 Task: Loan analysis worksheet orange modern simple.
Action: Mouse moved to (181, 235)
Screenshot: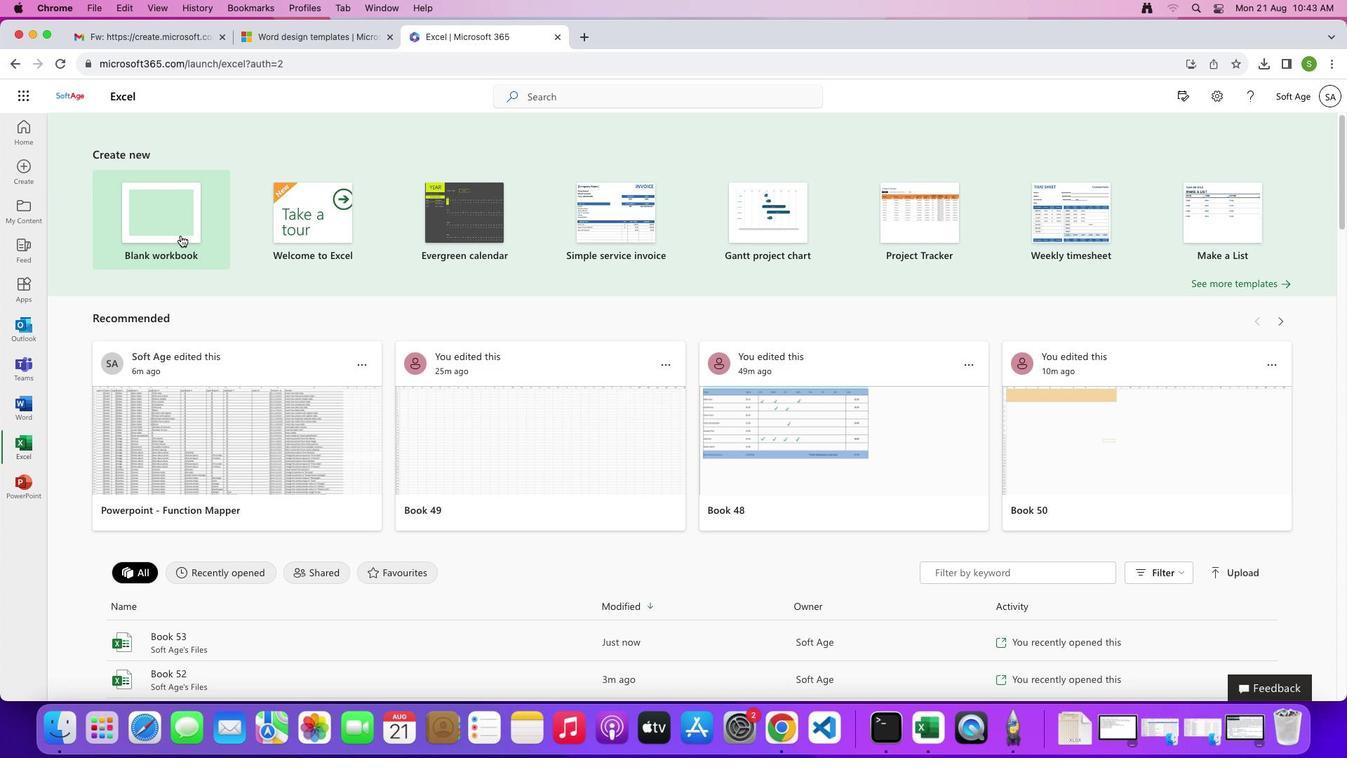 
Action: Mouse pressed left at (181, 235)
Screenshot: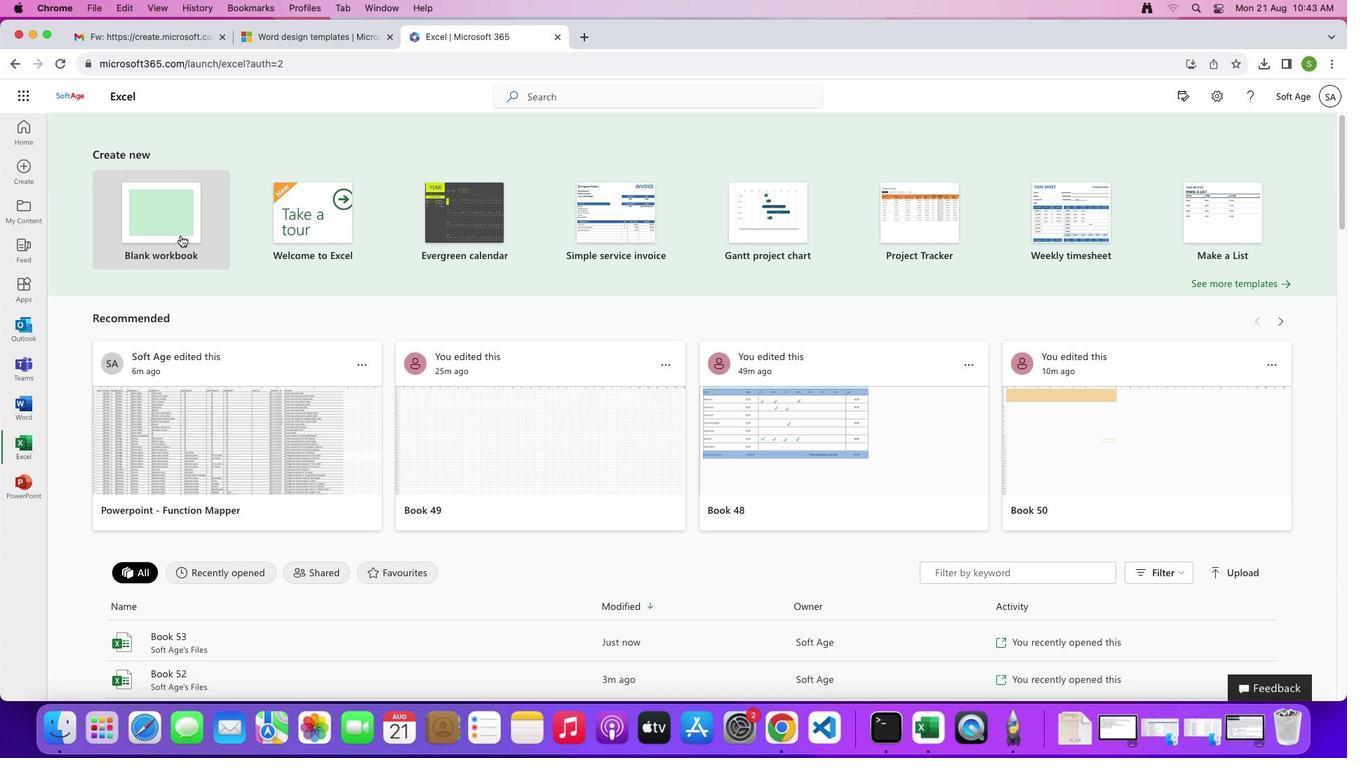 
Action: Mouse moved to (18, 230)
Screenshot: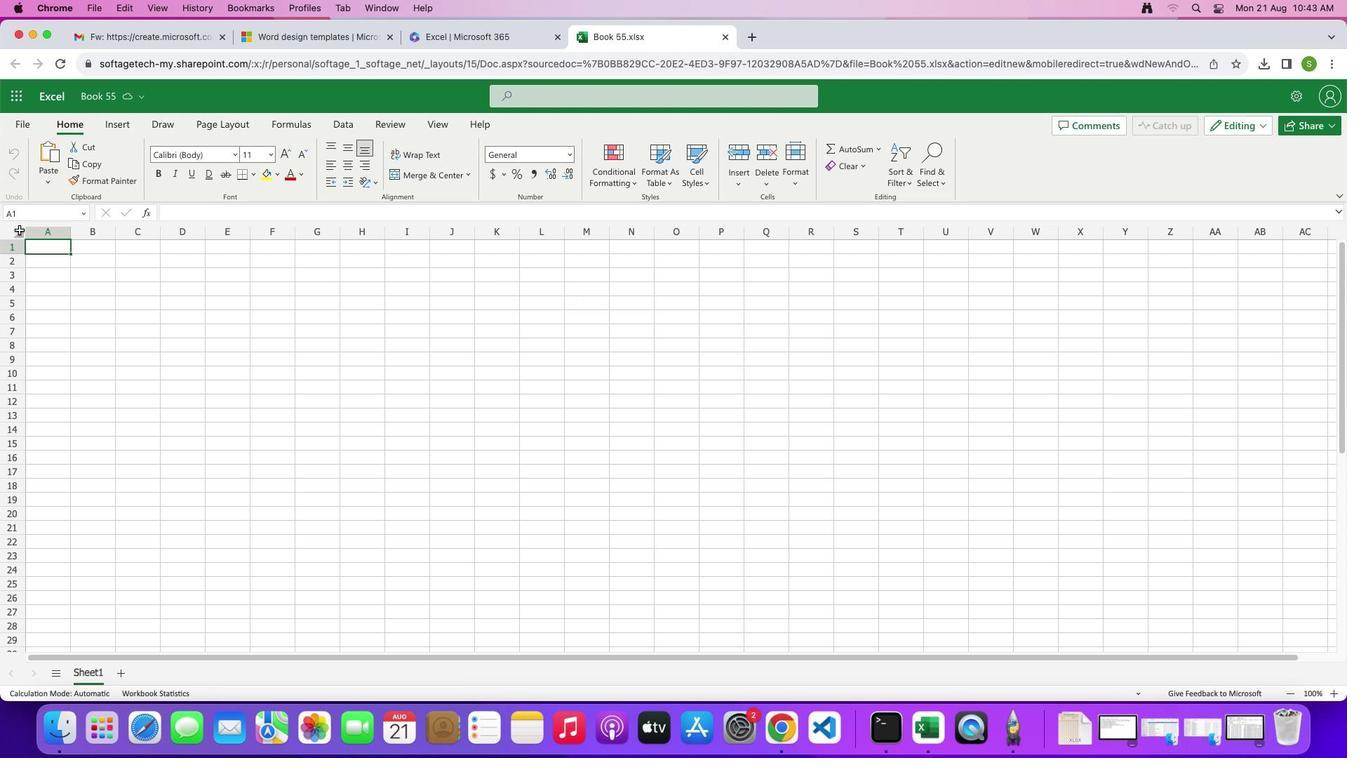 
Action: Mouse pressed left at (18, 230)
Screenshot: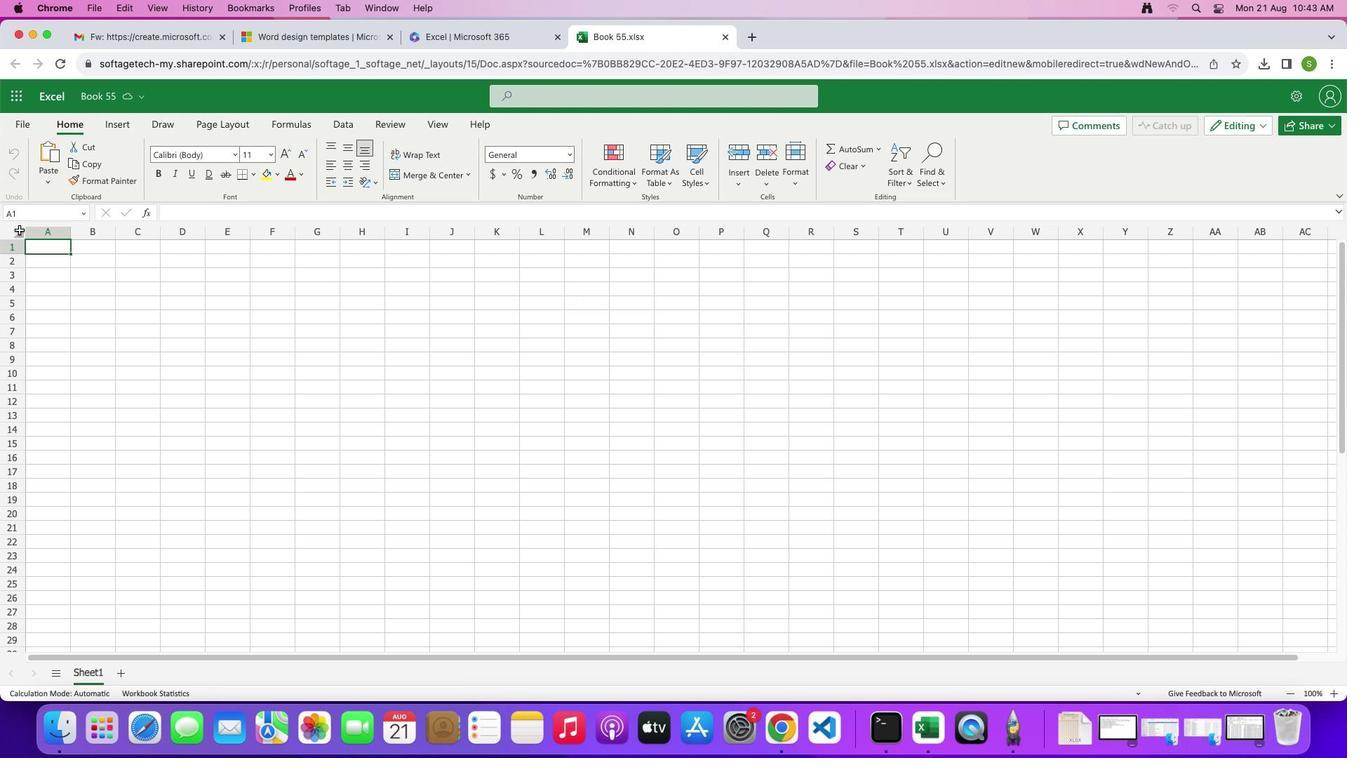 
Action: Mouse moved to (275, 173)
Screenshot: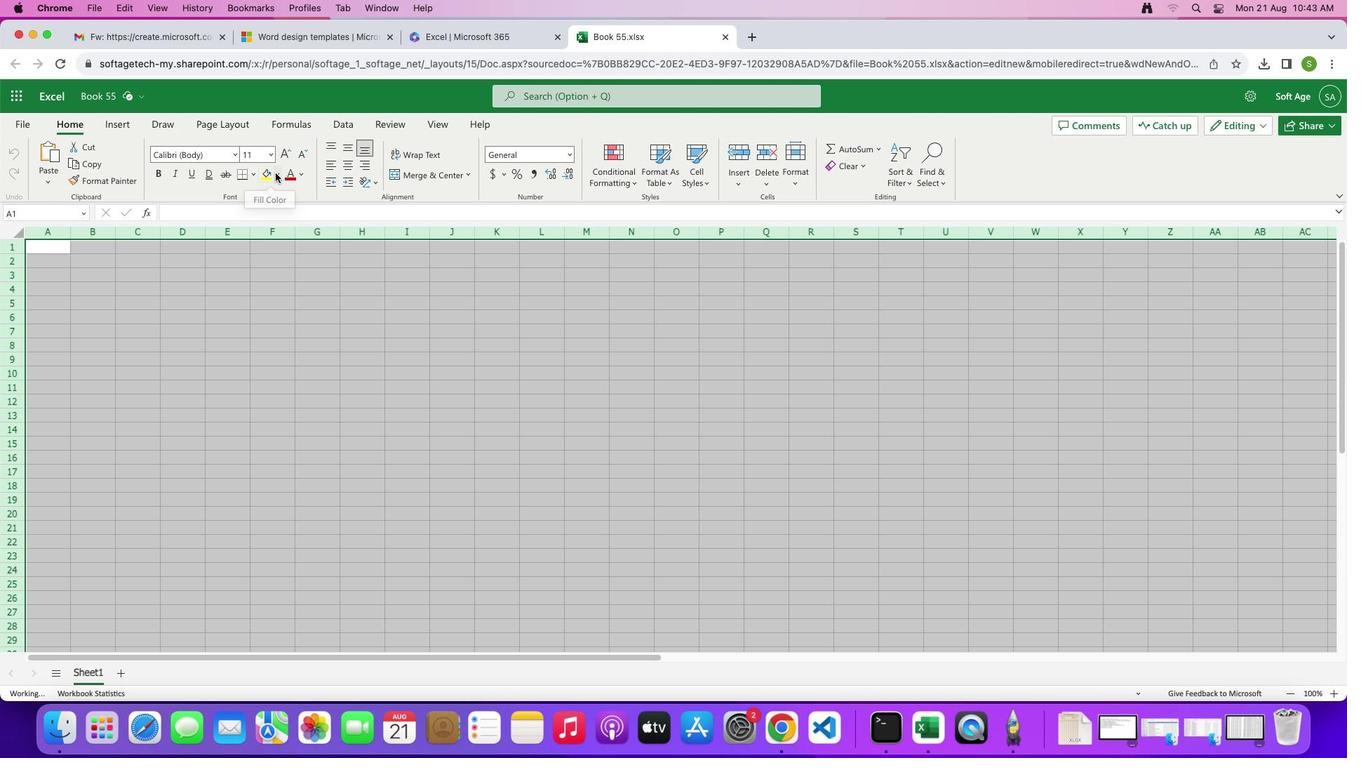 
Action: Mouse pressed left at (275, 173)
Screenshot: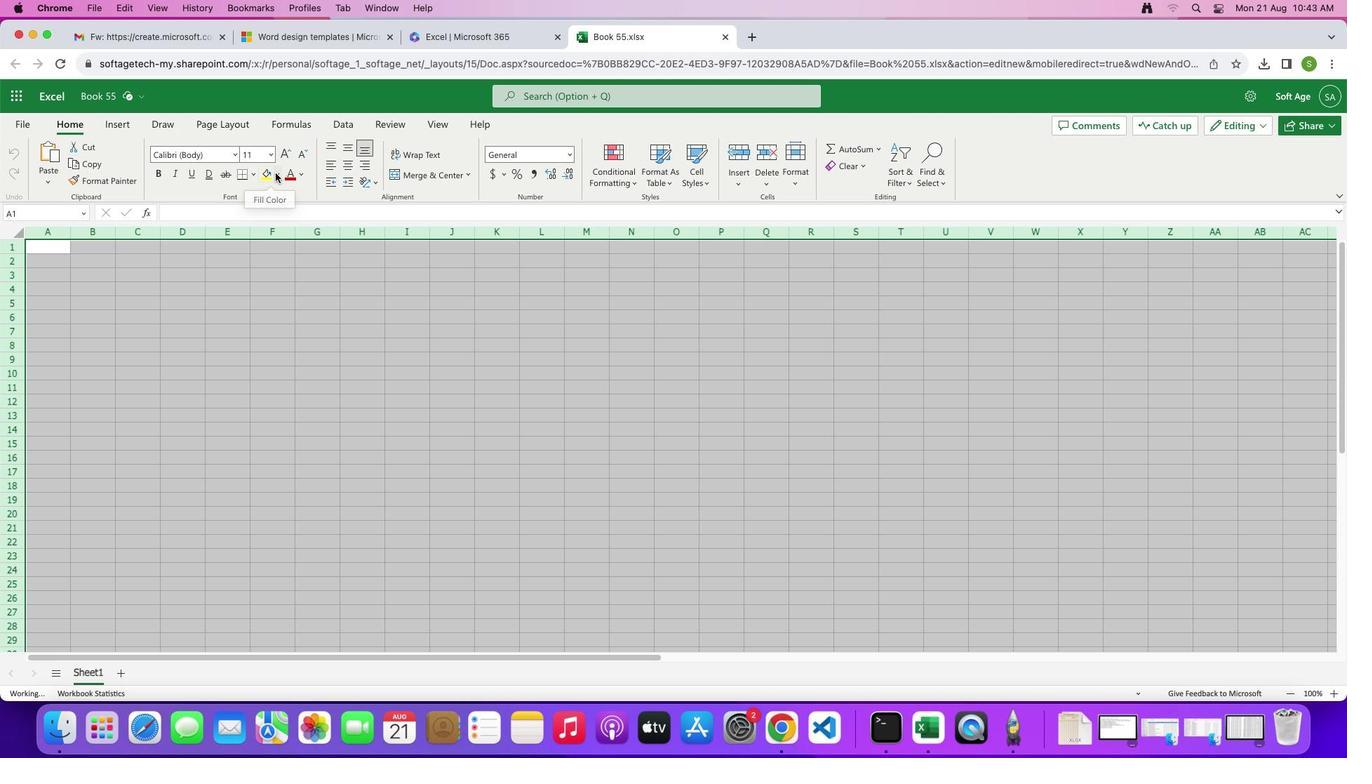 
Action: Mouse moved to (275, 216)
Screenshot: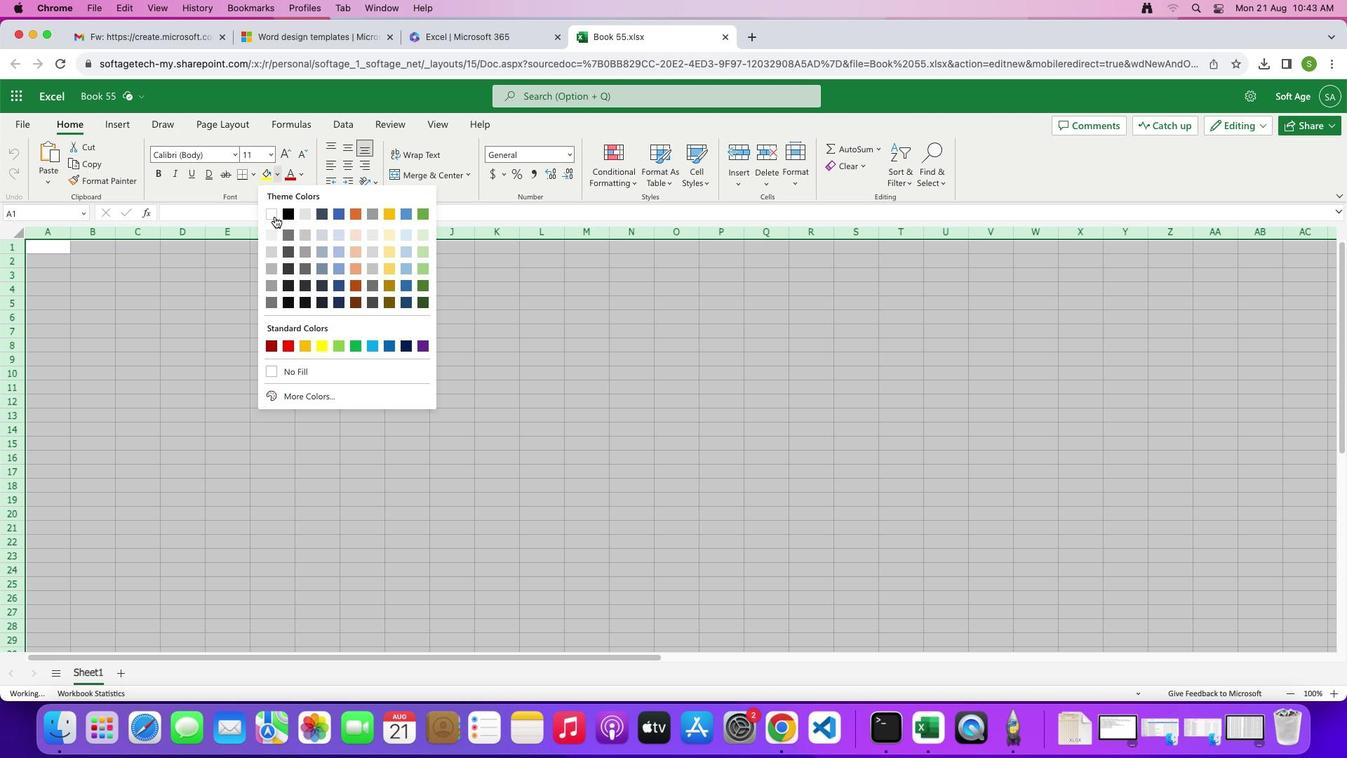 
Action: Mouse pressed left at (275, 216)
Screenshot: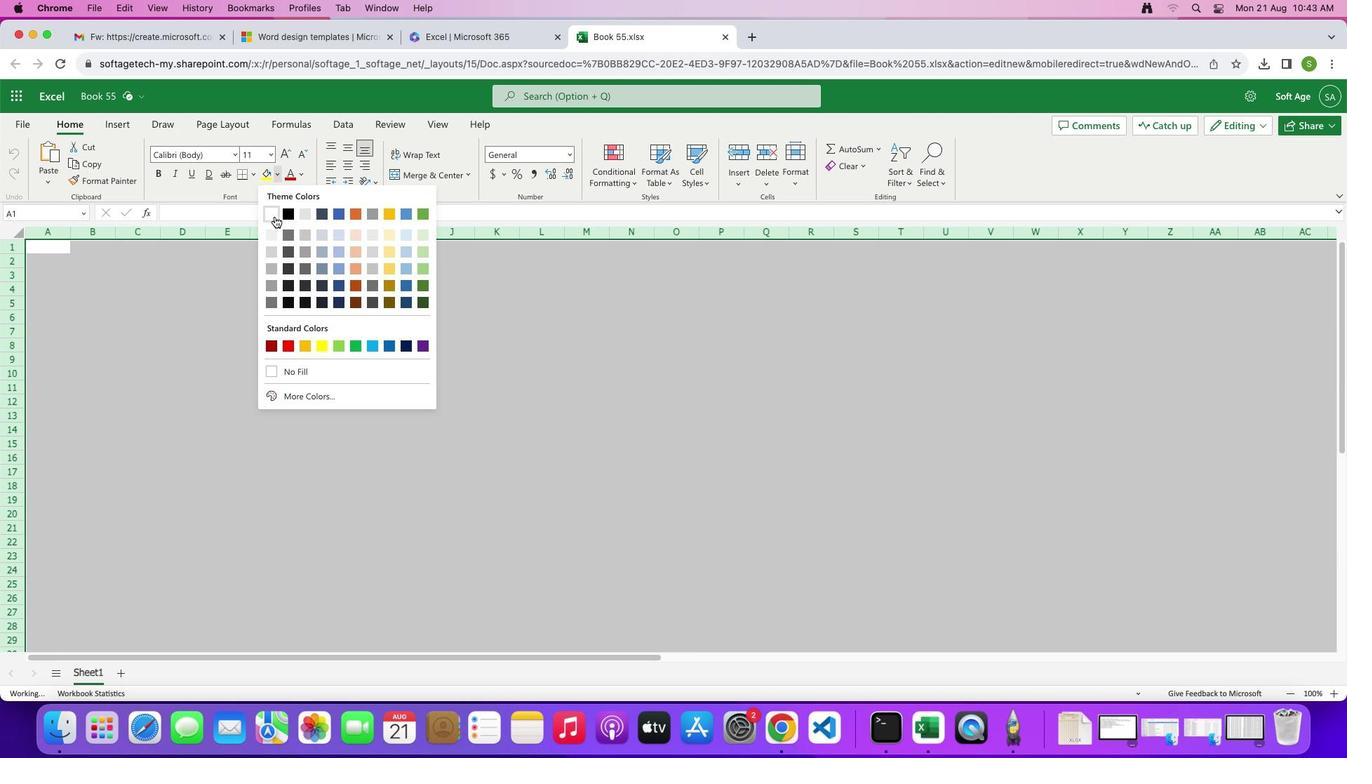 
Action: Mouse moved to (260, 343)
Screenshot: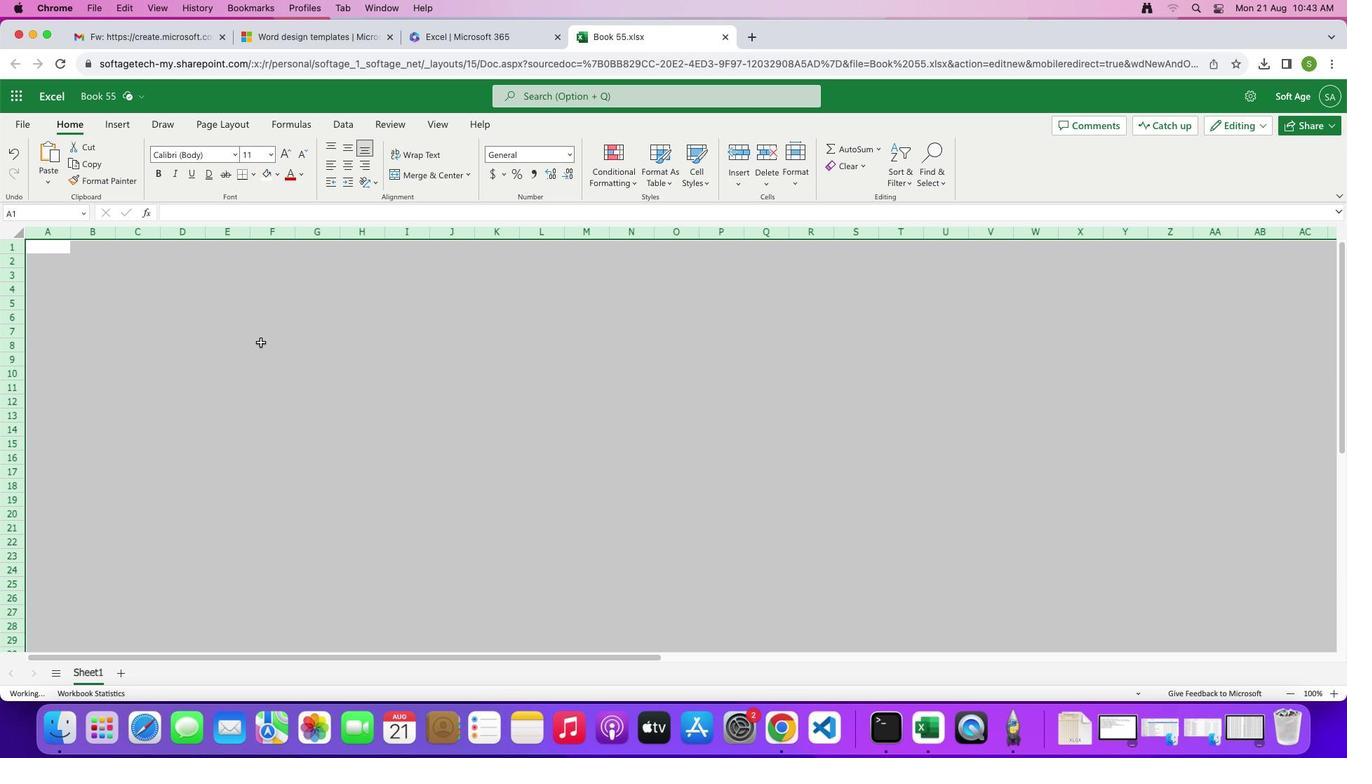 
Action: Mouse pressed left at (260, 343)
Screenshot: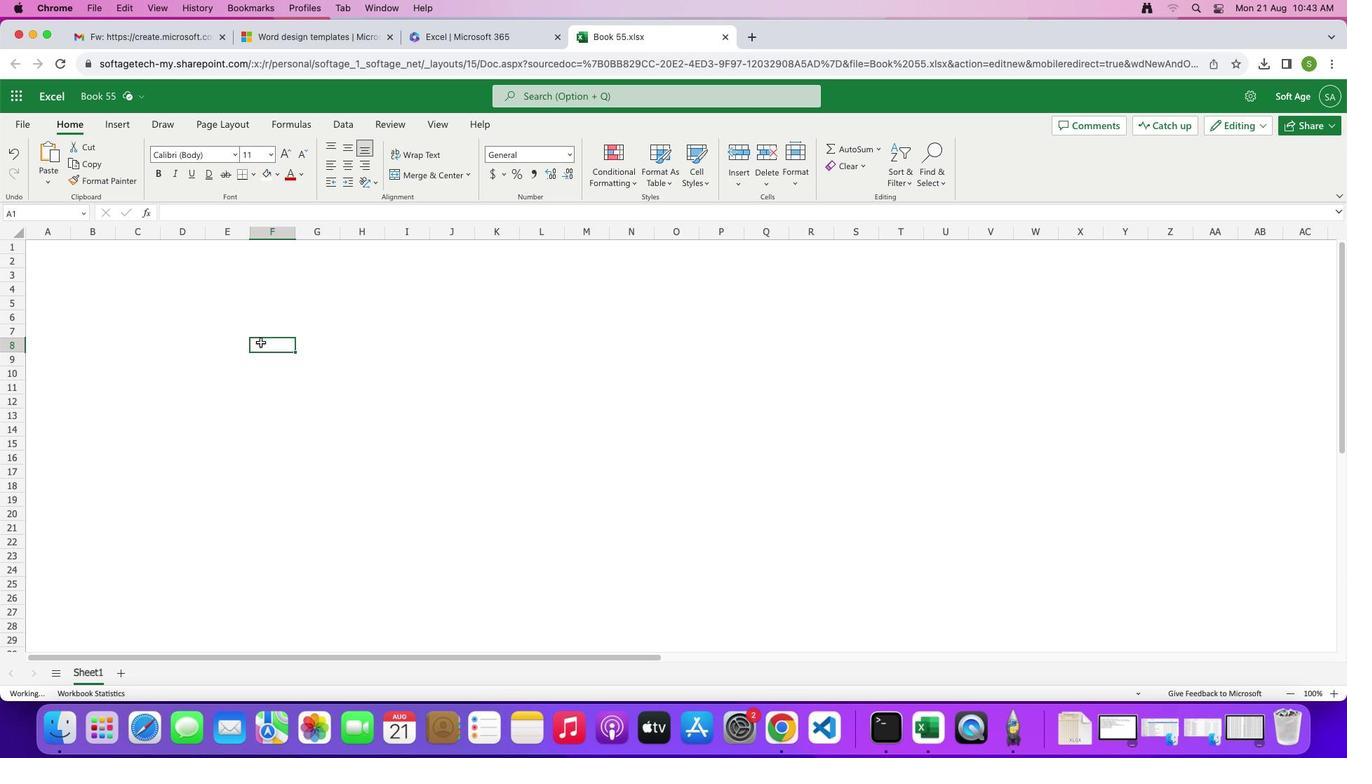 
Action: Mouse moved to (71, 235)
Screenshot: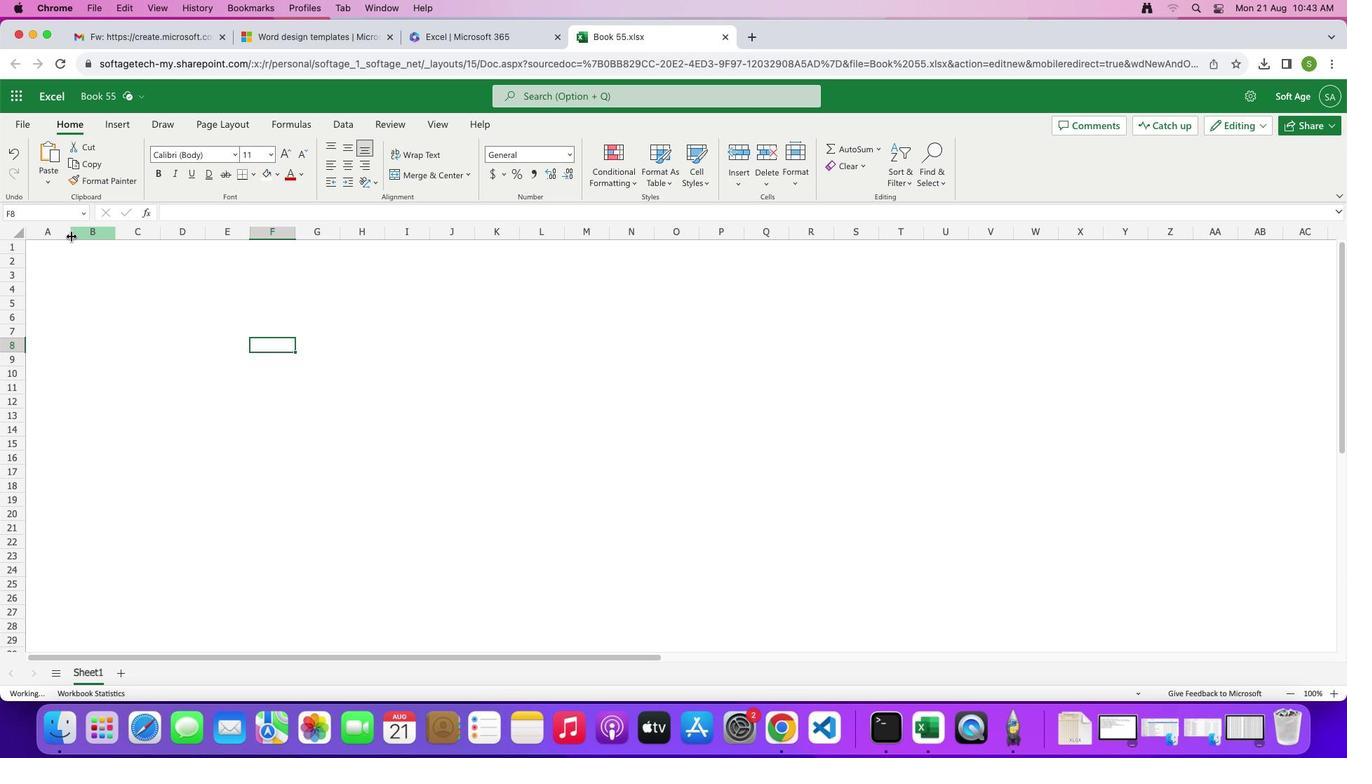 
Action: Mouse pressed left at (71, 235)
Screenshot: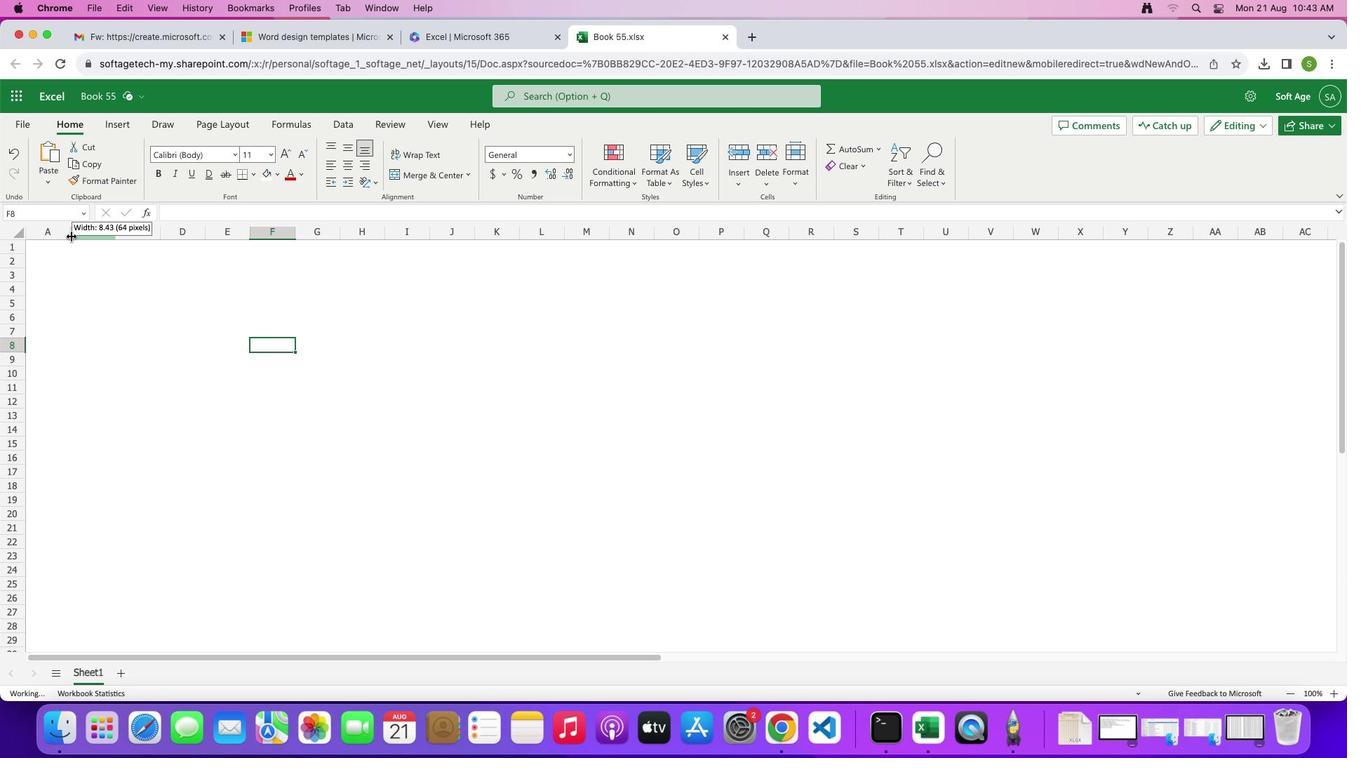 
Action: Mouse moved to (293, 377)
Screenshot: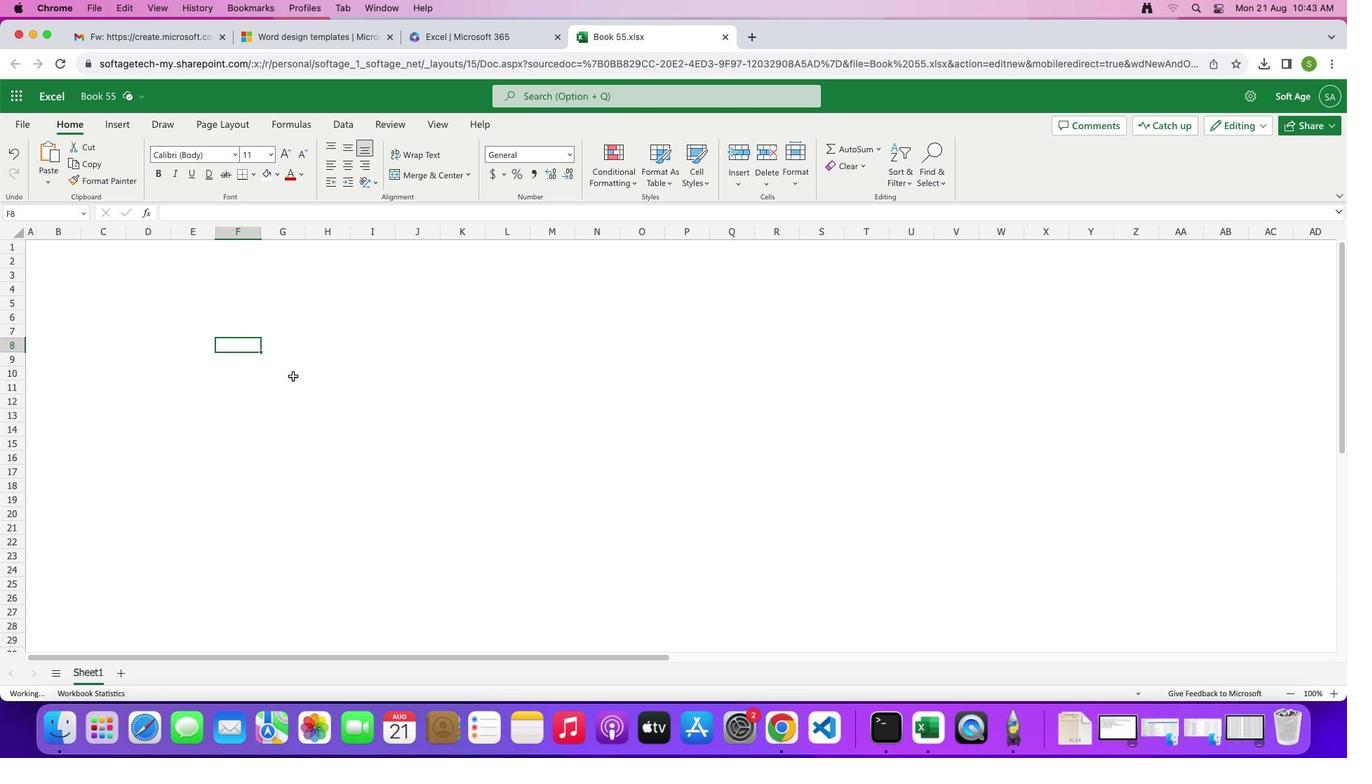 
Action: Mouse pressed left at (293, 377)
Screenshot: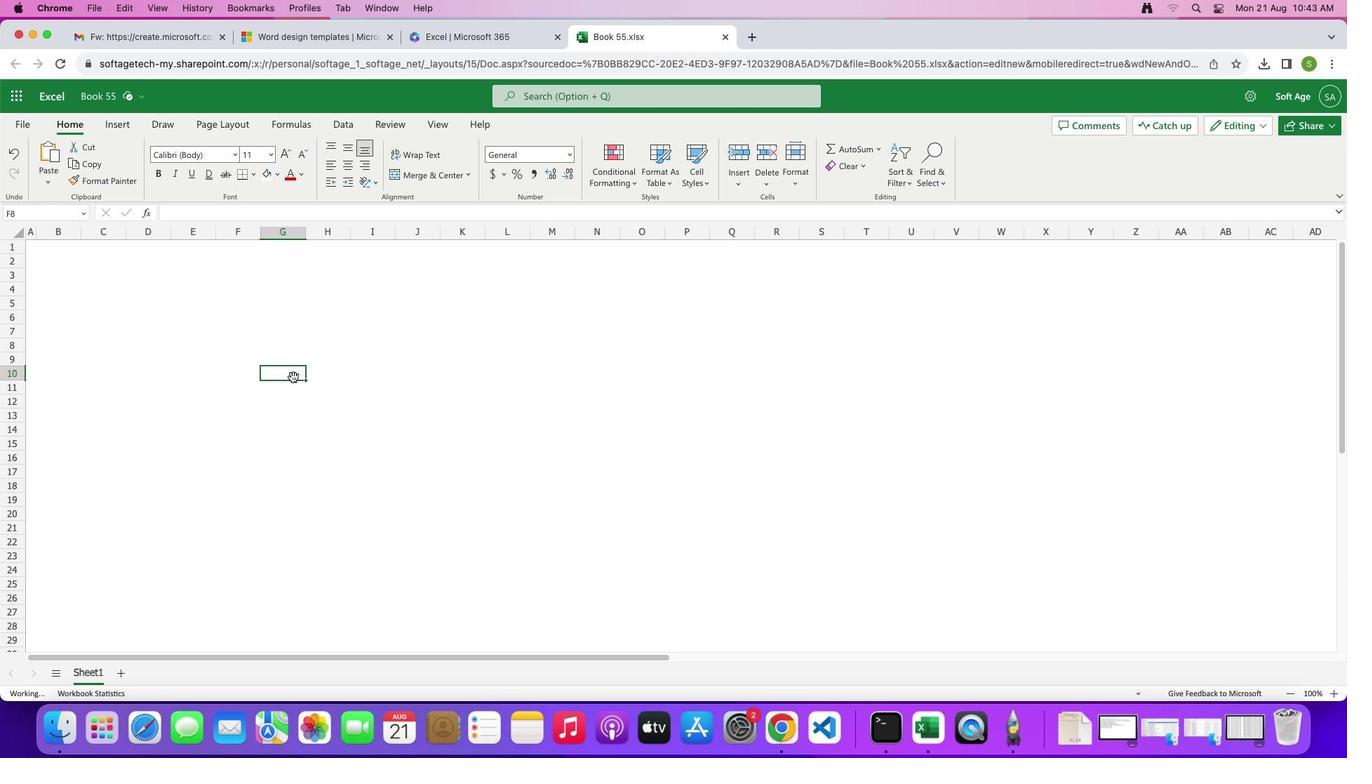 
Action: Mouse moved to (14, 246)
Screenshot: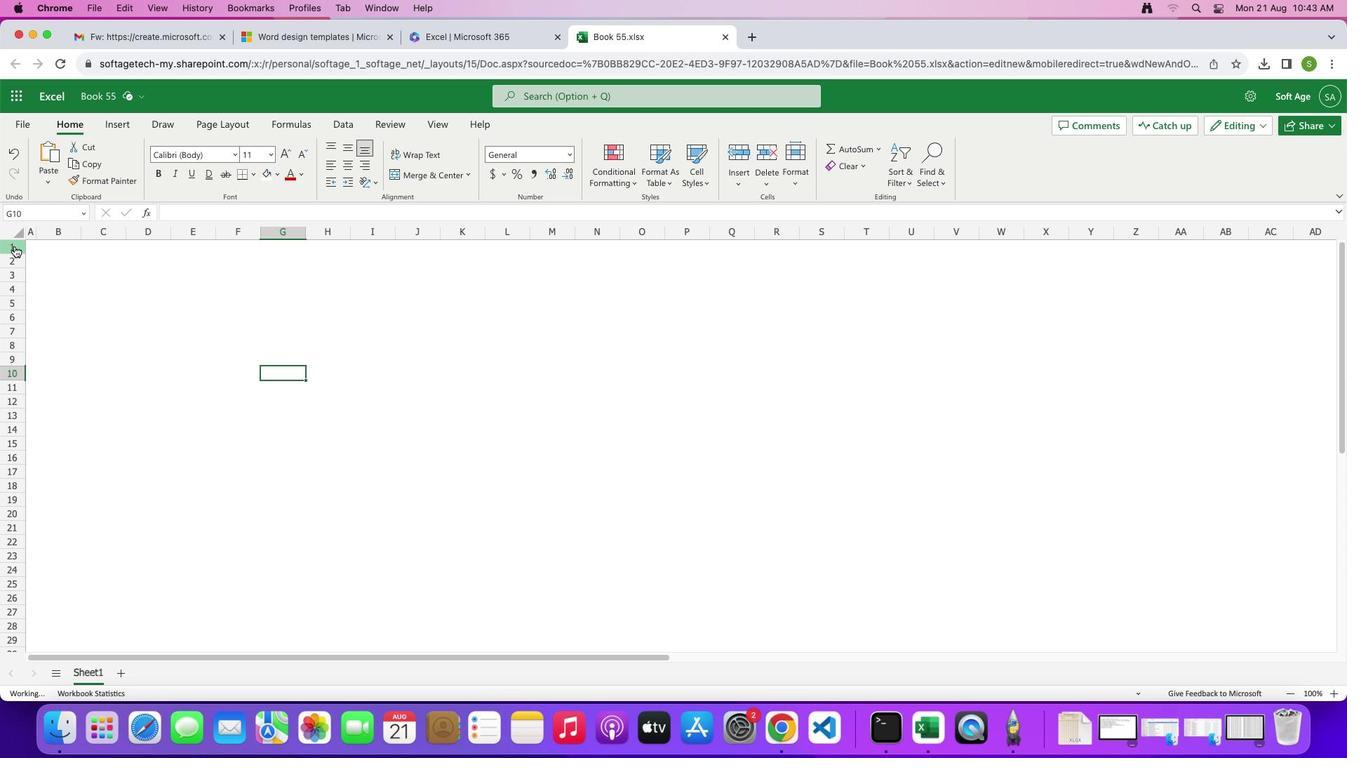 
Action: Mouse pressed left at (14, 246)
Screenshot: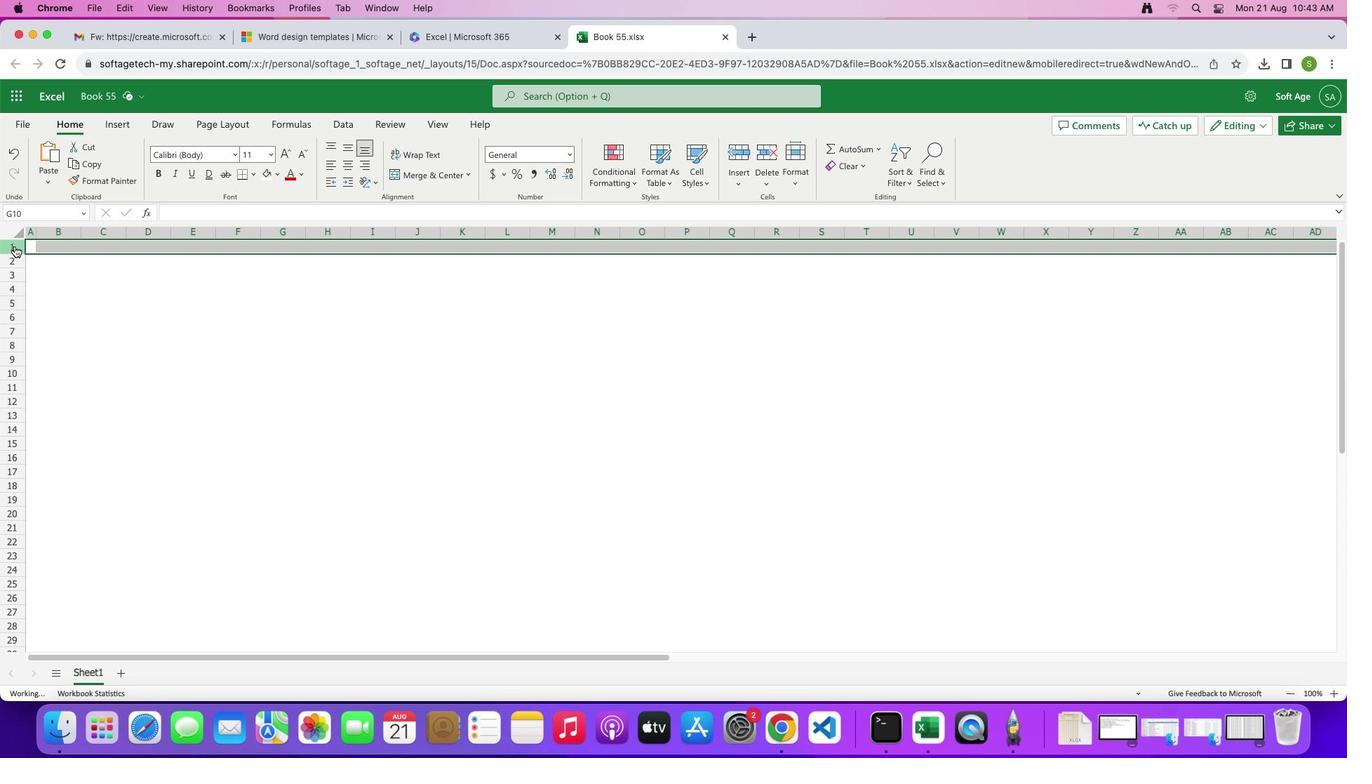 
Action: Mouse moved to (13, 252)
Screenshot: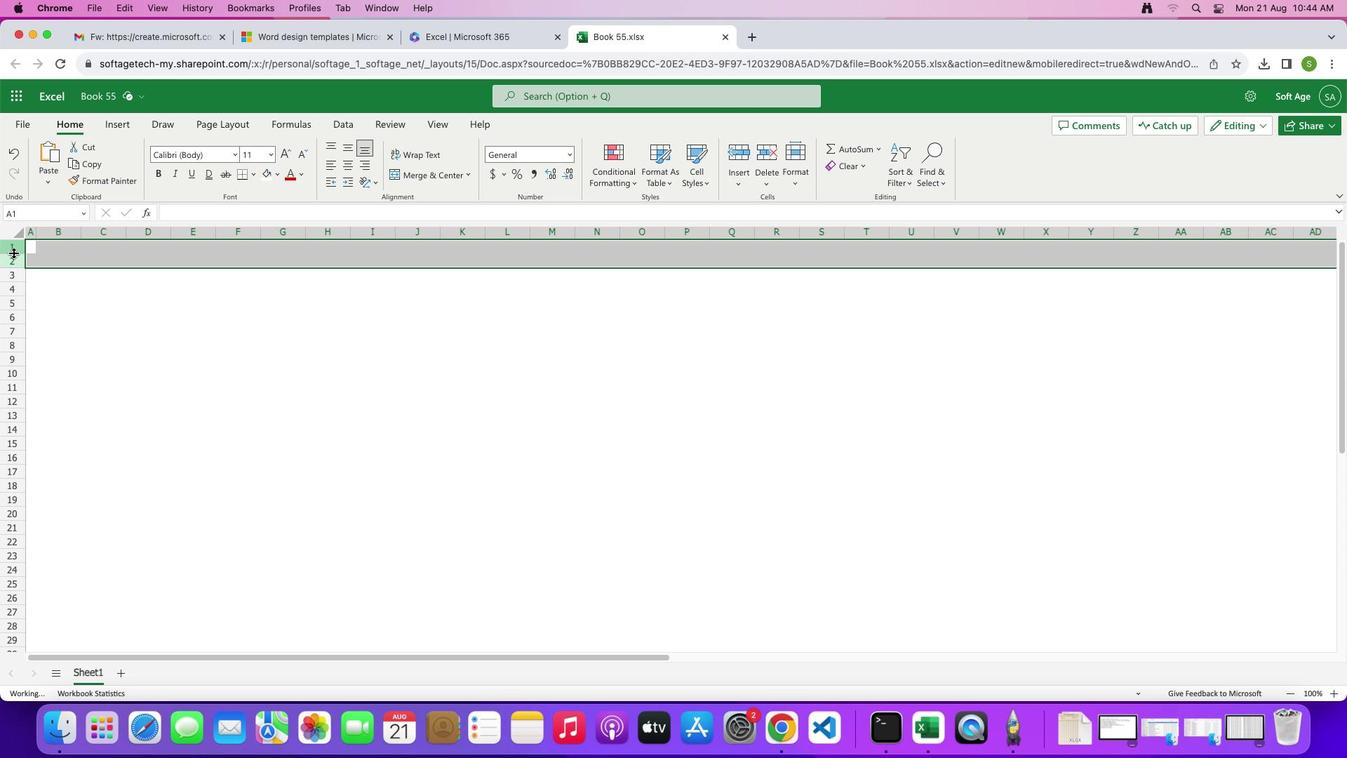 
Action: Mouse pressed left at (13, 252)
Screenshot: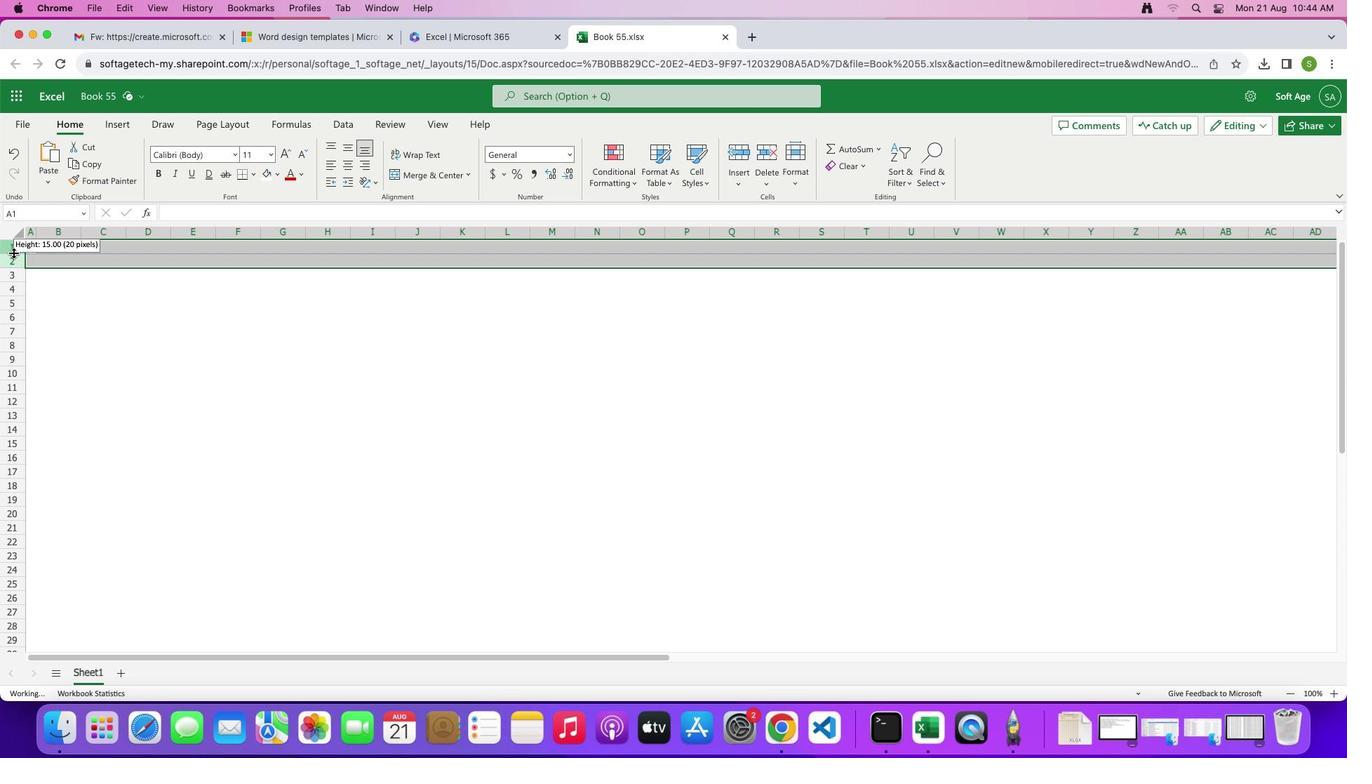 
Action: Mouse moved to (16, 313)
Screenshot: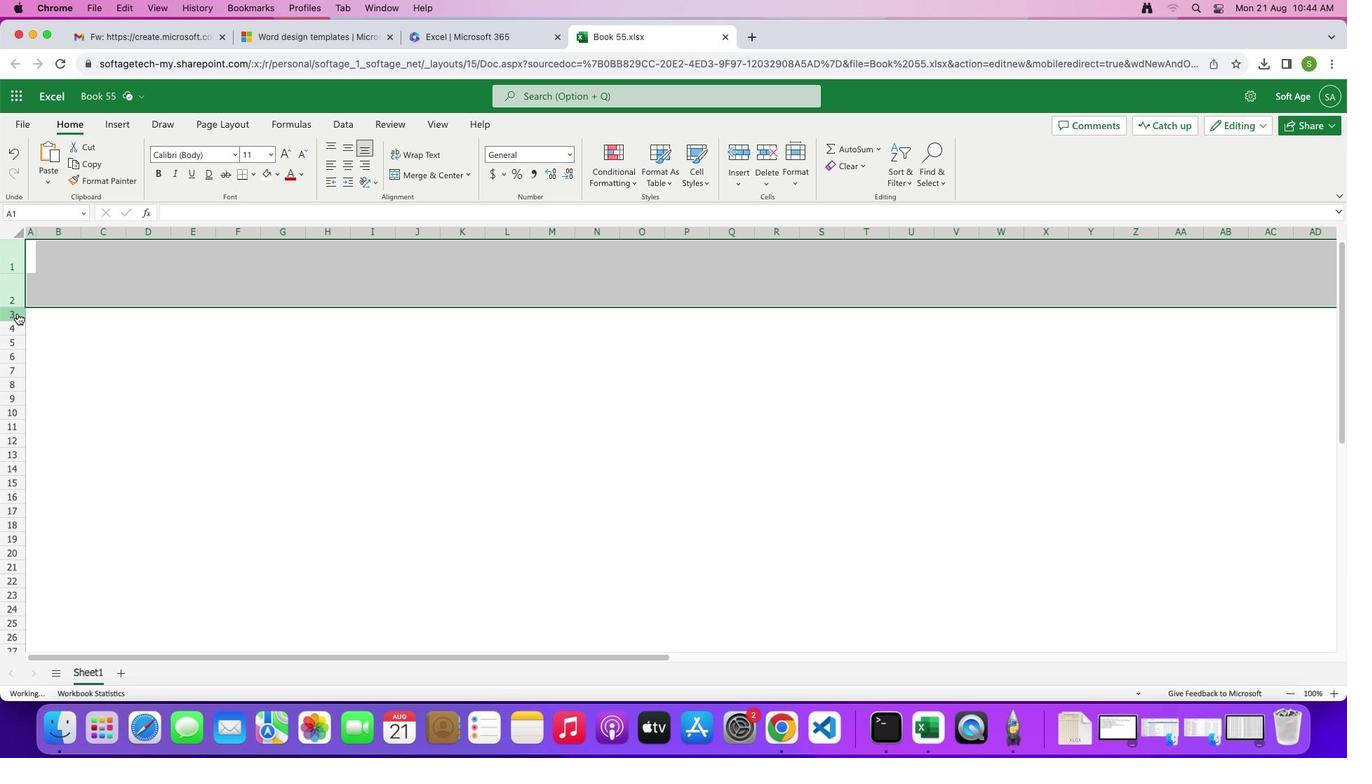 
Action: Mouse pressed left at (16, 313)
Screenshot: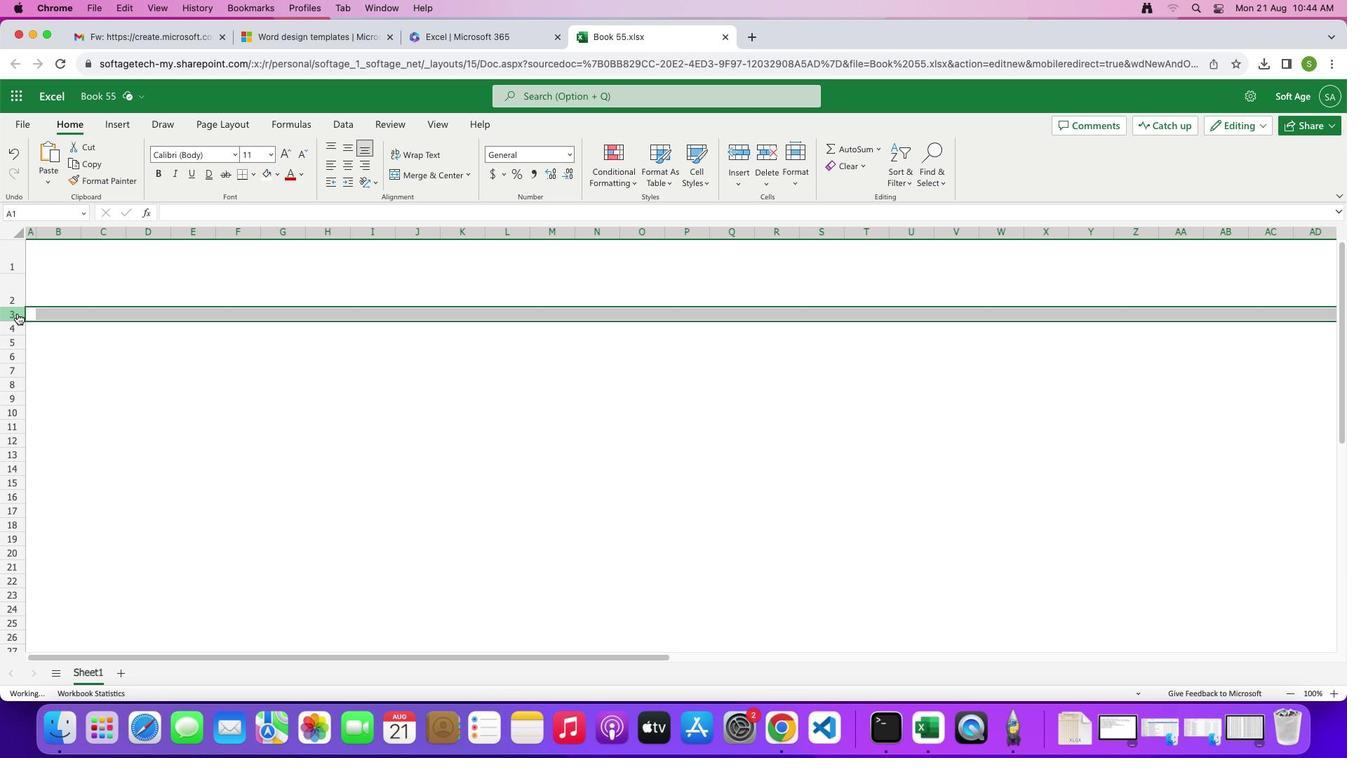 
Action: Mouse moved to (21, 252)
Screenshot: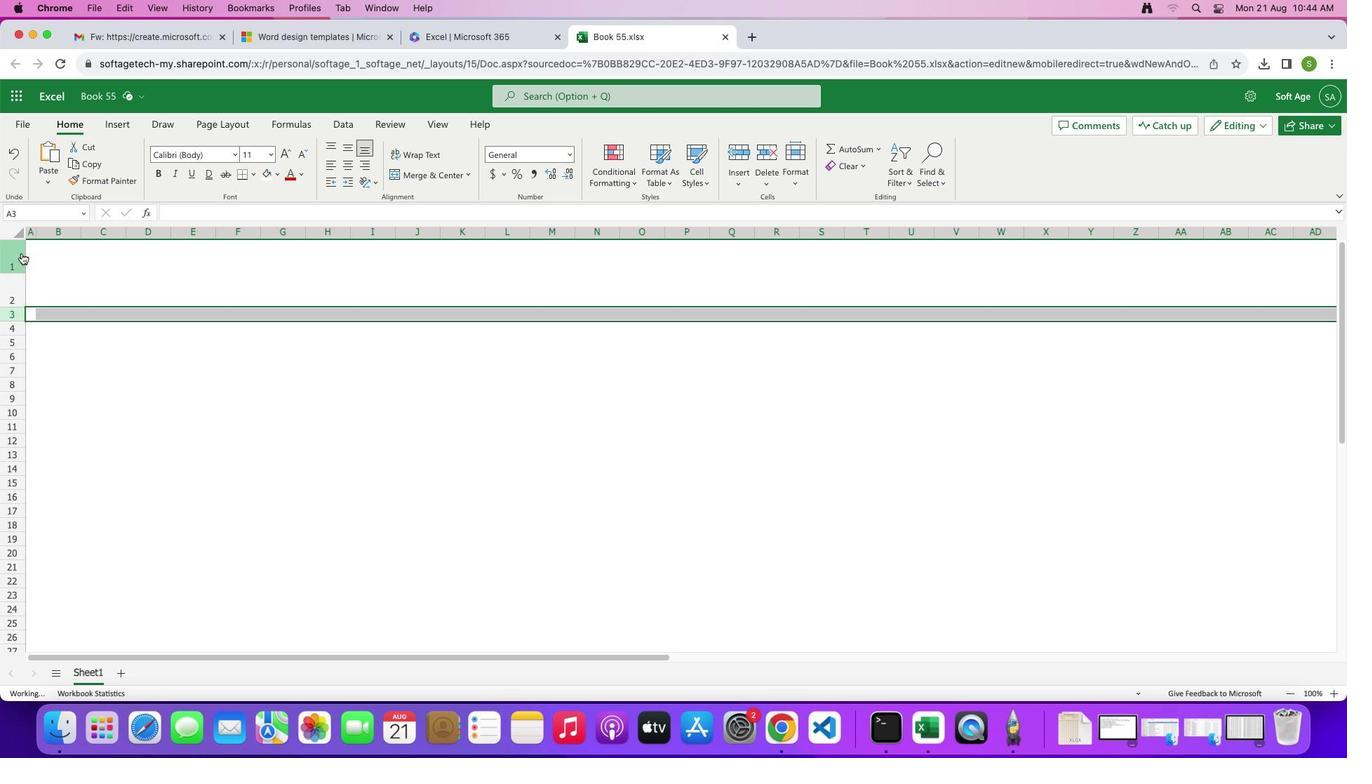 
Action: Mouse pressed left at (21, 252)
Screenshot: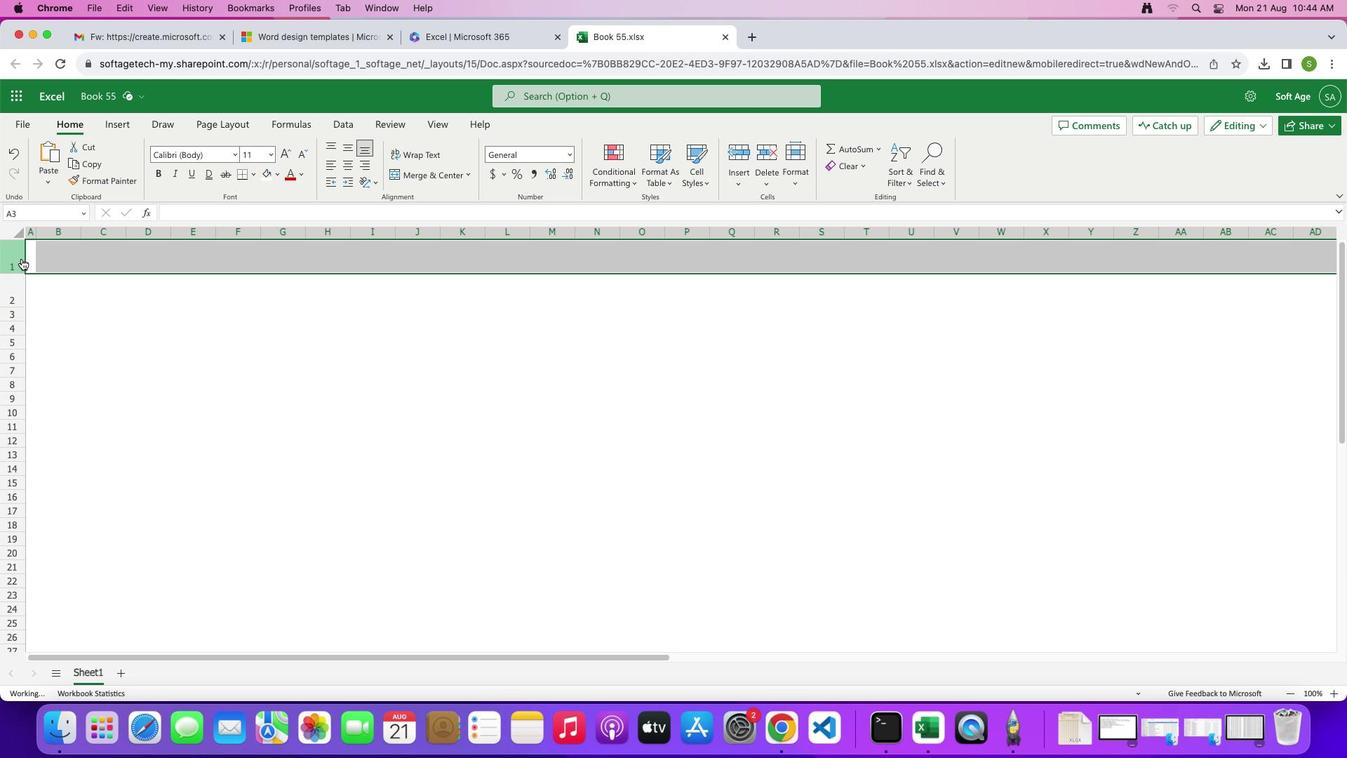 
Action: Mouse moved to (11, 306)
Screenshot: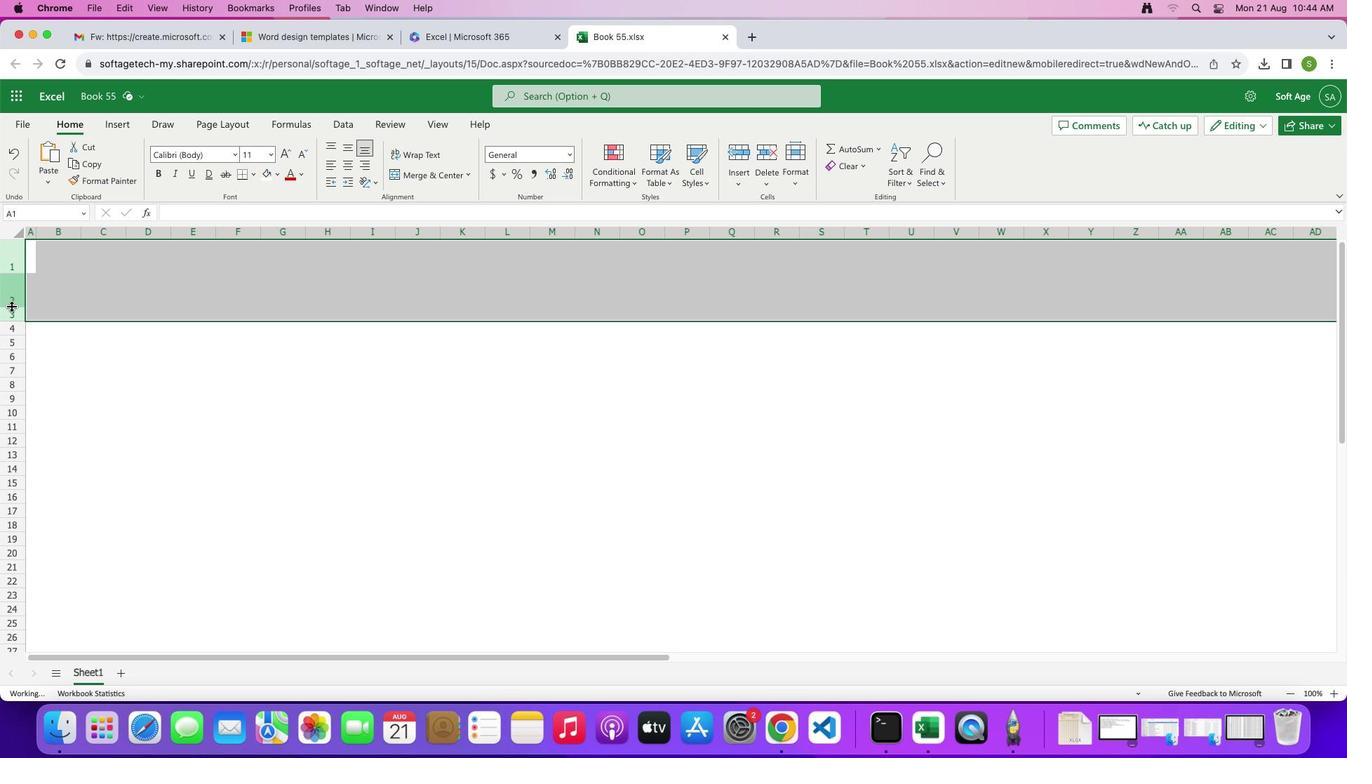 
Action: Mouse pressed left at (11, 306)
Screenshot: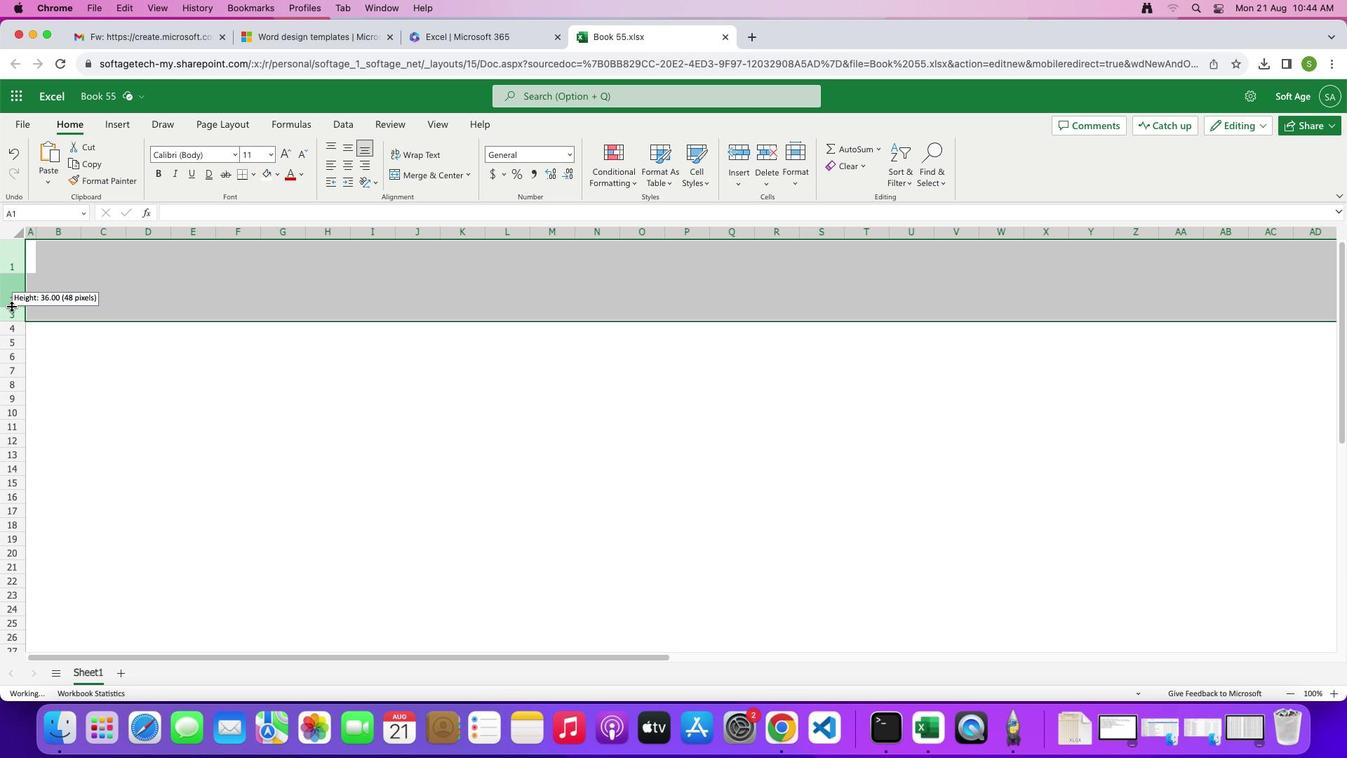 
Action: Mouse moved to (178, 308)
Screenshot: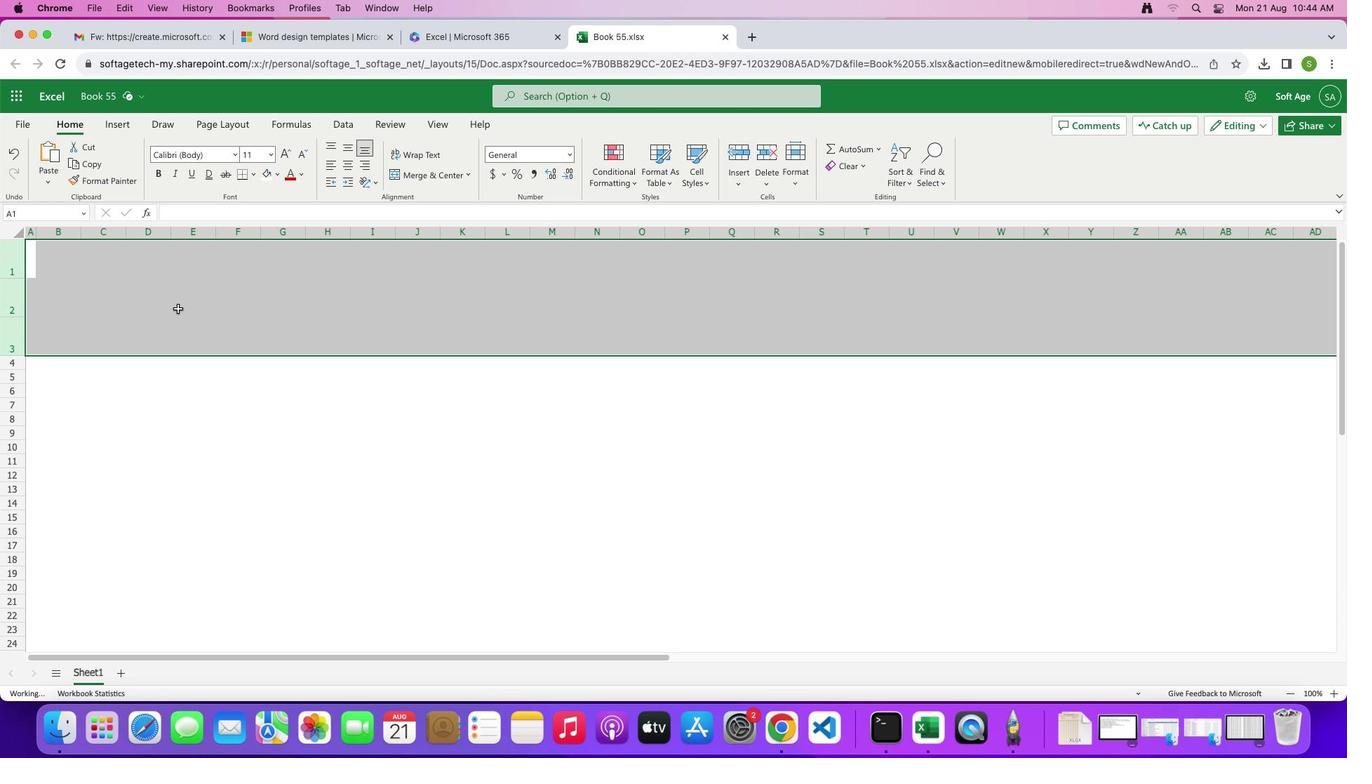
Action: Mouse pressed left at (178, 308)
Screenshot: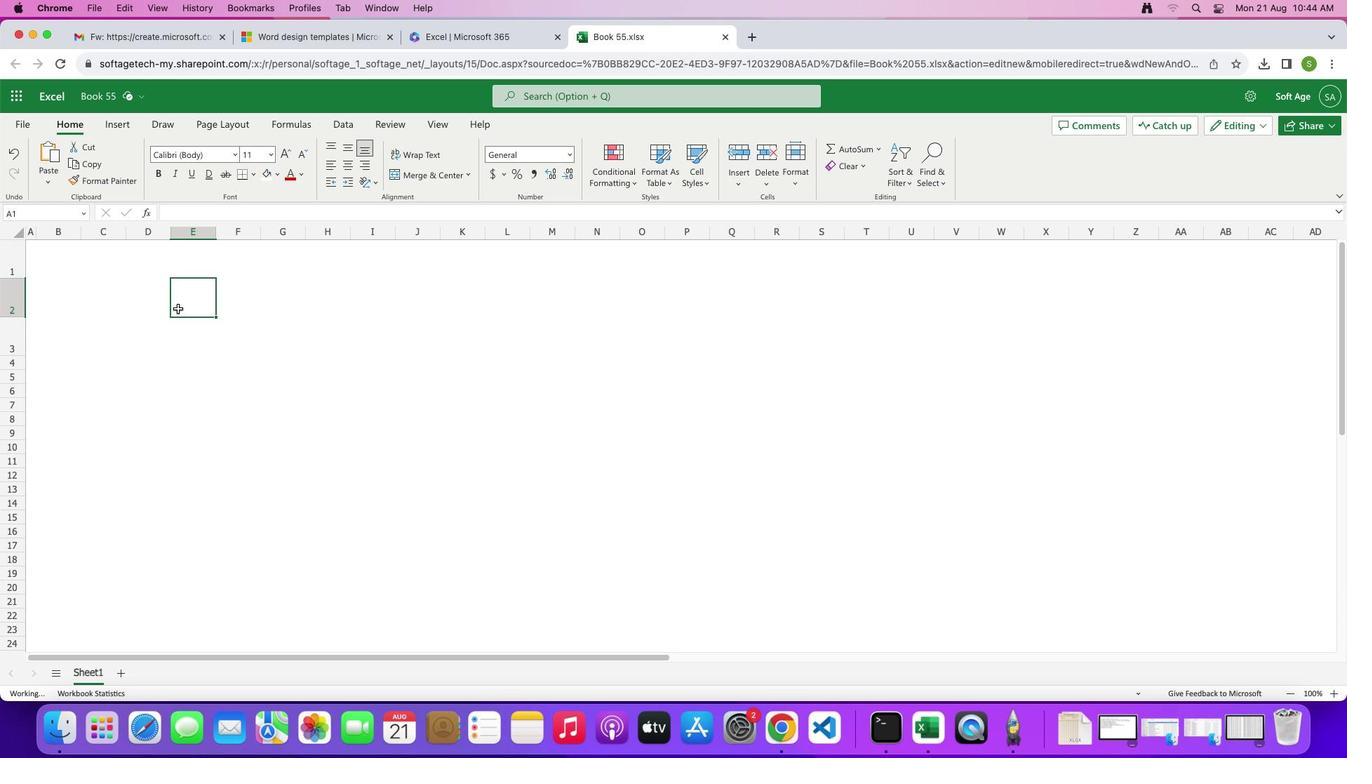 
Action: Mouse moved to (18, 362)
Screenshot: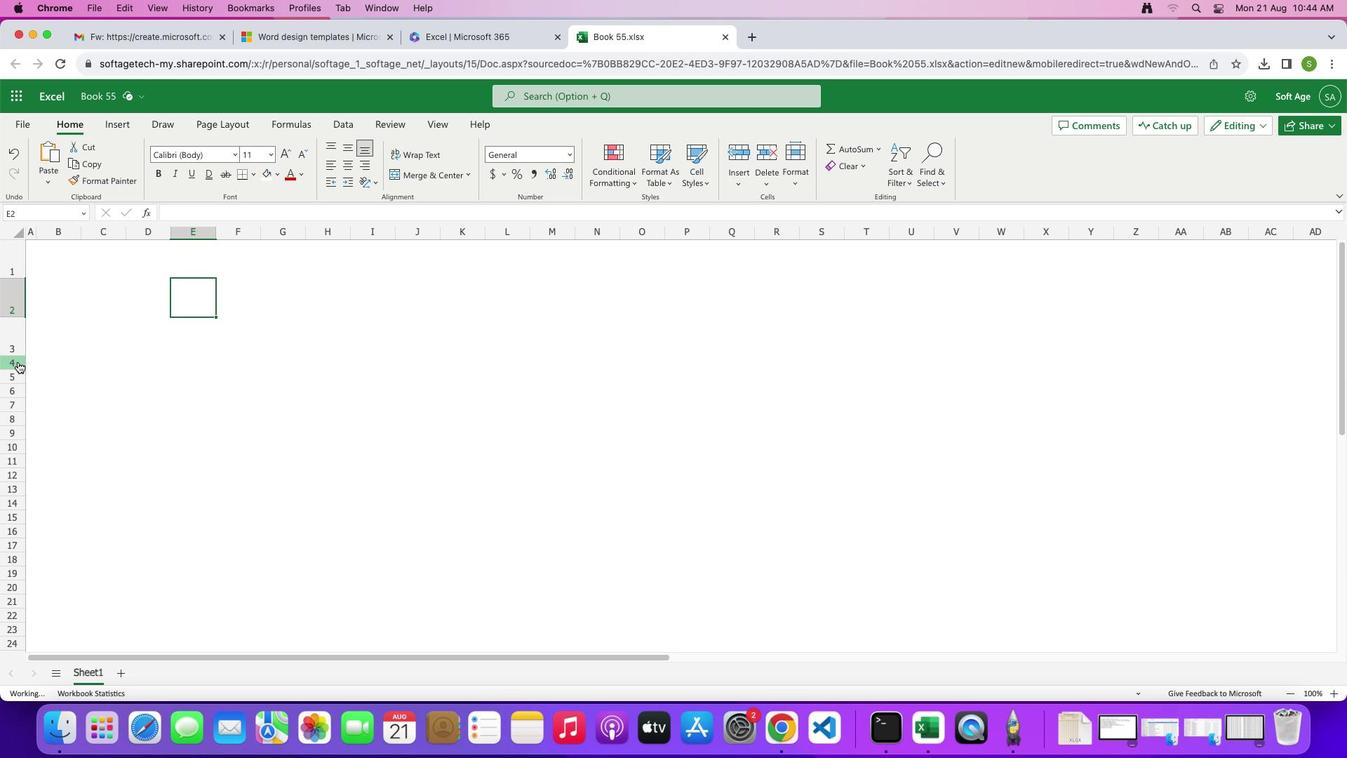 
Action: Mouse pressed left at (18, 362)
Screenshot: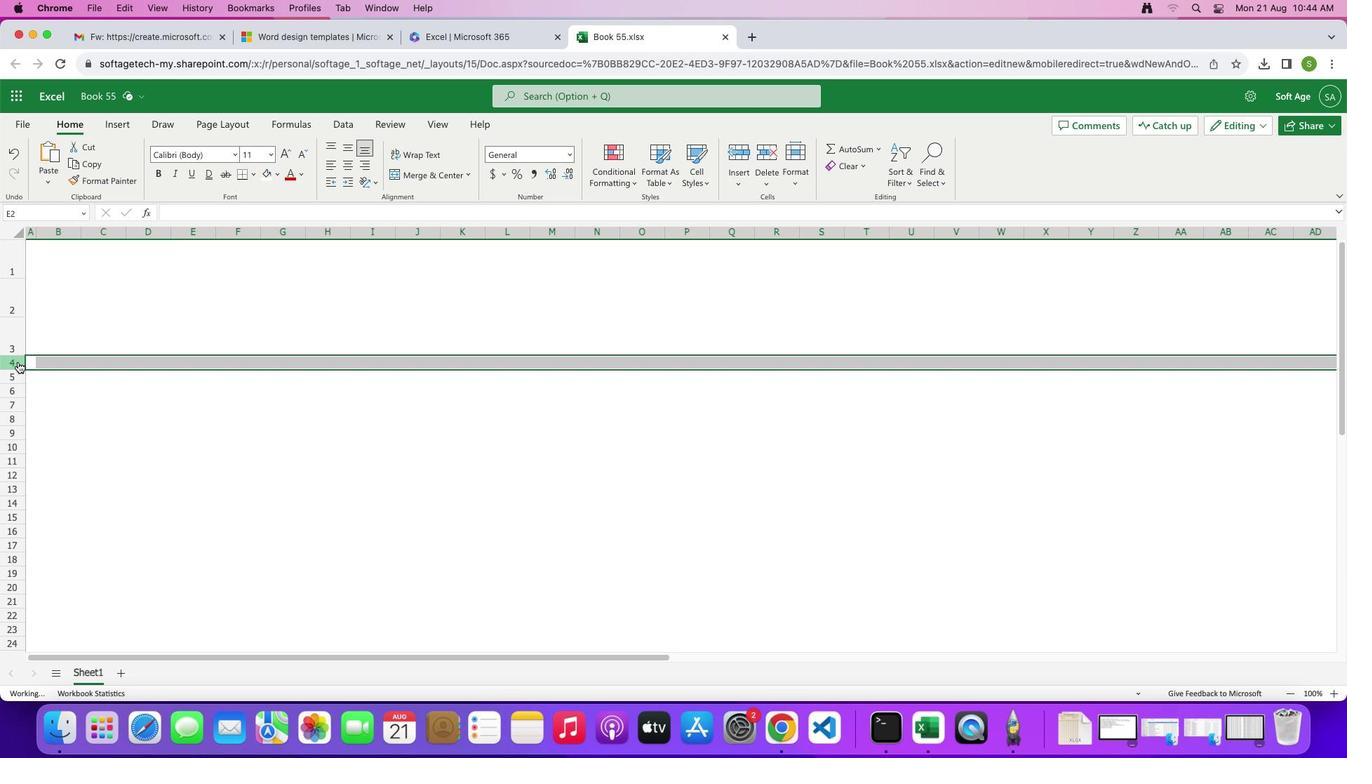 
Action: Mouse moved to (14, 425)
Screenshot: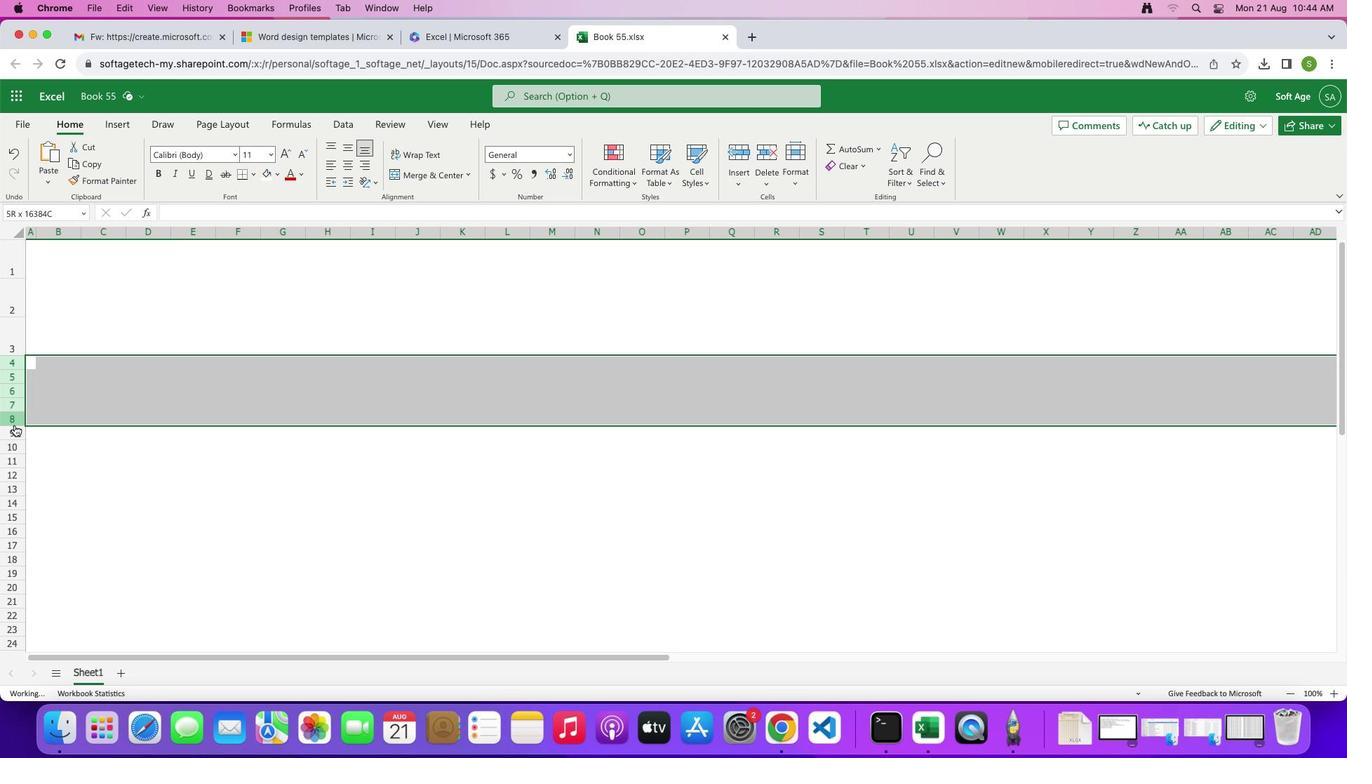 
Action: Mouse pressed left at (14, 425)
Screenshot: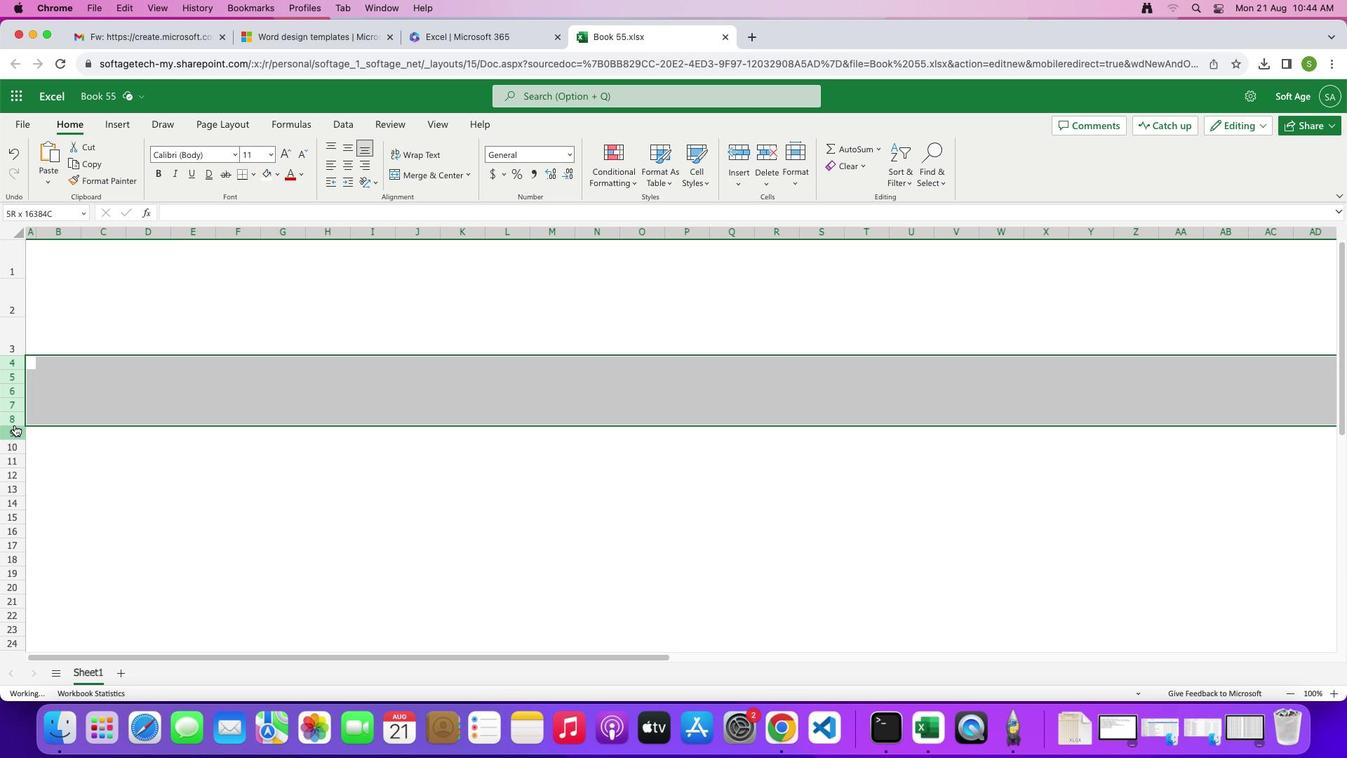 
Action: Mouse moved to (18, 369)
Screenshot: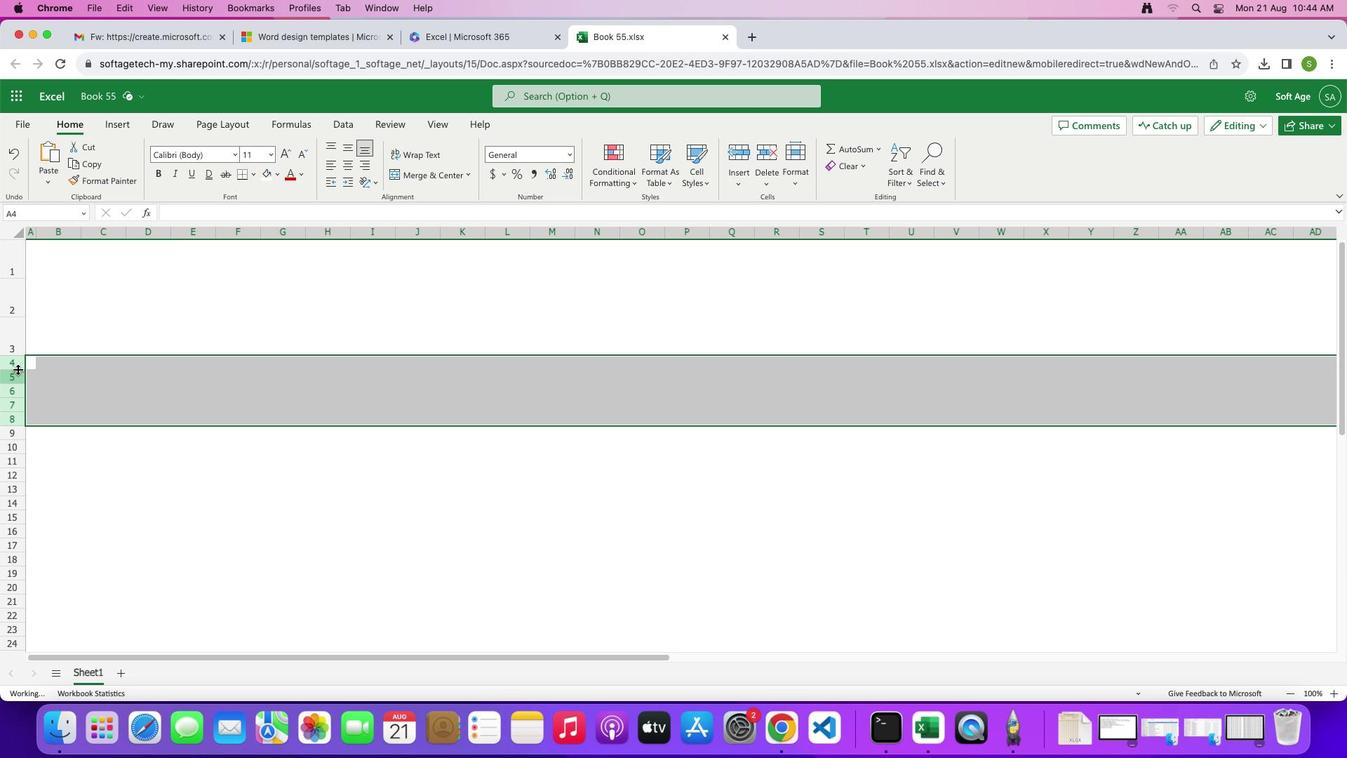 
Action: Mouse pressed left at (18, 369)
Screenshot: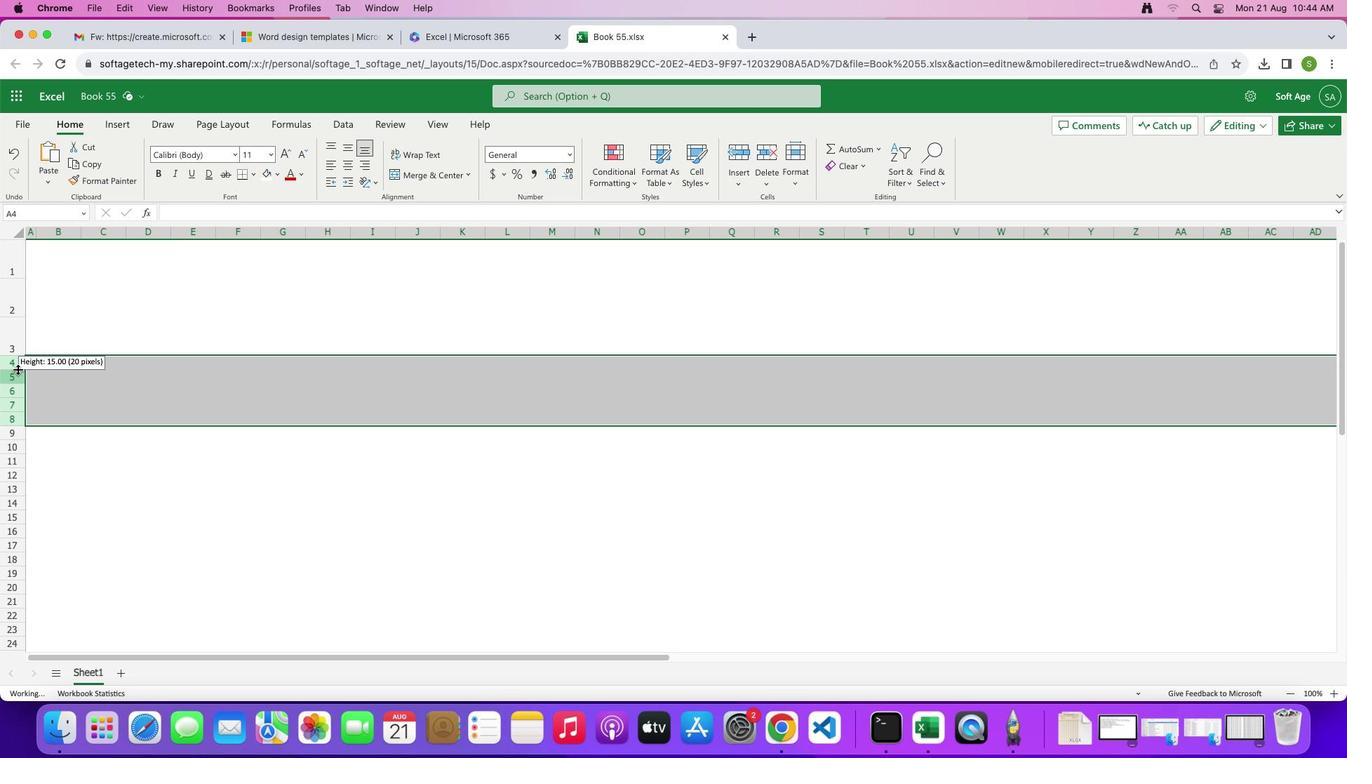 
Action: Mouse moved to (13, 361)
Screenshot: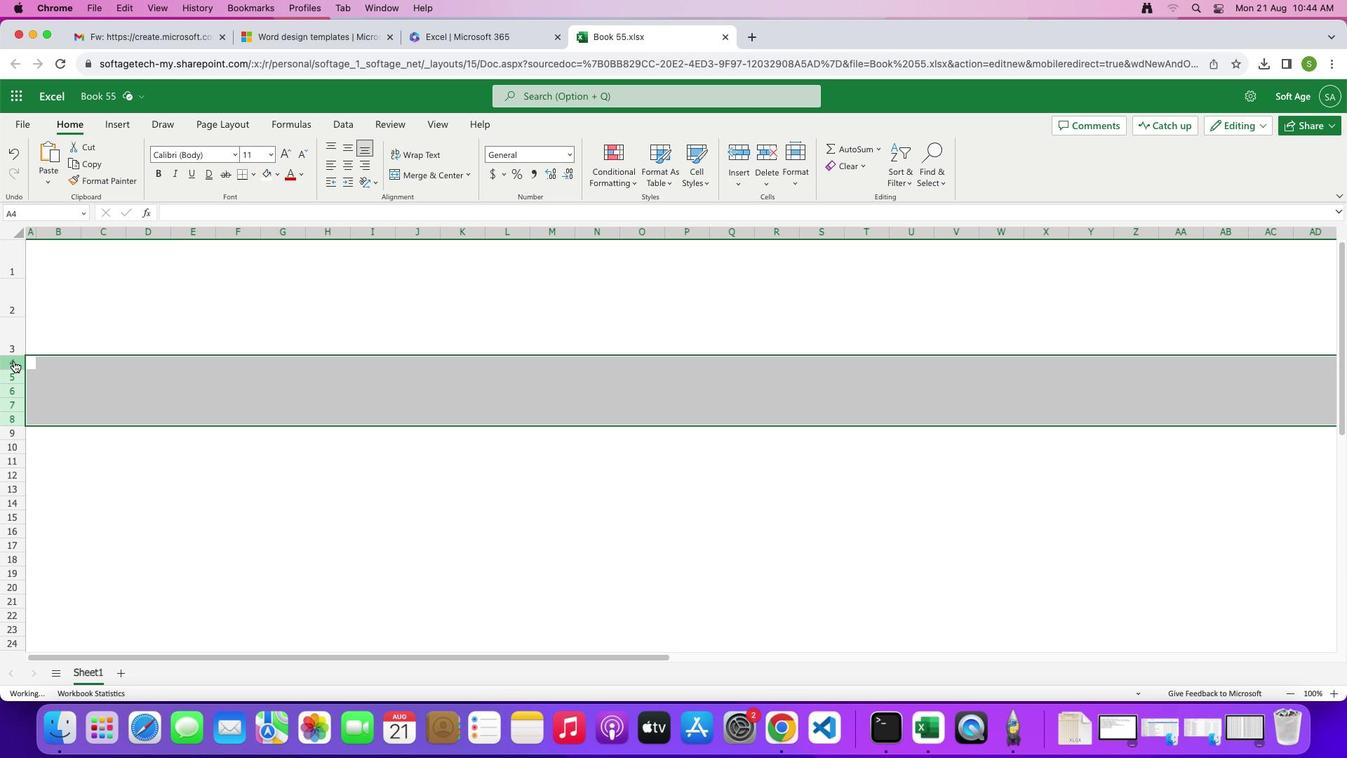 
Action: Mouse pressed left at (13, 361)
Screenshot: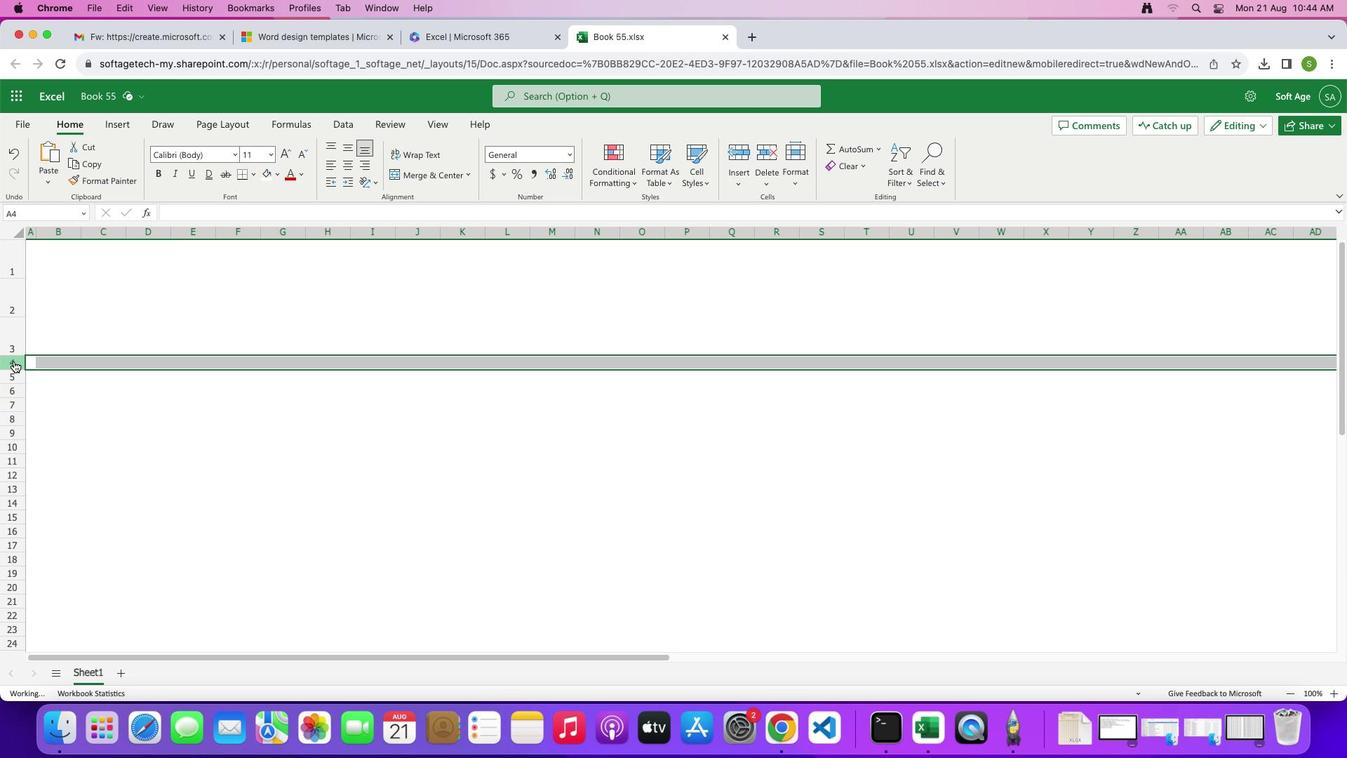 
Action: Mouse moved to (11, 382)
Screenshot: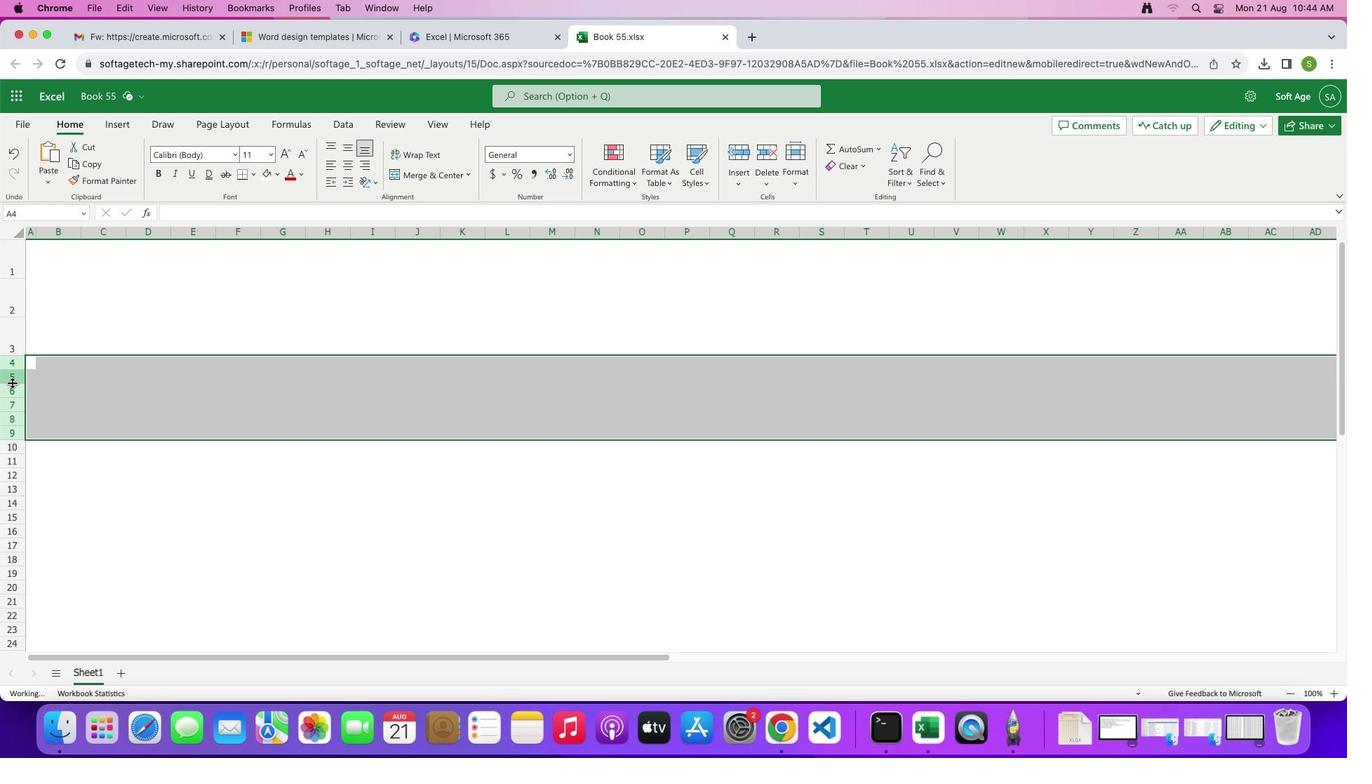 
Action: Mouse pressed left at (11, 382)
Screenshot: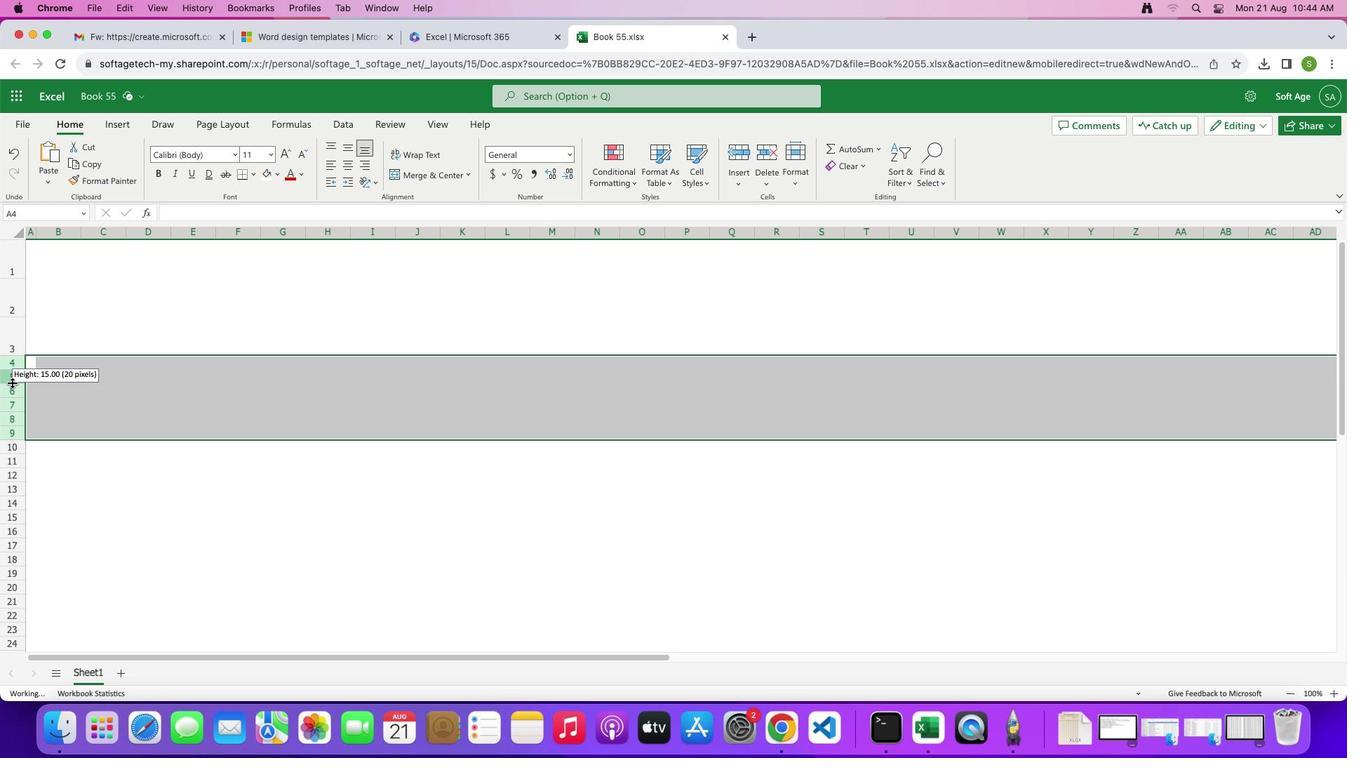 
Action: Mouse moved to (274, 322)
Screenshot: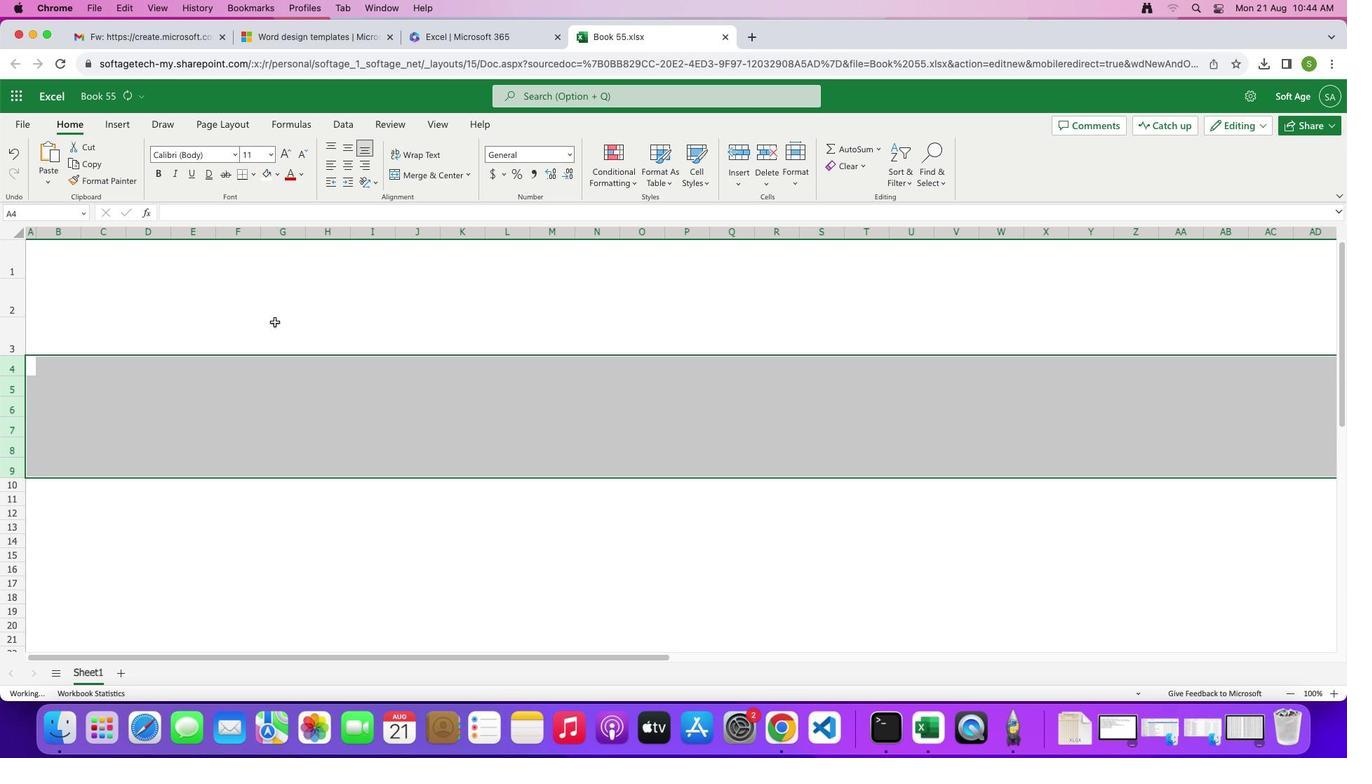 
Action: Mouse pressed left at (274, 322)
Screenshot: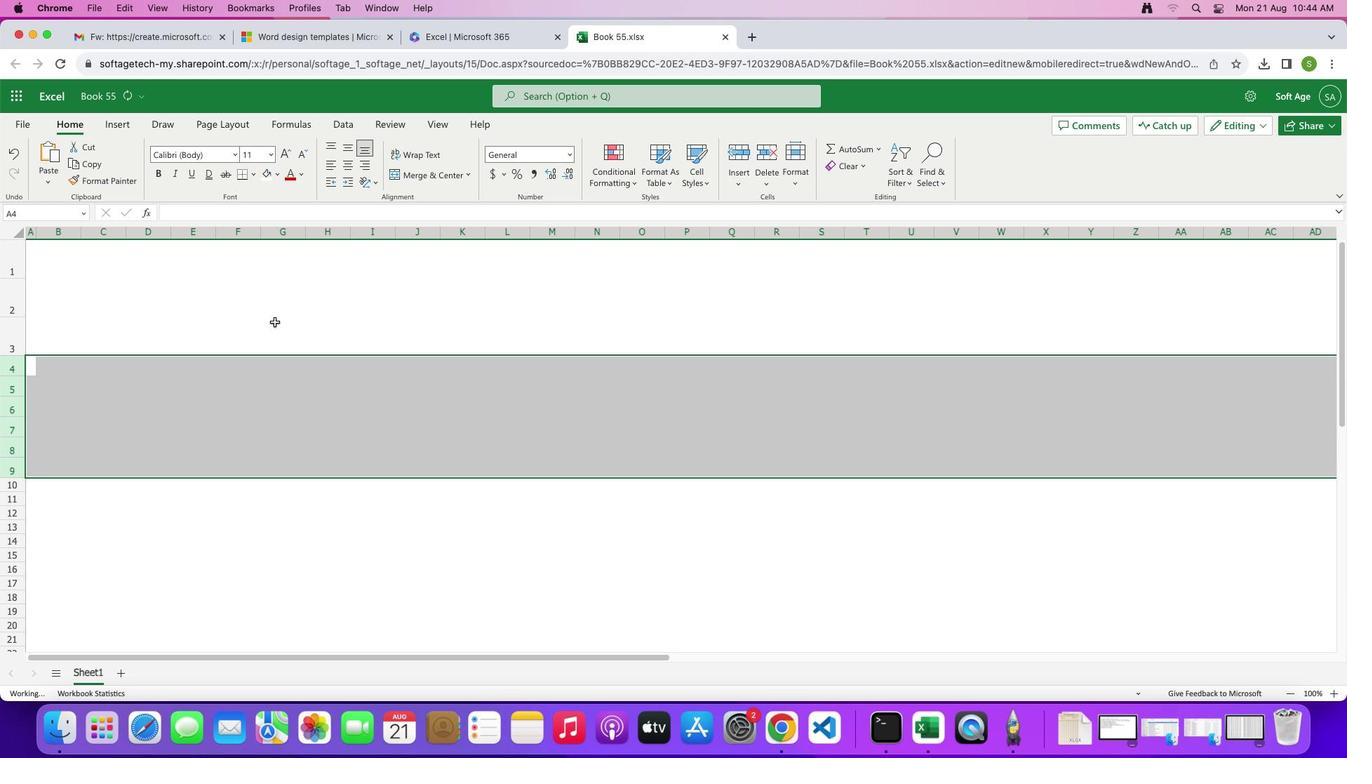 
Action: Mouse moved to (32, 249)
Screenshot: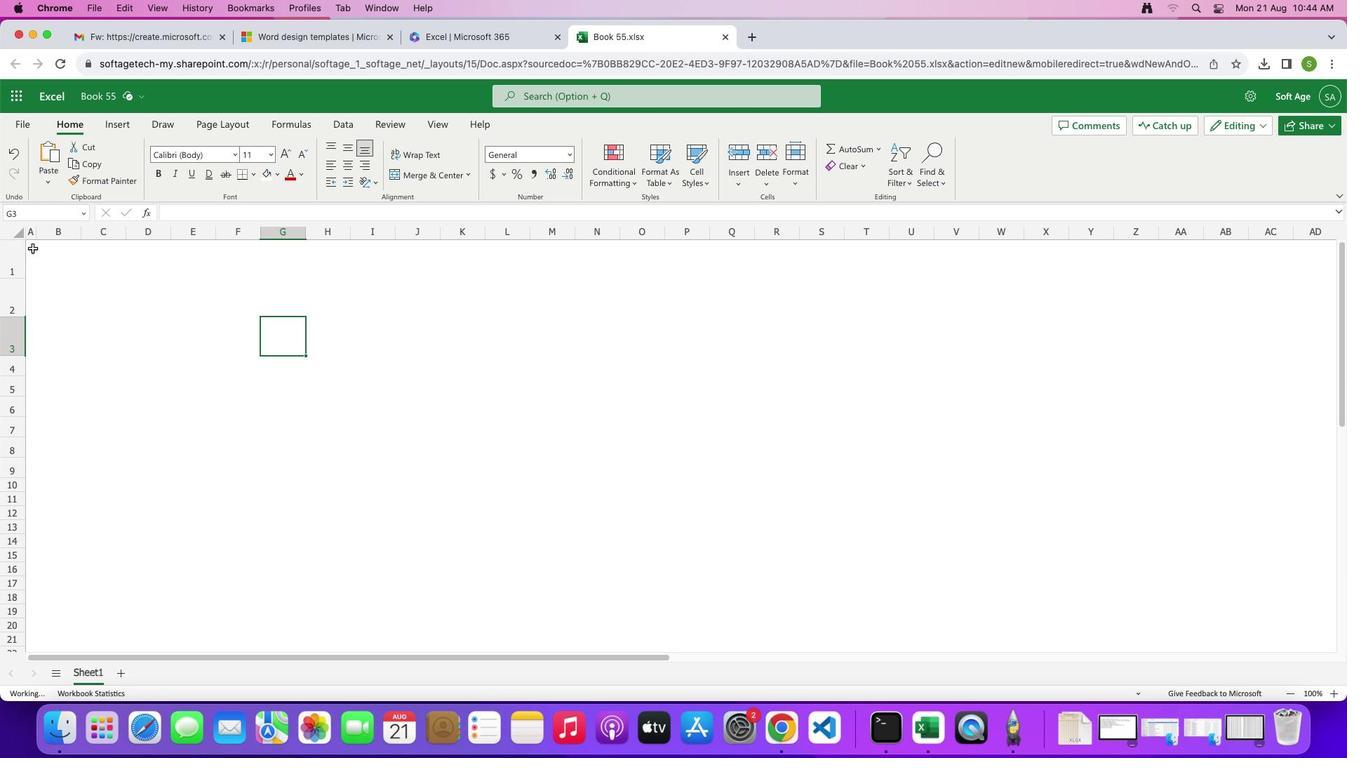 
Action: Mouse pressed left at (32, 249)
Screenshot: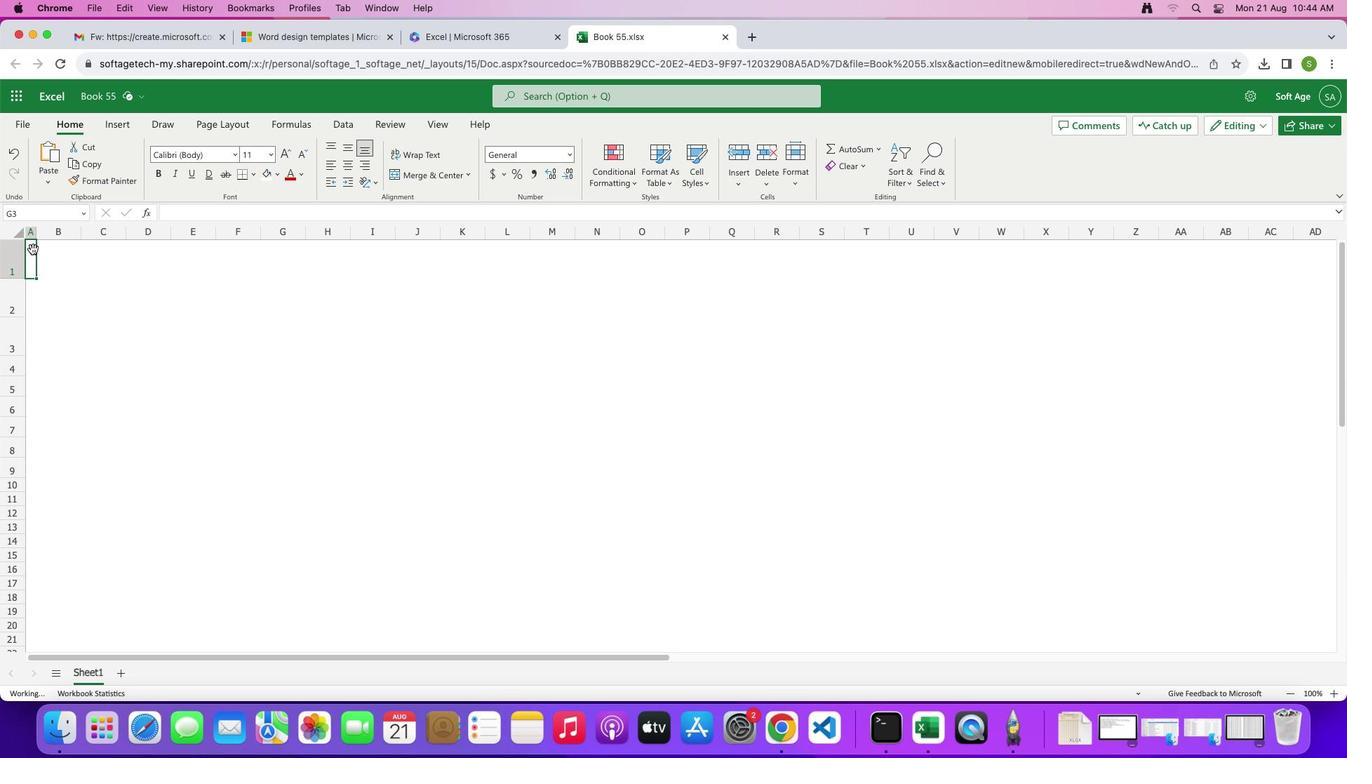
Action: Mouse moved to (274, 176)
Screenshot: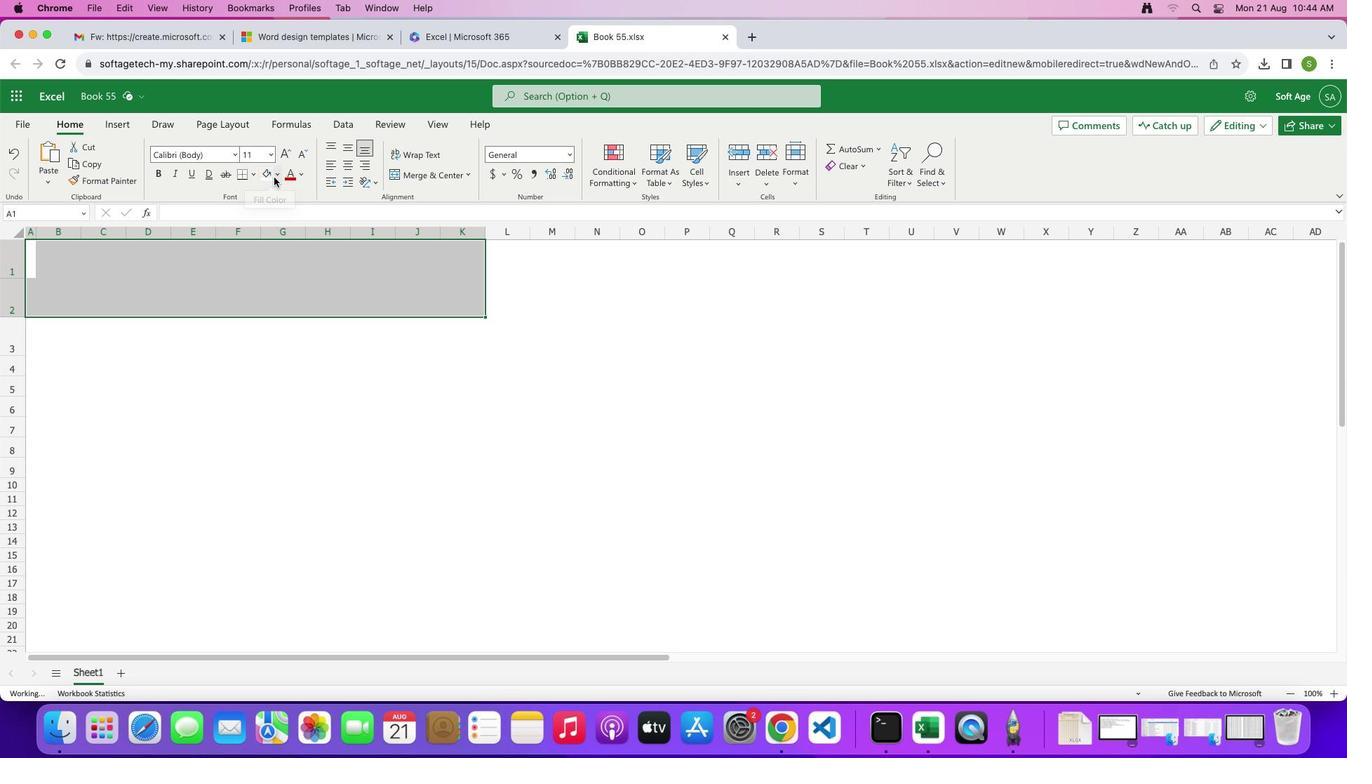 
Action: Mouse pressed left at (274, 176)
Screenshot: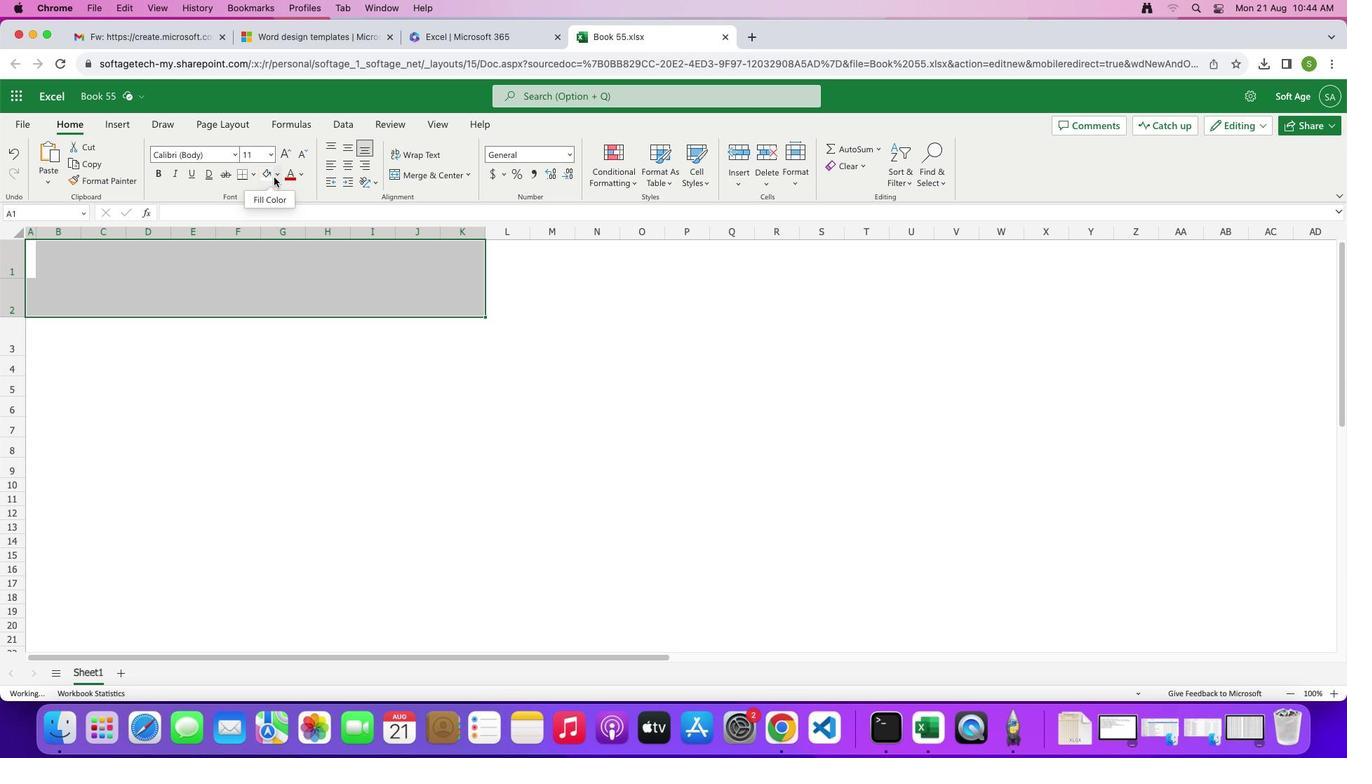
Action: Mouse moved to (311, 393)
Screenshot: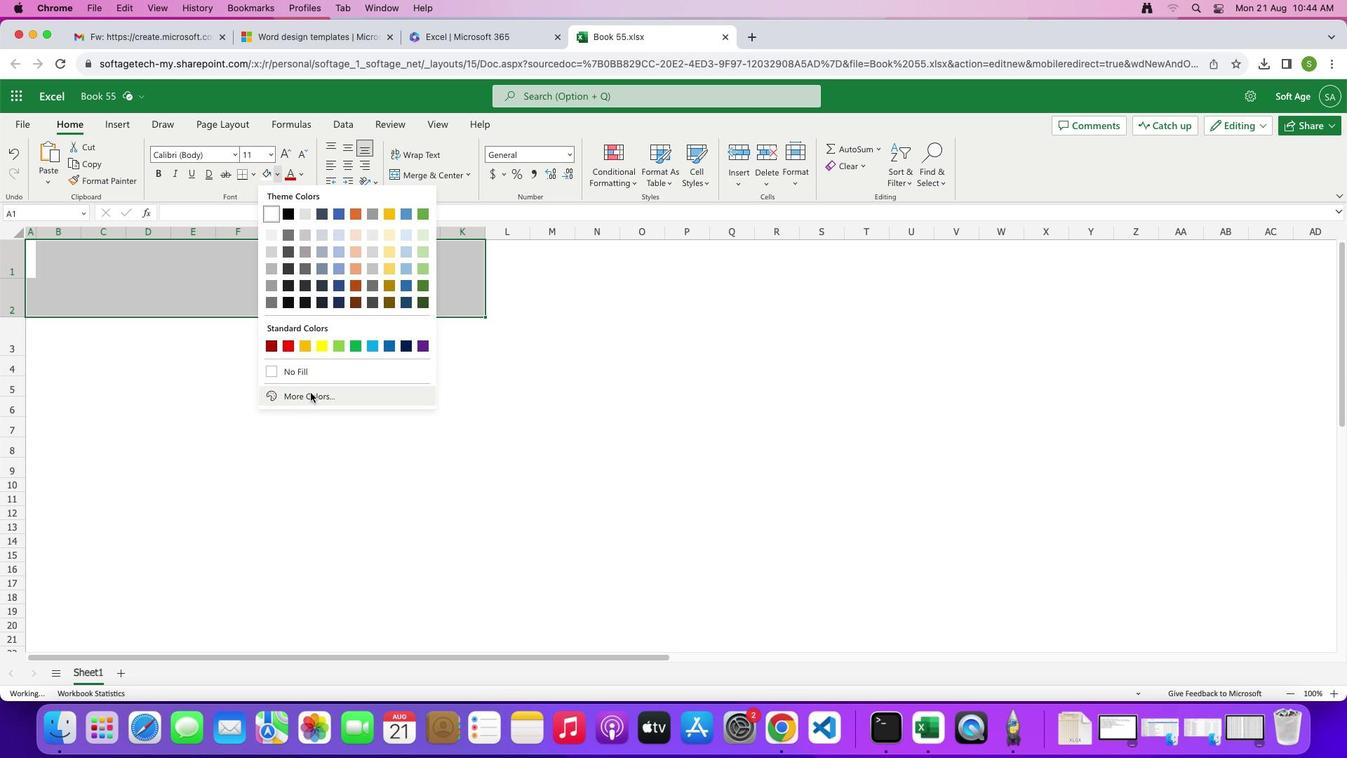 
Action: Mouse pressed left at (311, 393)
Screenshot: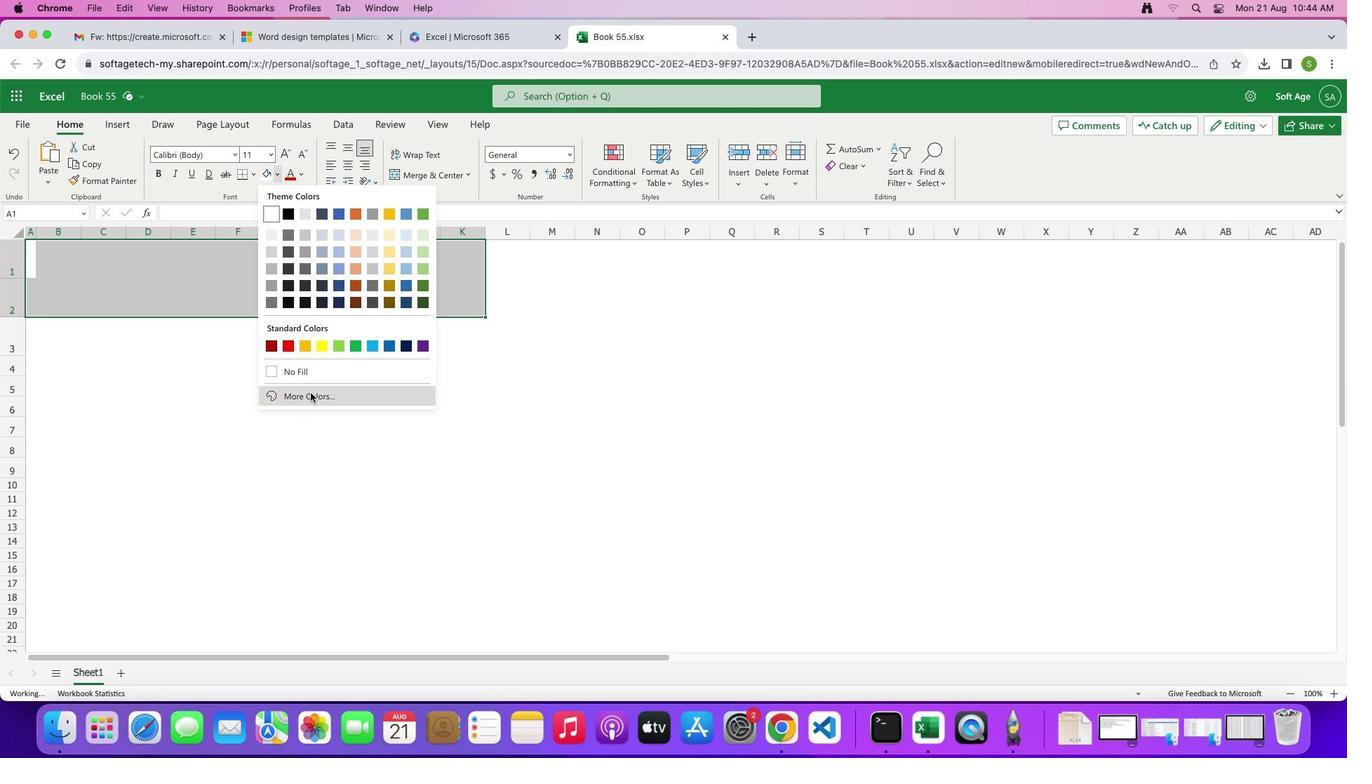 
Action: Mouse moved to (585, 454)
Screenshot: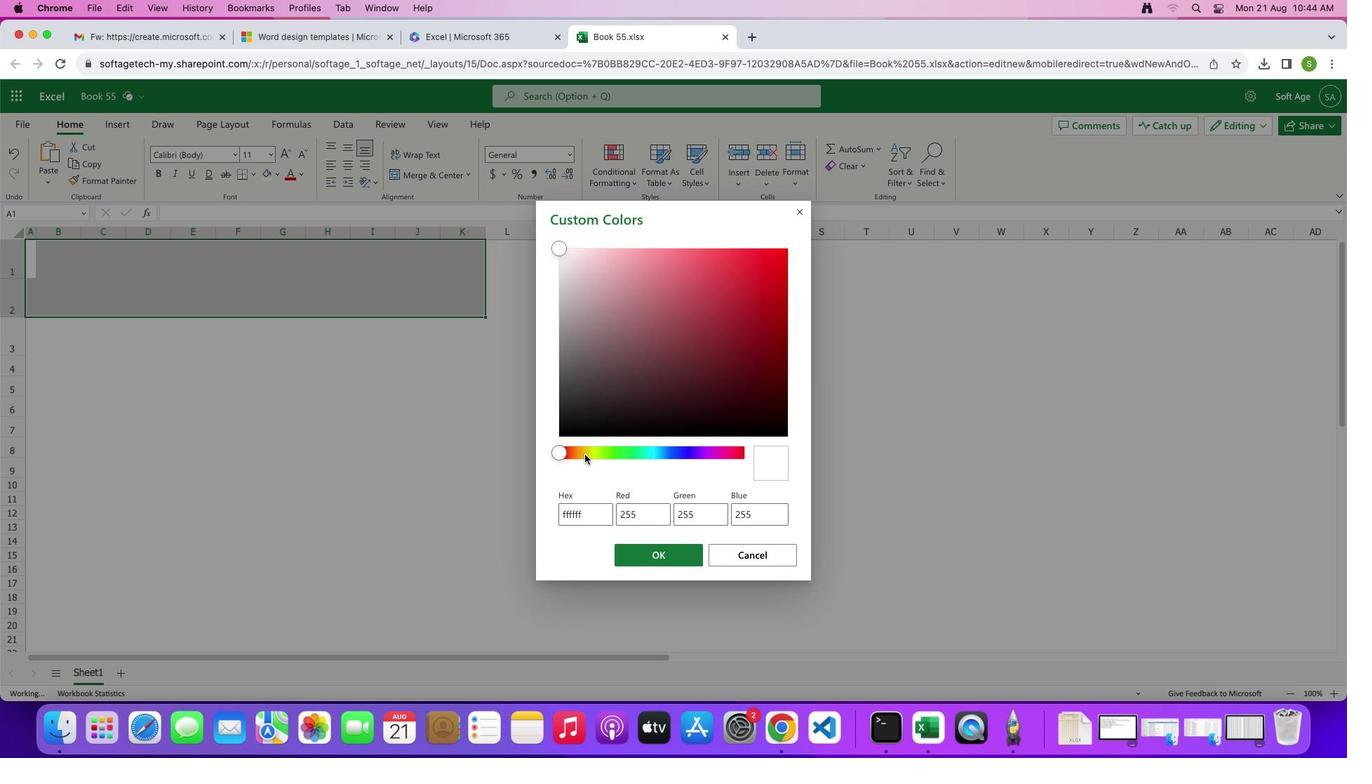 
Action: Mouse pressed left at (585, 454)
Screenshot: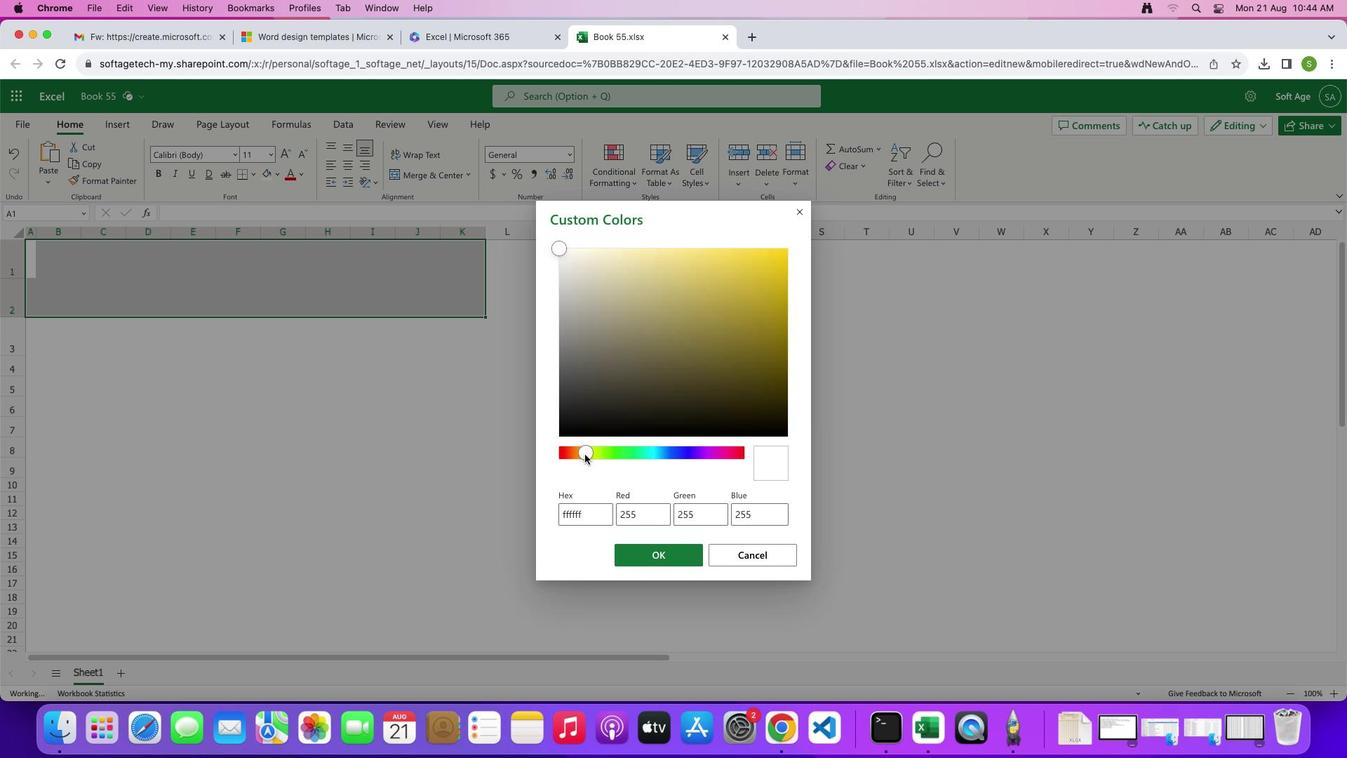 
Action: Mouse moved to (581, 457)
Screenshot: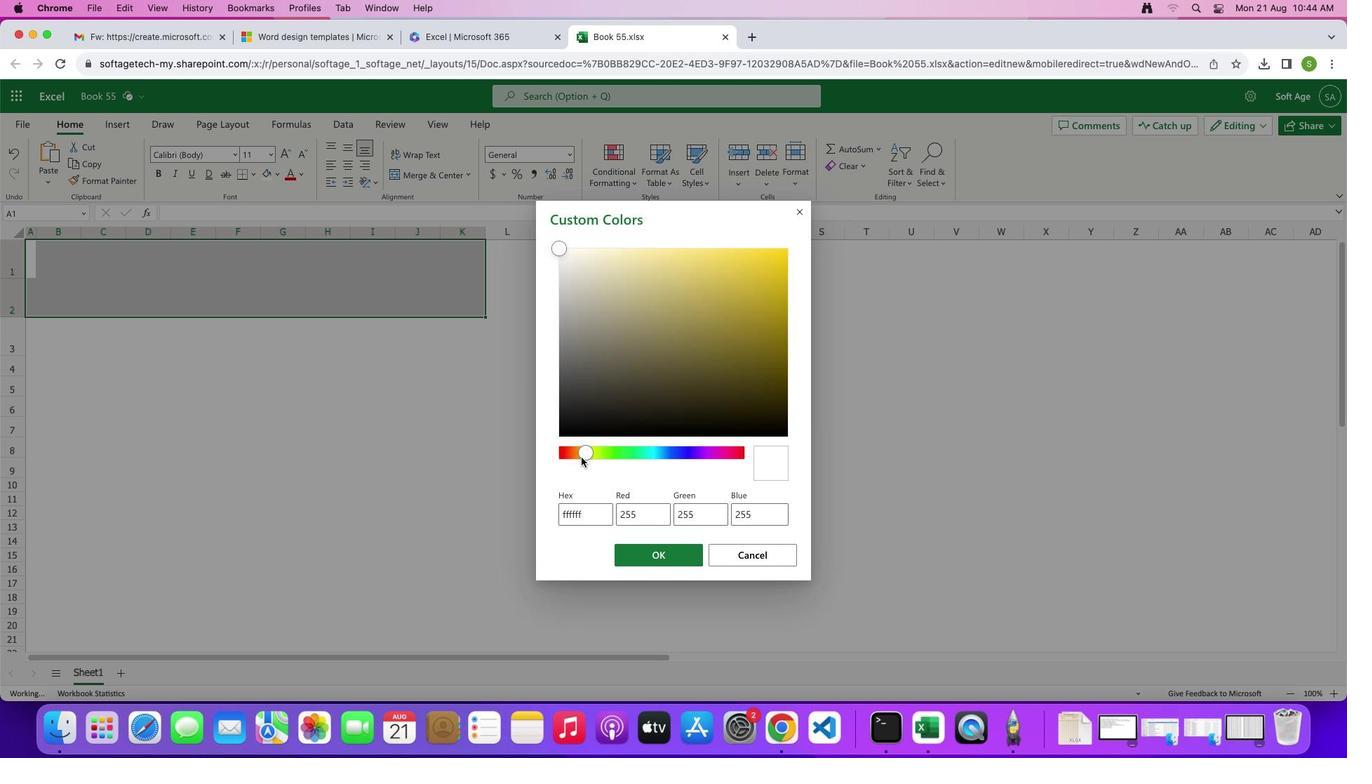 
Action: Mouse pressed left at (581, 457)
Screenshot: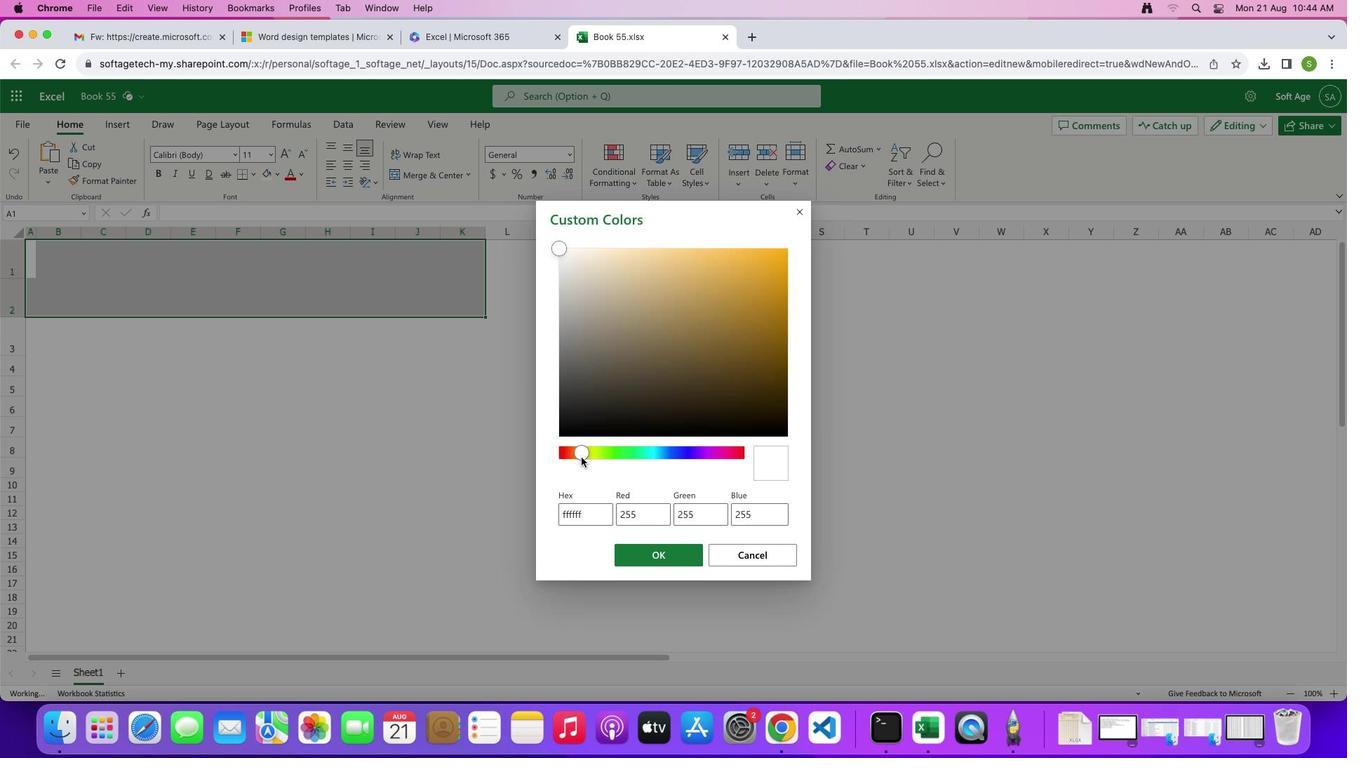 
Action: Mouse moved to (645, 258)
Screenshot: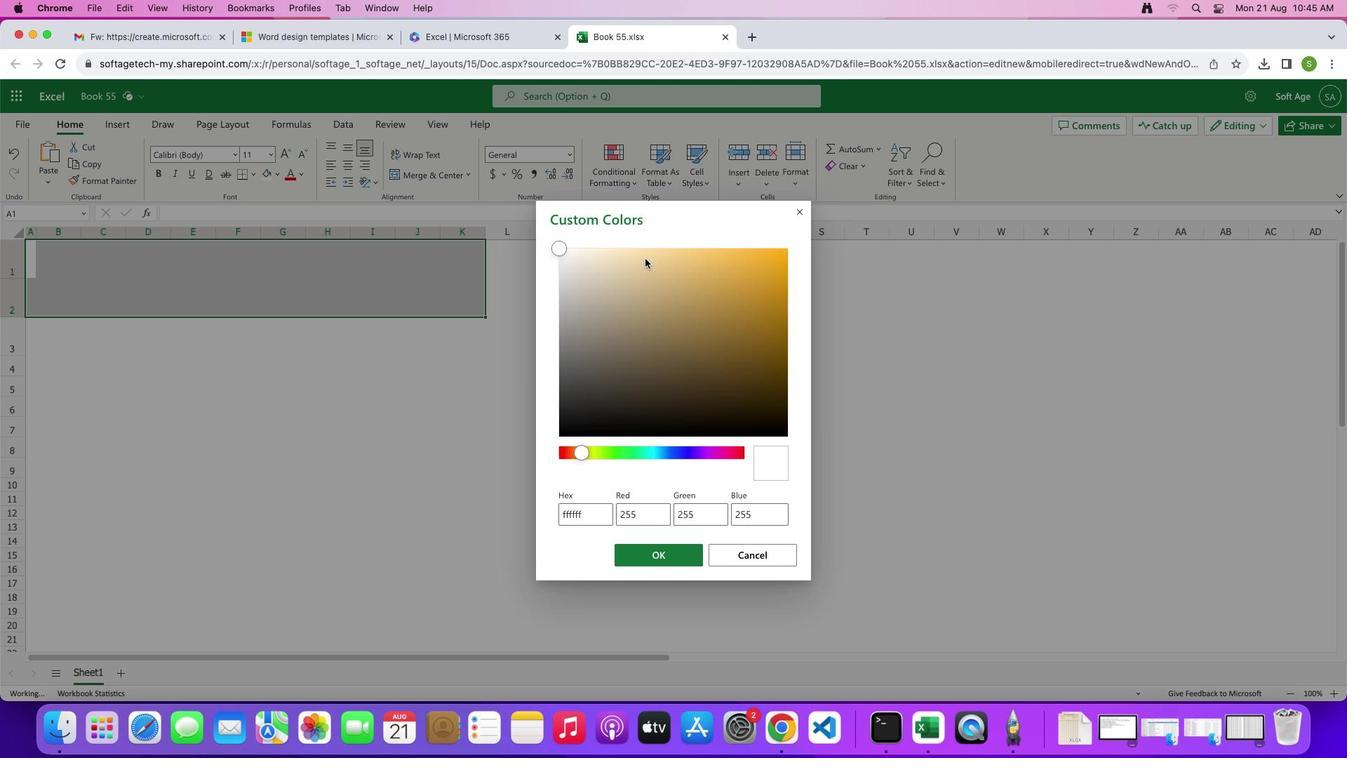 
Action: Mouse pressed left at (645, 258)
Screenshot: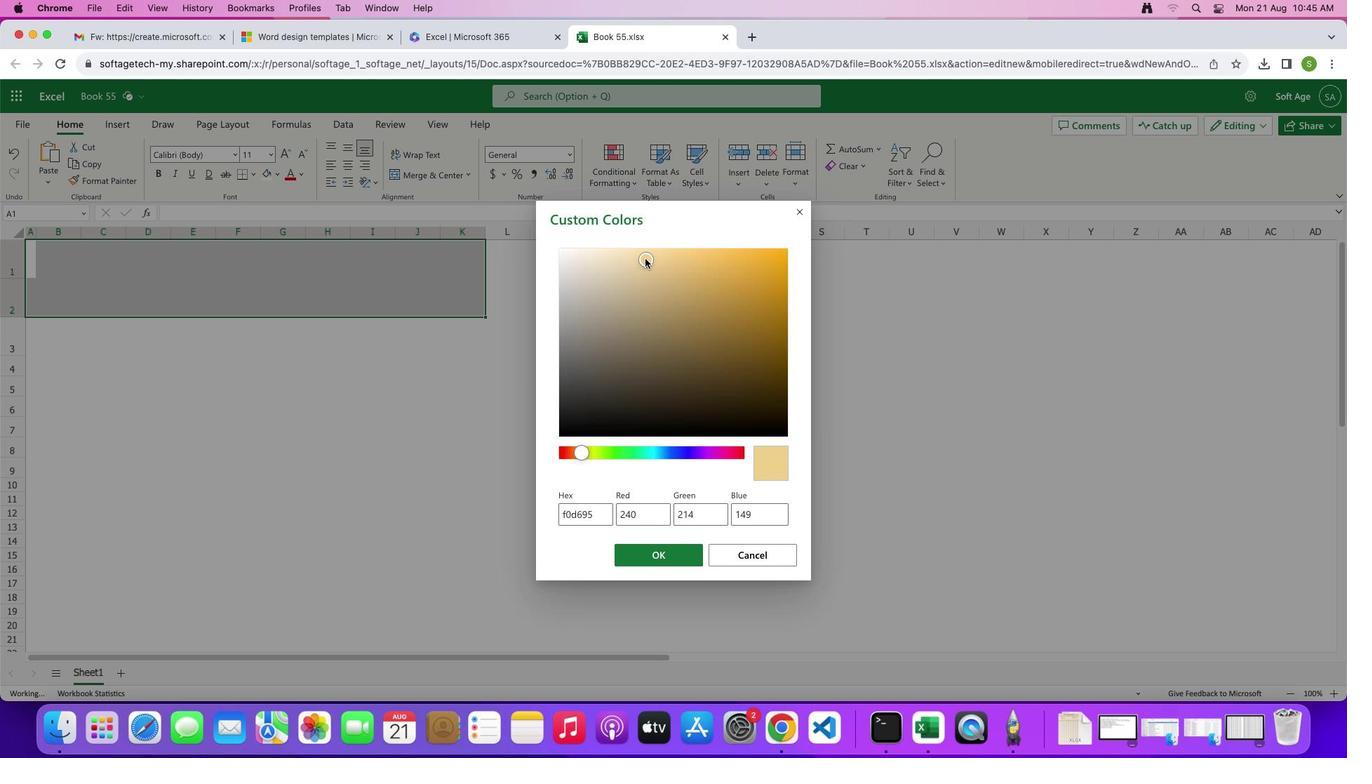 
Action: Mouse moved to (669, 261)
Screenshot: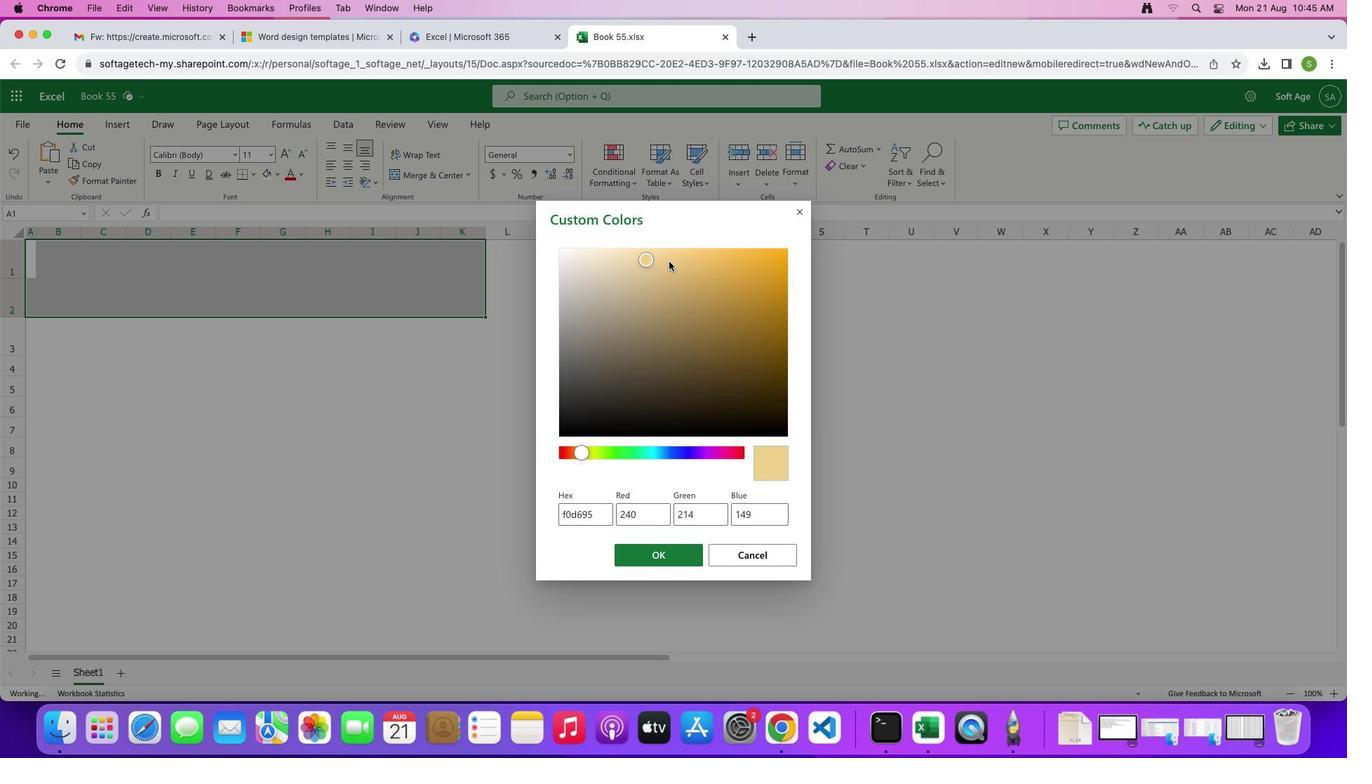
Action: Mouse pressed left at (669, 261)
Screenshot: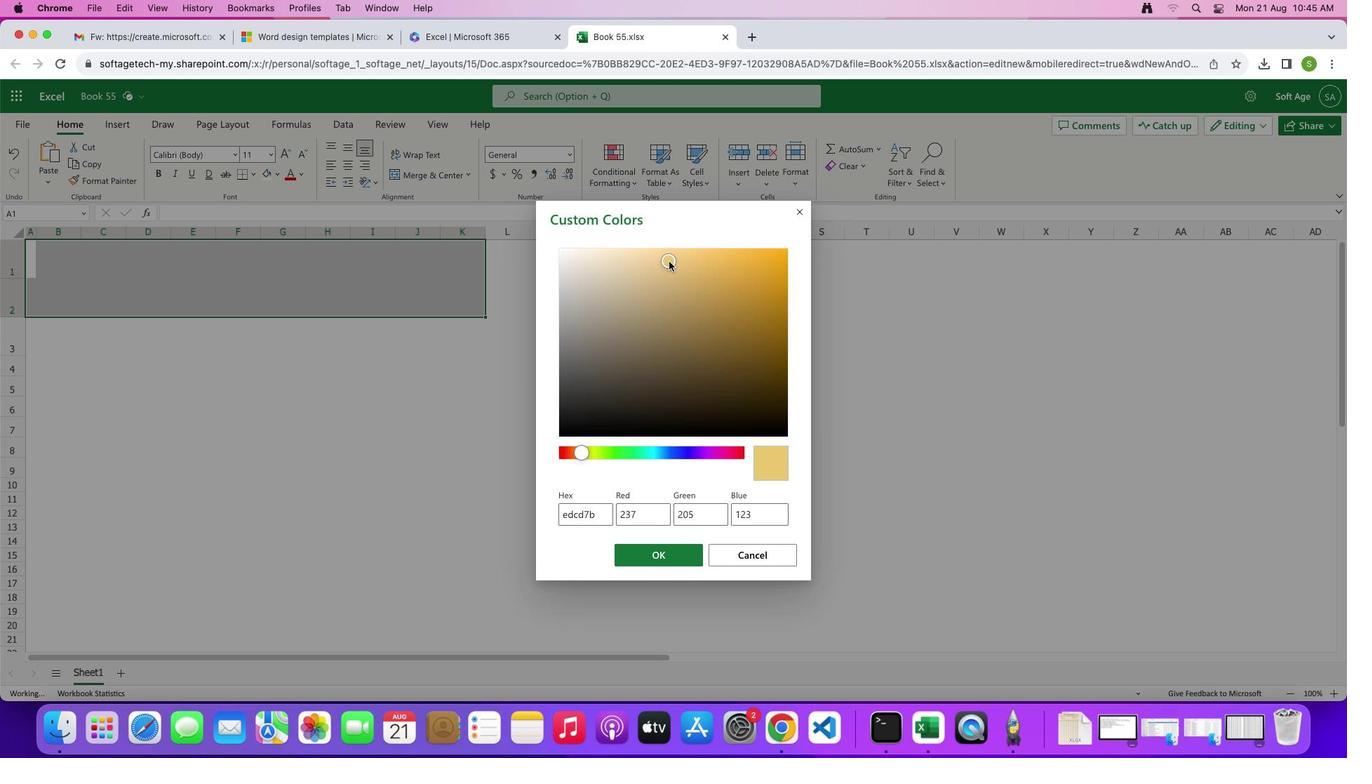 
Action: Mouse moved to (650, 256)
Screenshot: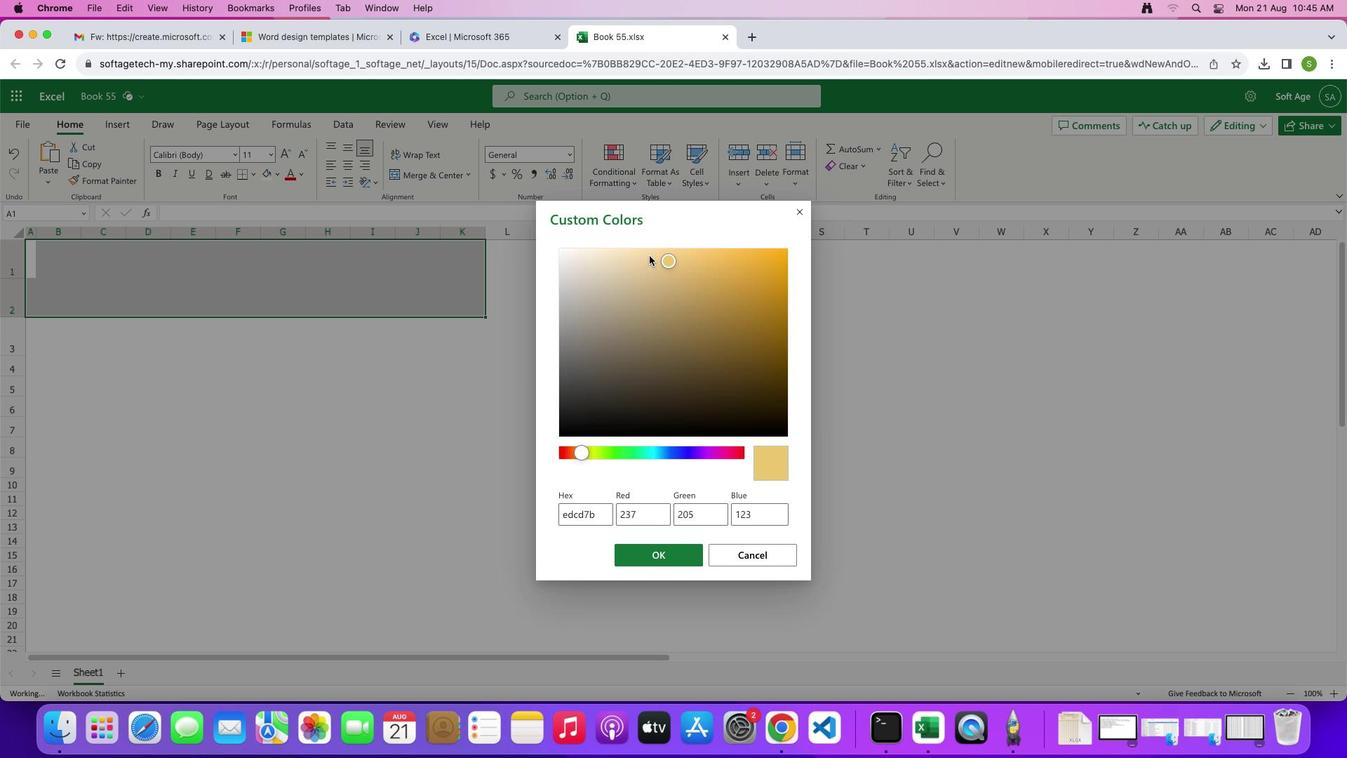 
Action: Mouse pressed left at (650, 256)
Screenshot: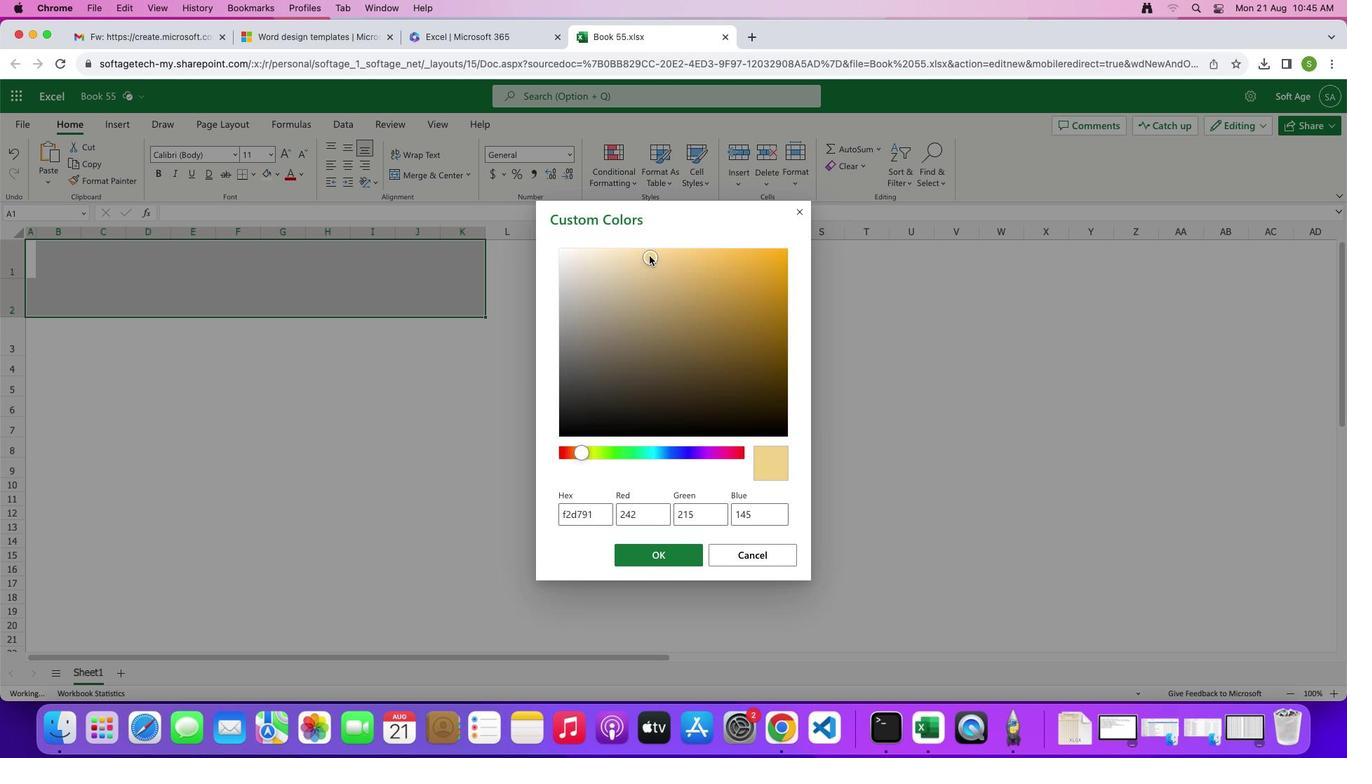
Action: Mouse moved to (673, 559)
Screenshot: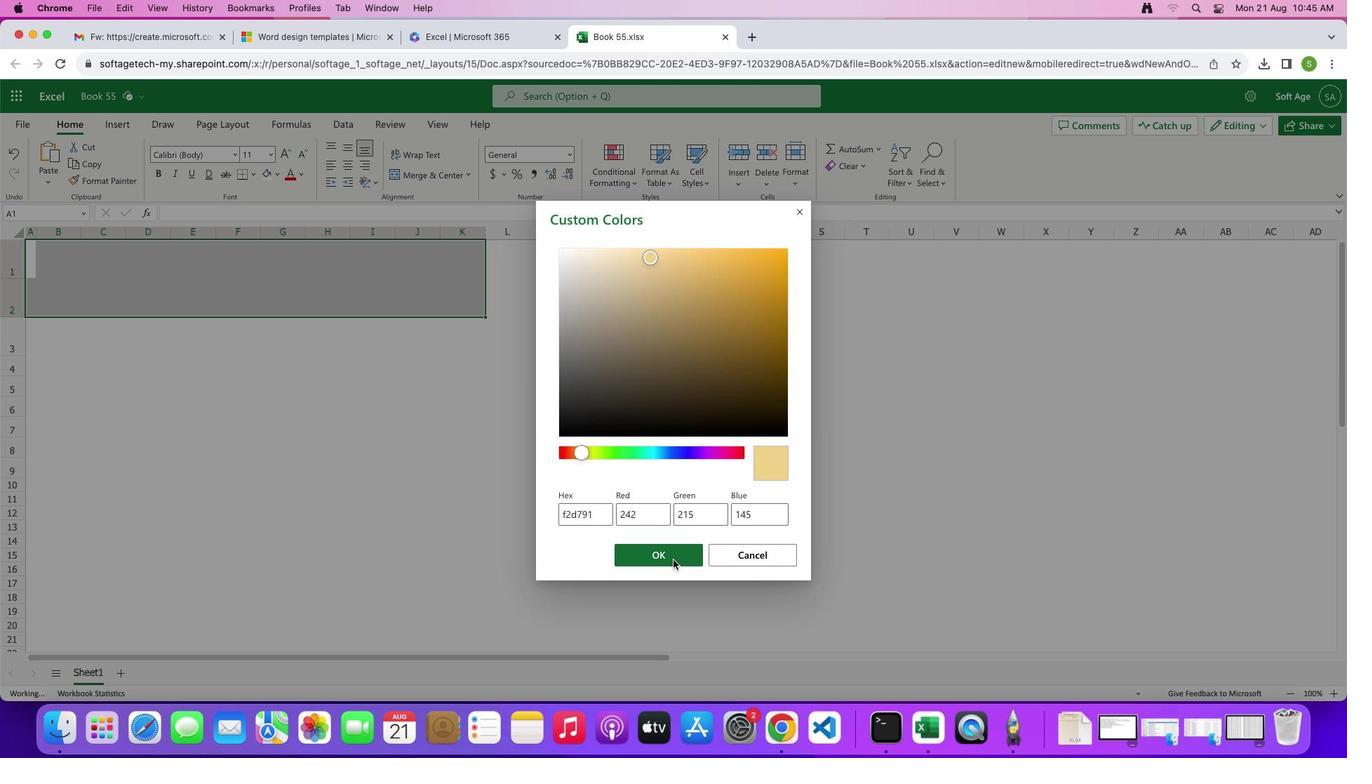 
Action: Mouse pressed left at (673, 559)
Screenshot: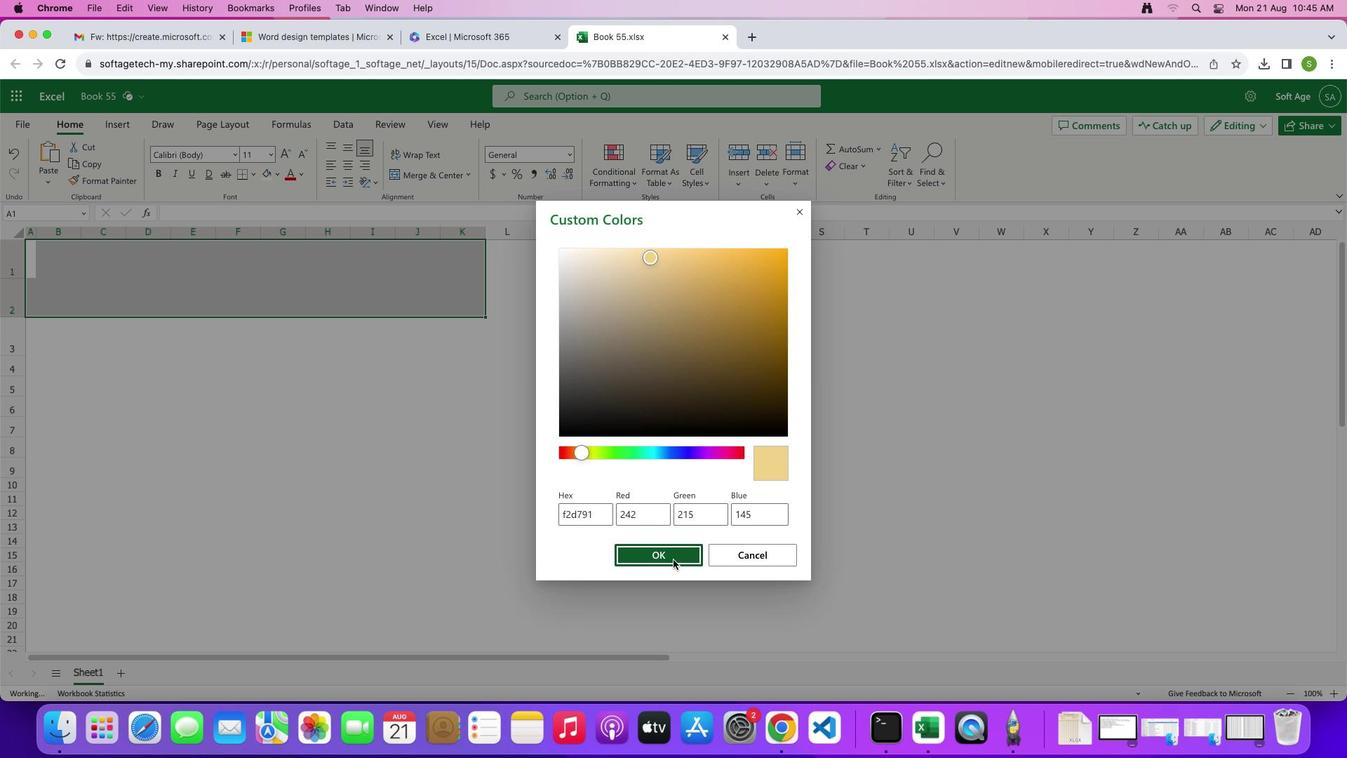
Action: Mouse moved to (445, 482)
Screenshot: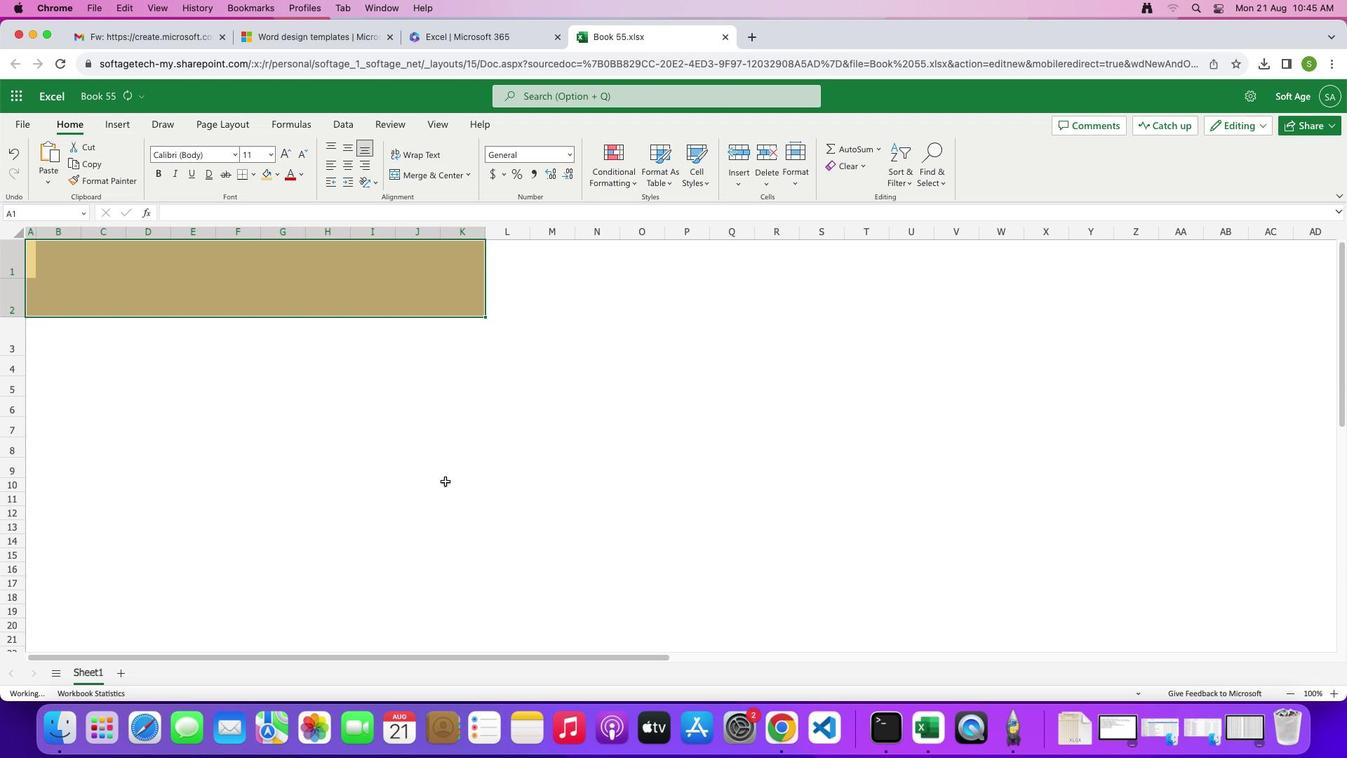 
Action: Mouse pressed left at (445, 482)
Screenshot: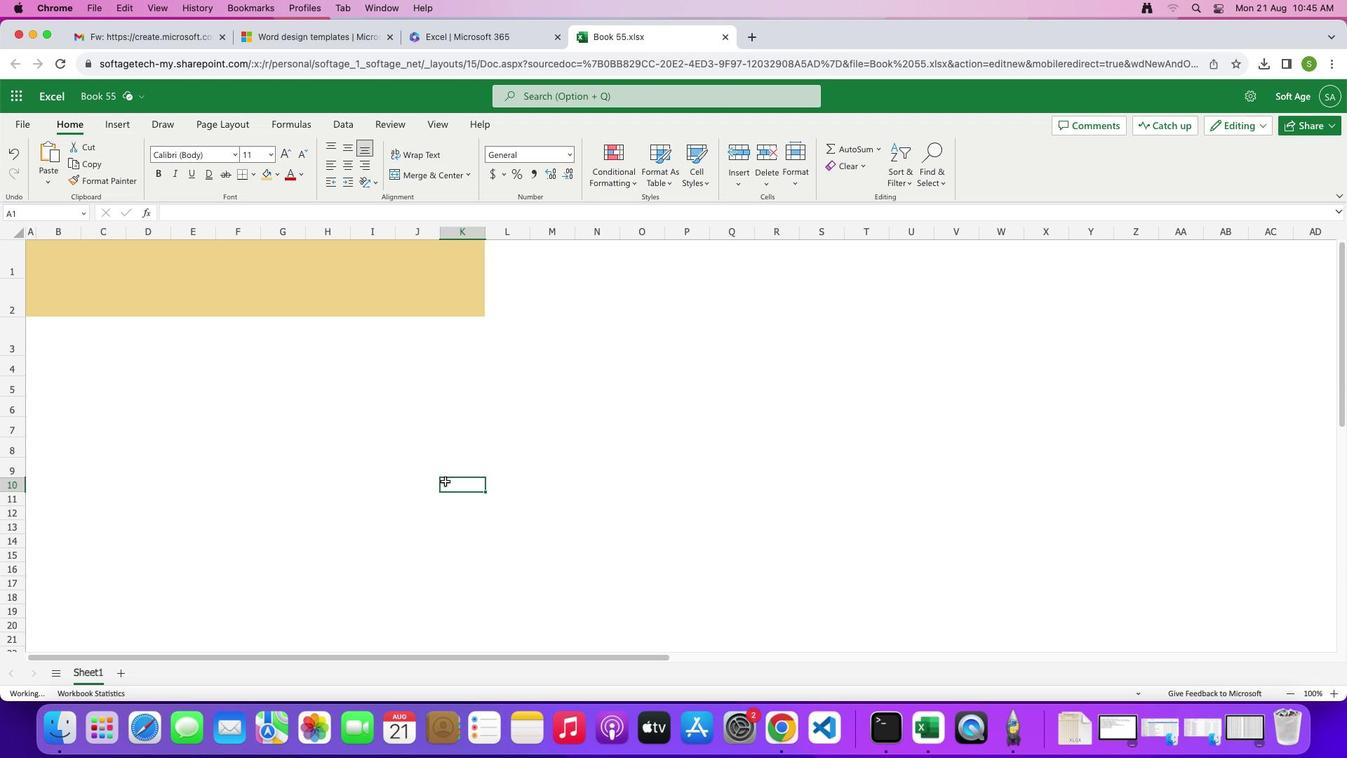 
Action: Mouse moved to (60, 229)
Screenshot: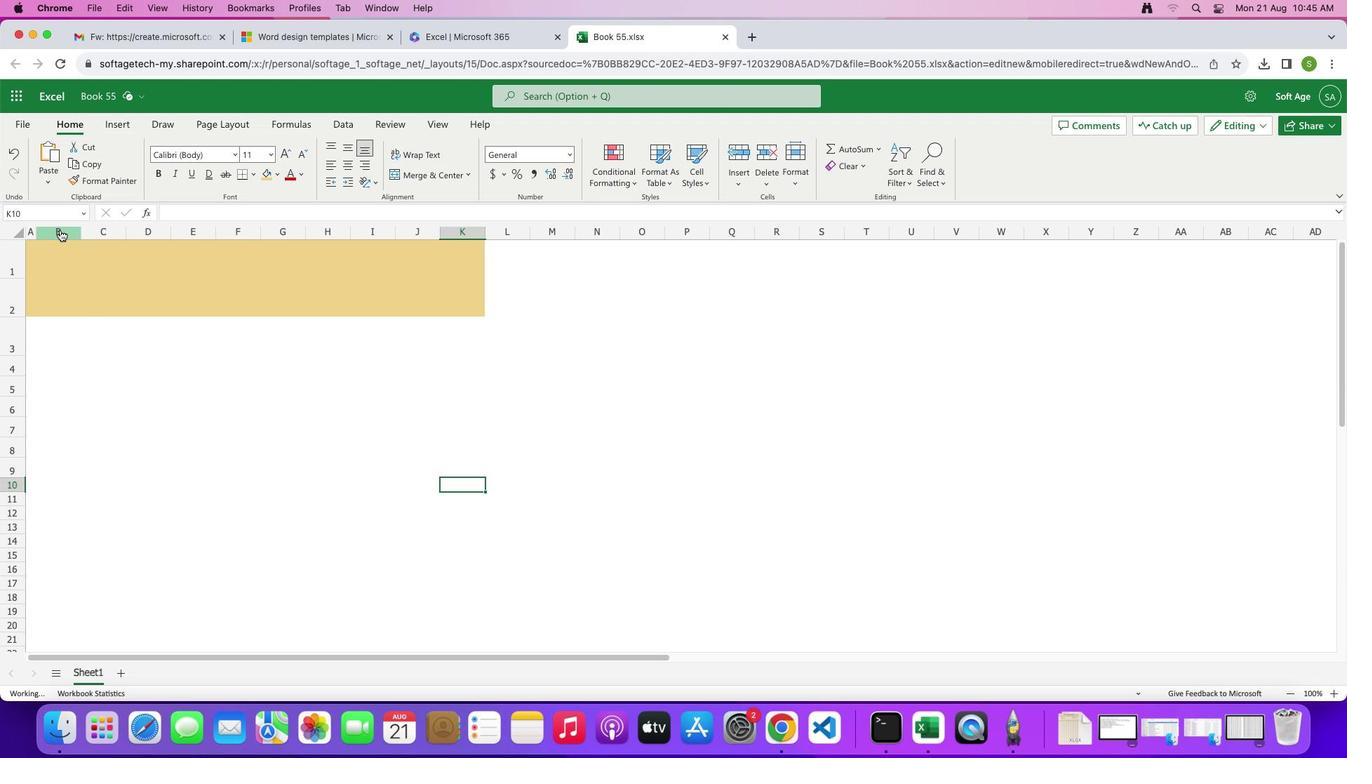 
Action: Mouse pressed left at (60, 229)
Screenshot: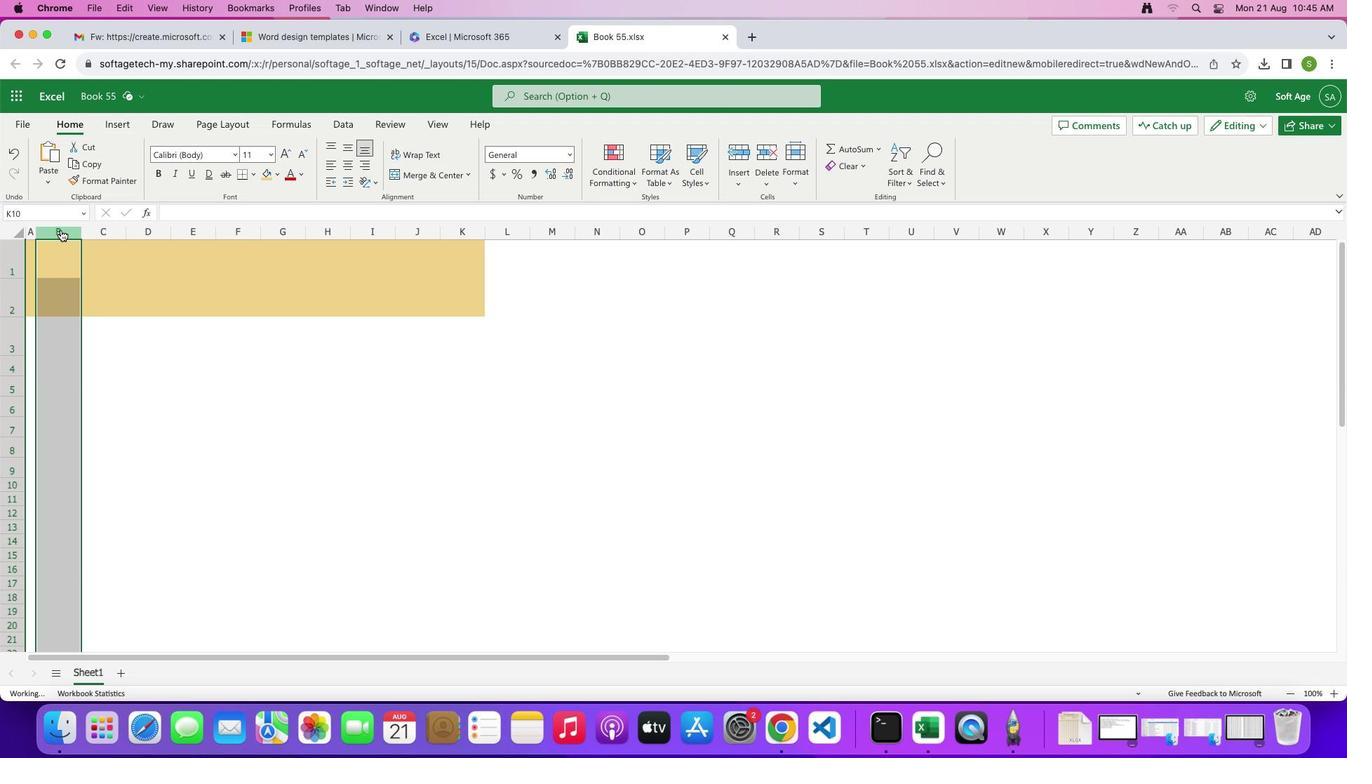 
Action: Mouse moved to (124, 230)
Screenshot: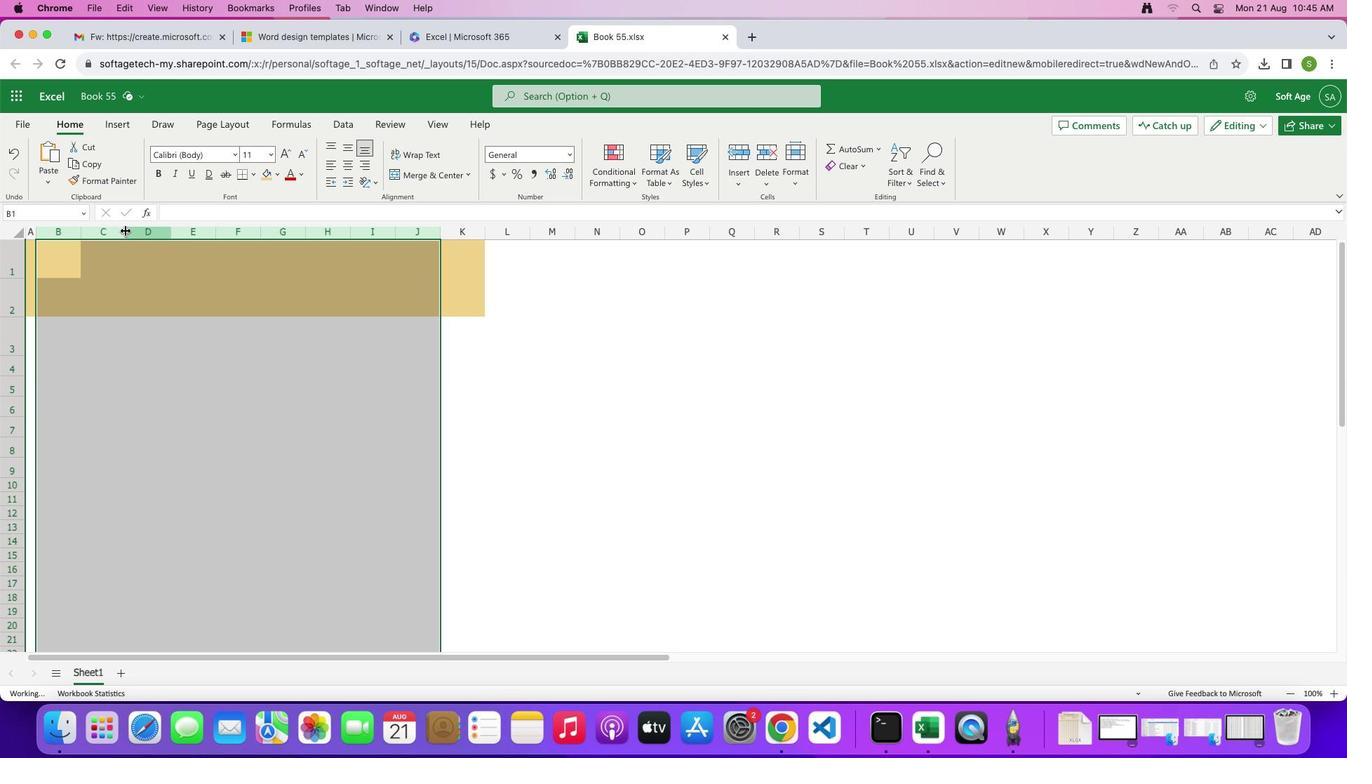 
Action: Mouse pressed left at (124, 230)
Screenshot: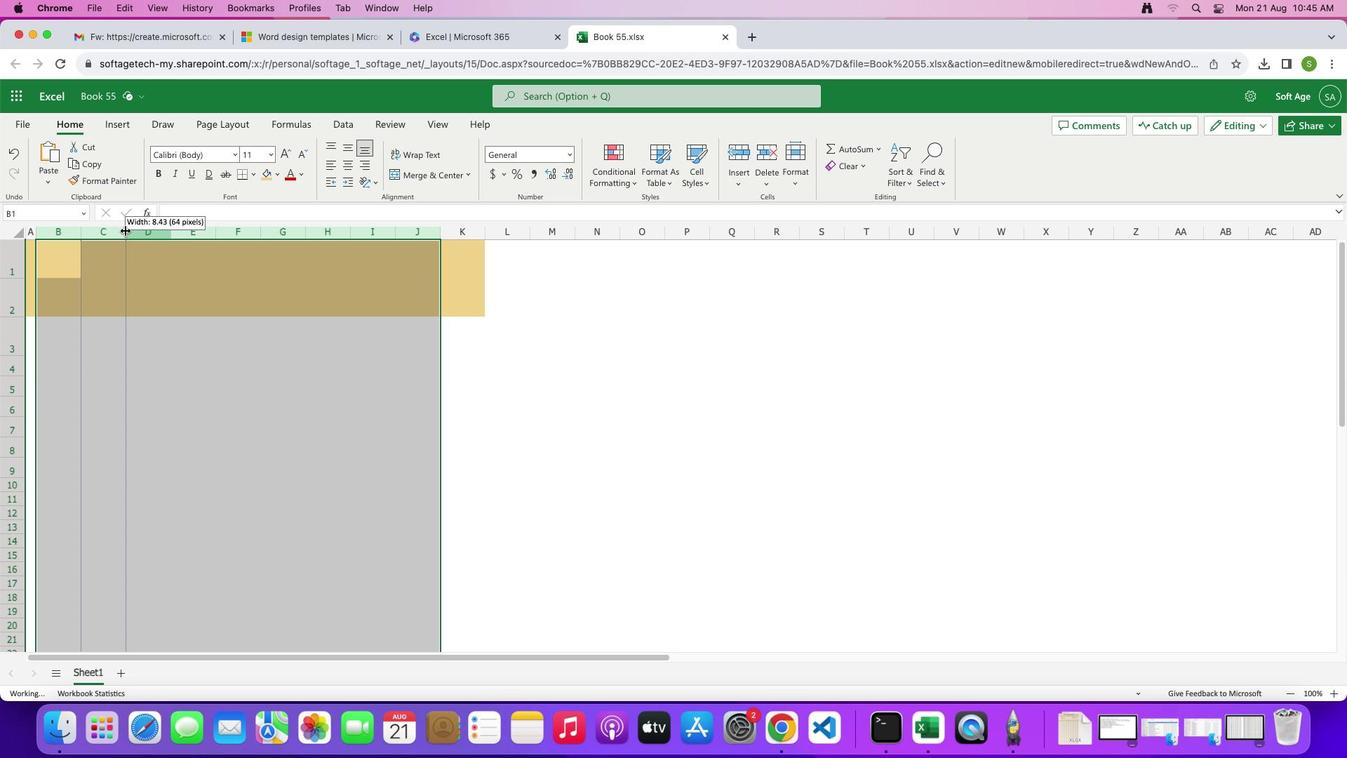 
Action: Mouse moved to (723, 237)
Screenshot: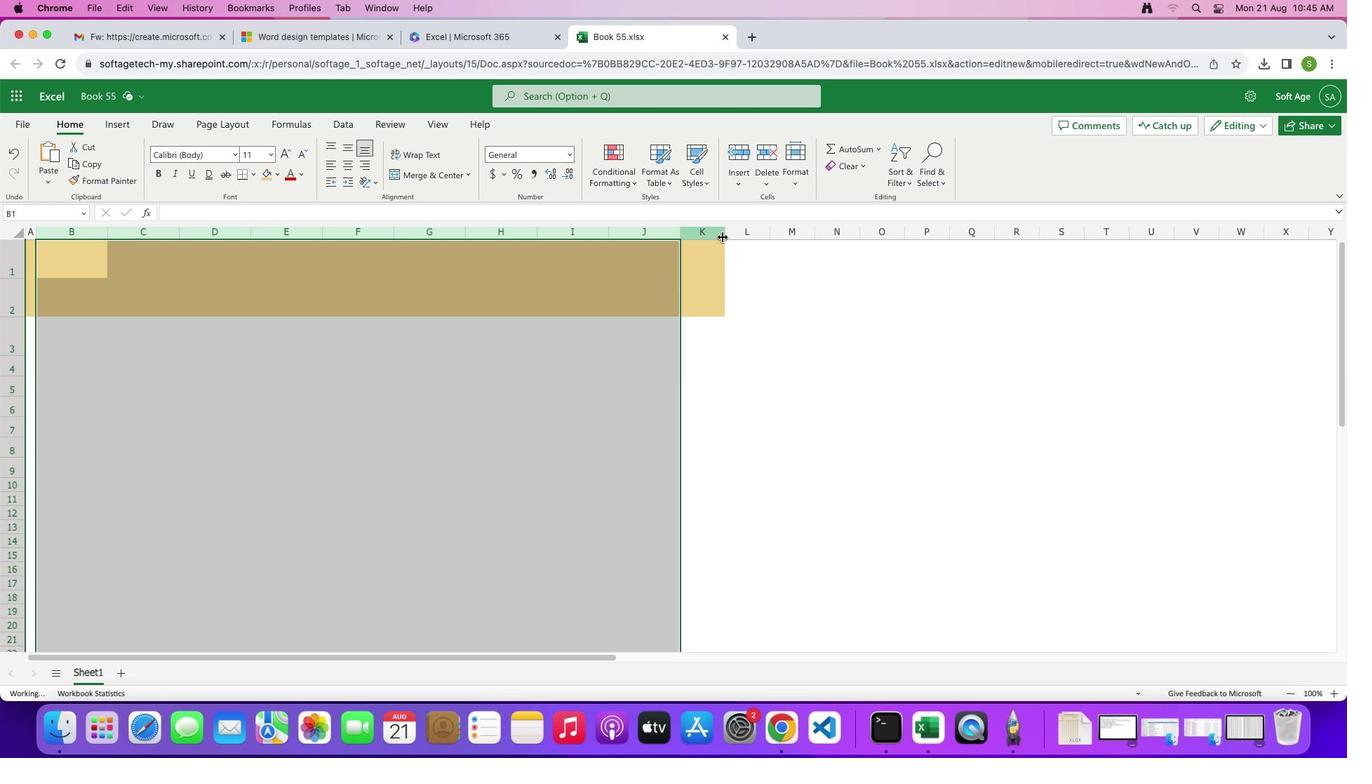 
Action: Mouse pressed left at (723, 237)
Screenshot: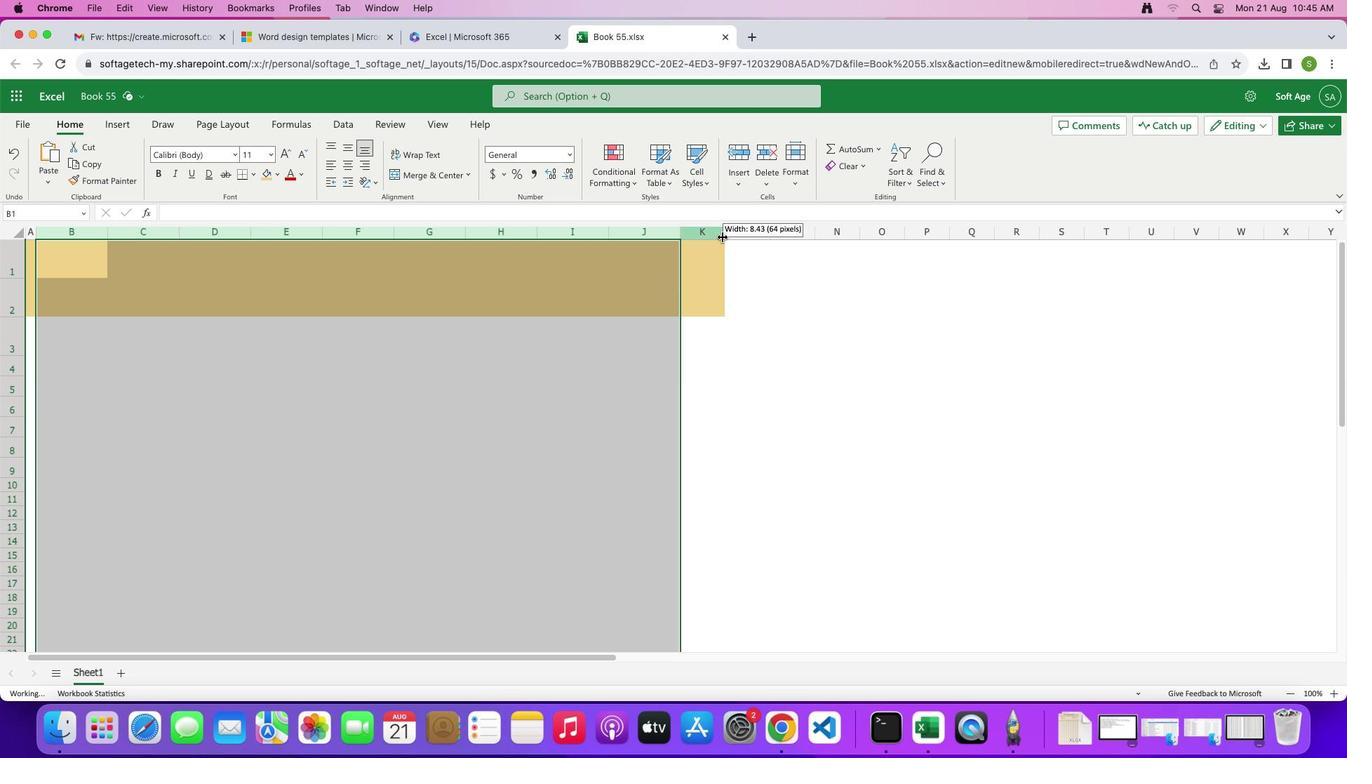 
Action: Mouse moved to (716, 232)
Screenshot: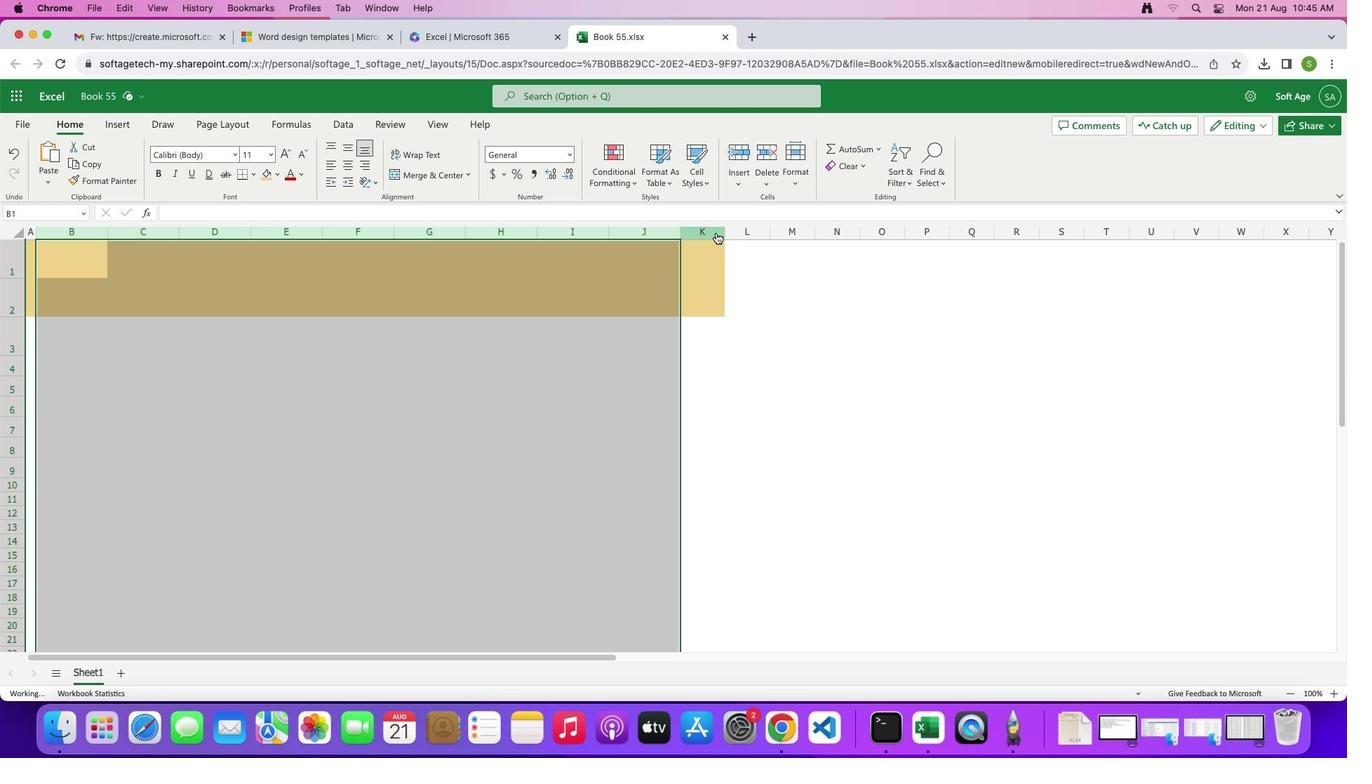 
Action: Mouse pressed left at (716, 232)
Screenshot: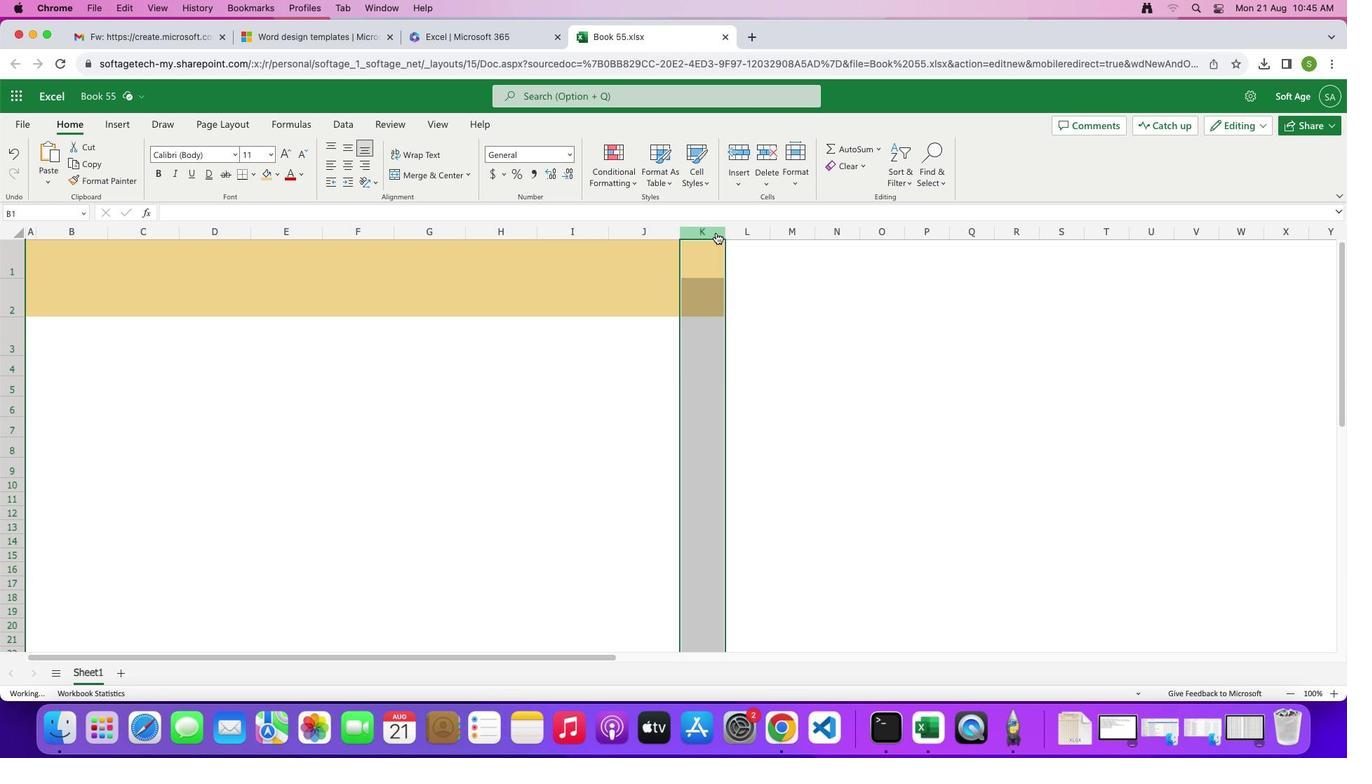 
Action: Mouse moved to (723, 228)
Screenshot: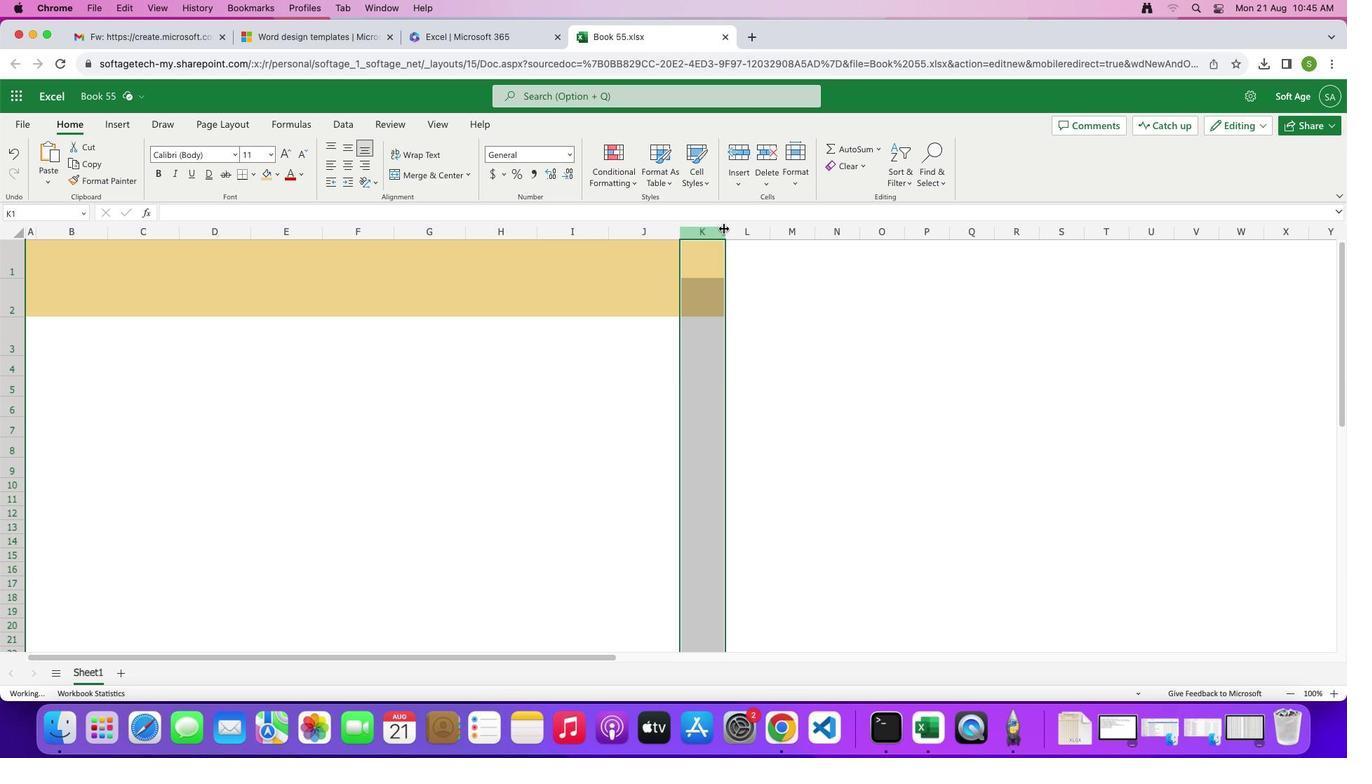 
Action: Mouse pressed left at (723, 228)
Screenshot: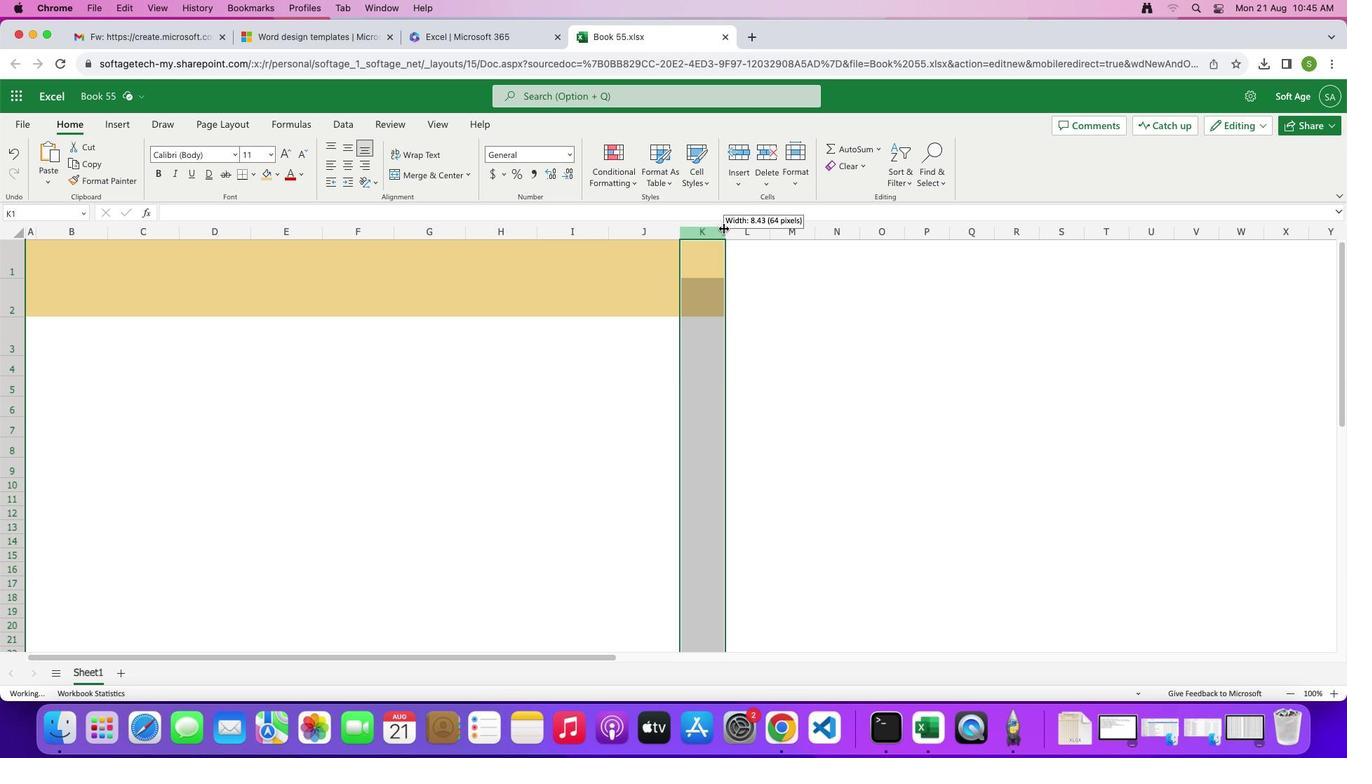 
Action: Mouse moved to (458, 297)
Screenshot: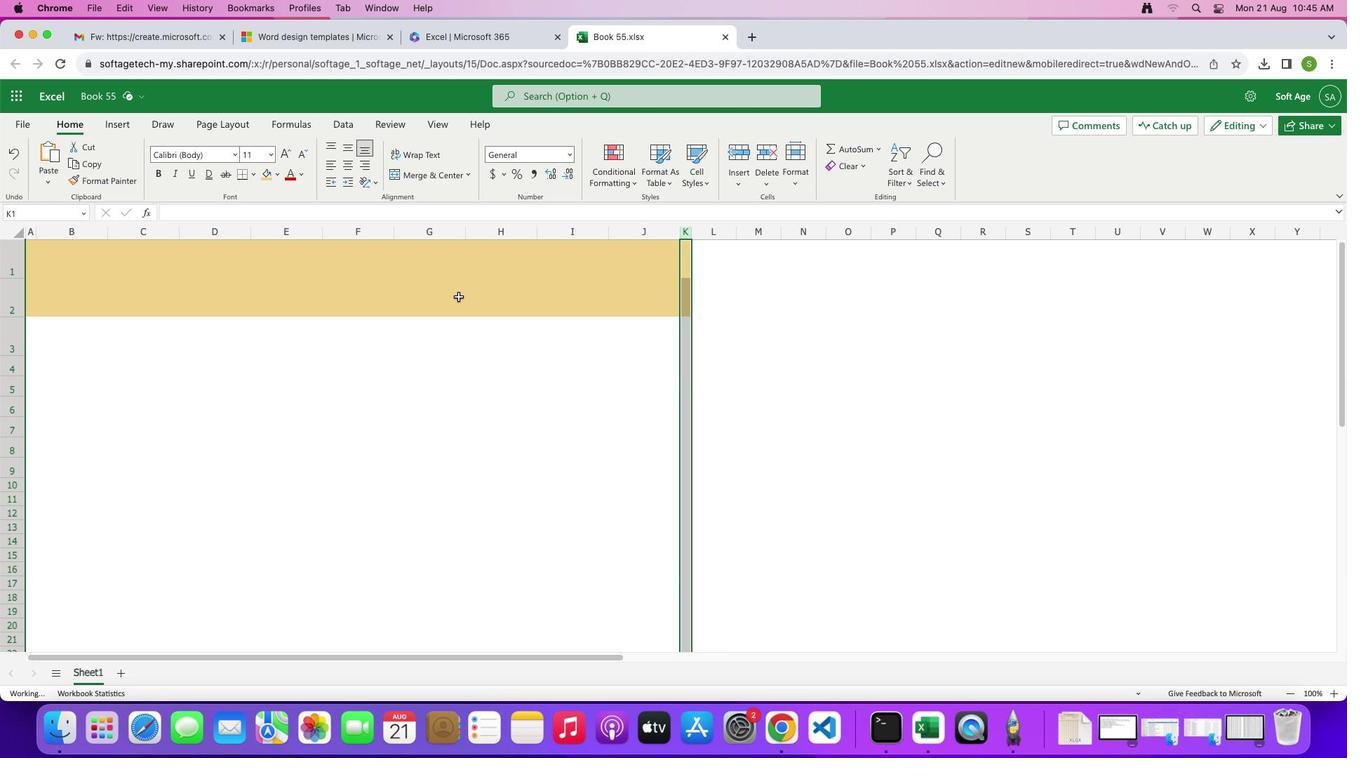 
Action: Mouse pressed left at (458, 297)
Screenshot: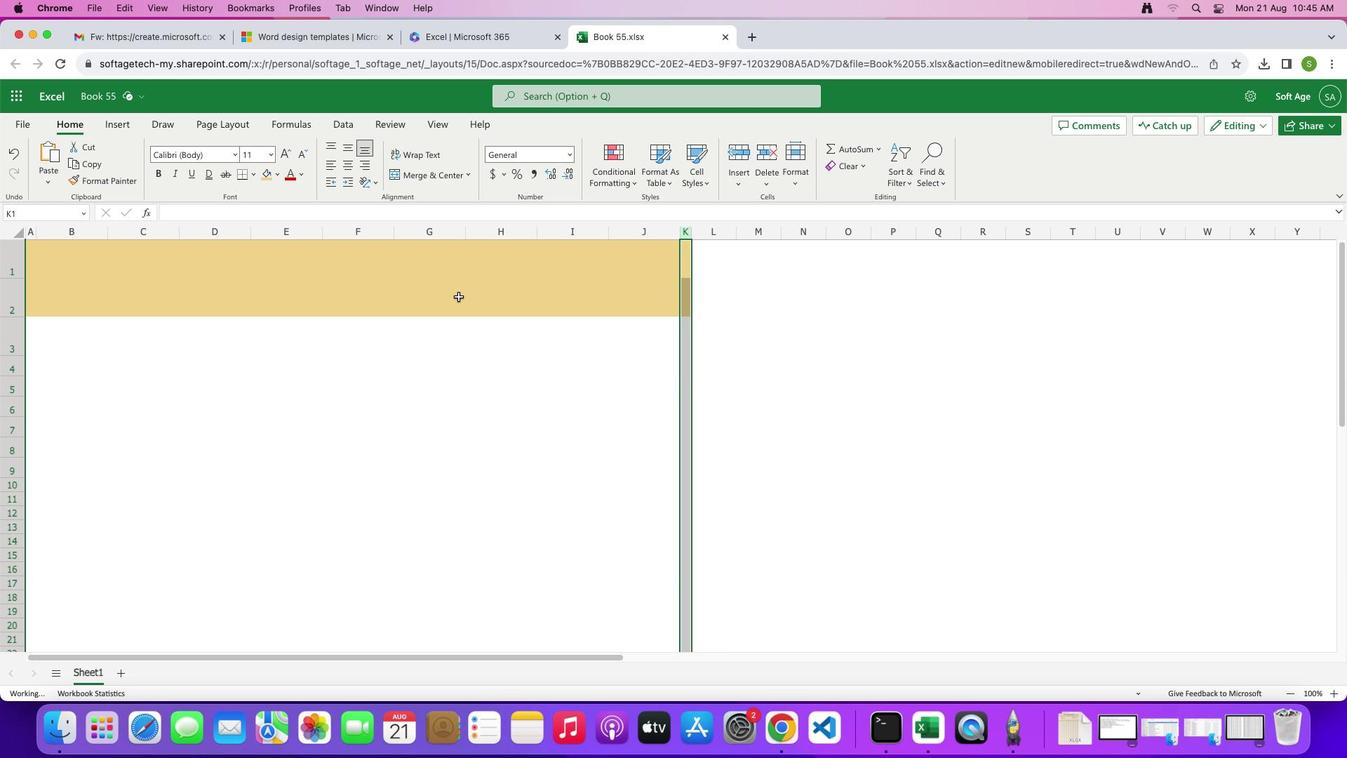 
Action: Mouse moved to (45, 302)
Screenshot: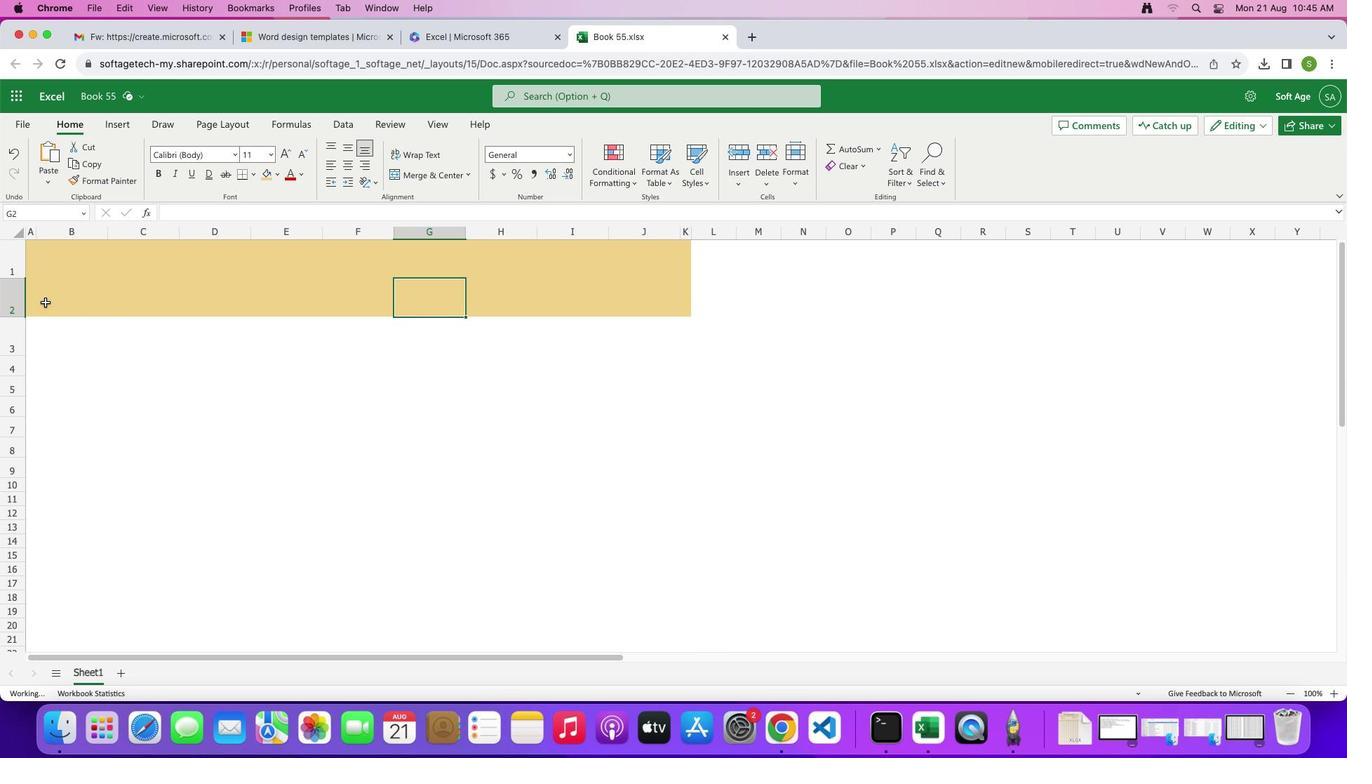 
Action: Mouse pressed left at (45, 302)
Screenshot: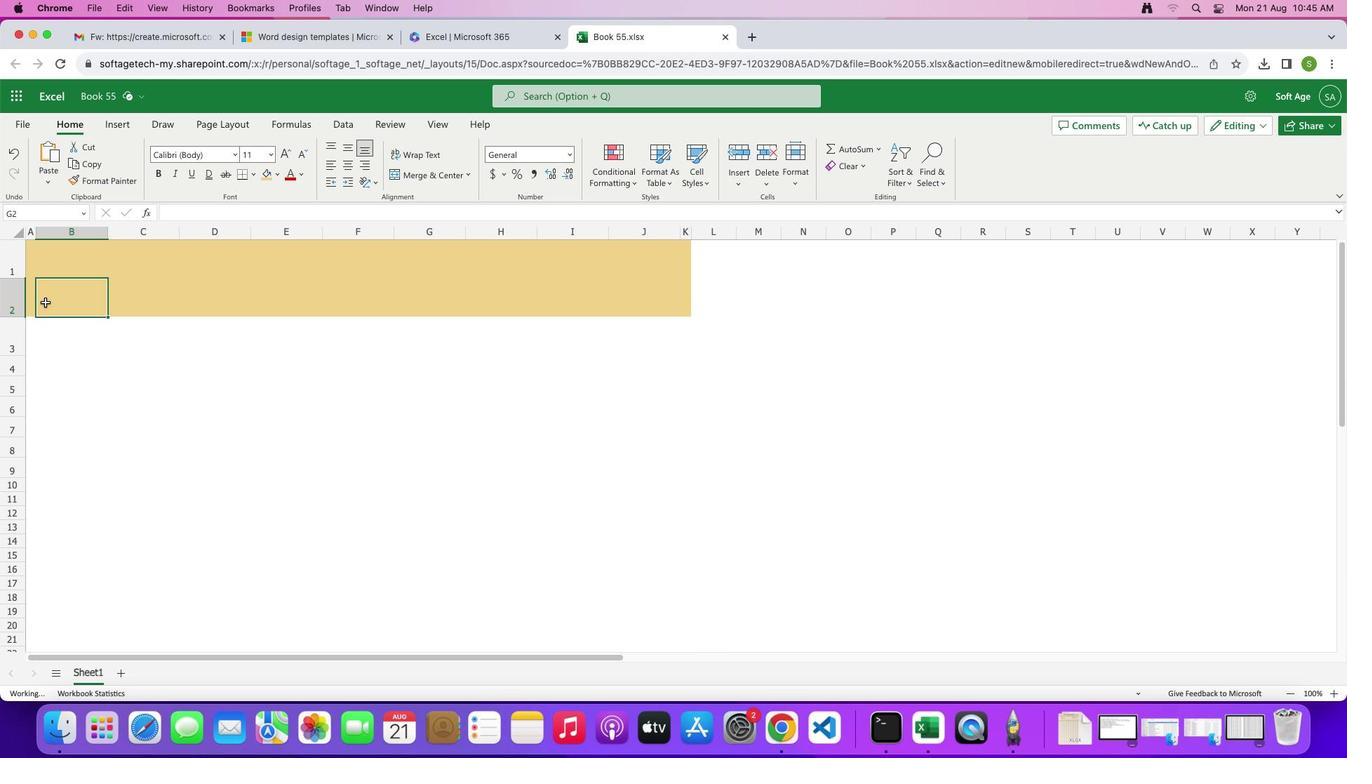 
Action: Mouse moved to (30, 301)
Screenshot: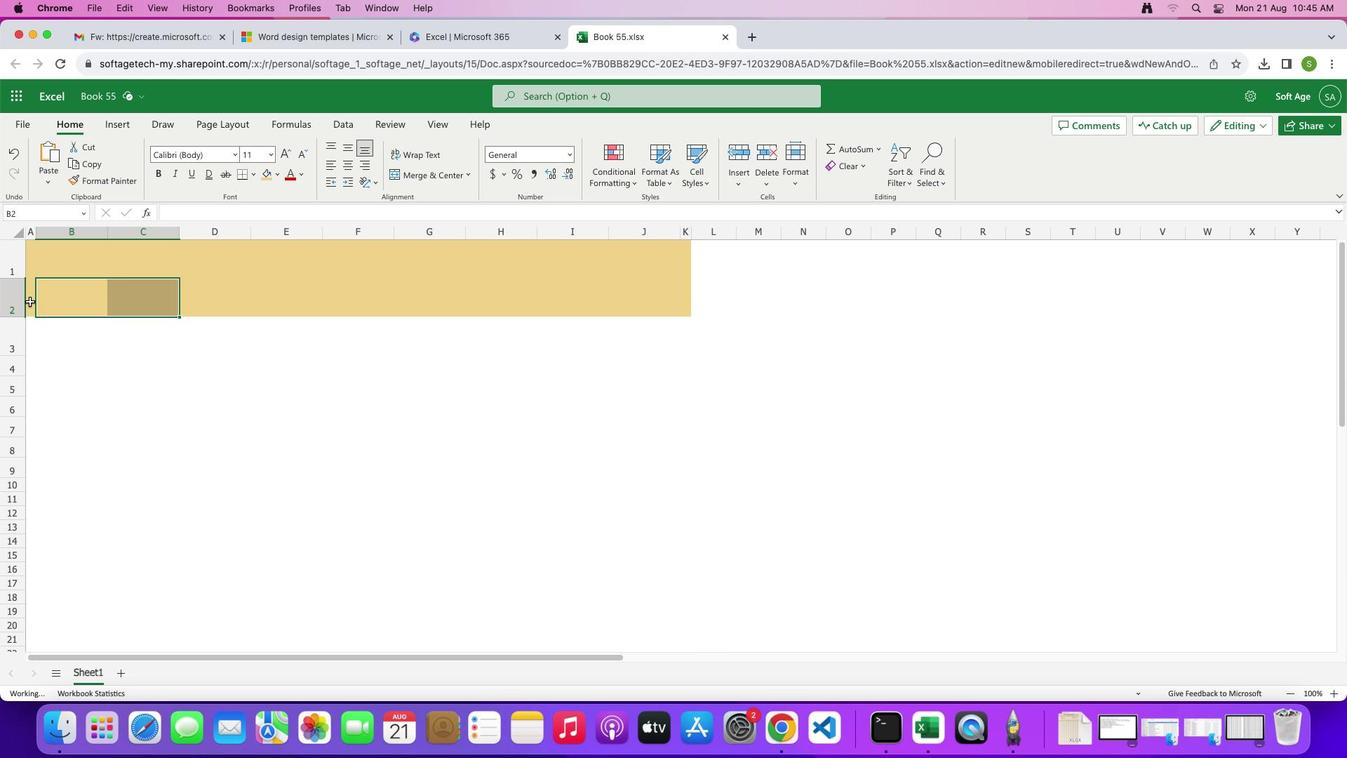 
Action: Mouse pressed left at (30, 301)
Screenshot: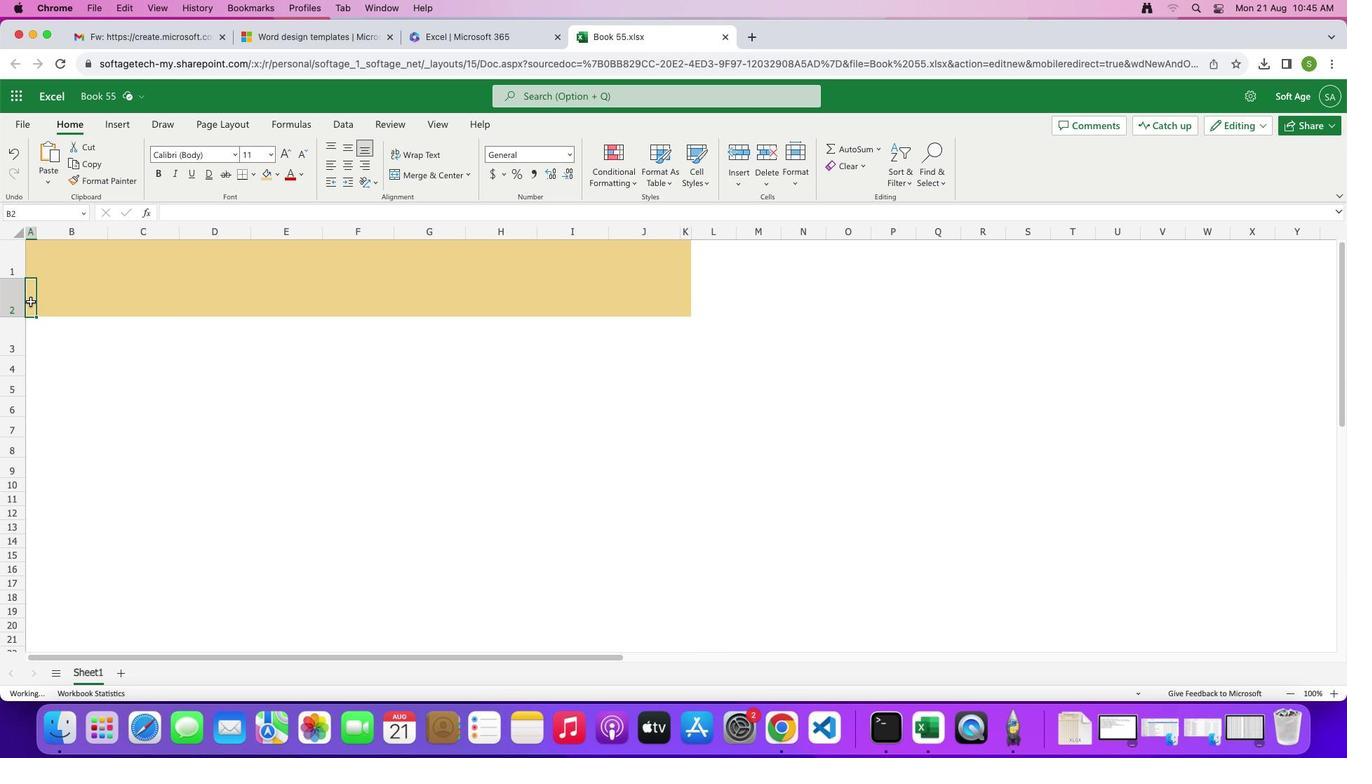 
Action: Mouse moved to (253, 172)
Screenshot: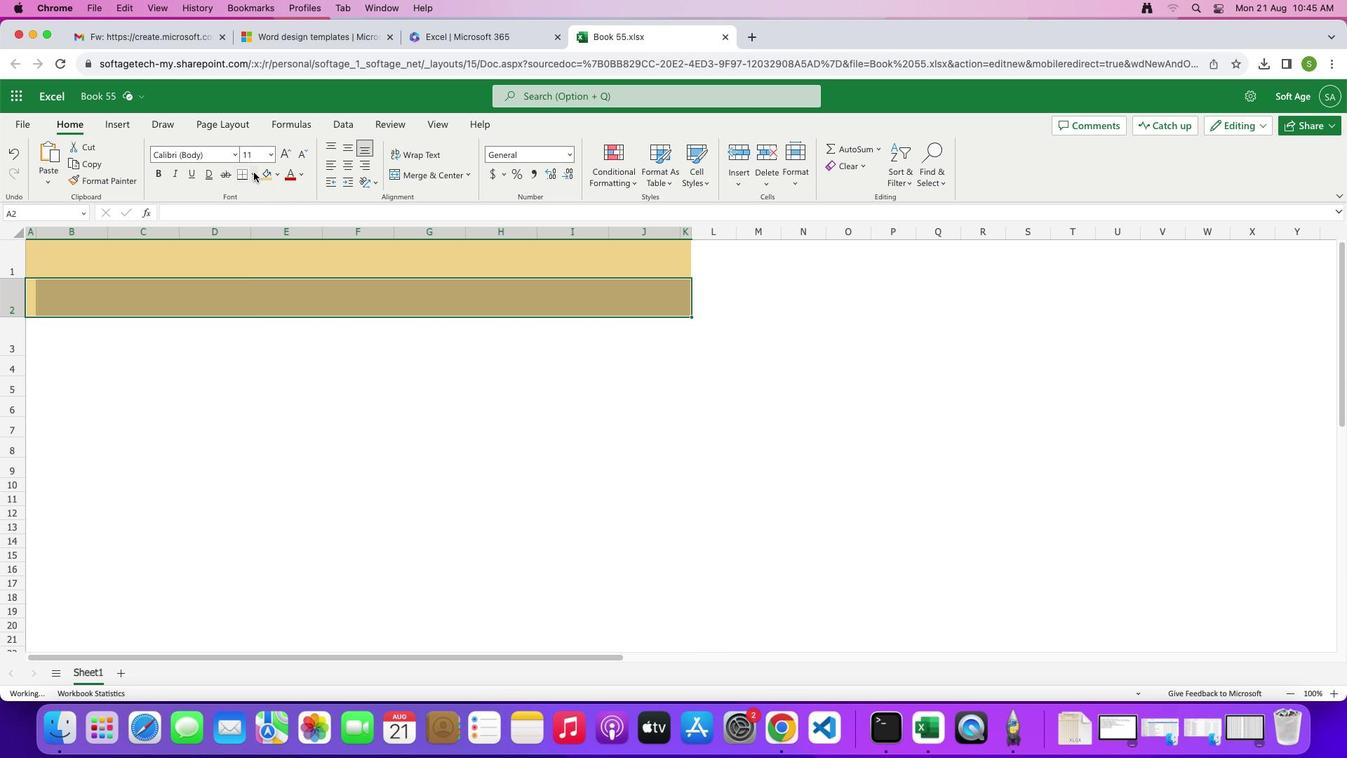 
Action: Mouse pressed left at (253, 172)
Screenshot: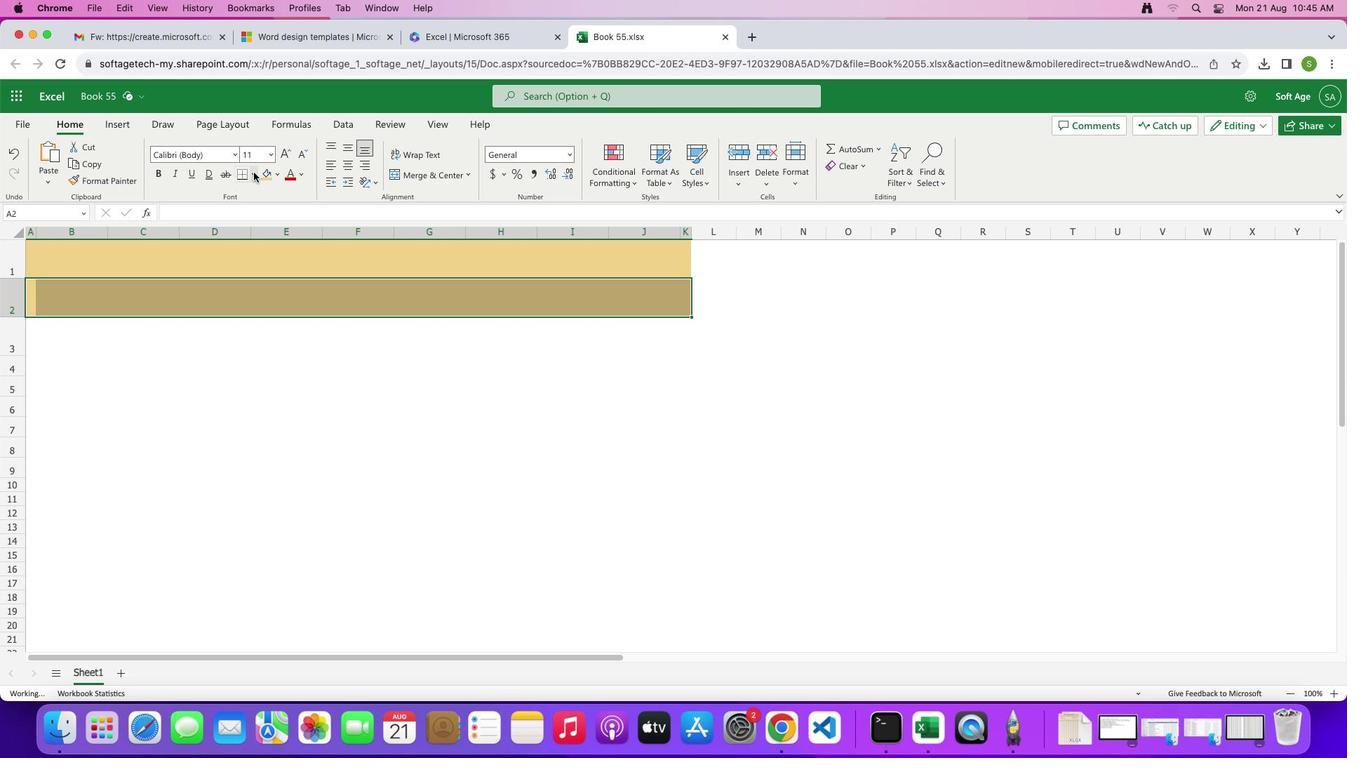 
Action: Mouse moved to (273, 382)
Screenshot: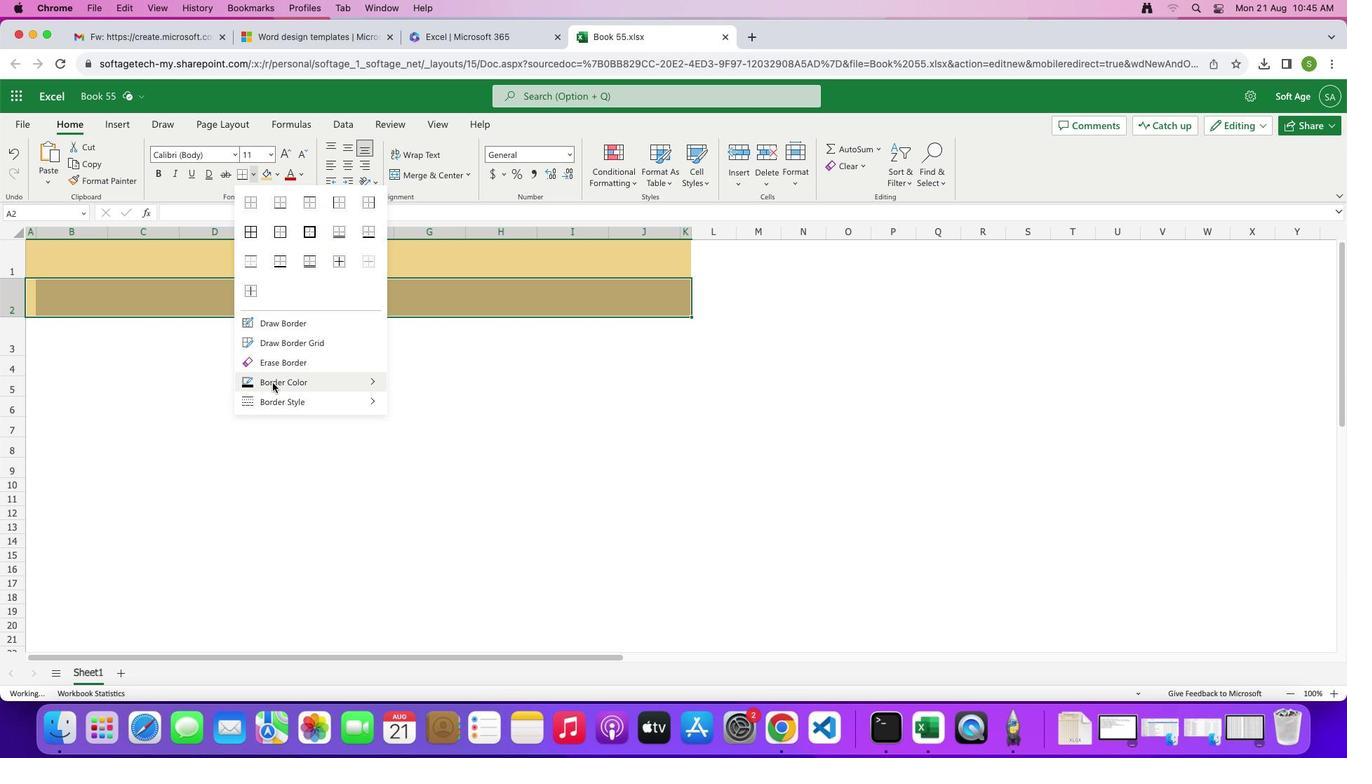 
Action: Mouse pressed left at (273, 382)
Screenshot: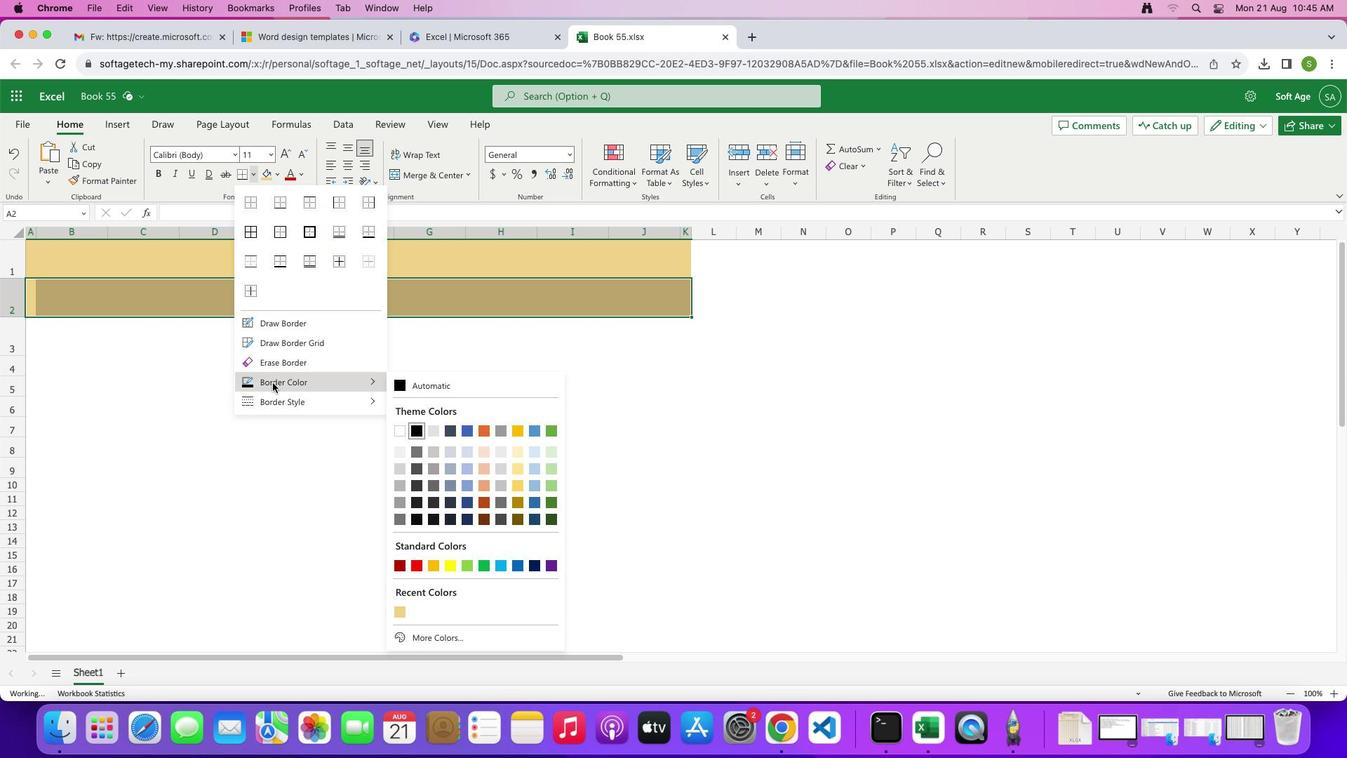 
Action: Mouse moved to (519, 429)
Screenshot: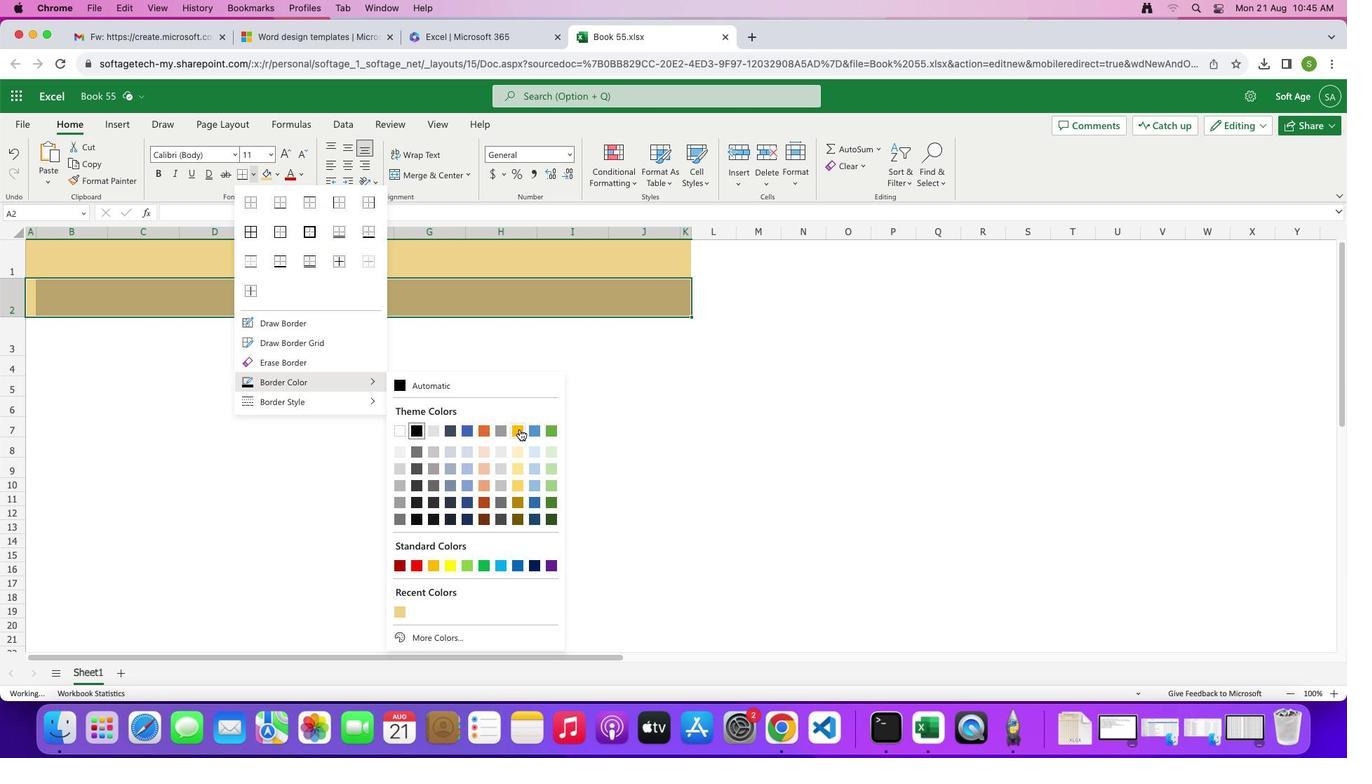 
Action: Mouse pressed left at (519, 429)
Screenshot: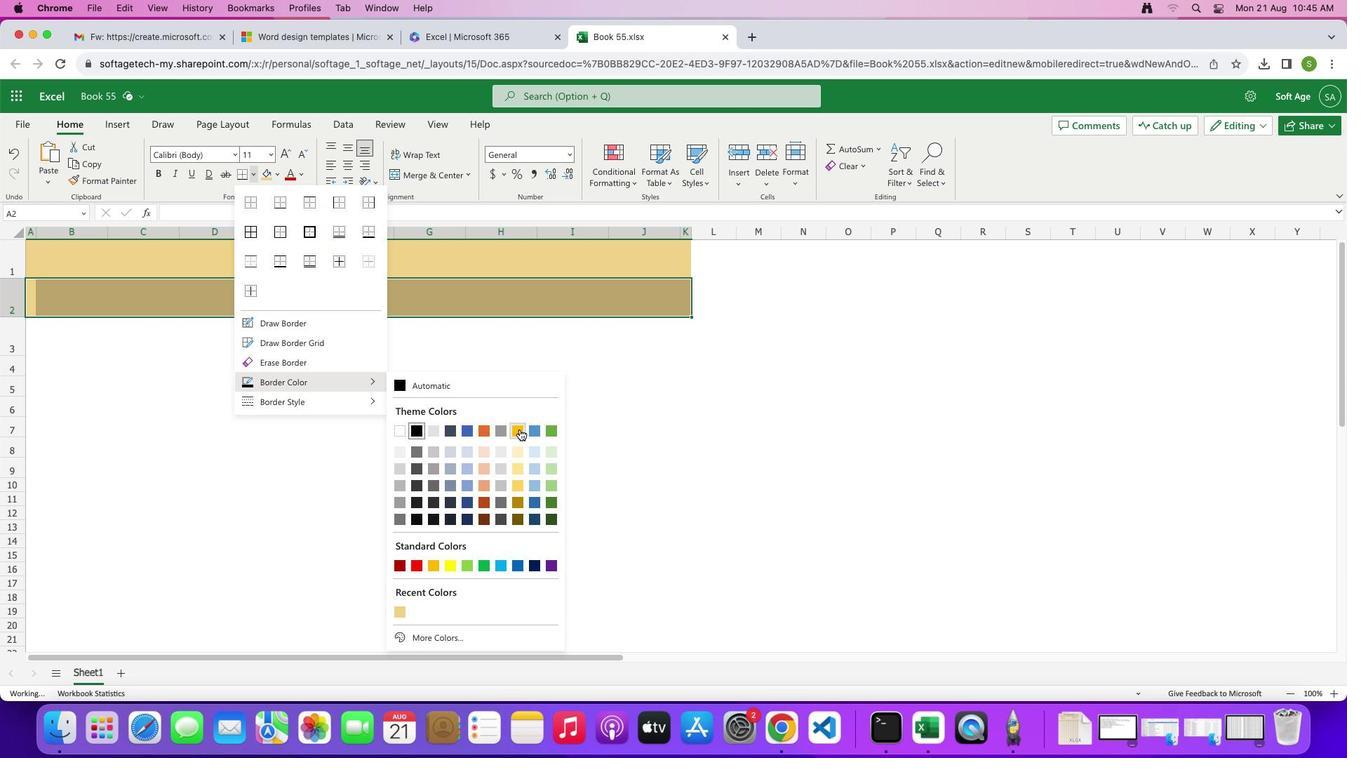 
Action: Mouse pressed left at (519, 429)
Screenshot: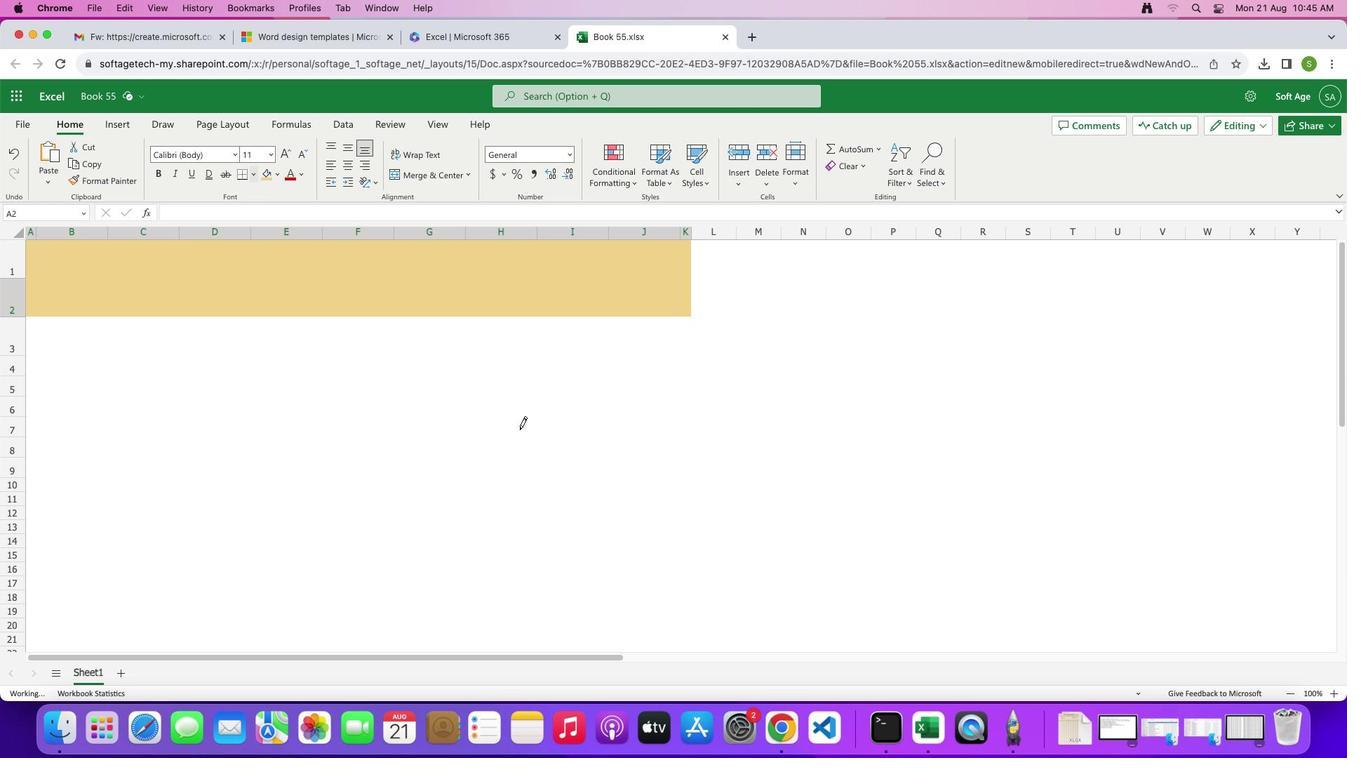 
Action: Mouse moved to (74, 291)
Screenshot: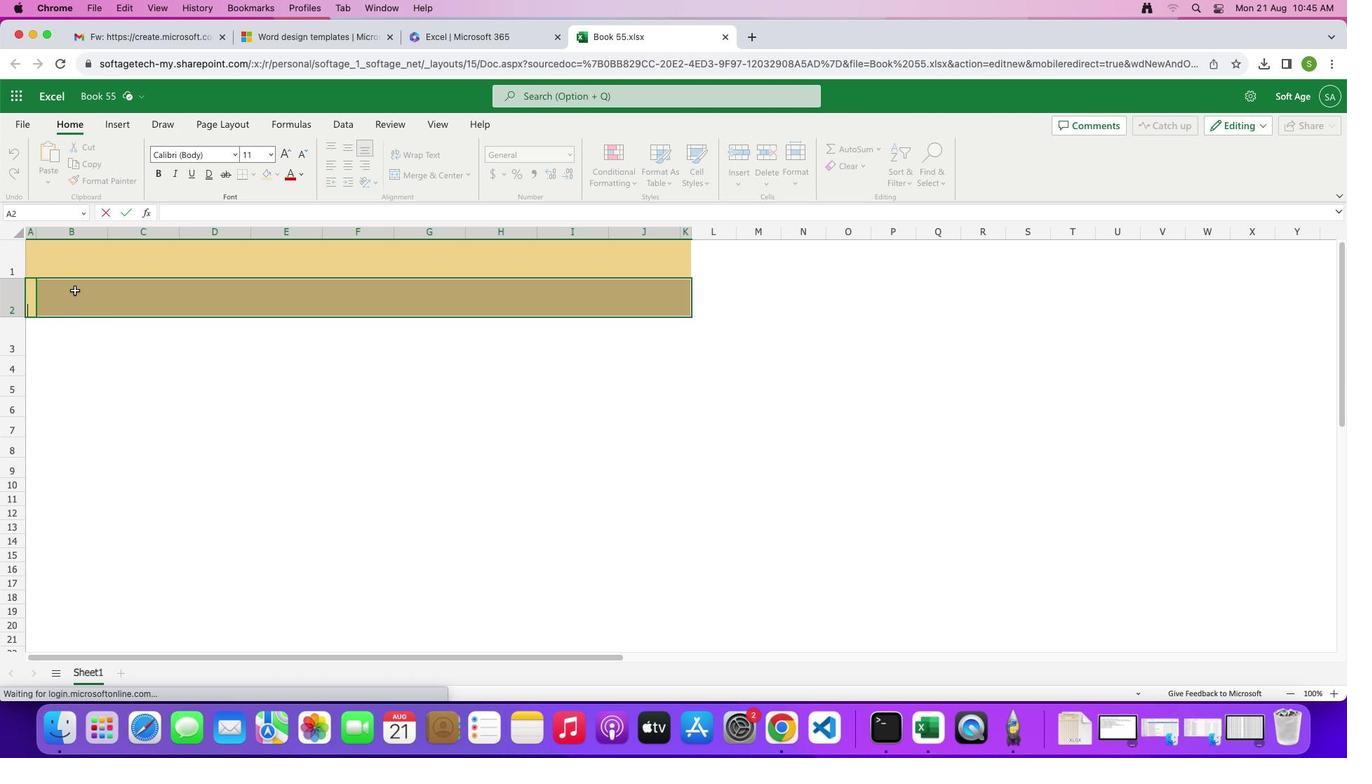 
Action: Mouse pressed left at (74, 291)
Screenshot: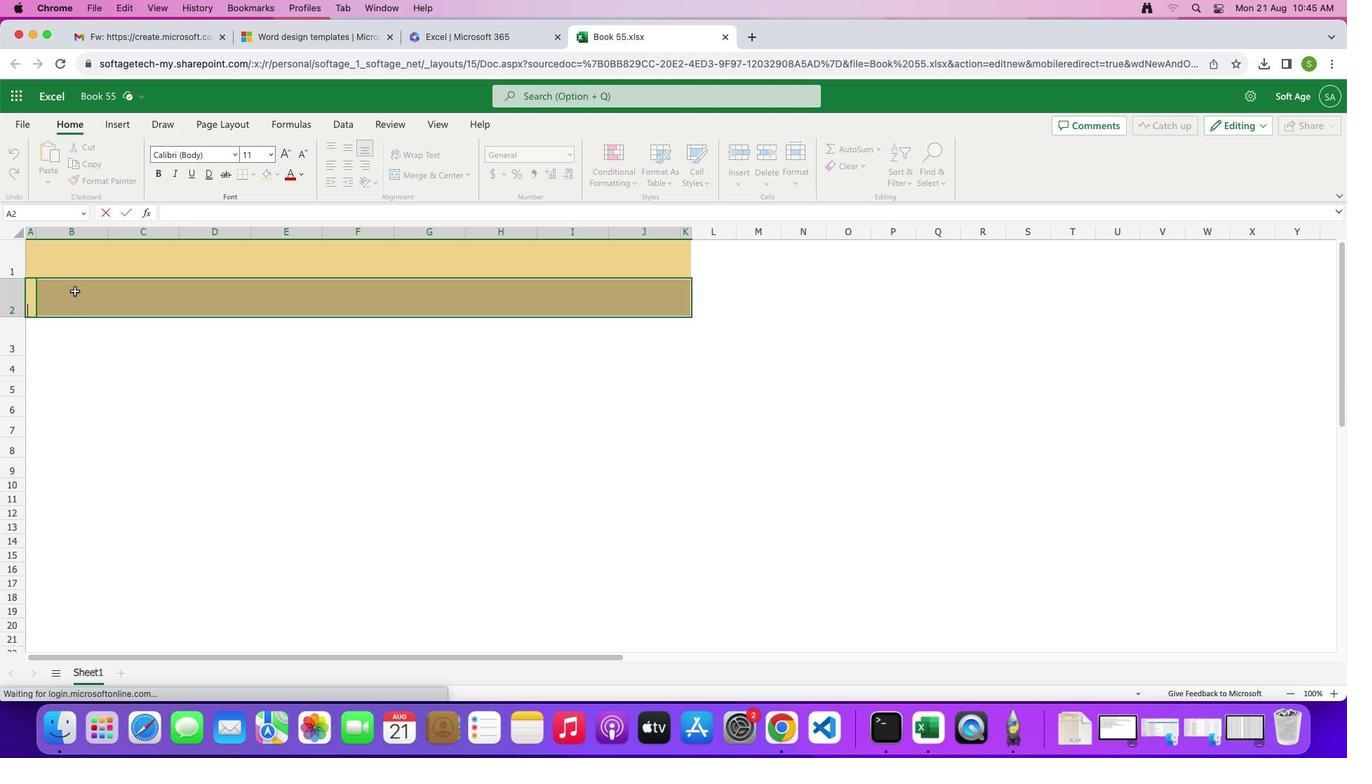
Action: Mouse moved to (32, 301)
Screenshot: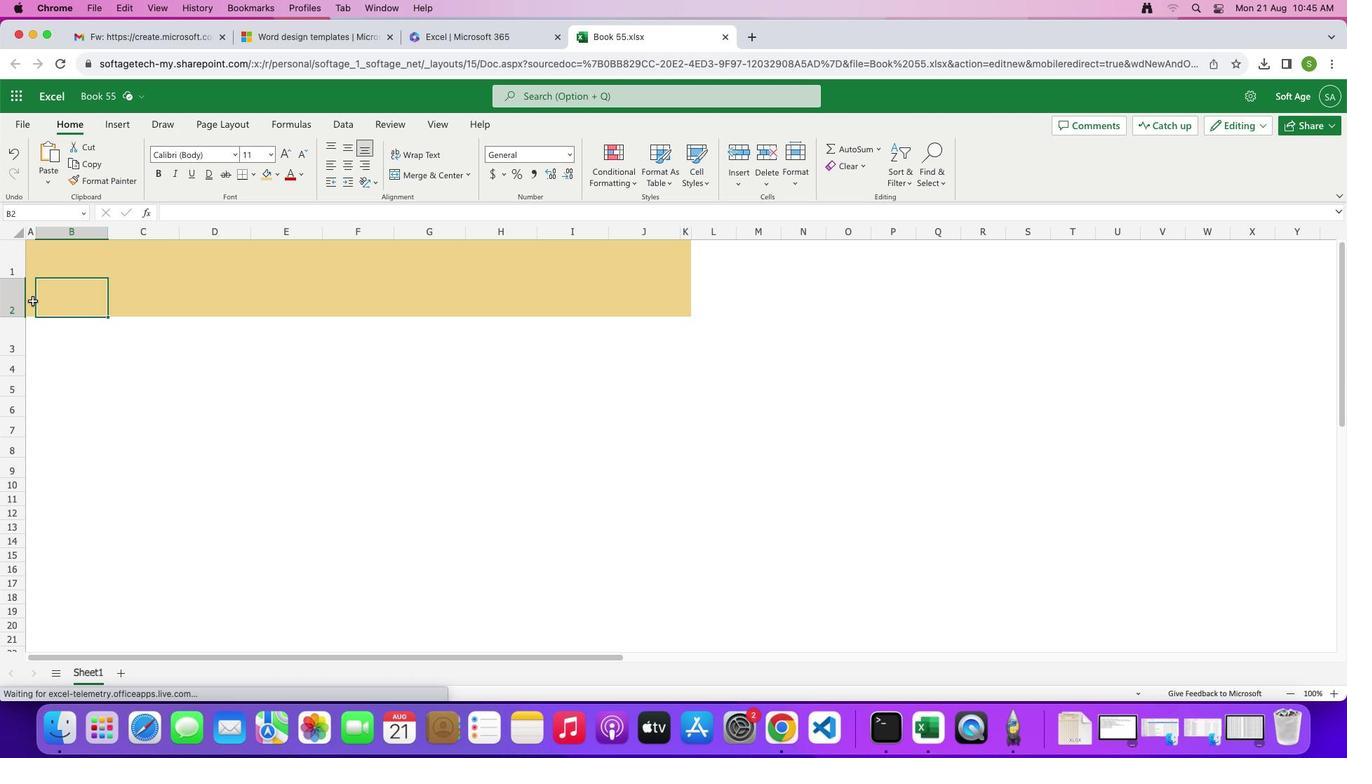 
Action: Mouse pressed left at (32, 301)
Screenshot: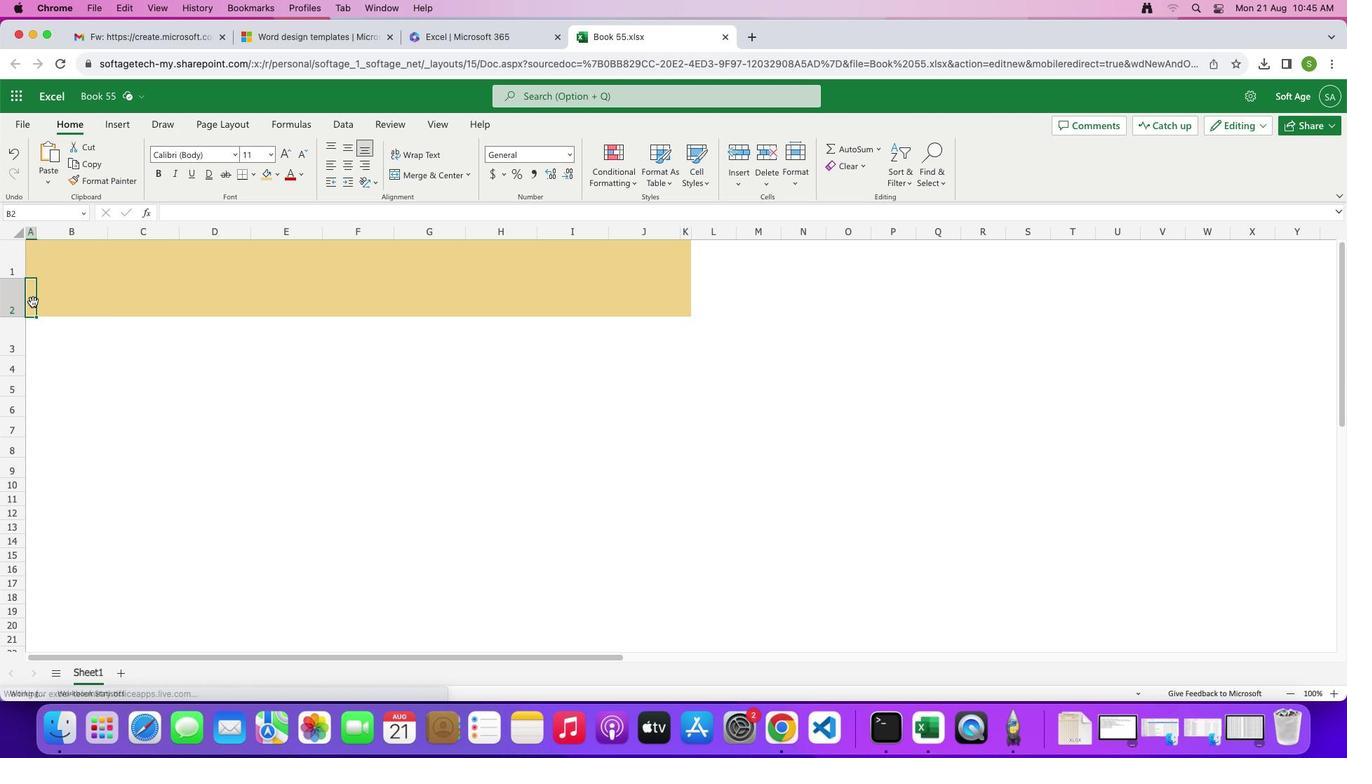 
Action: Mouse moved to (279, 169)
Screenshot: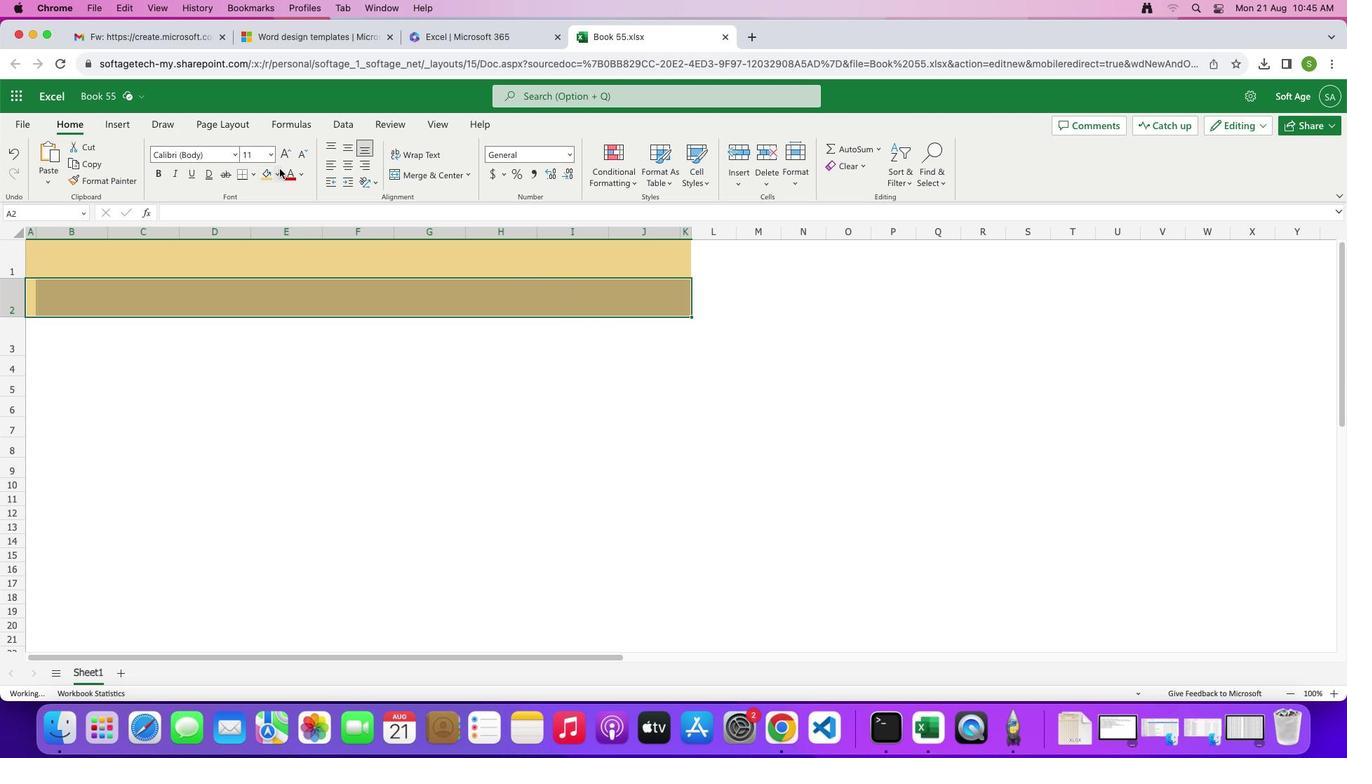 
Action: Mouse pressed left at (279, 169)
Screenshot: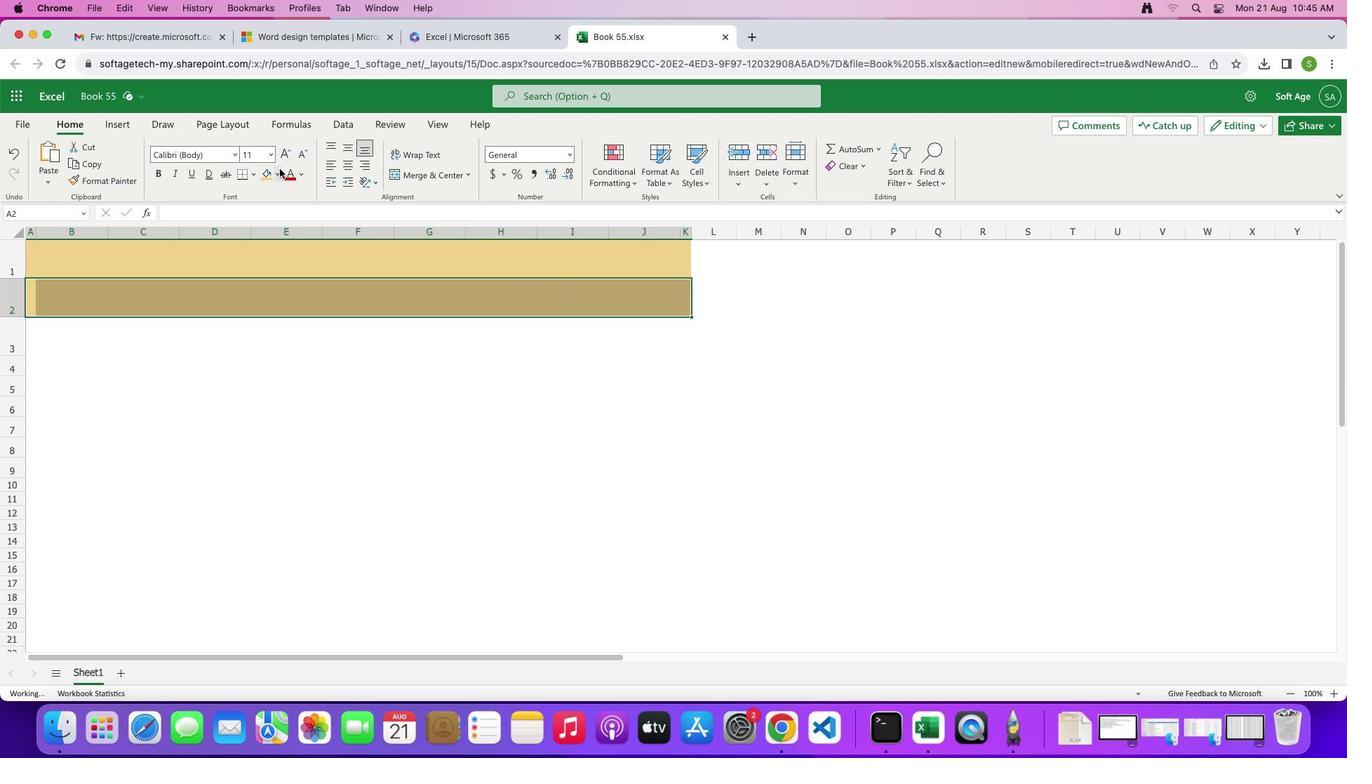 
Action: Mouse moved to (250, 170)
Screenshot: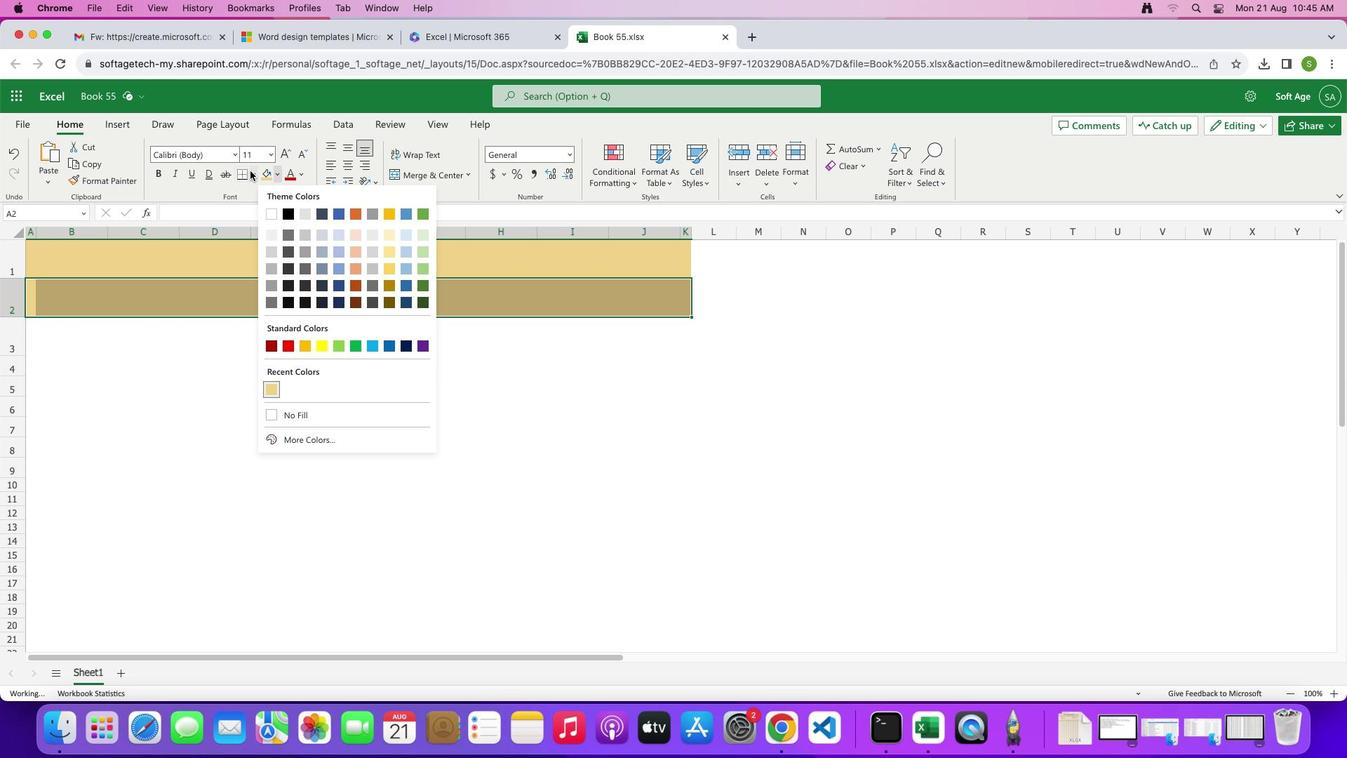 
Action: Mouse pressed left at (250, 170)
Screenshot: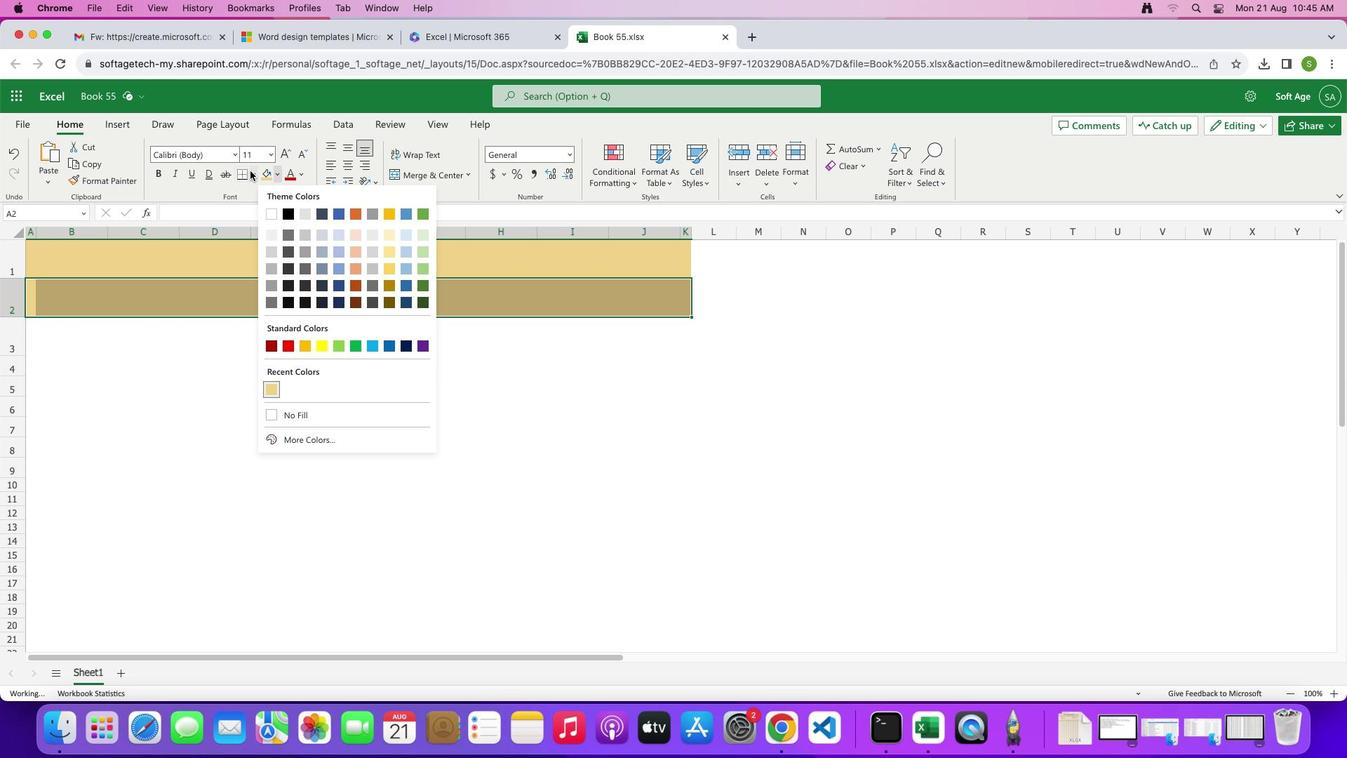 
Action: Mouse moved to (374, 233)
Screenshot: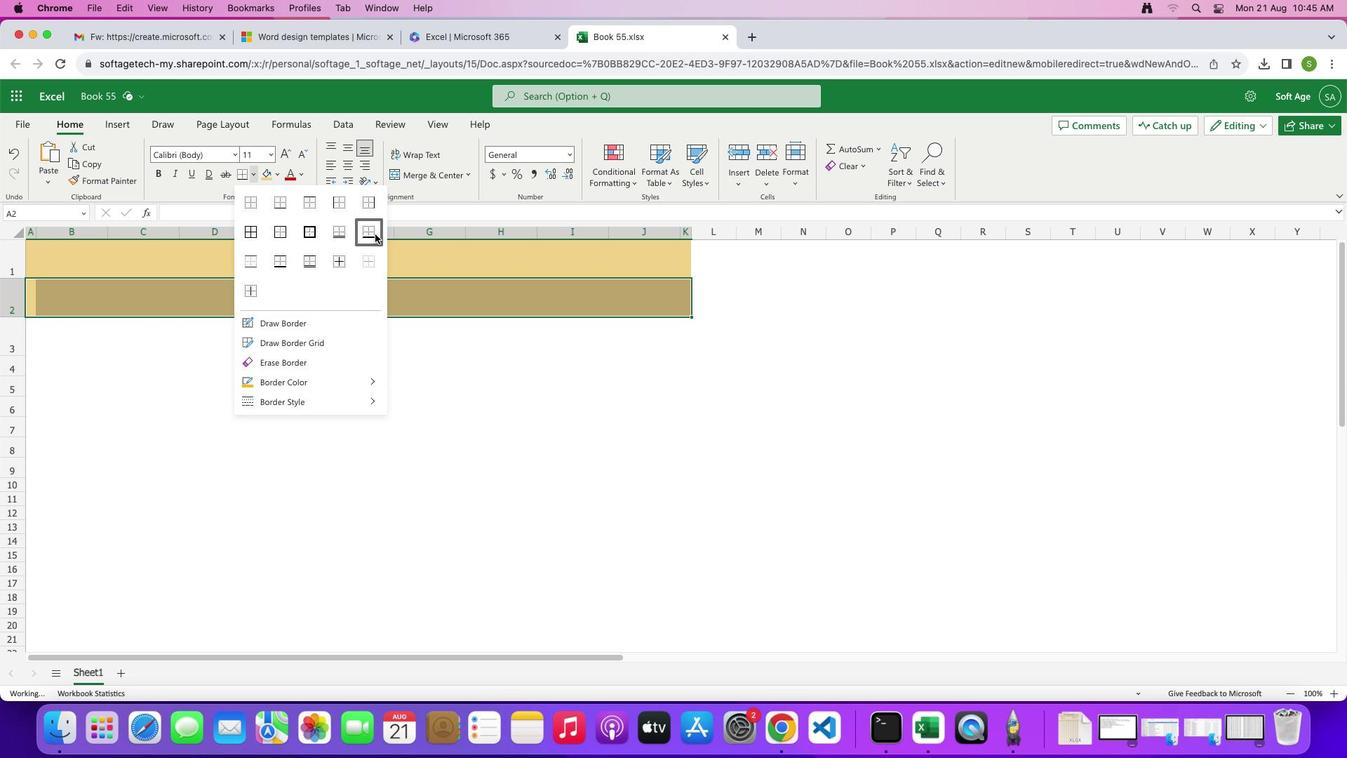 
Action: Mouse pressed left at (374, 233)
Screenshot: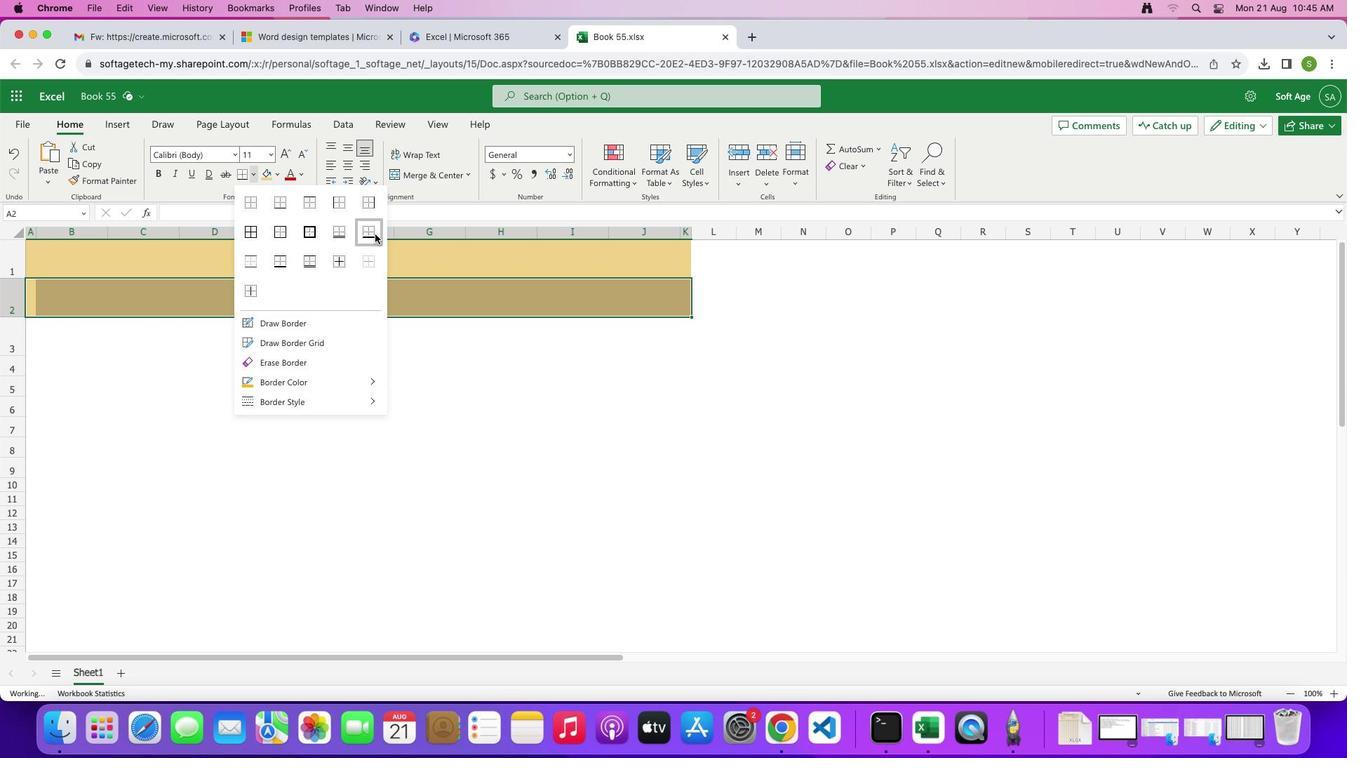 
Action: Mouse moved to (211, 362)
Screenshot: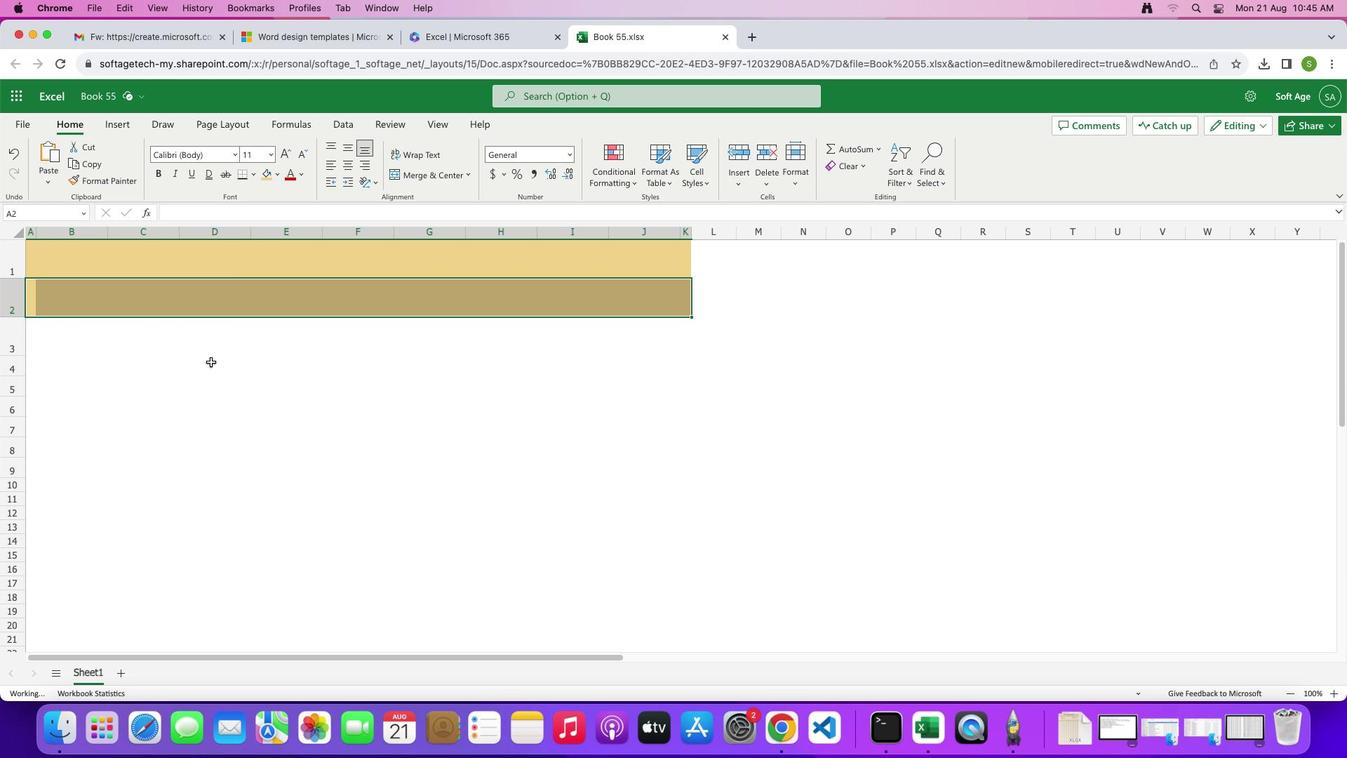 
Action: Mouse pressed left at (211, 362)
Screenshot: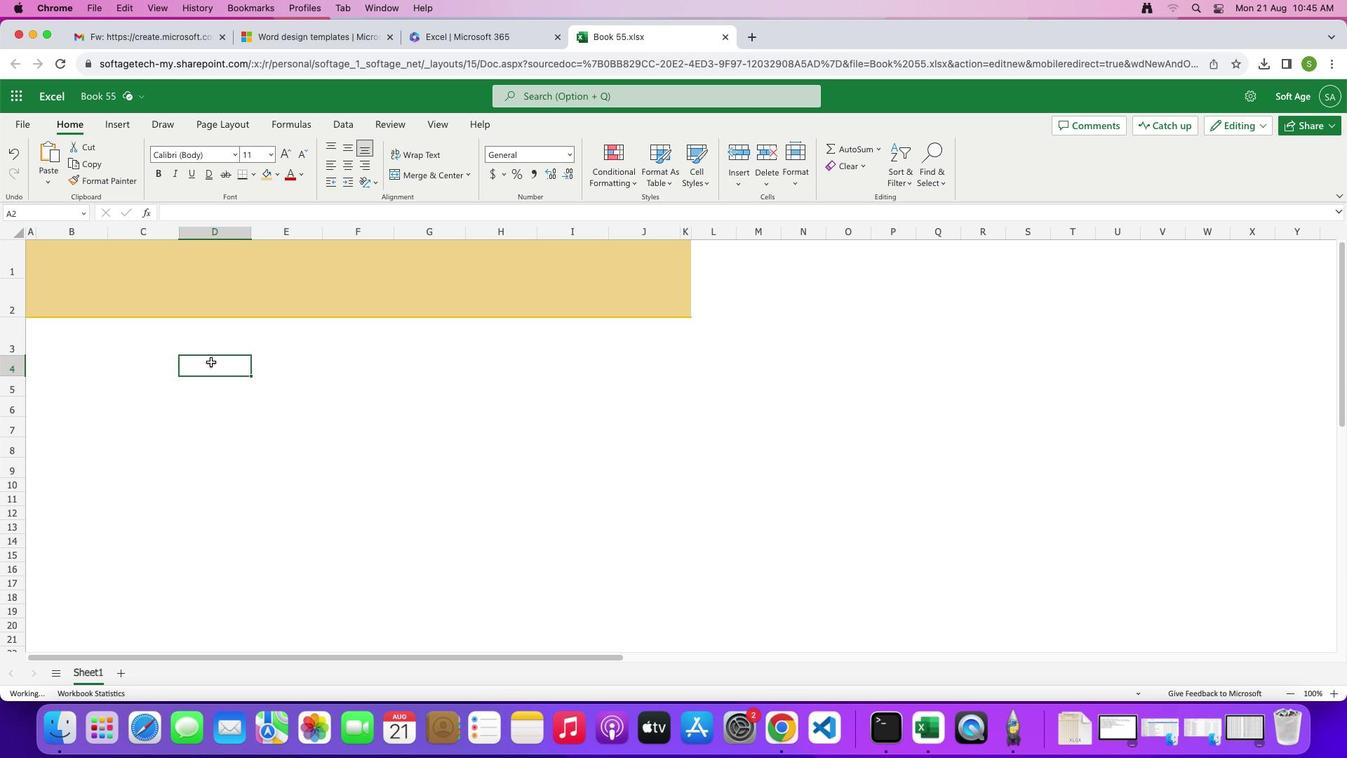 
Action: Mouse moved to (35, 305)
Screenshot: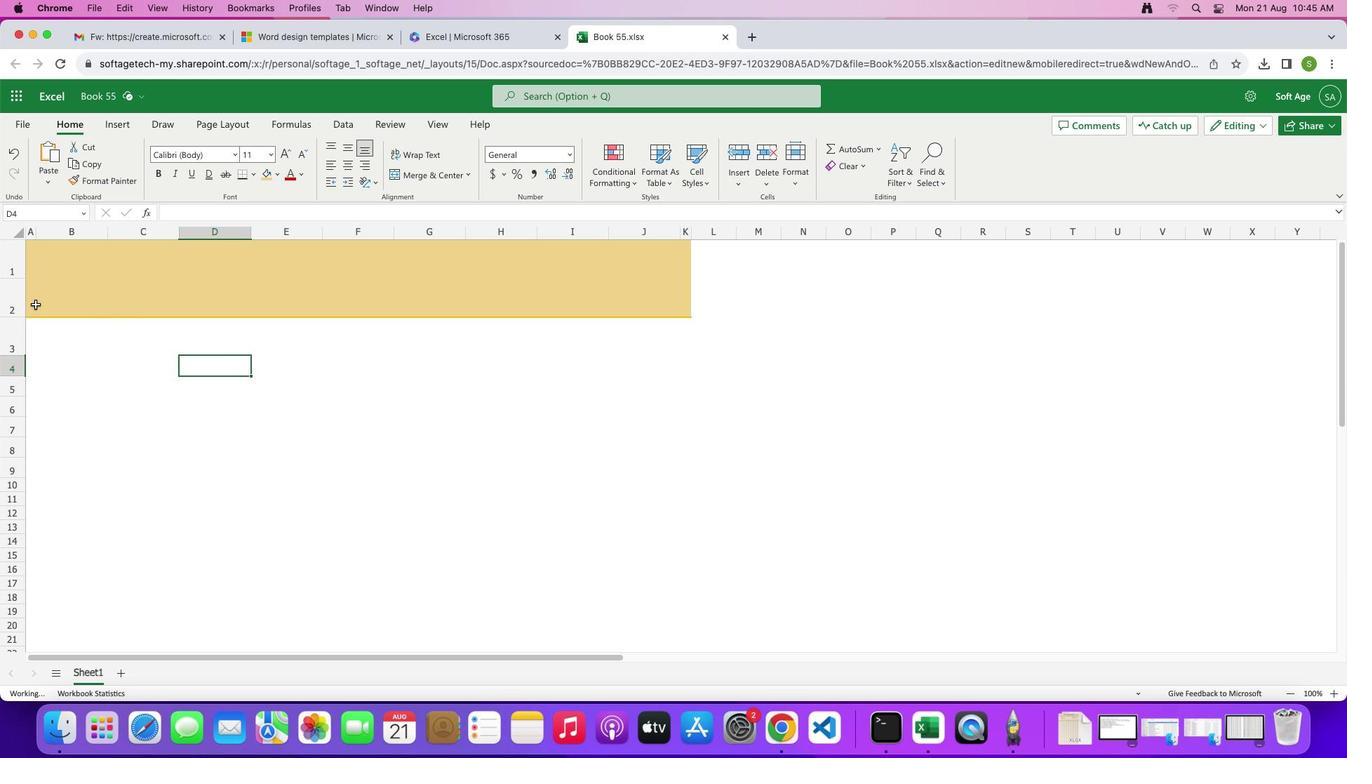 
Action: Mouse pressed left at (35, 305)
Screenshot: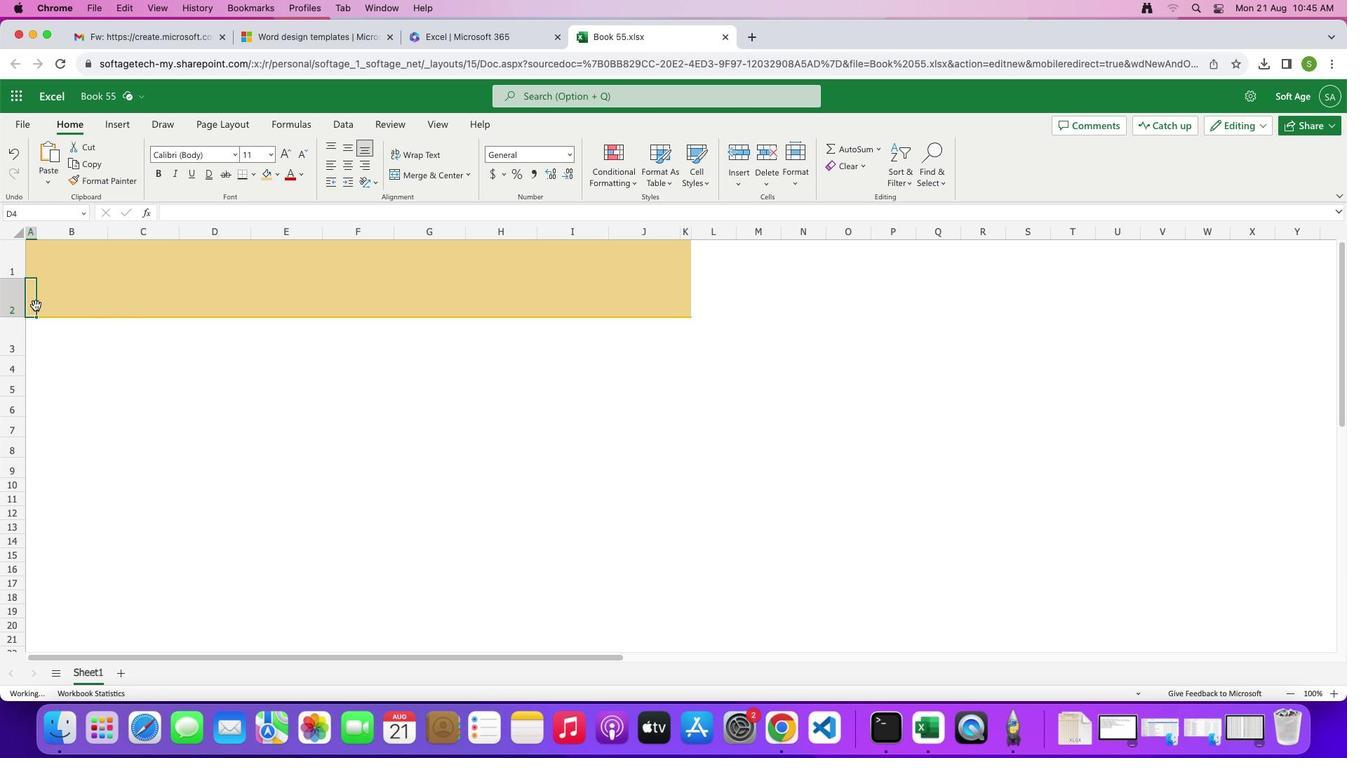 
Action: Mouse moved to (243, 174)
Screenshot: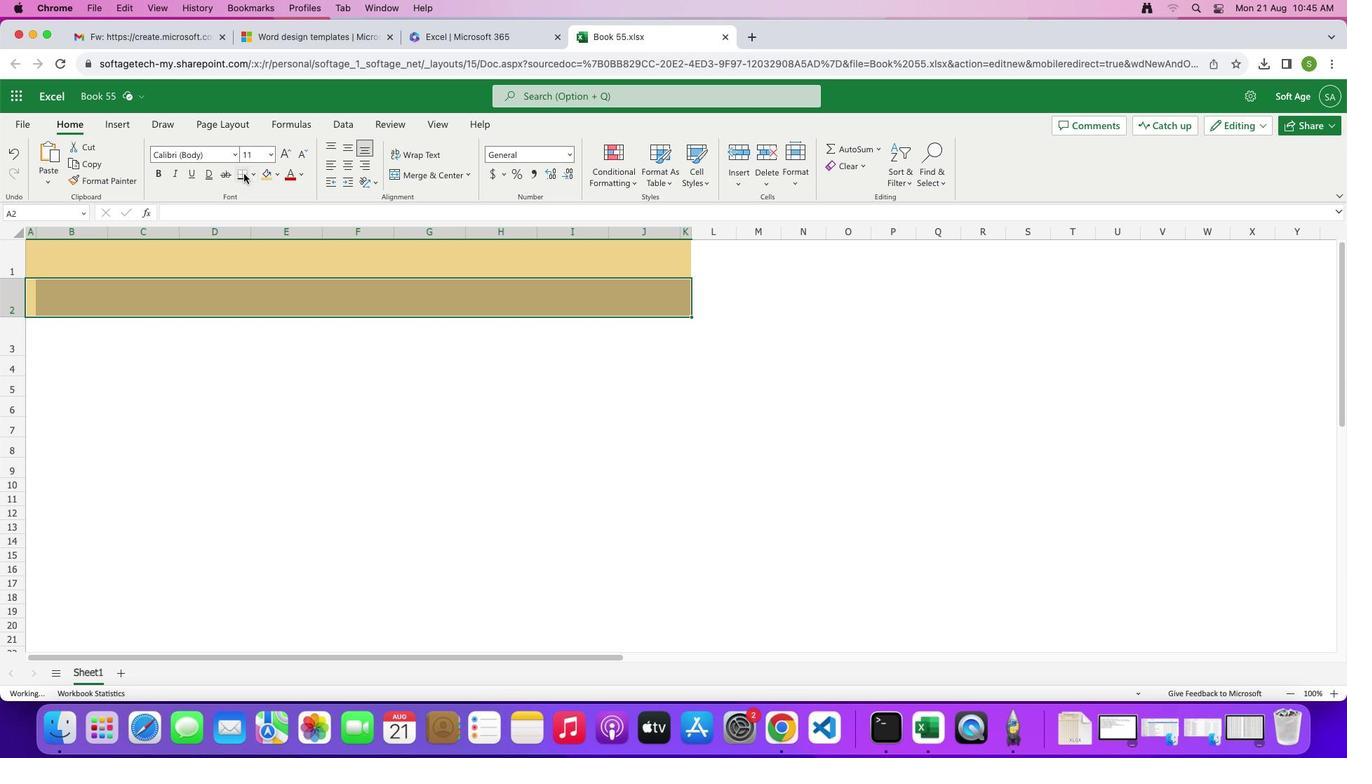 
Action: Mouse pressed left at (243, 174)
Screenshot: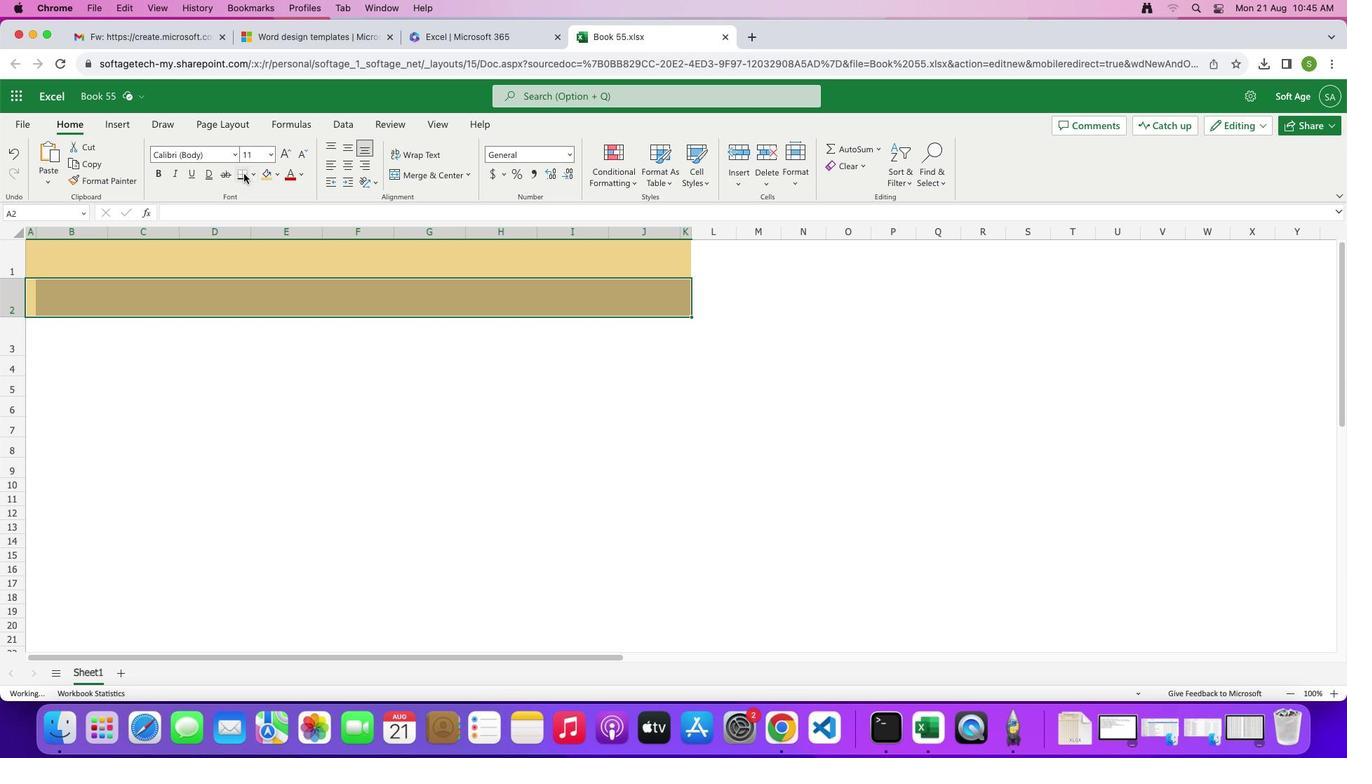 
Action: Mouse moved to (221, 393)
Screenshot: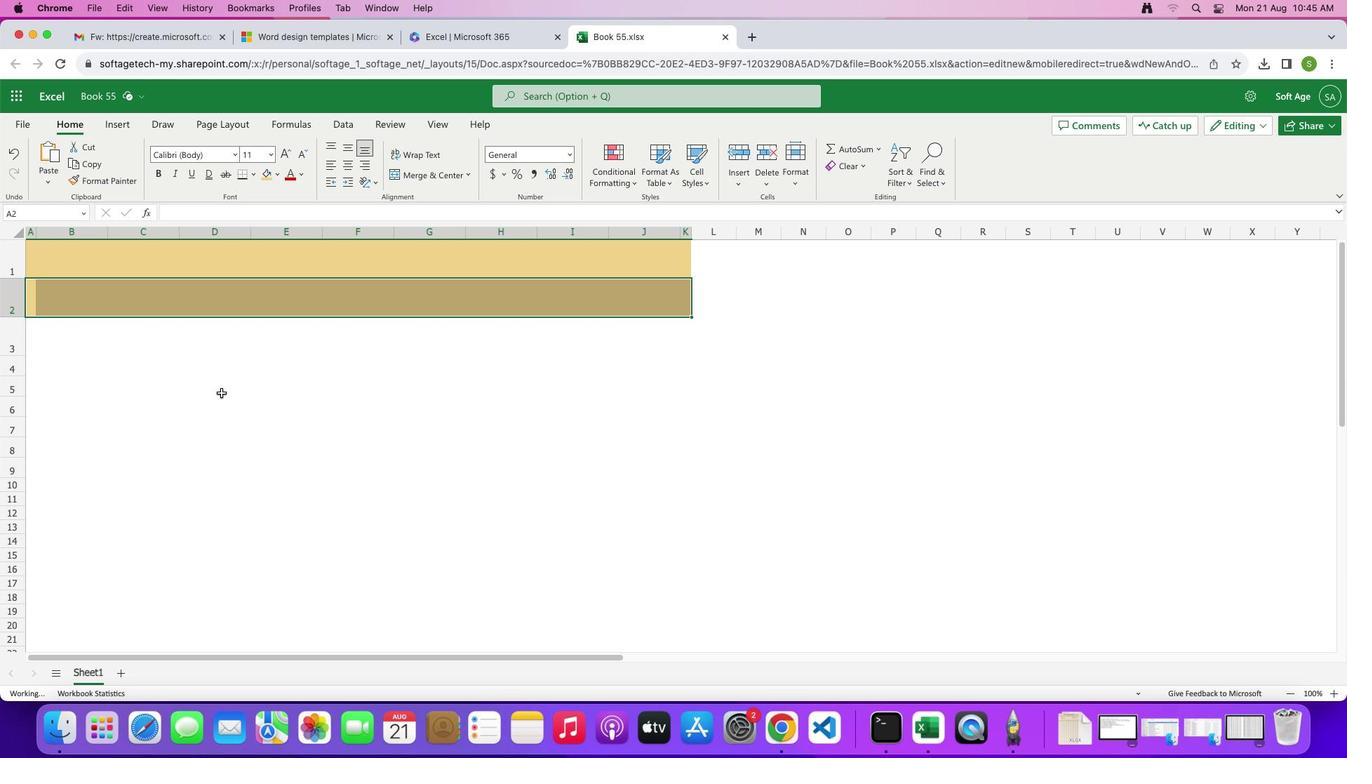 
Action: Mouse pressed left at (221, 393)
Screenshot: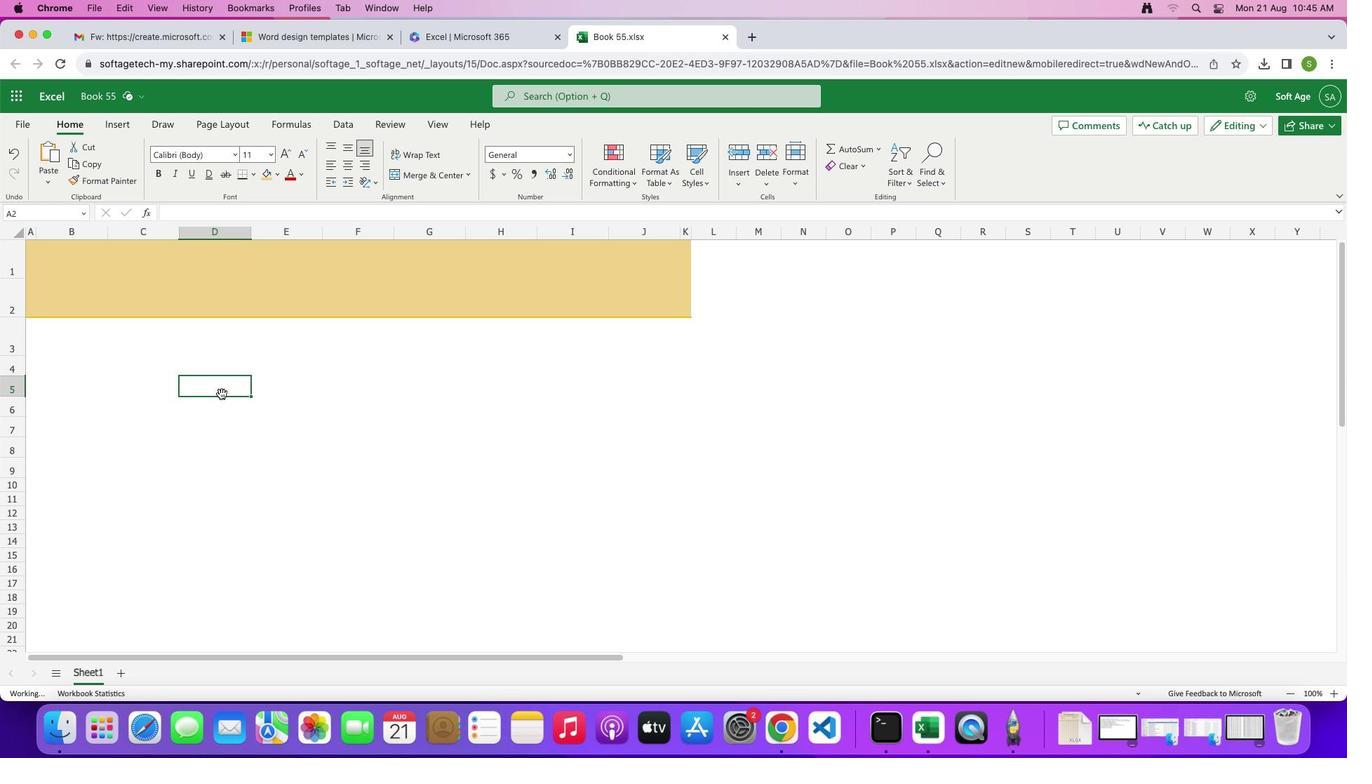 
Action: Mouse moved to (121, 365)
Screenshot: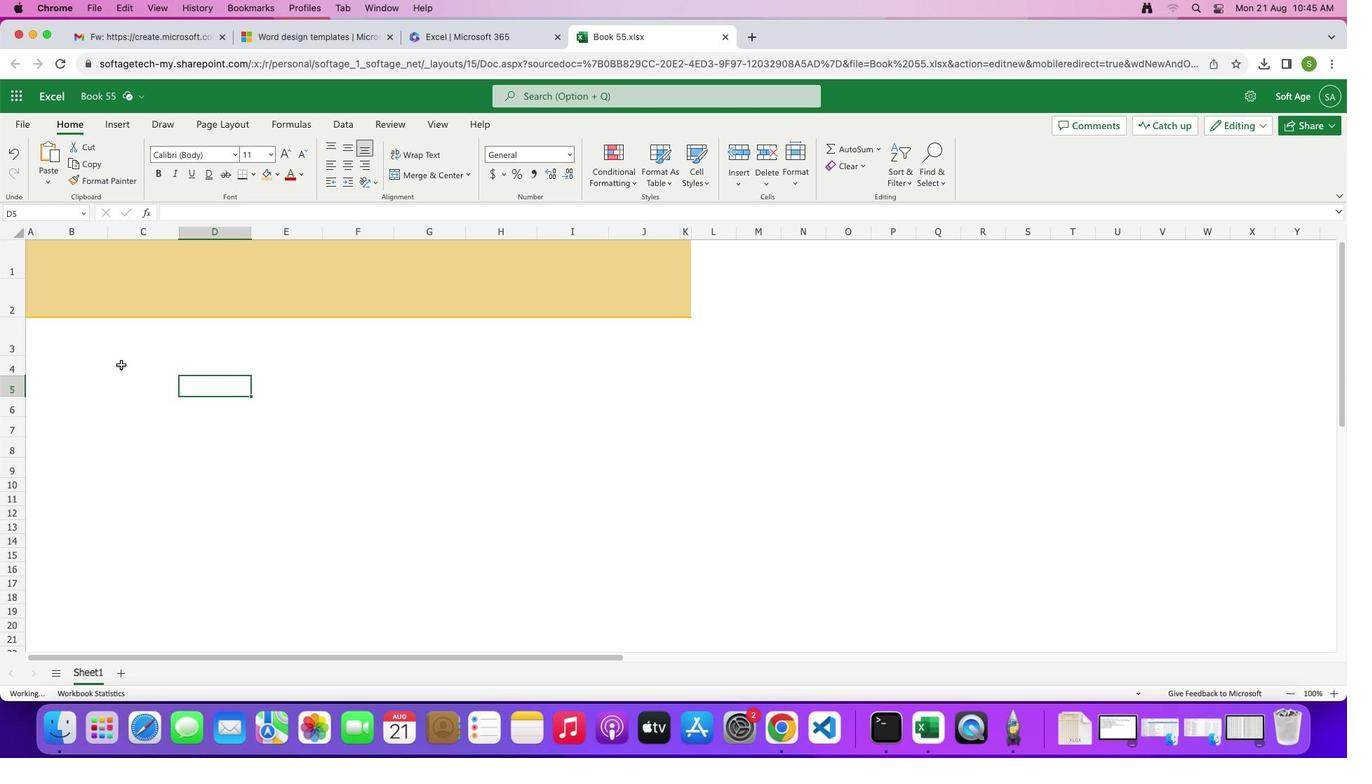 
Action: Mouse pressed left at (121, 365)
Screenshot: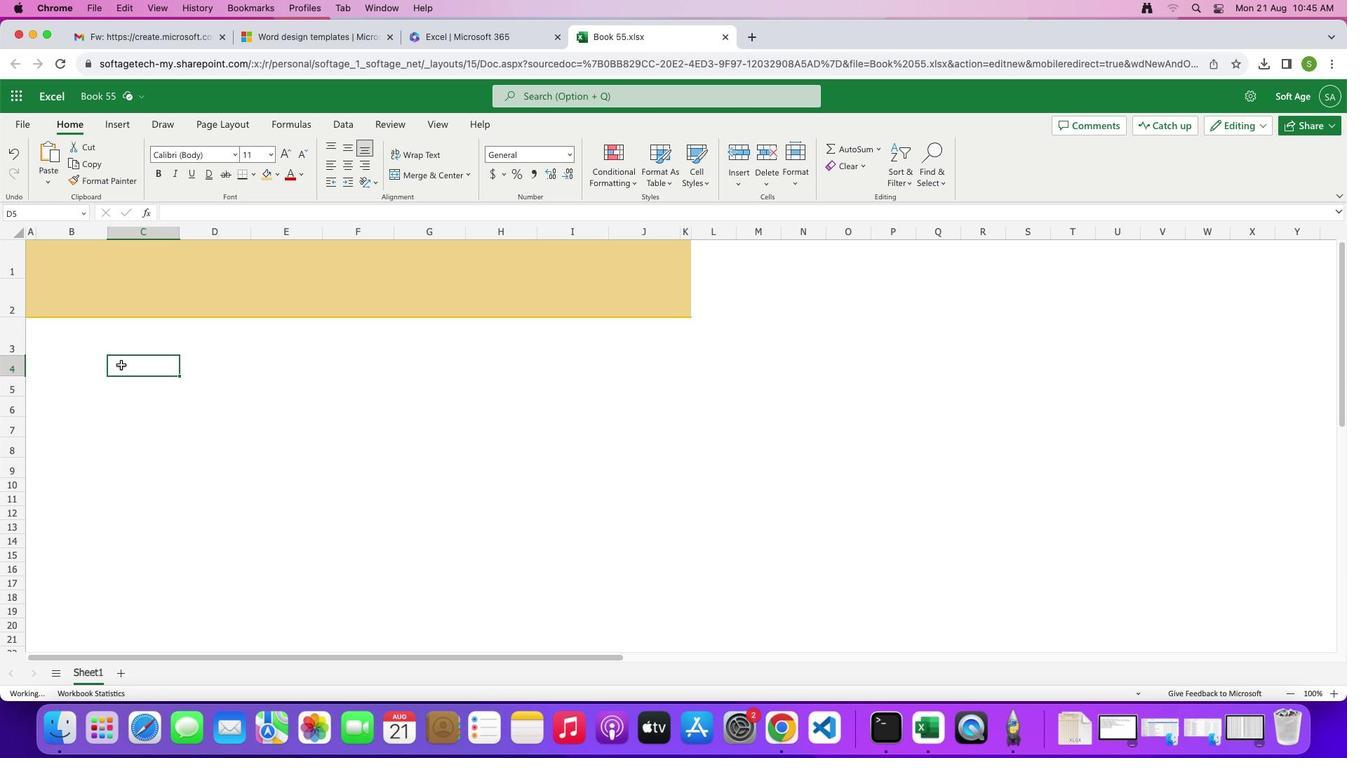
Action: Mouse moved to (38, 332)
Screenshot: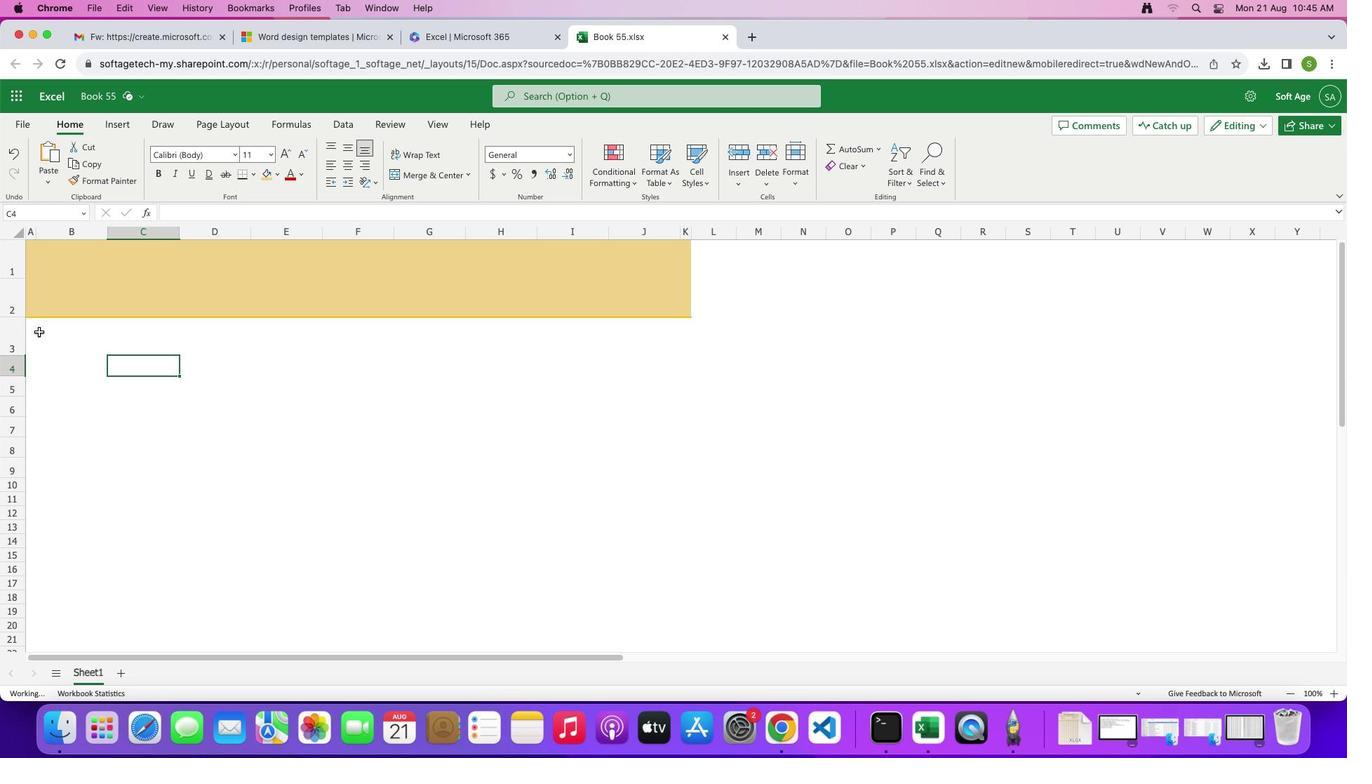 
Action: Mouse pressed left at (38, 332)
Screenshot: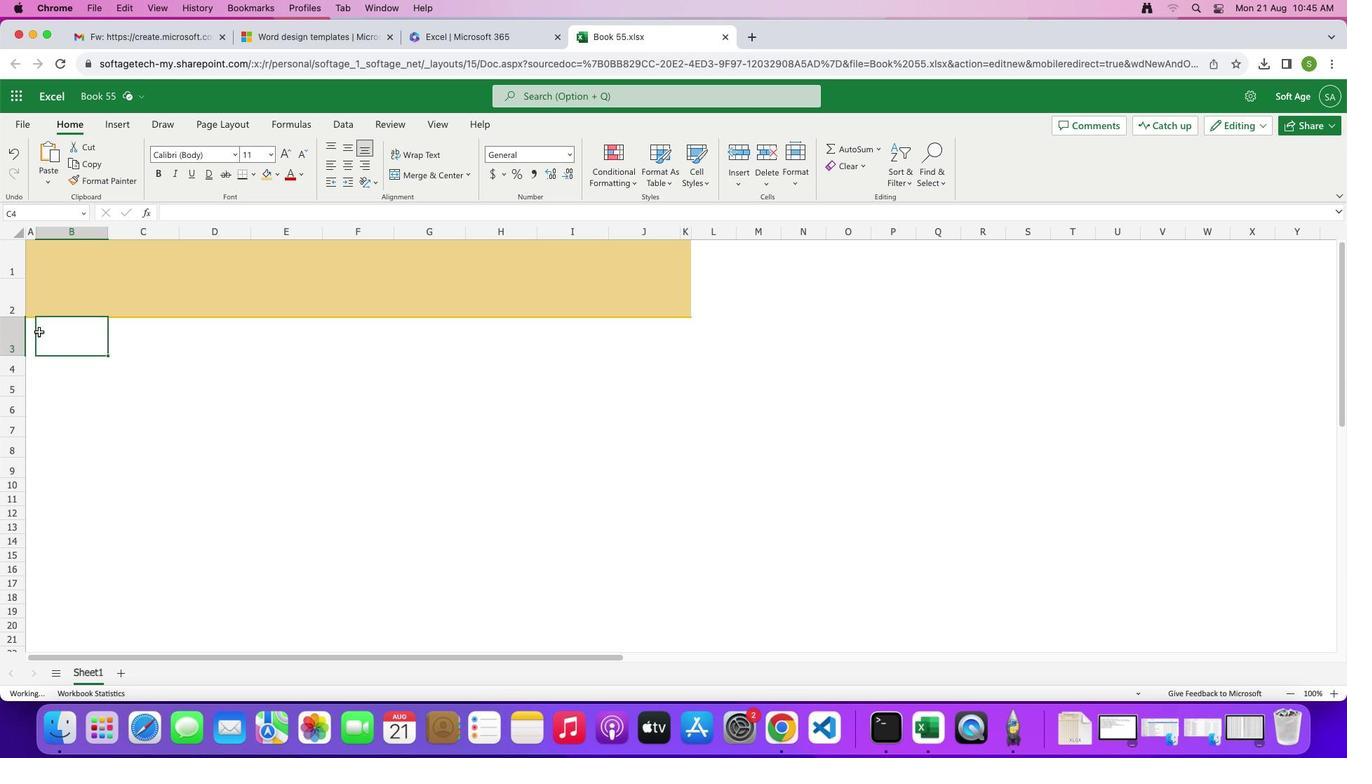 
Action: Mouse moved to (276, 173)
Screenshot: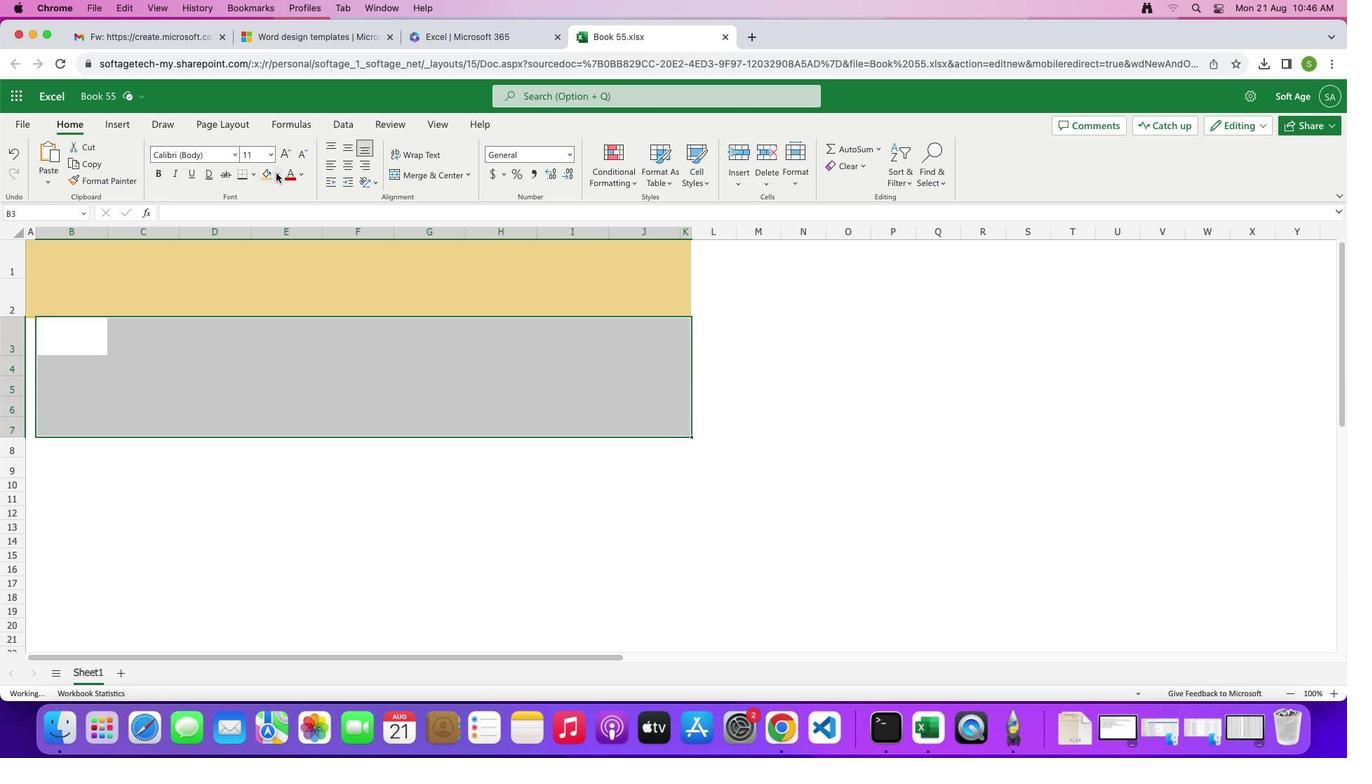
Action: Mouse pressed left at (276, 173)
Screenshot: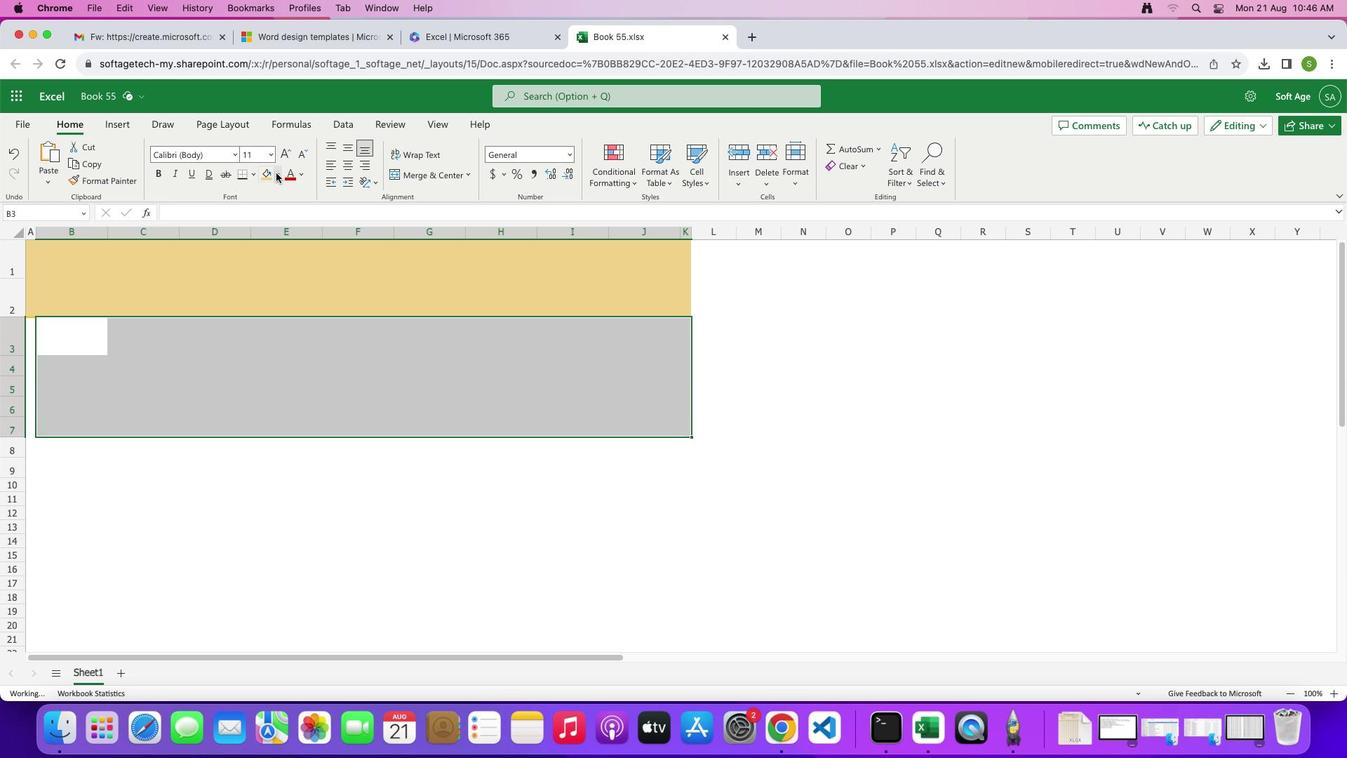 
Action: Mouse moved to (395, 235)
Screenshot: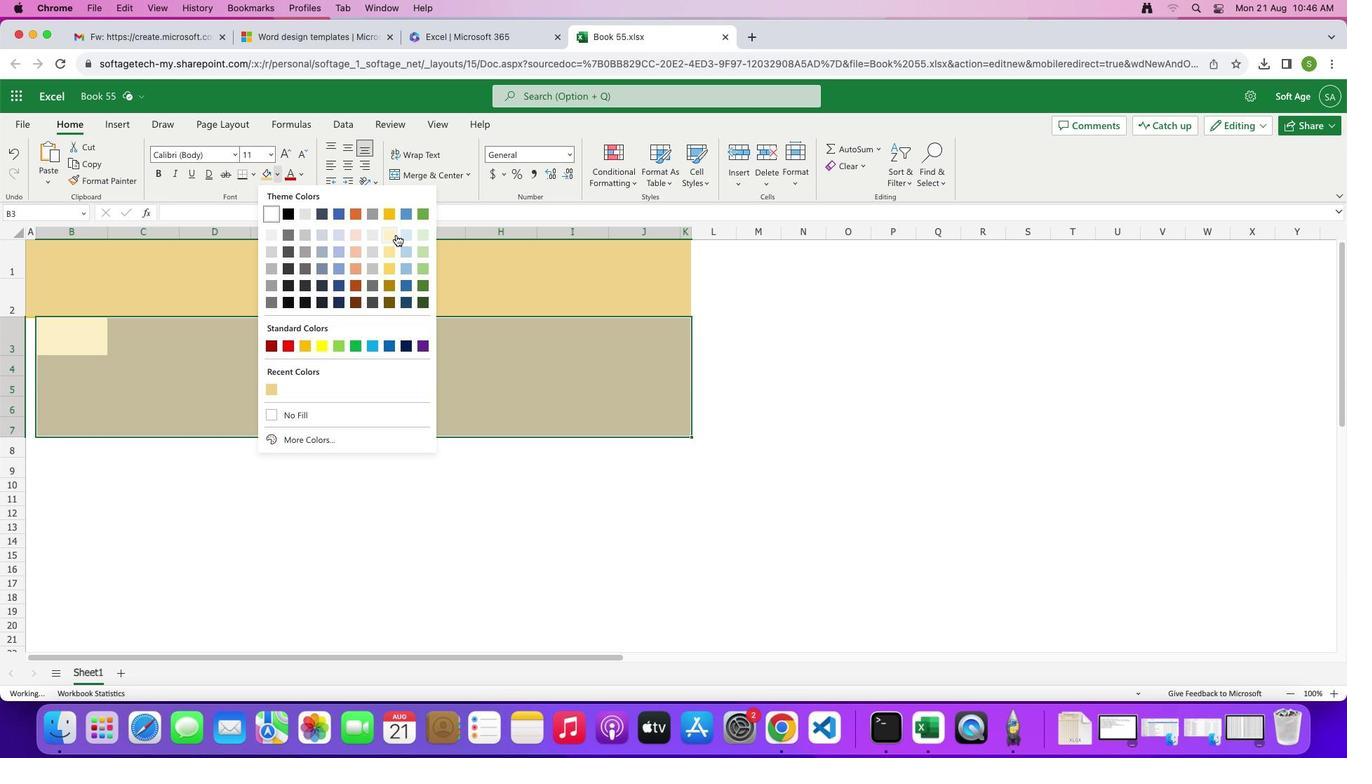 
Action: Mouse pressed left at (395, 235)
Screenshot: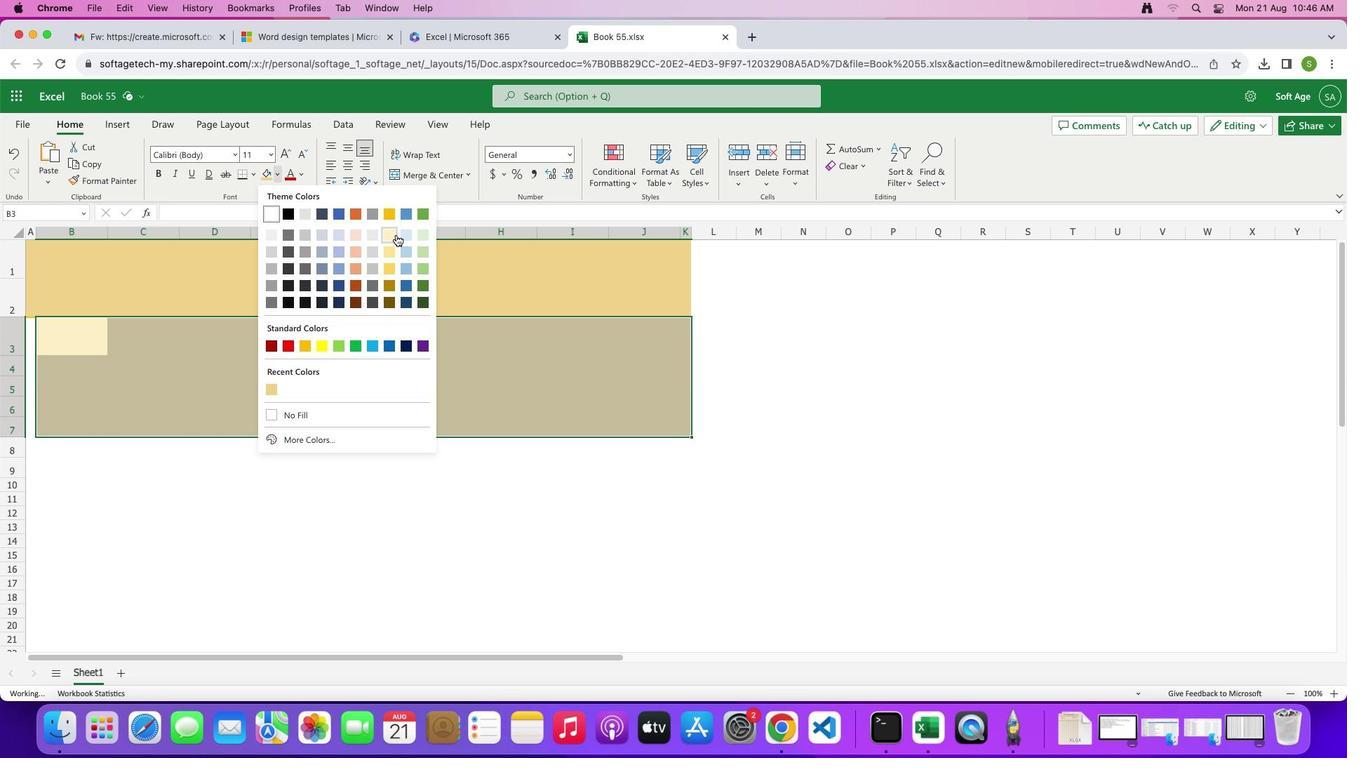 
Action: Mouse moved to (224, 367)
Screenshot: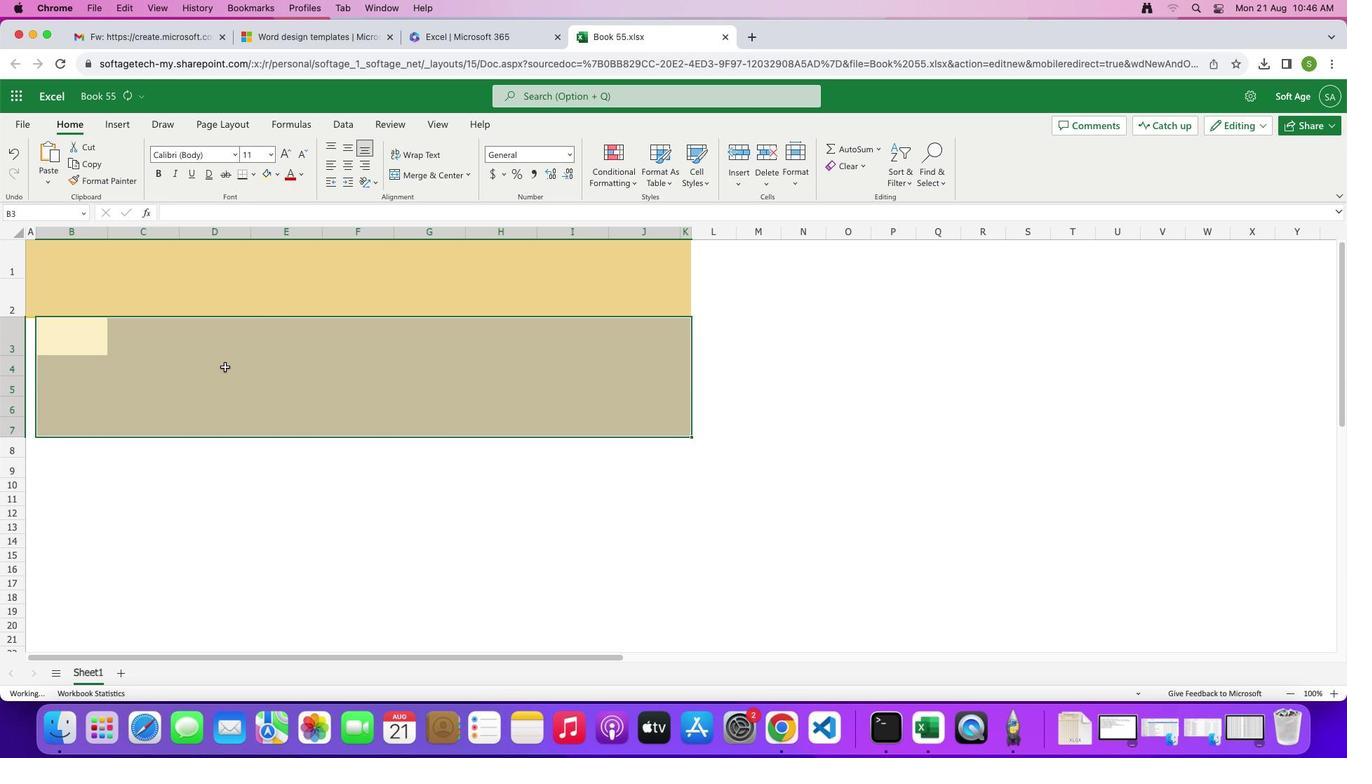 
Action: Mouse pressed left at (224, 367)
Screenshot: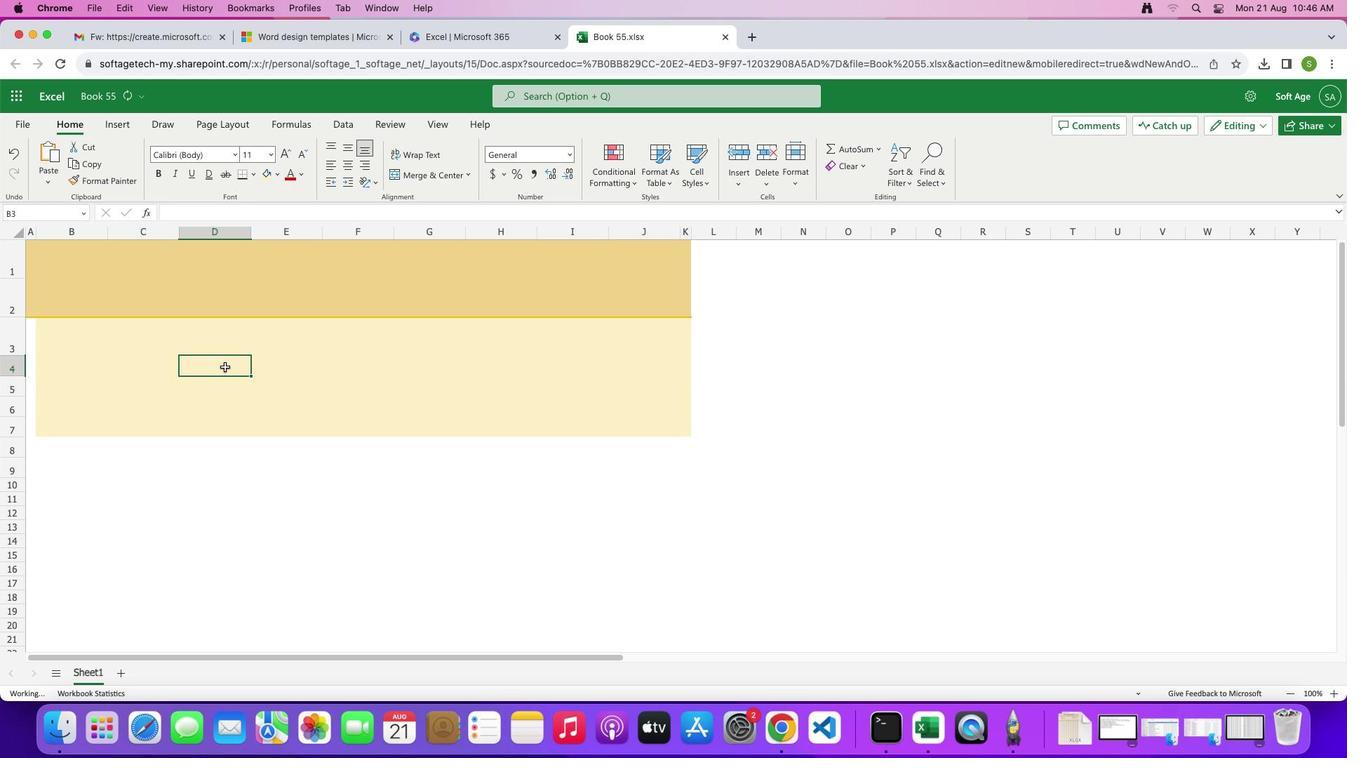 
Action: Mouse moved to (28, 327)
Screenshot: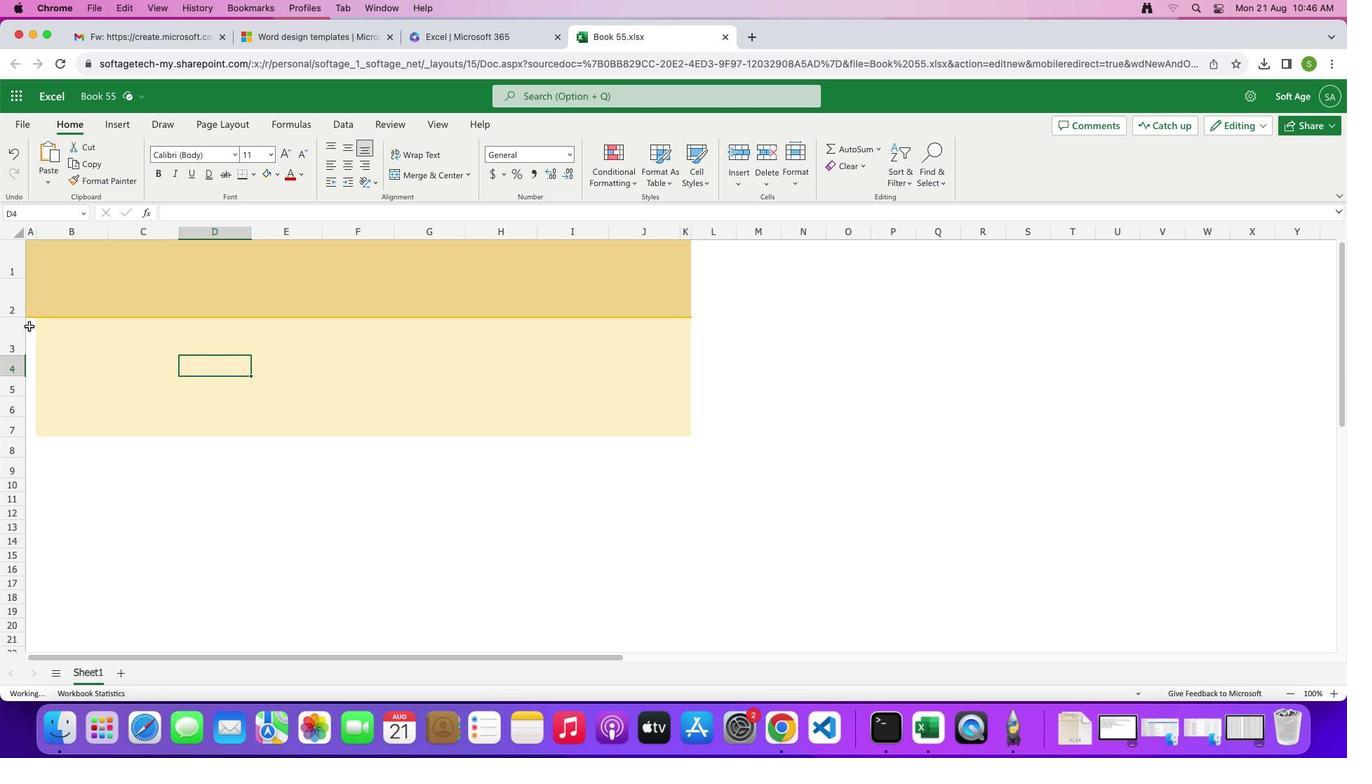 
Action: Mouse pressed left at (28, 327)
Screenshot: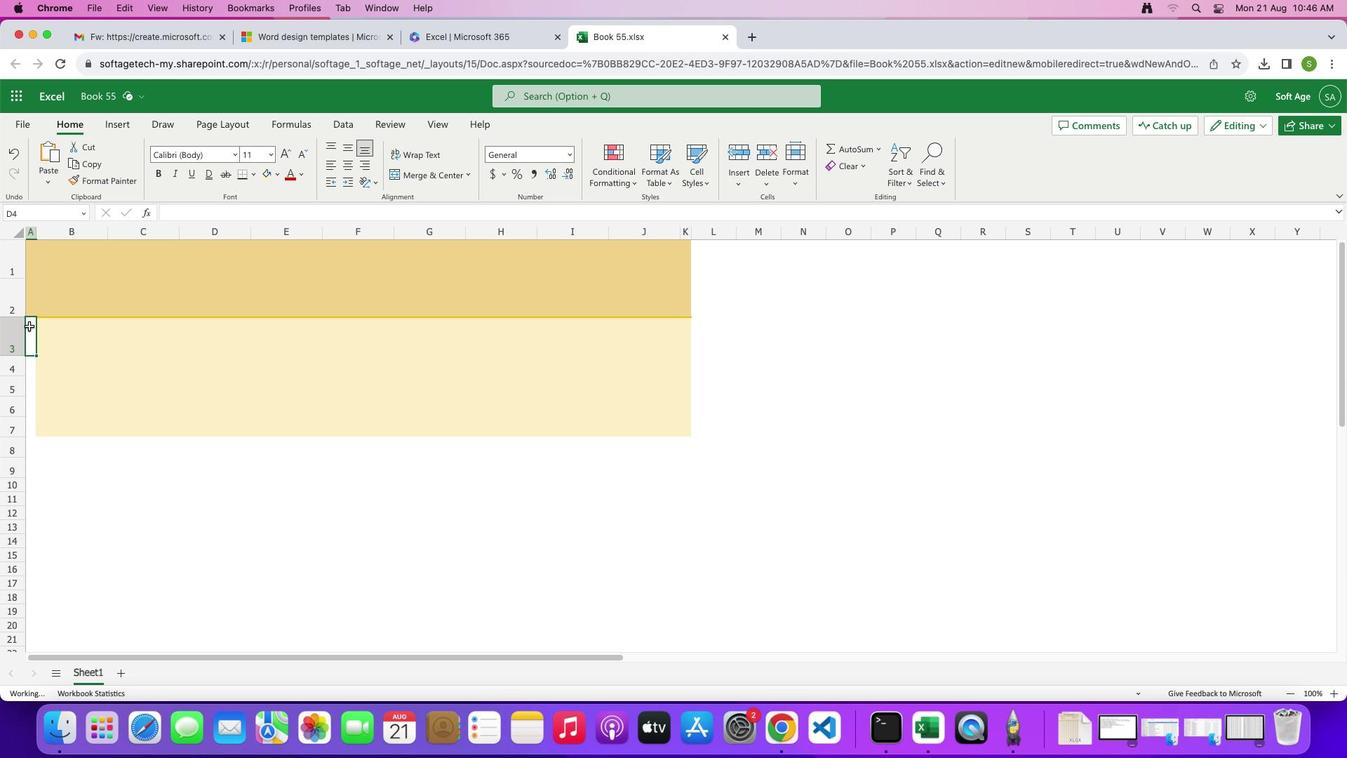 
Action: Mouse moved to (262, 173)
Screenshot: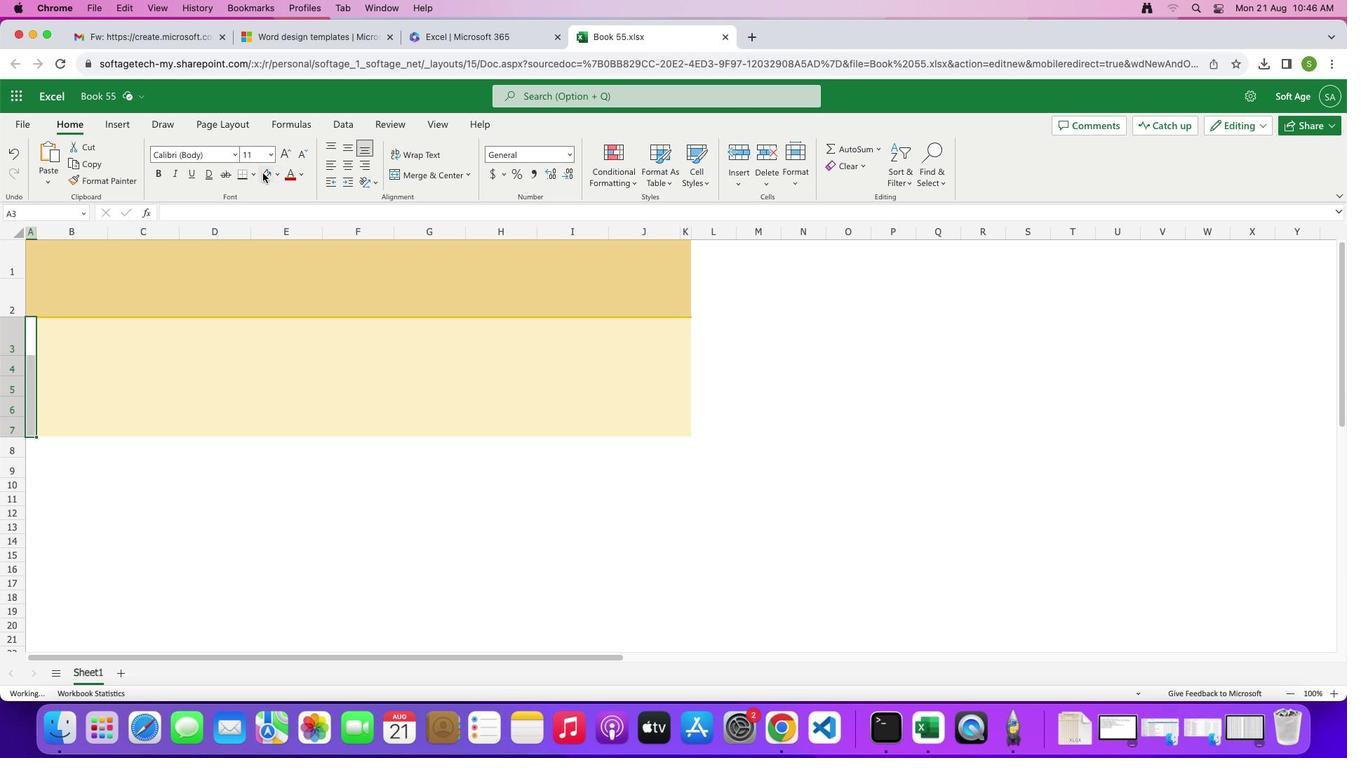 
Action: Mouse pressed left at (262, 173)
Screenshot: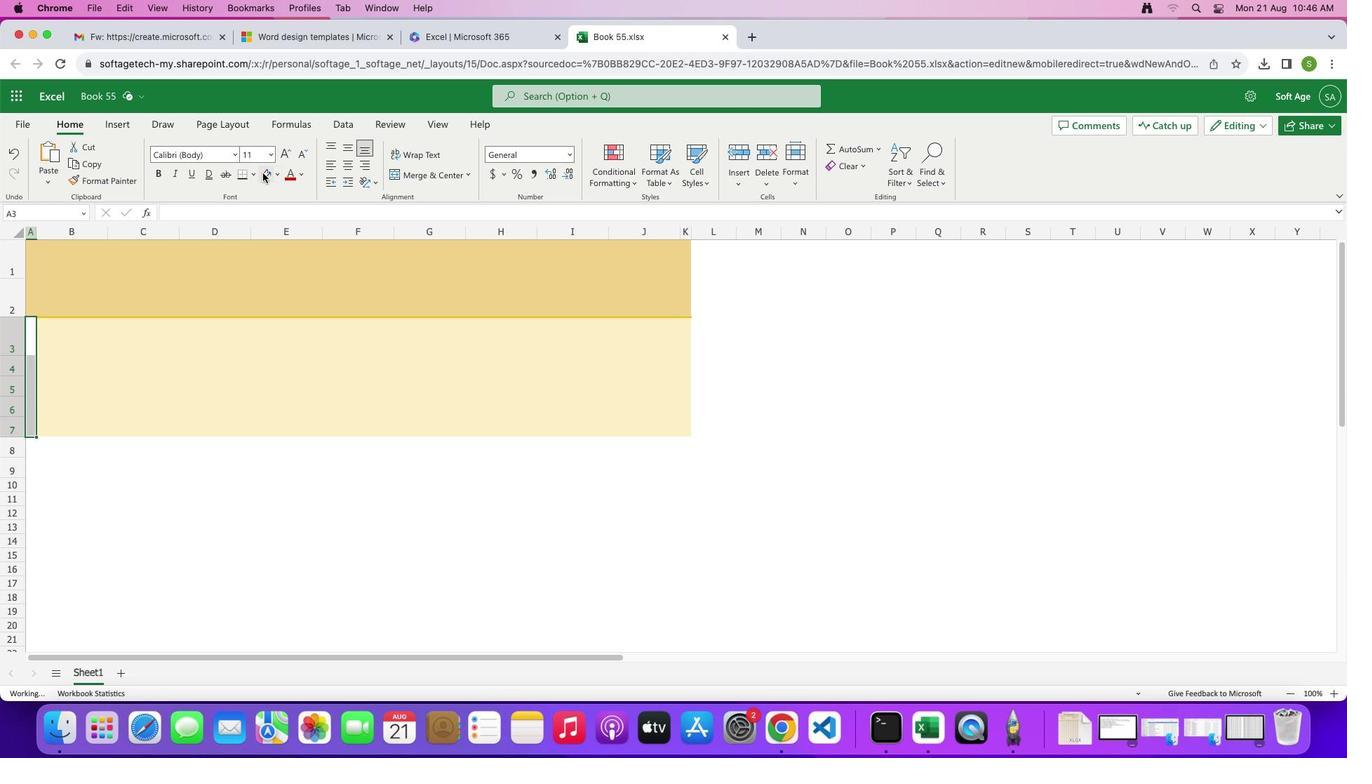 
Action: Mouse moved to (242, 377)
Screenshot: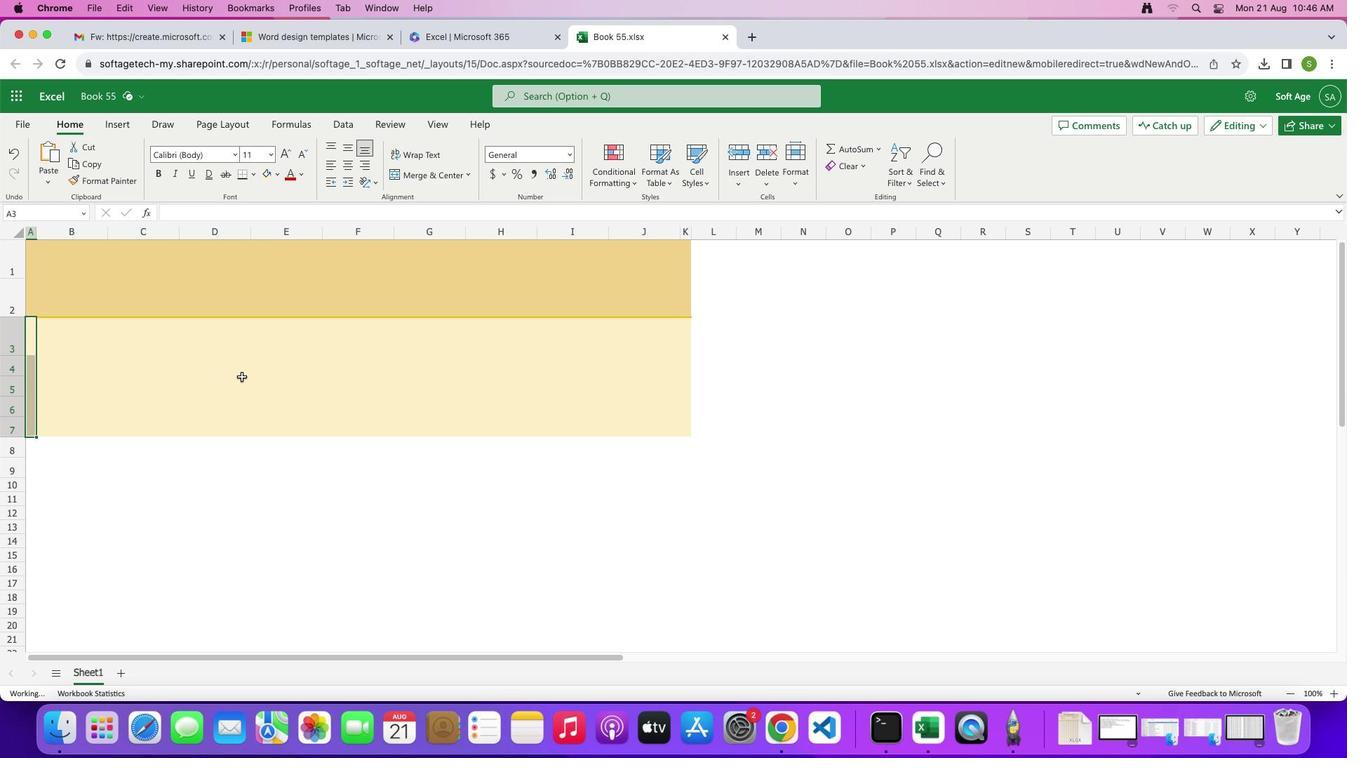 
Action: Mouse pressed left at (242, 377)
Screenshot: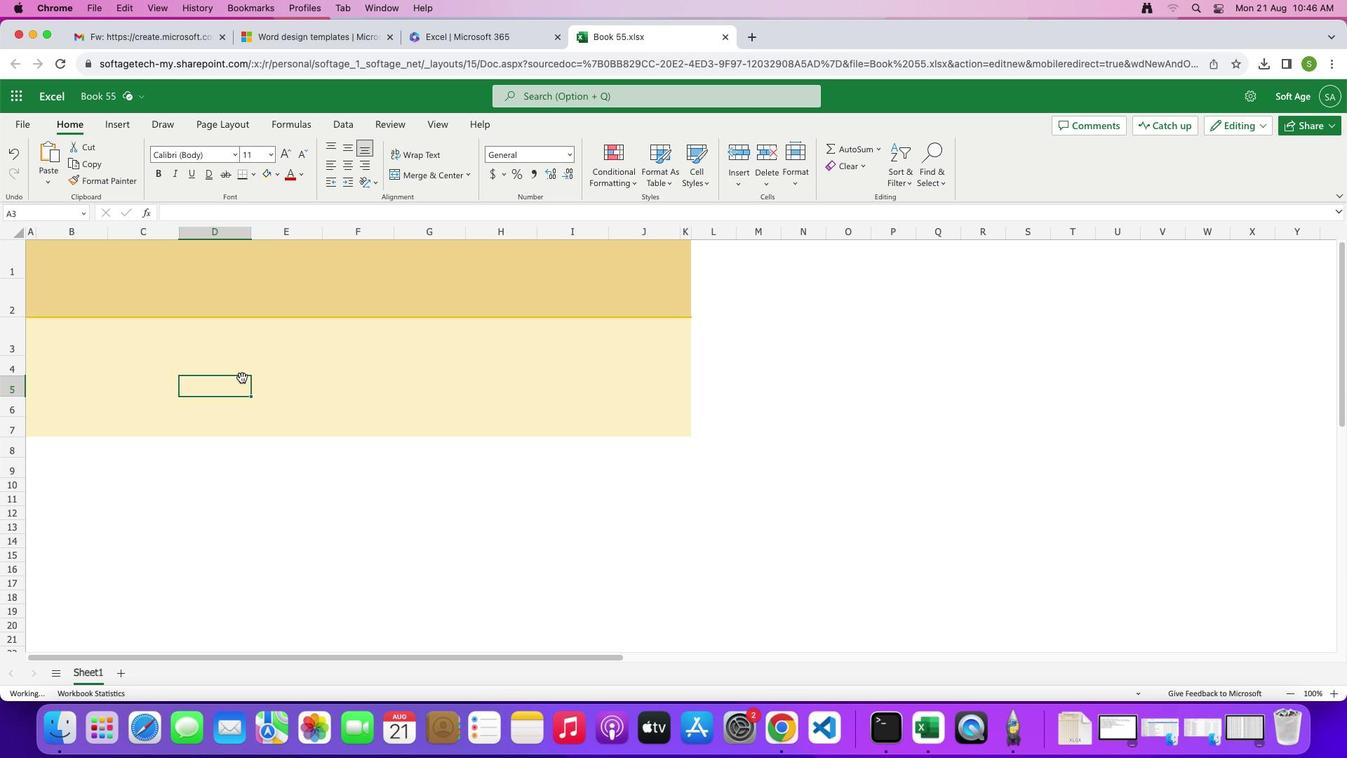 
Action: Mouse moved to (32, 443)
Screenshot: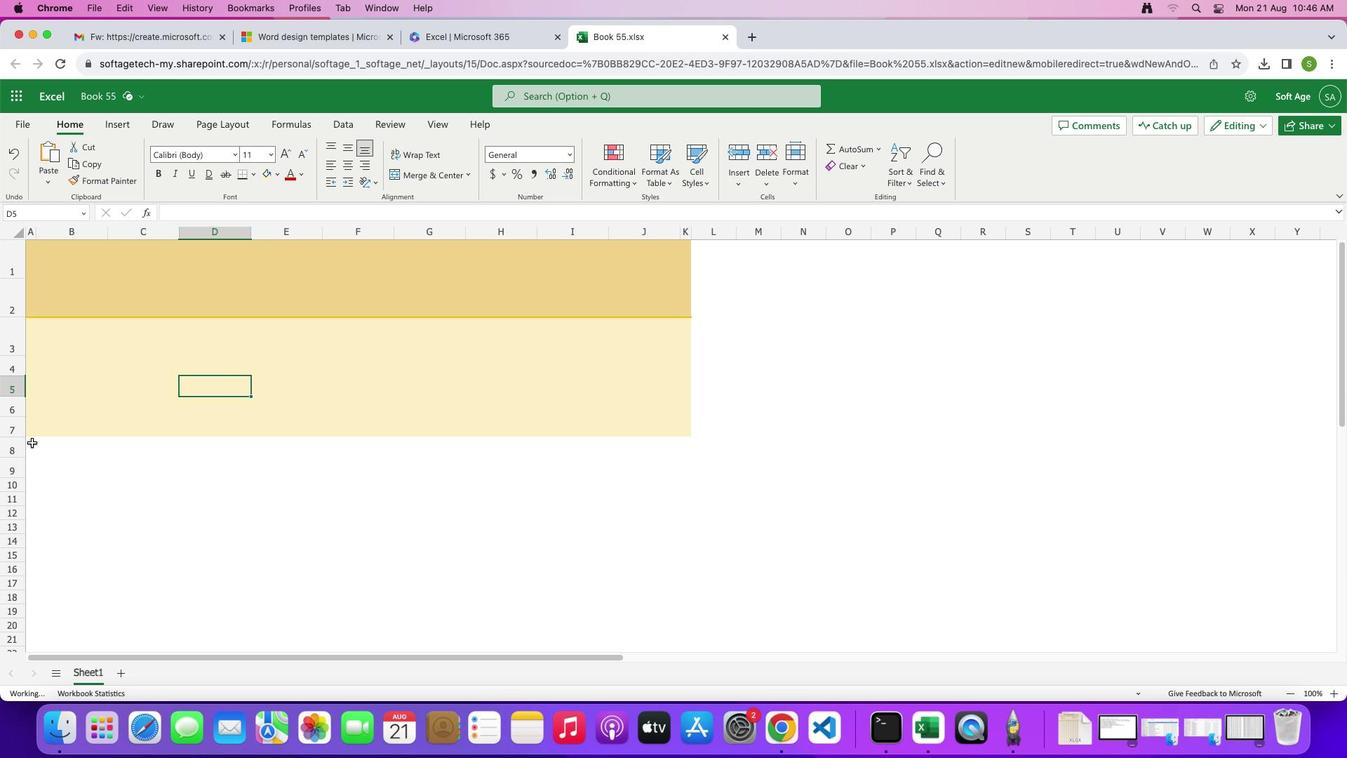 
Action: Mouse pressed left at (32, 443)
Screenshot: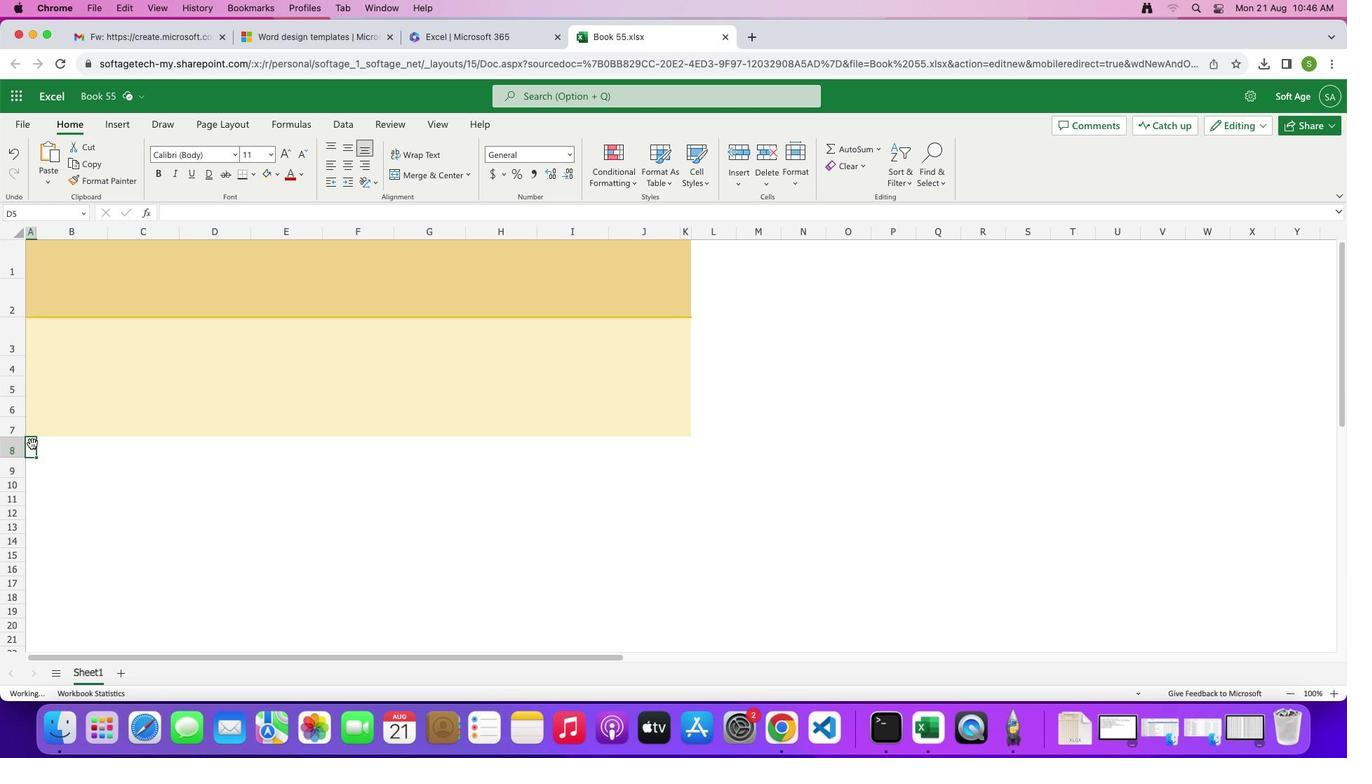 
Action: Mouse moved to (278, 178)
Screenshot: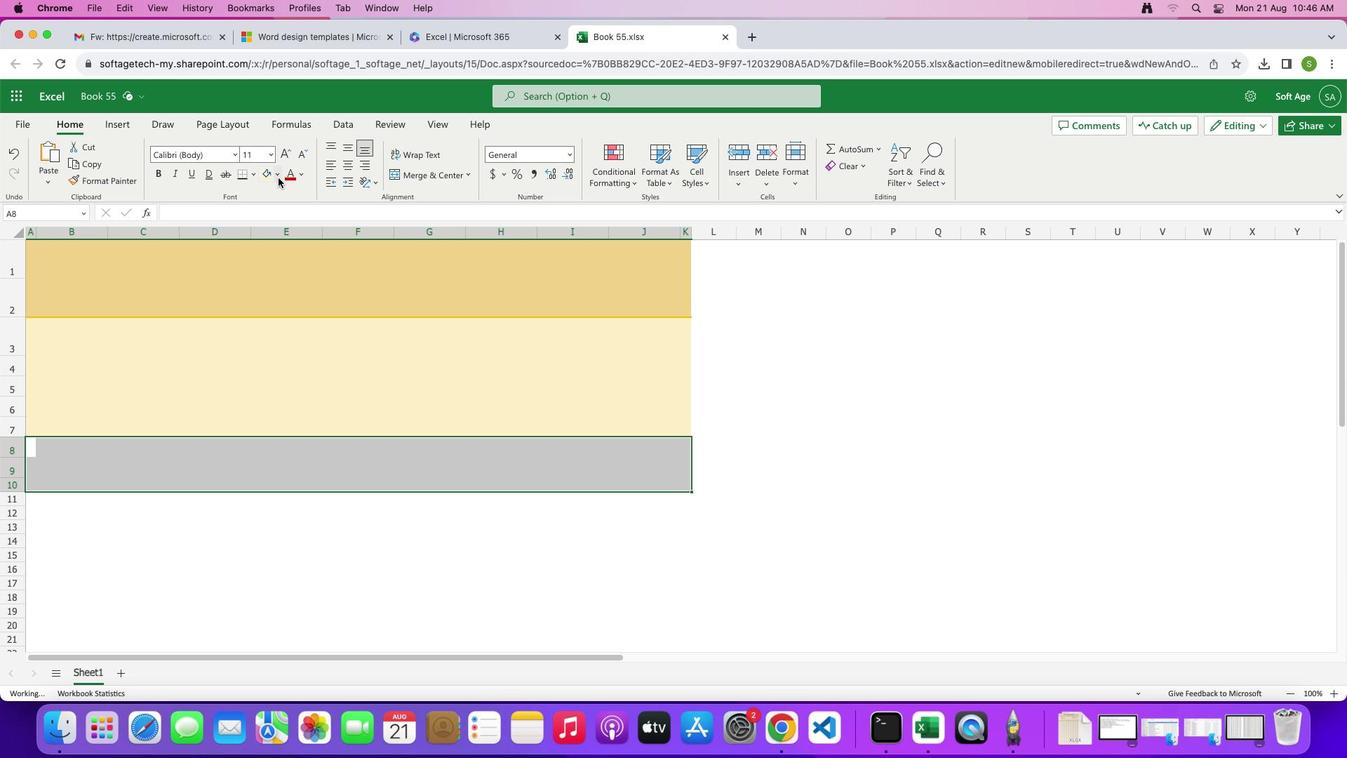 
Action: Mouse pressed left at (278, 178)
Screenshot: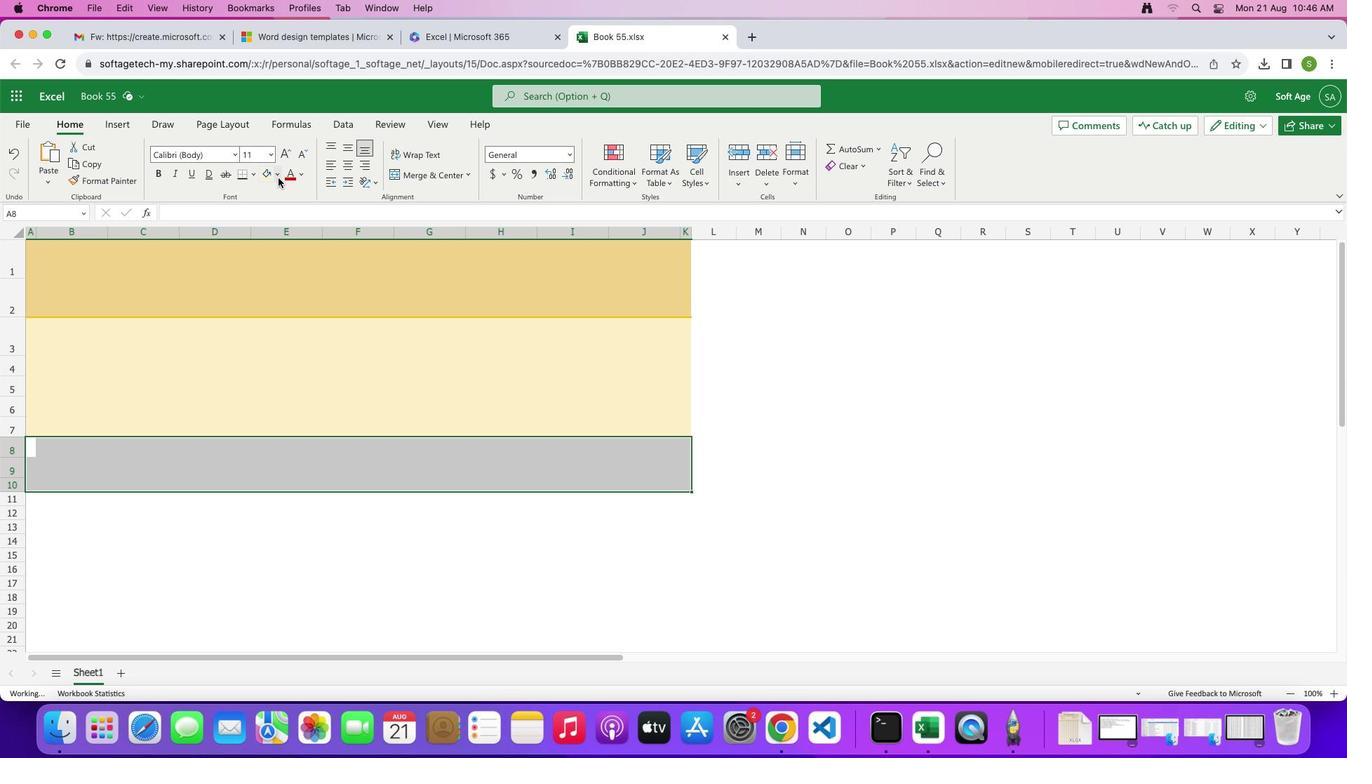 
Action: Mouse moved to (273, 388)
Screenshot: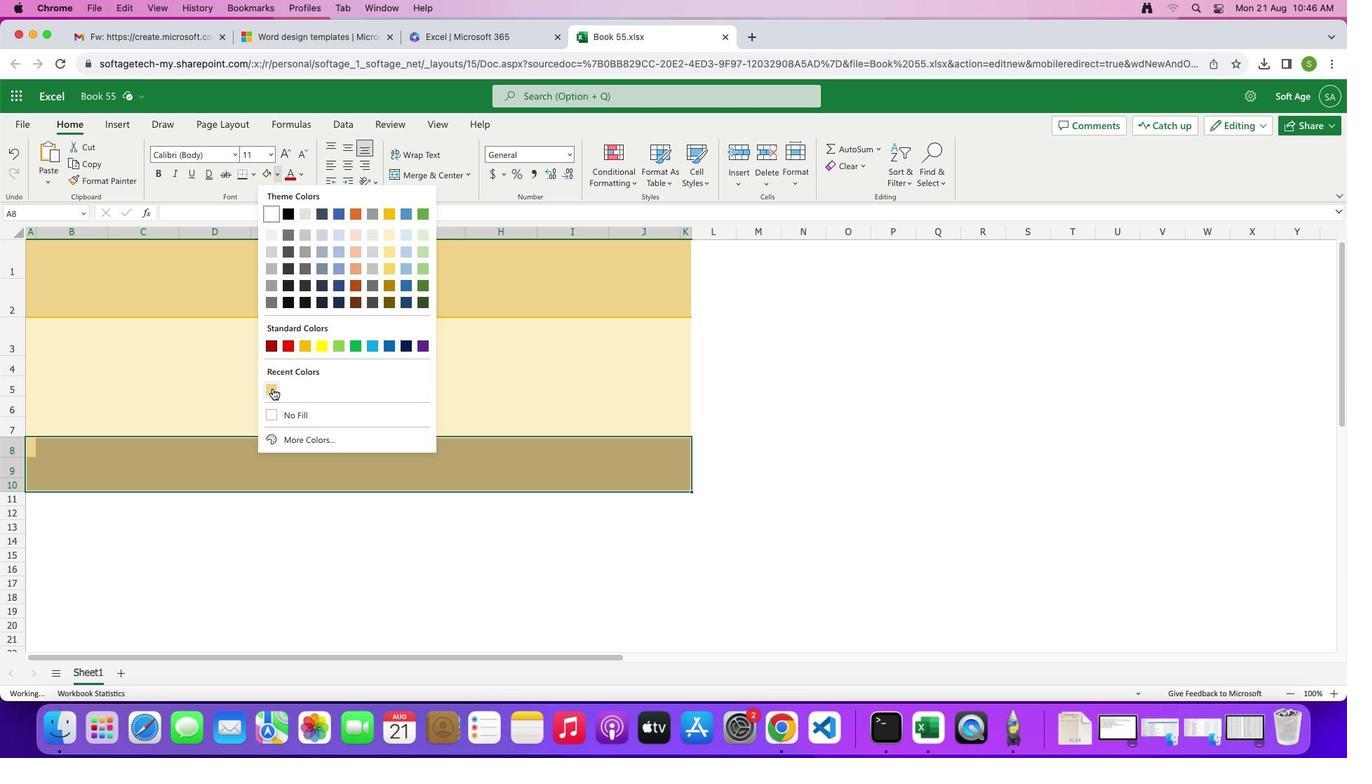 
Action: Mouse pressed left at (273, 388)
Screenshot: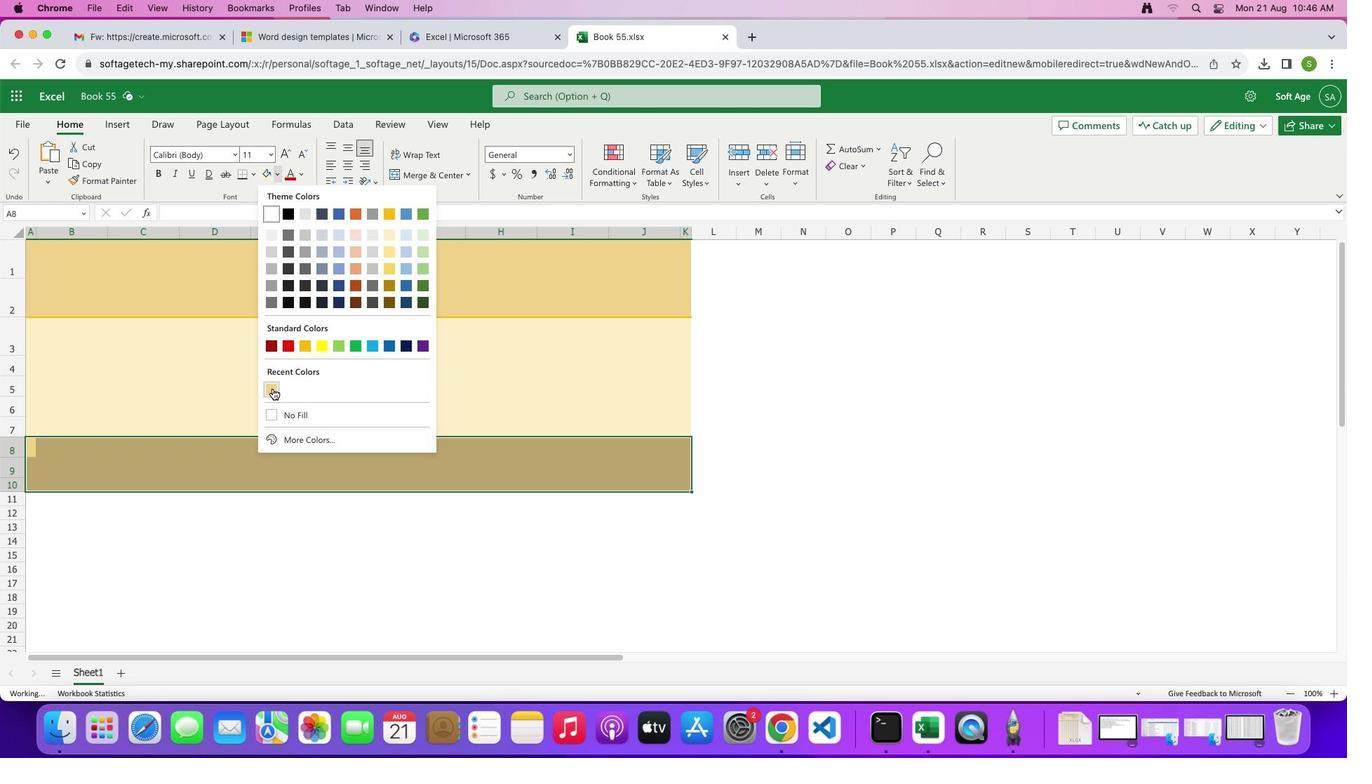 
Action: Mouse moved to (210, 475)
Screenshot: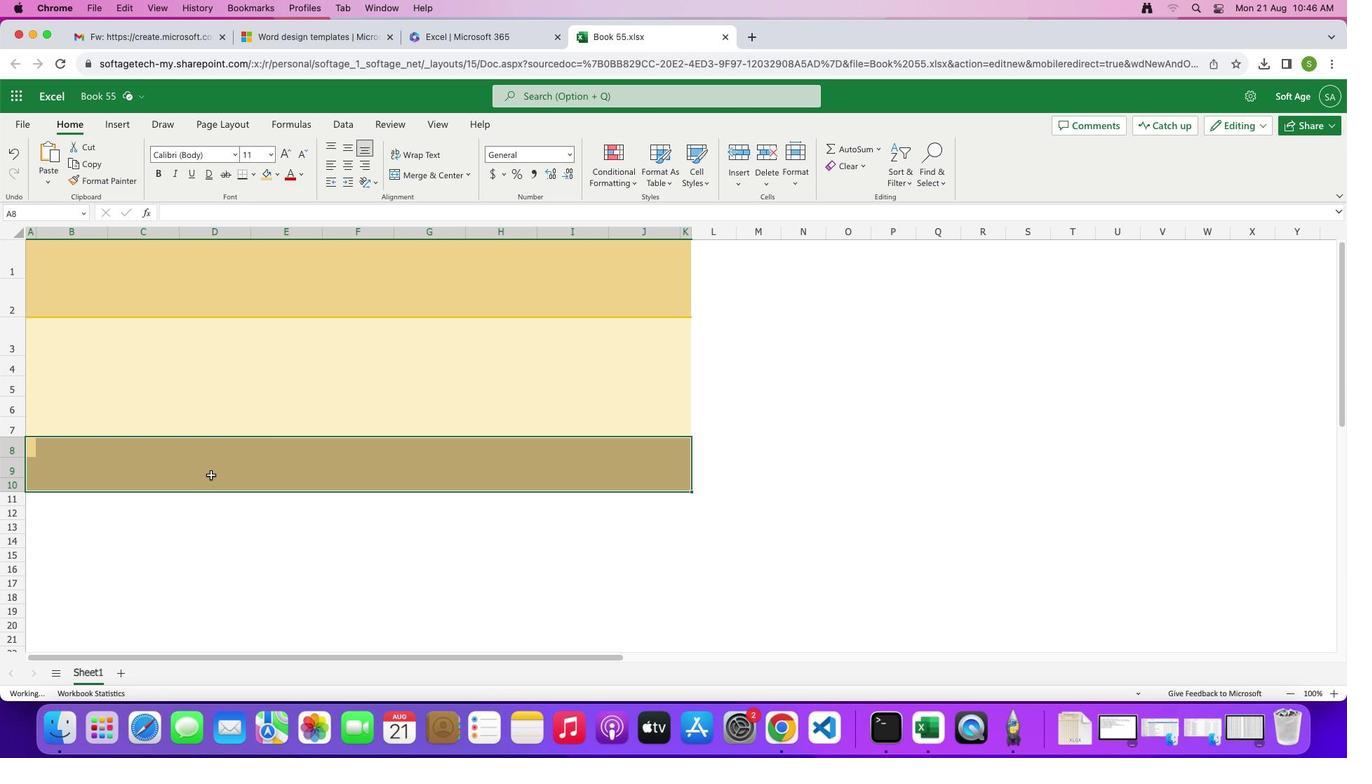 
Action: Mouse pressed left at (210, 475)
Screenshot: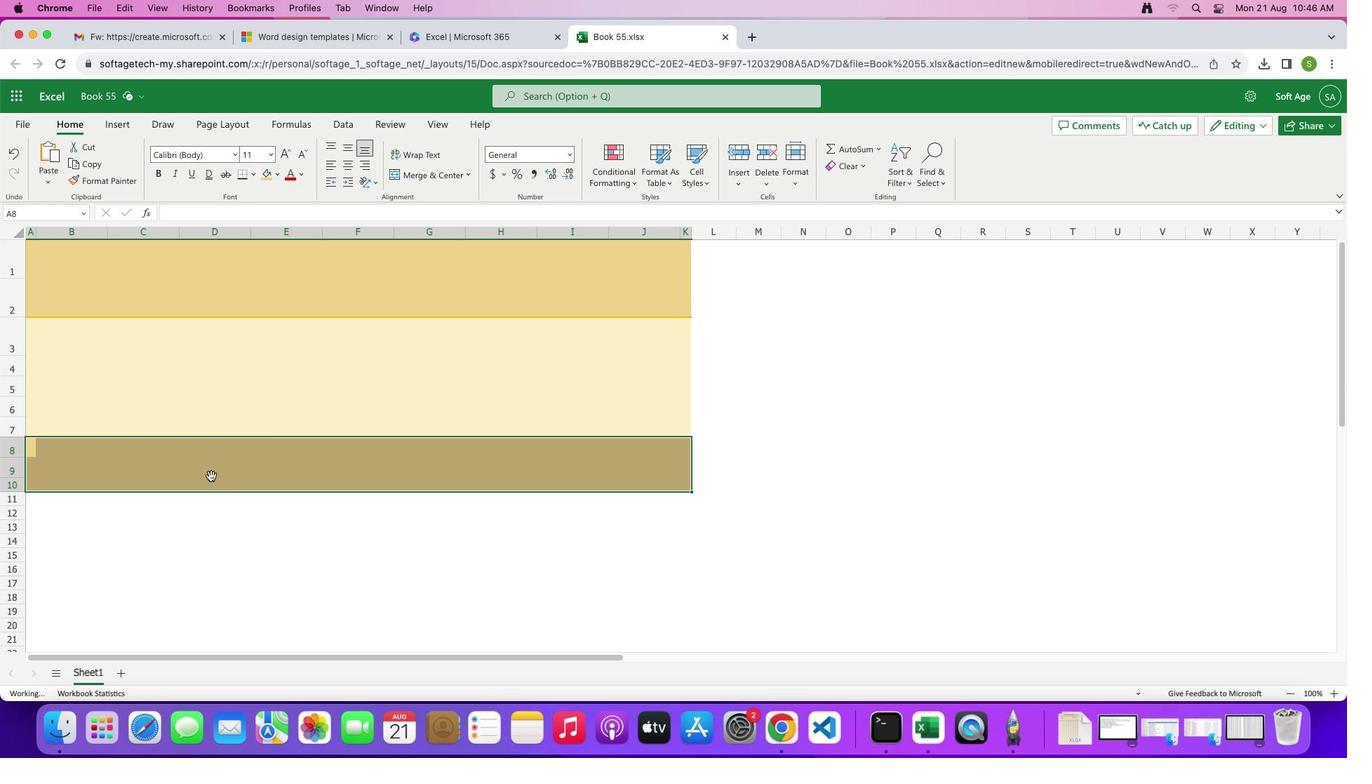 
Action: Mouse moved to (28, 450)
Screenshot: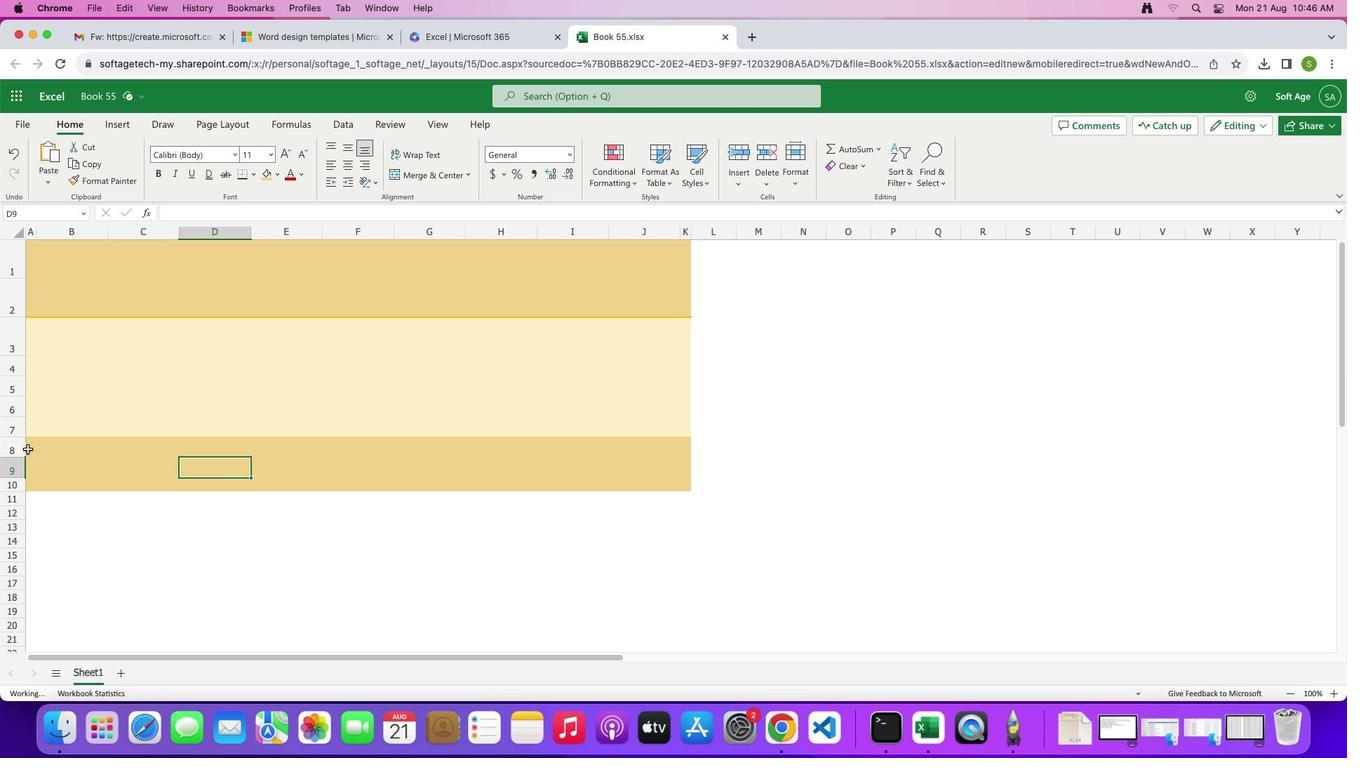 
Action: Mouse pressed left at (28, 450)
Screenshot: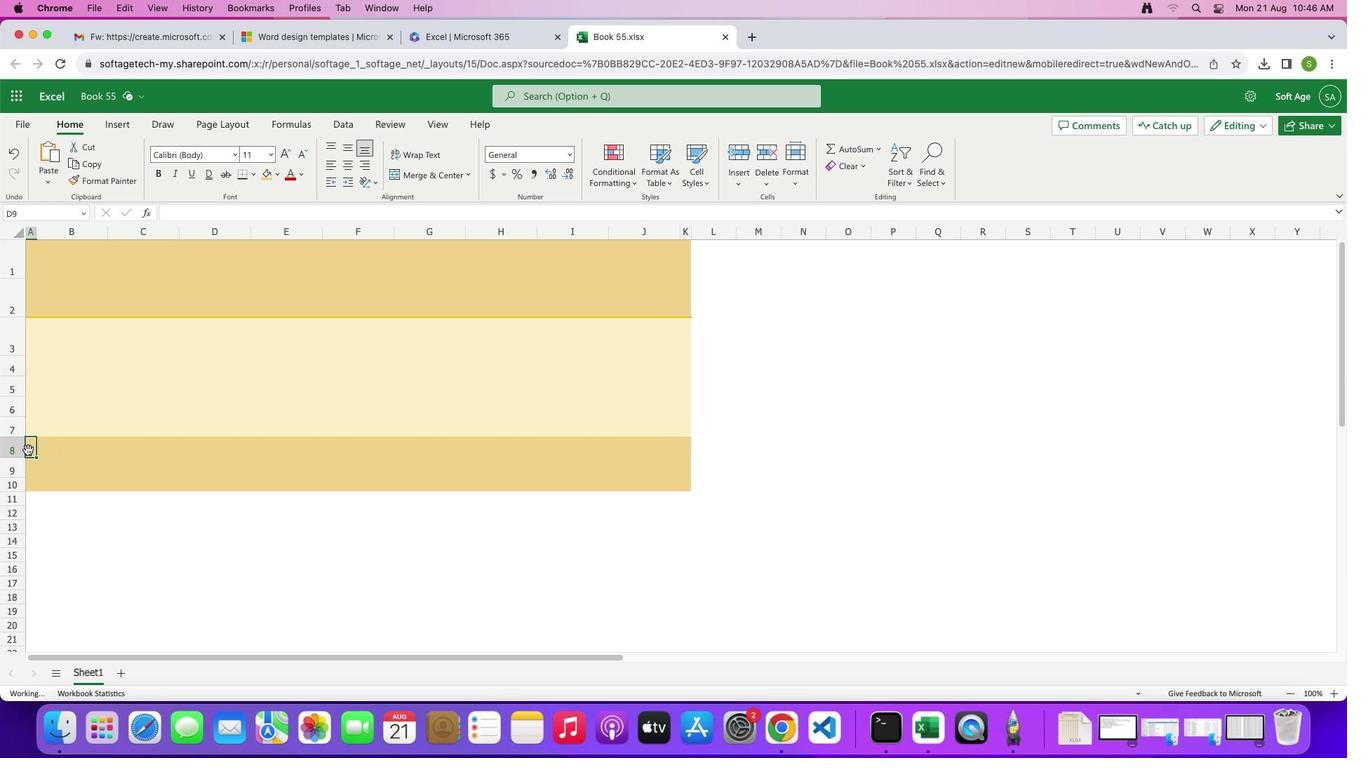 
Action: Mouse moved to (242, 176)
Screenshot: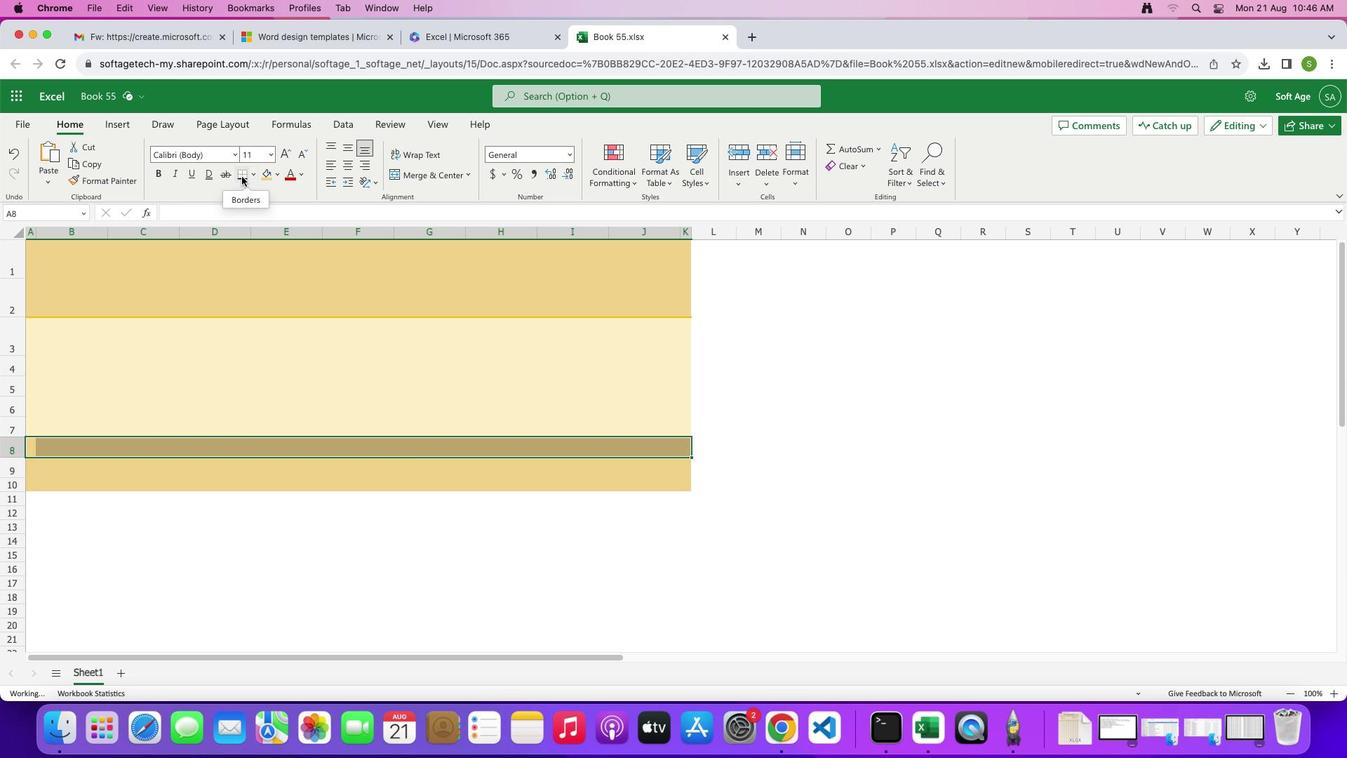 
Action: Mouse pressed left at (242, 176)
Screenshot: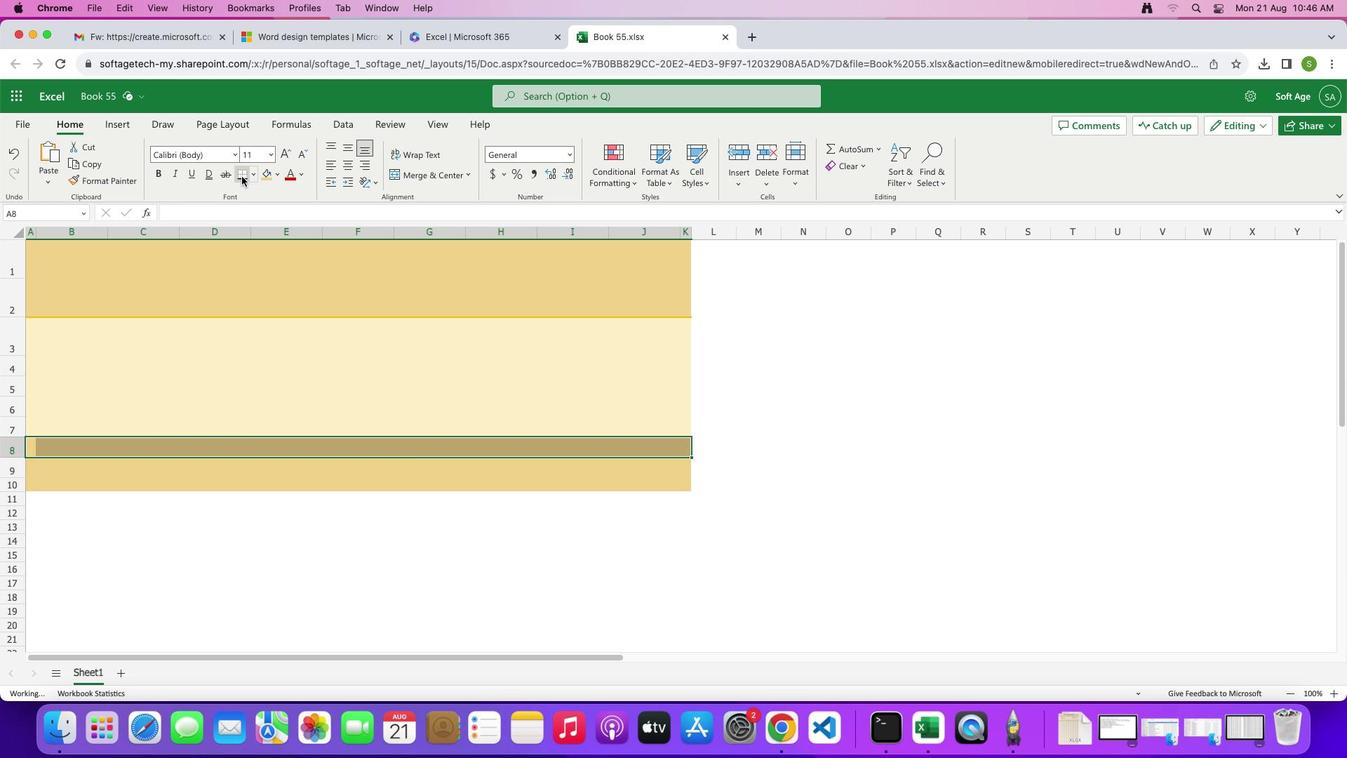 
Action: Mouse moved to (121, 473)
Screenshot: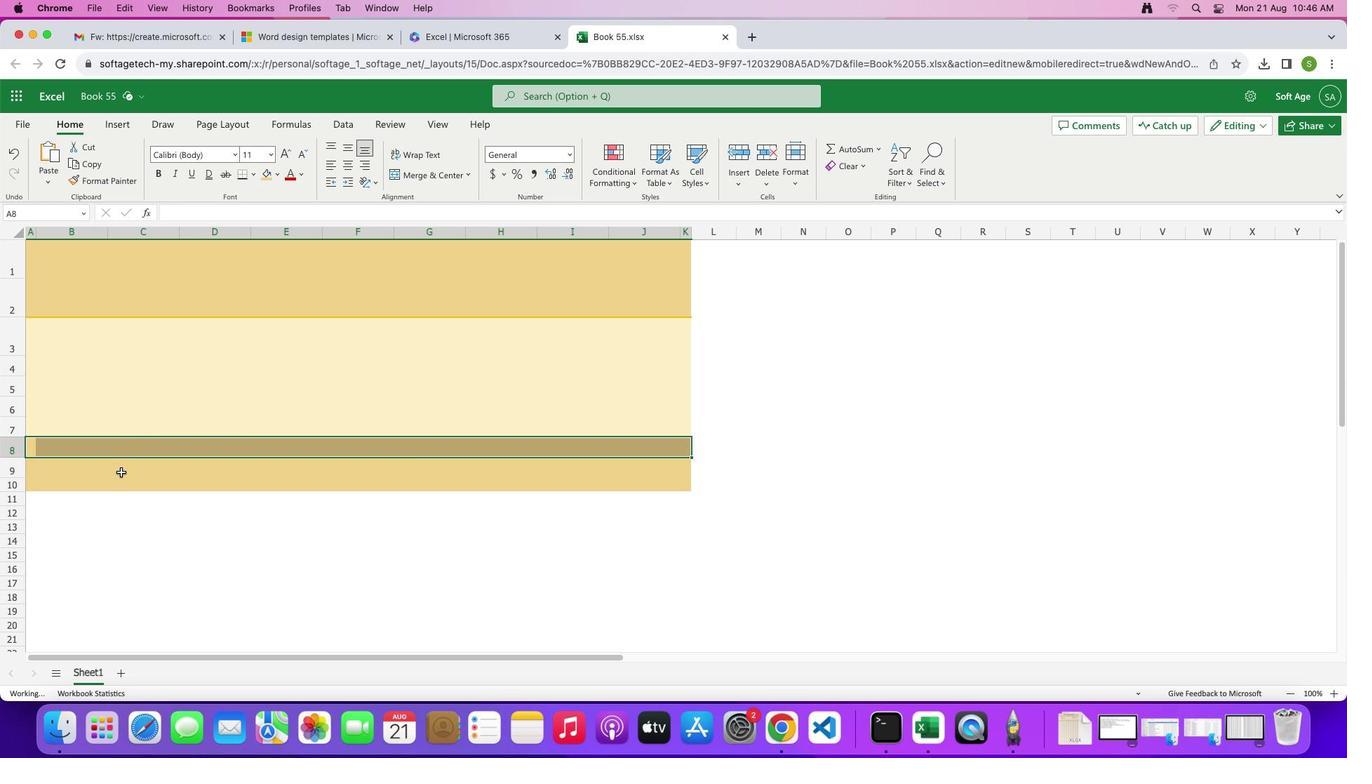 
Action: Mouse pressed left at (121, 473)
Screenshot: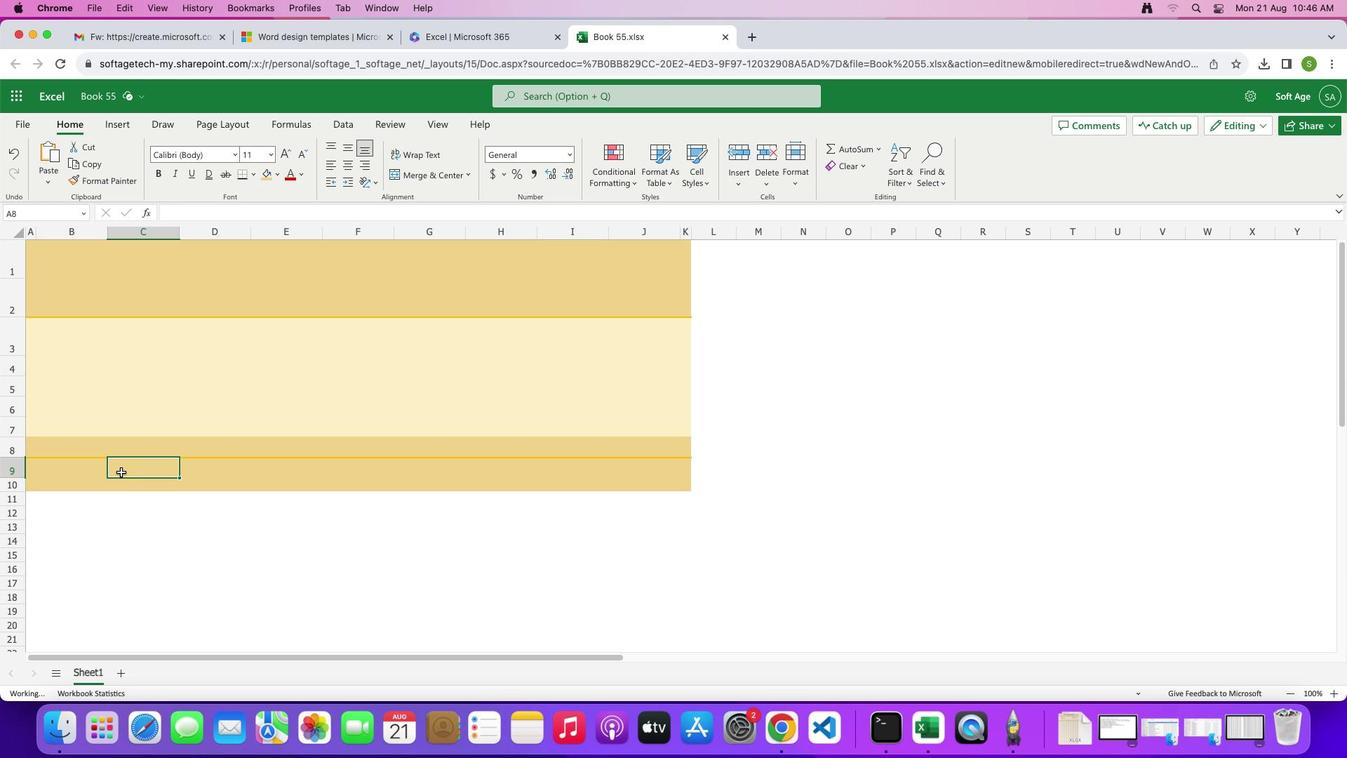 
Action: Mouse moved to (14, 450)
Screenshot: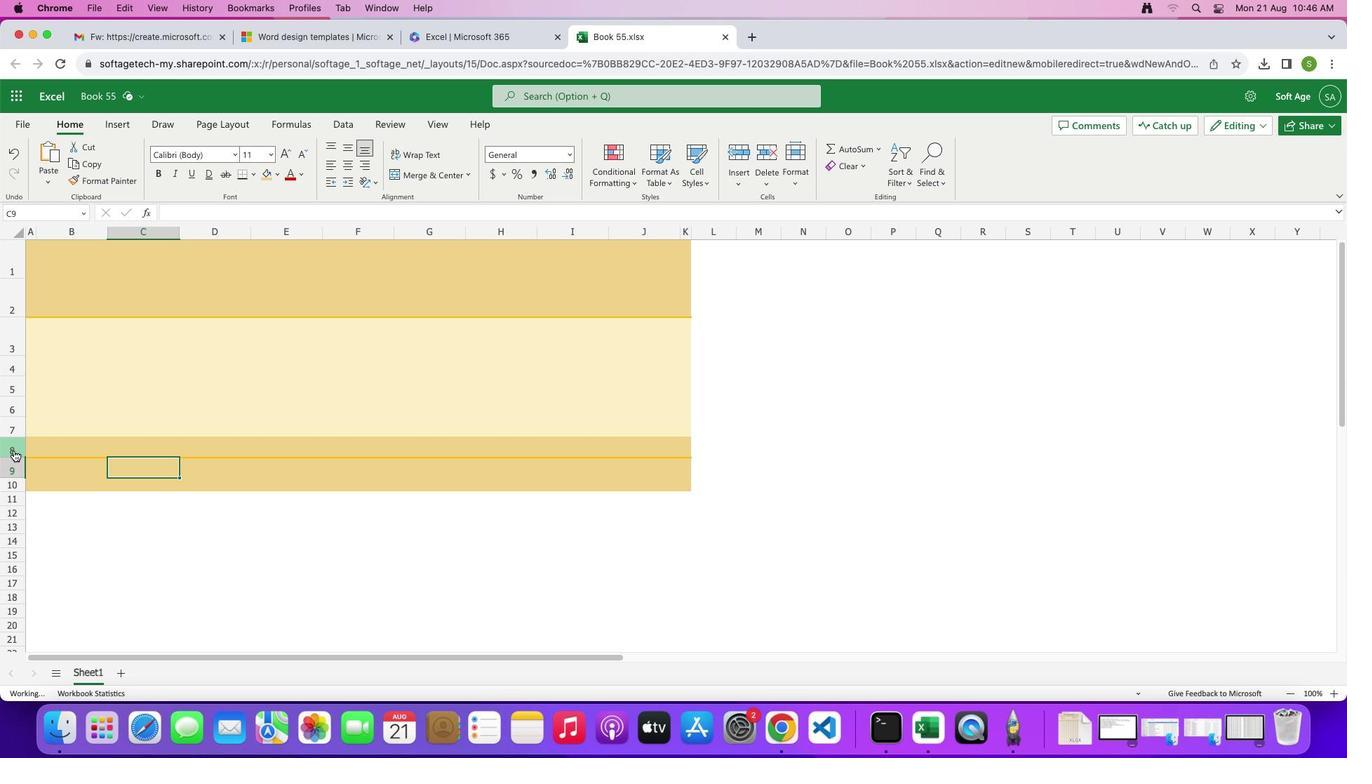 
Action: Mouse pressed left at (14, 450)
Screenshot: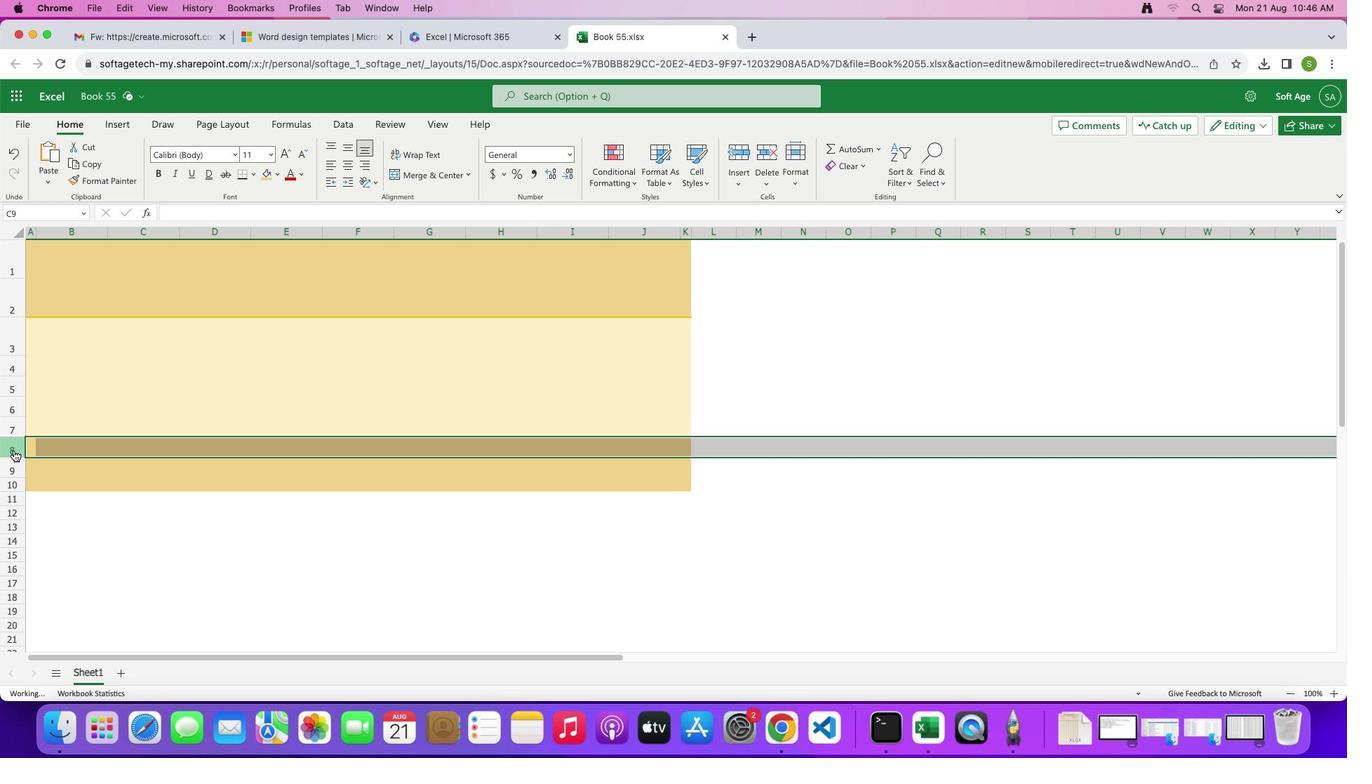 
Action: Mouse moved to (13, 457)
Screenshot: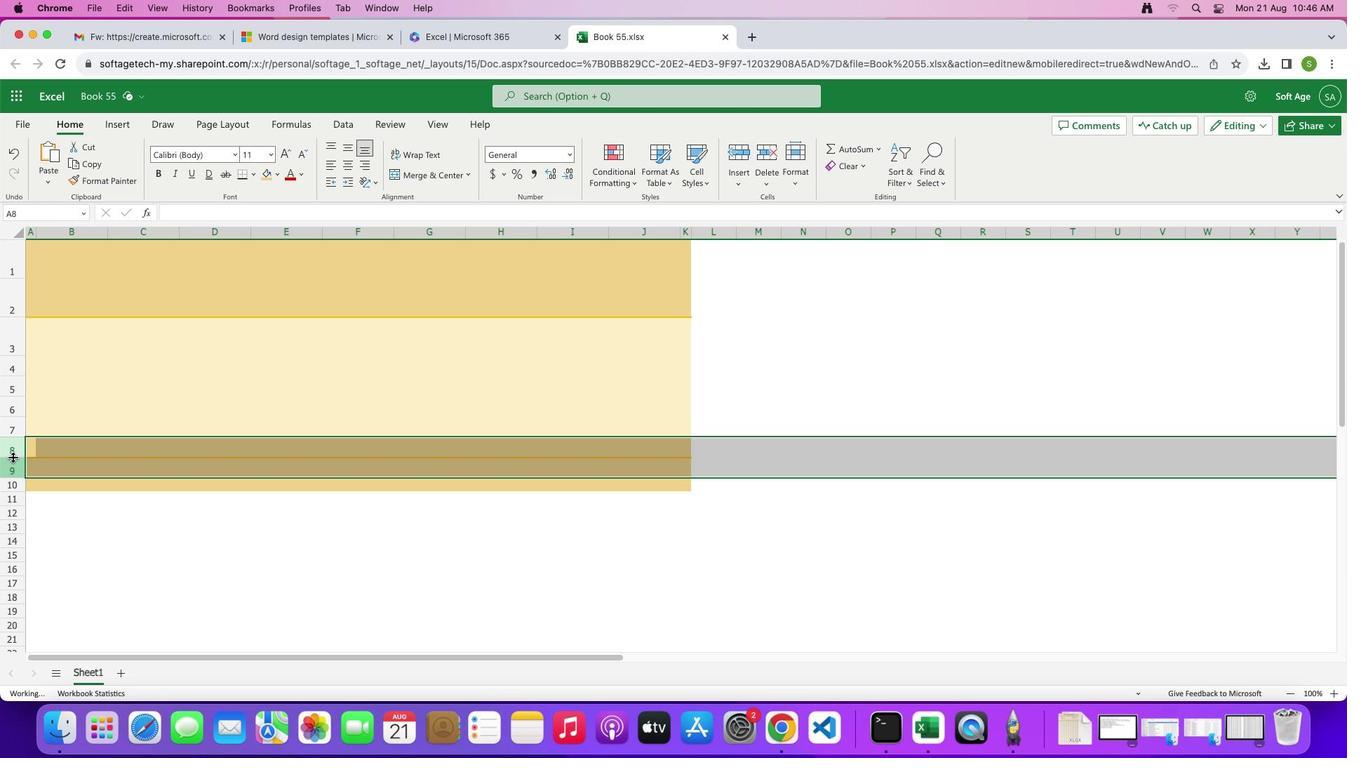 
Action: Mouse pressed left at (13, 457)
Screenshot: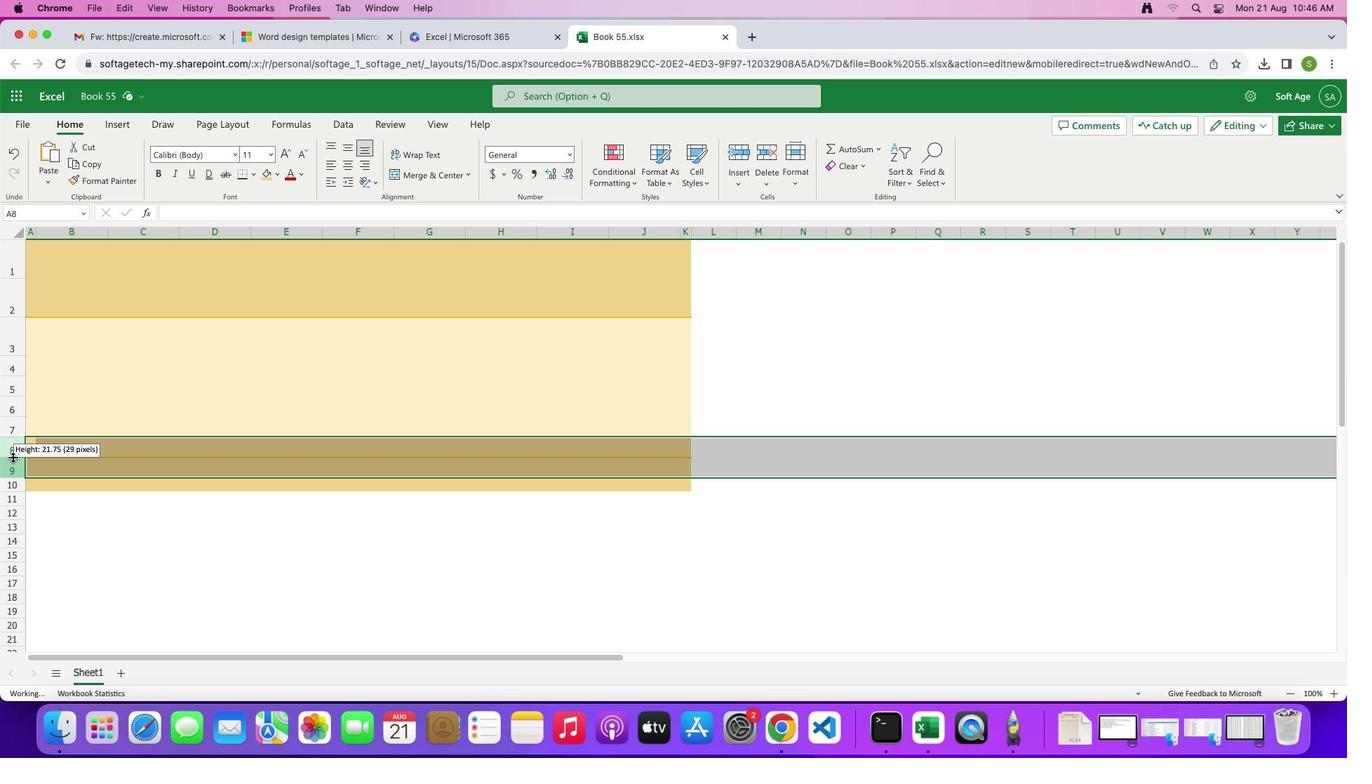 
Action: Mouse moved to (143, 515)
Screenshot: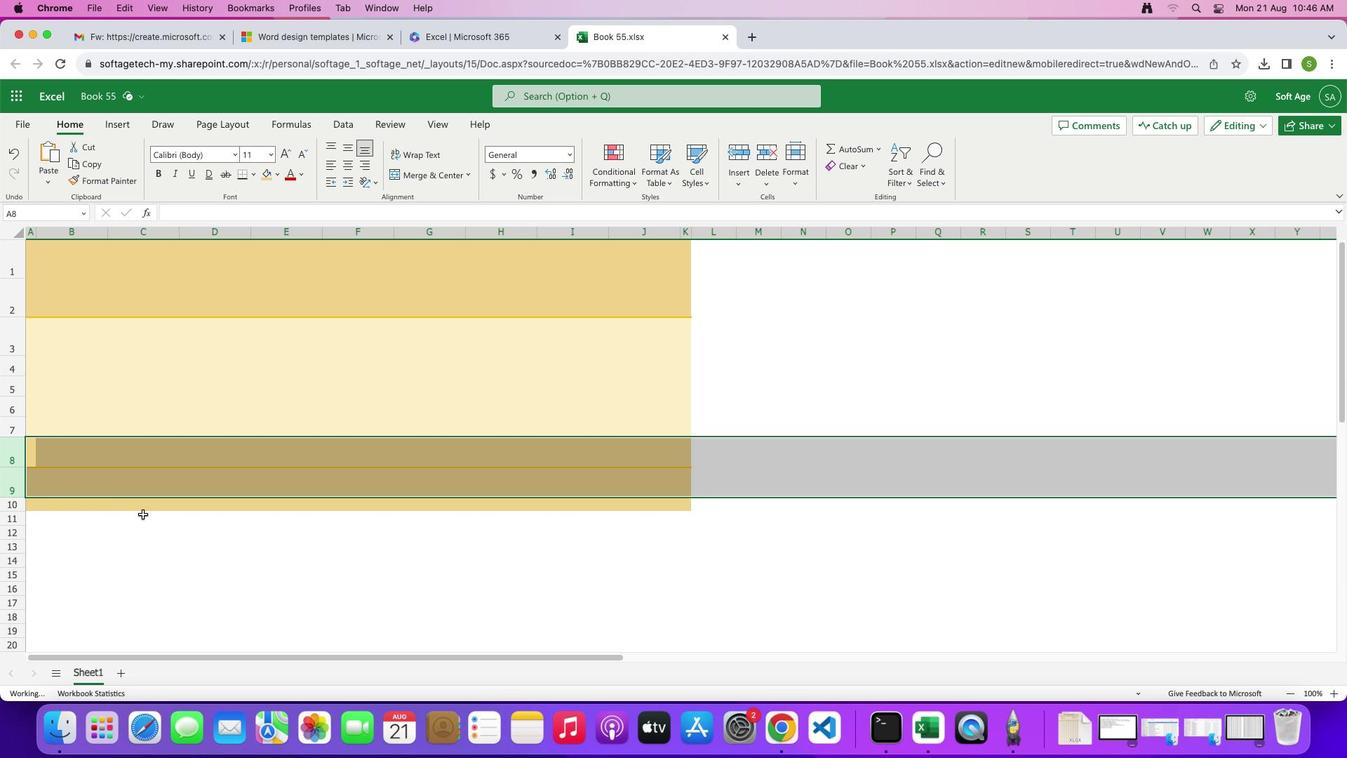 
Action: Mouse pressed left at (143, 515)
Screenshot: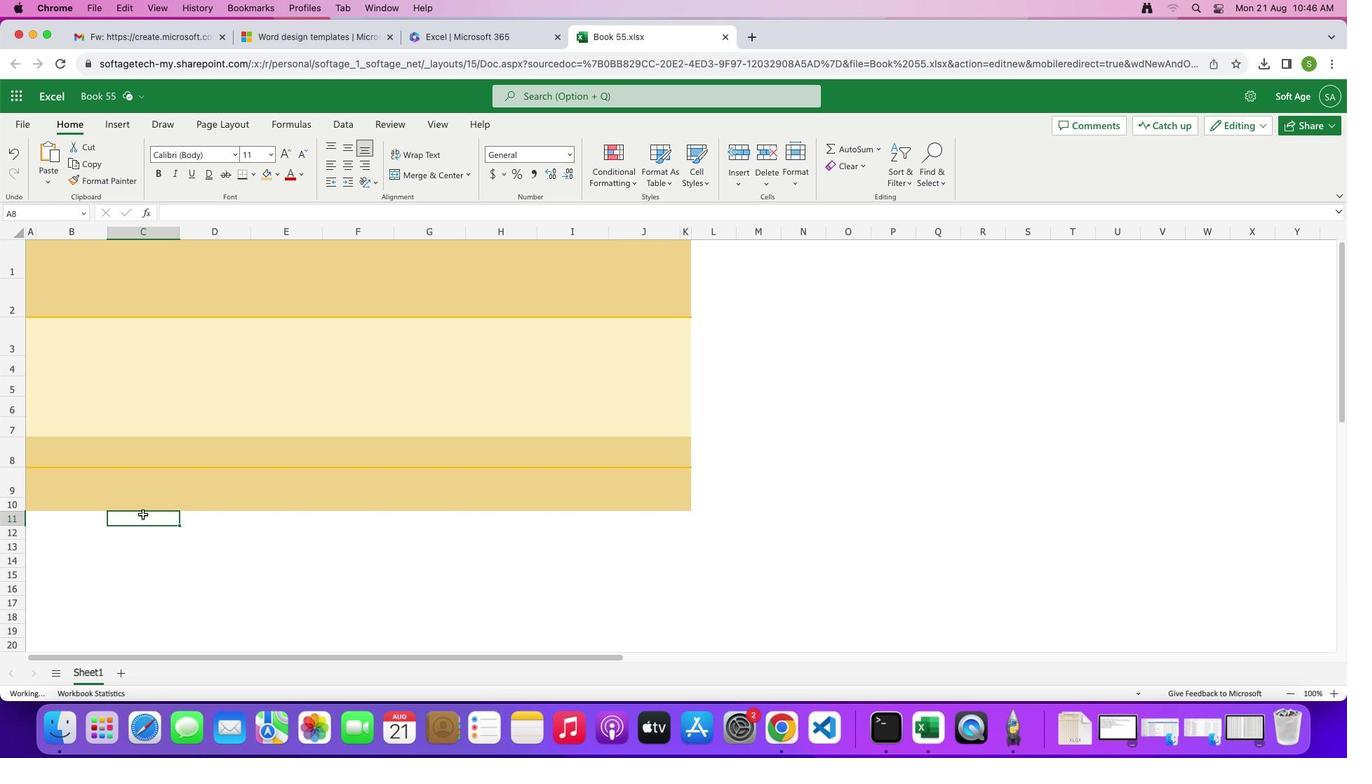 
Action: Mouse moved to (30, 506)
Screenshot: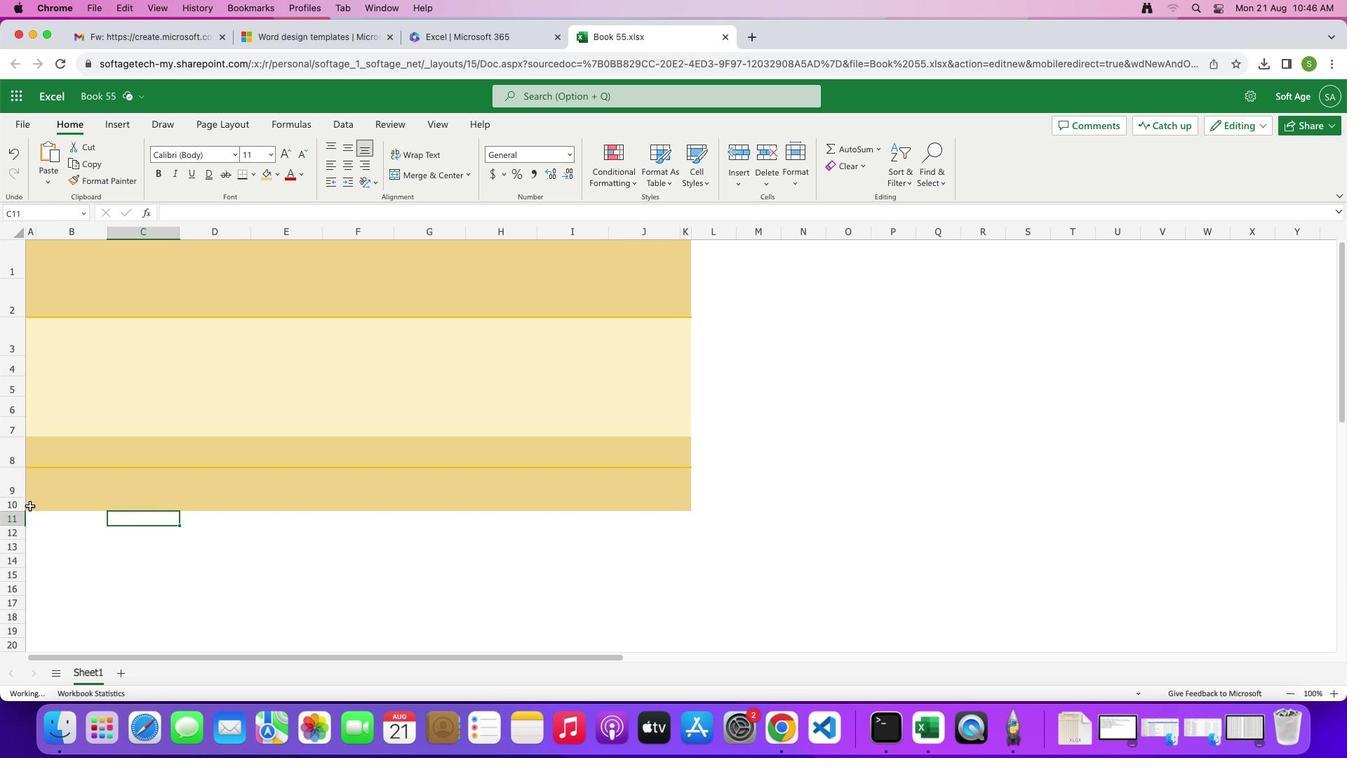 
Action: Mouse pressed left at (30, 506)
Screenshot: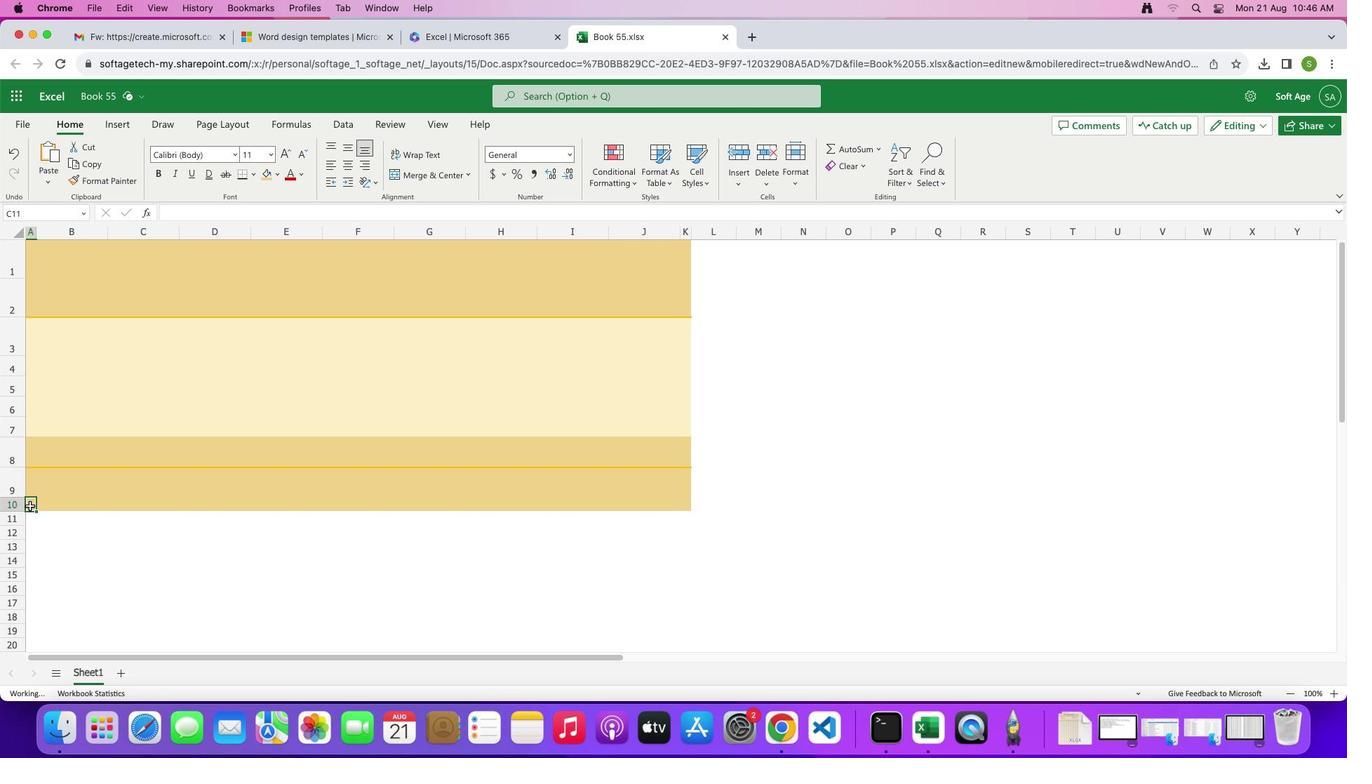 
Action: Mouse moved to (279, 174)
Screenshot: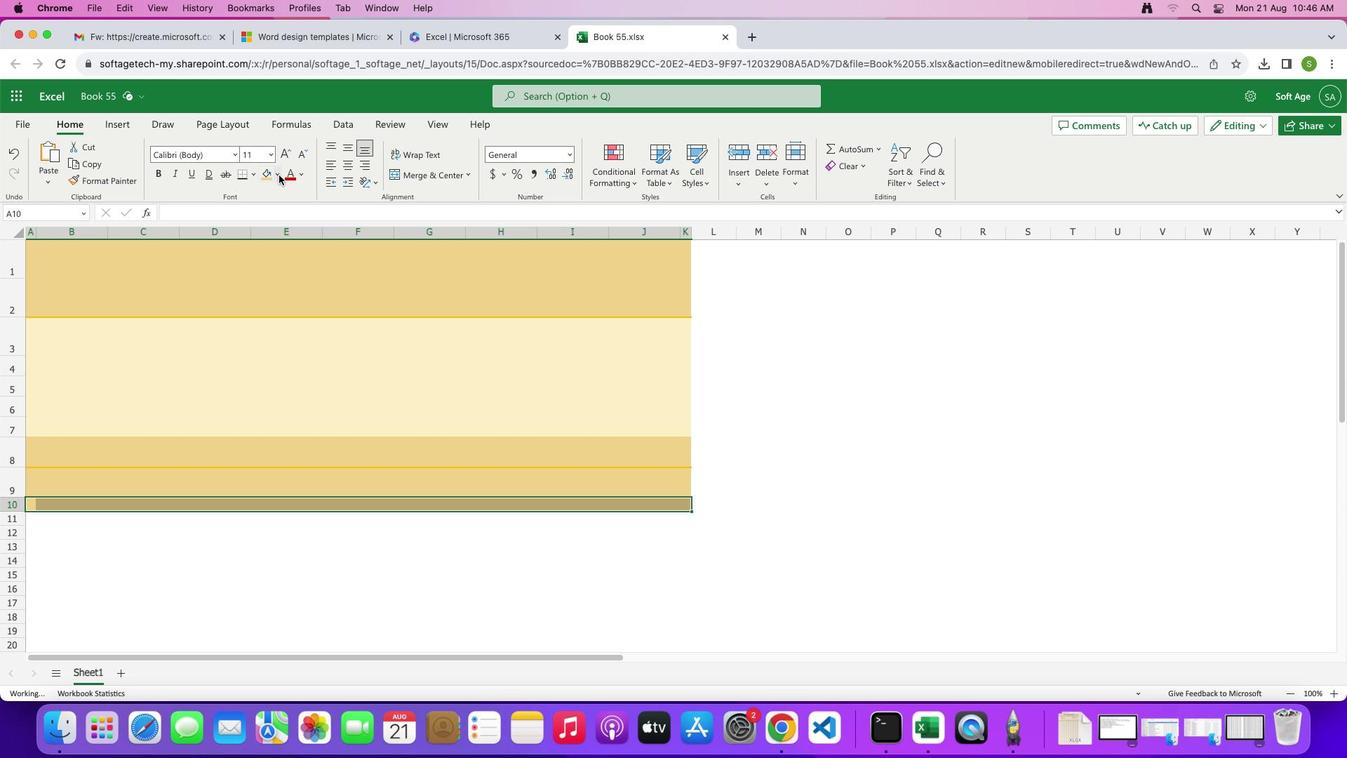 
Action: Mouse pressed left at (279, 174)
Screenshot: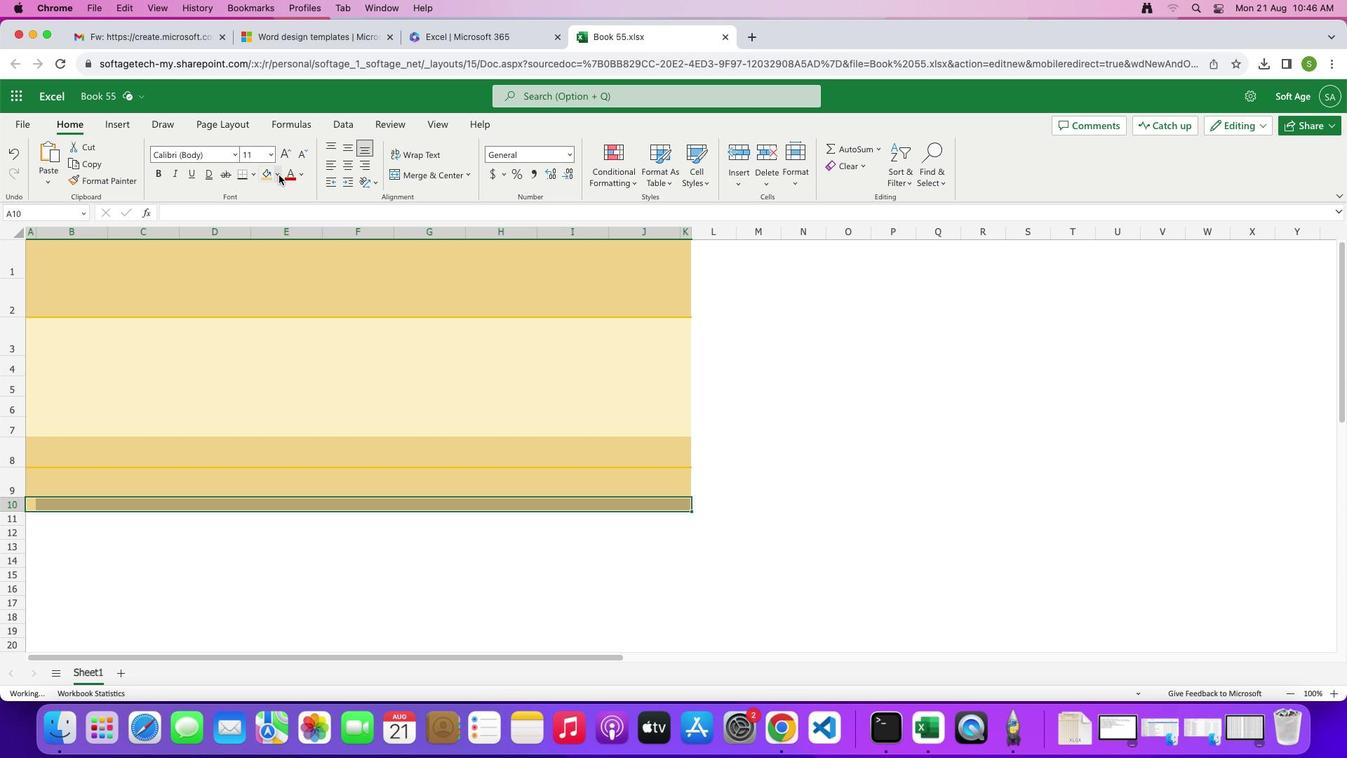 
Action: Mouse moved to (270, 213)
Screenshot: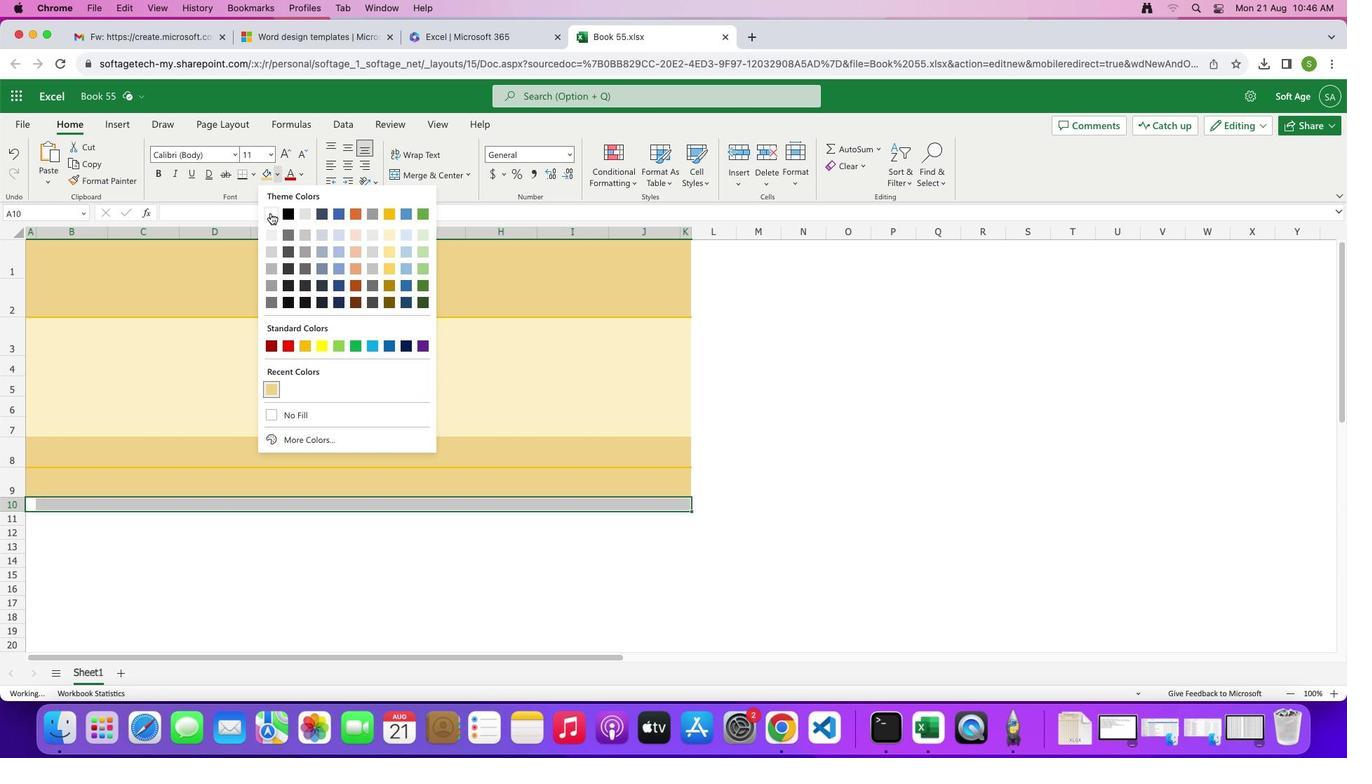 
Action: Mouse pressed left at (270, 213)
Screenshot: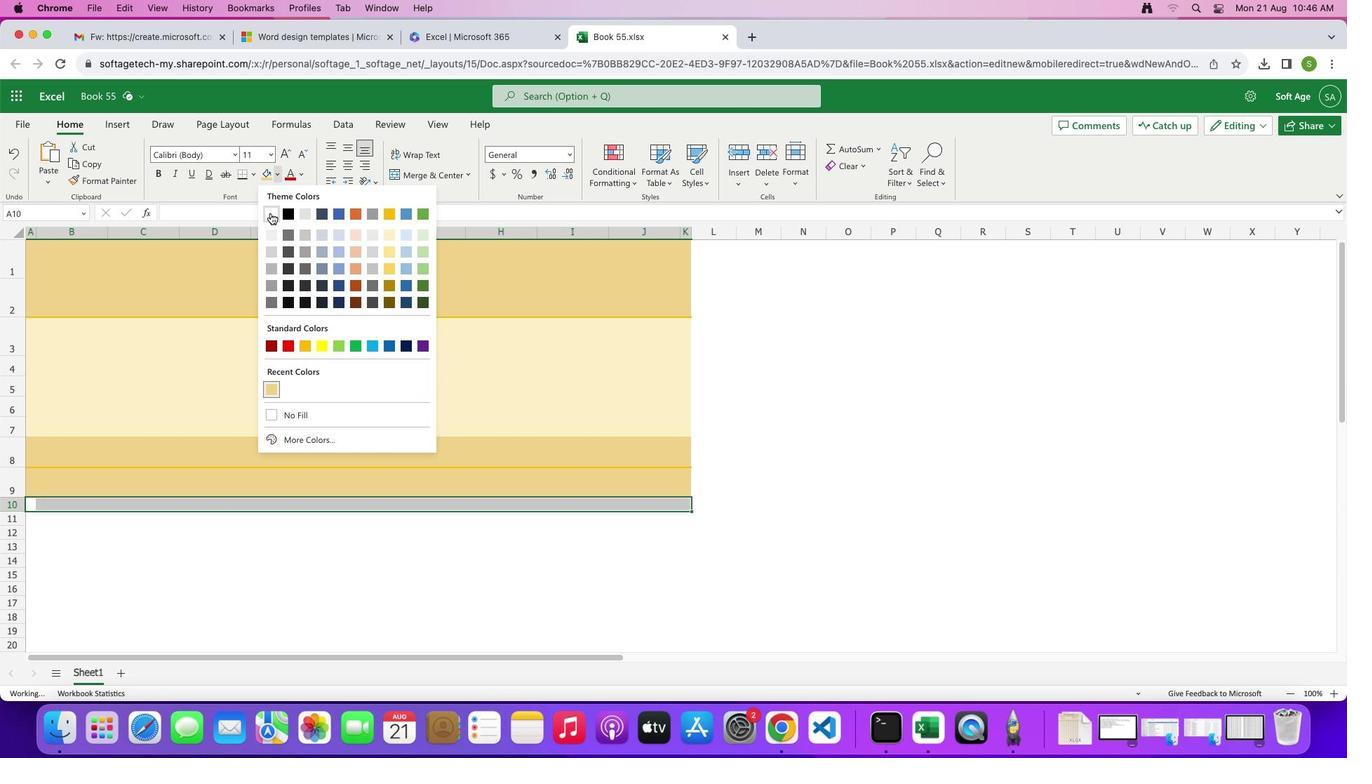 
Action: Mouse moved to (172, 450)
Screenshot: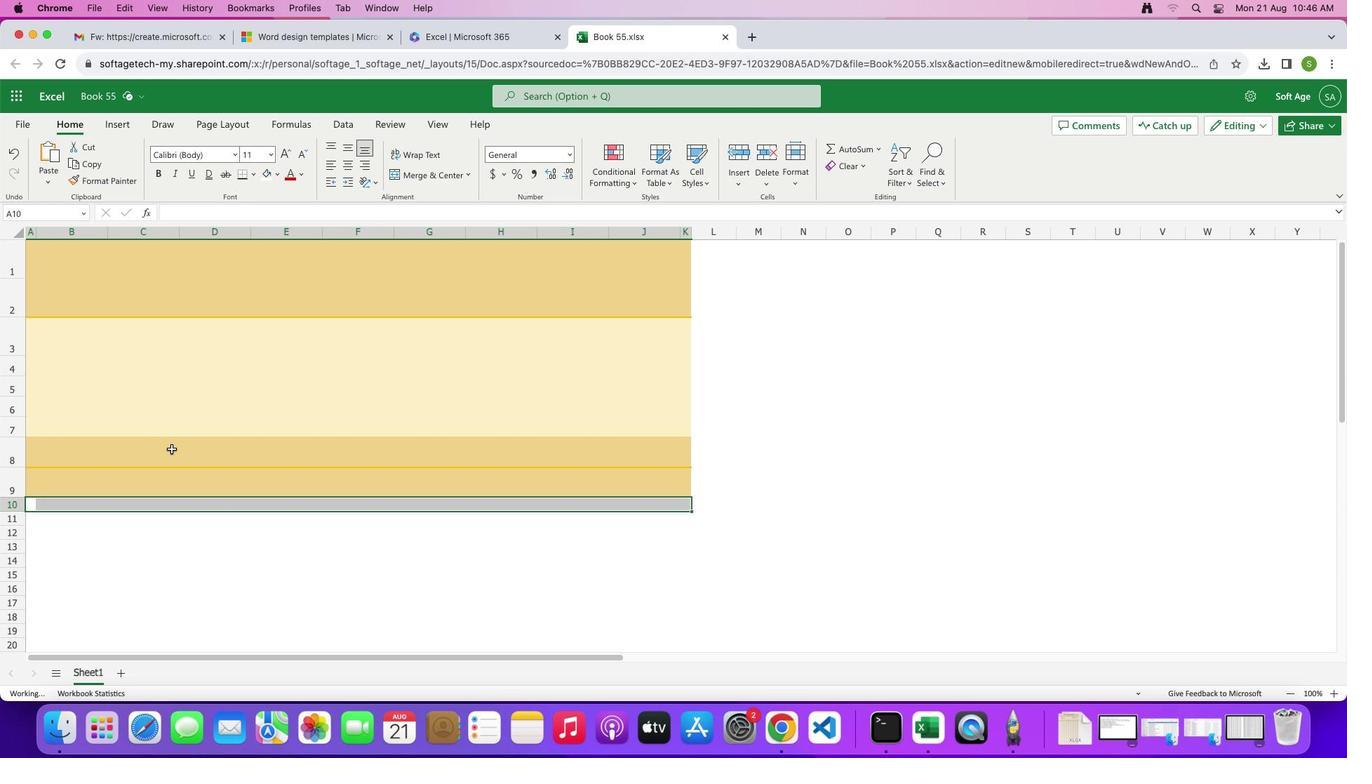 
Action: Mouse pressed left at (172, 450)
Screenshot: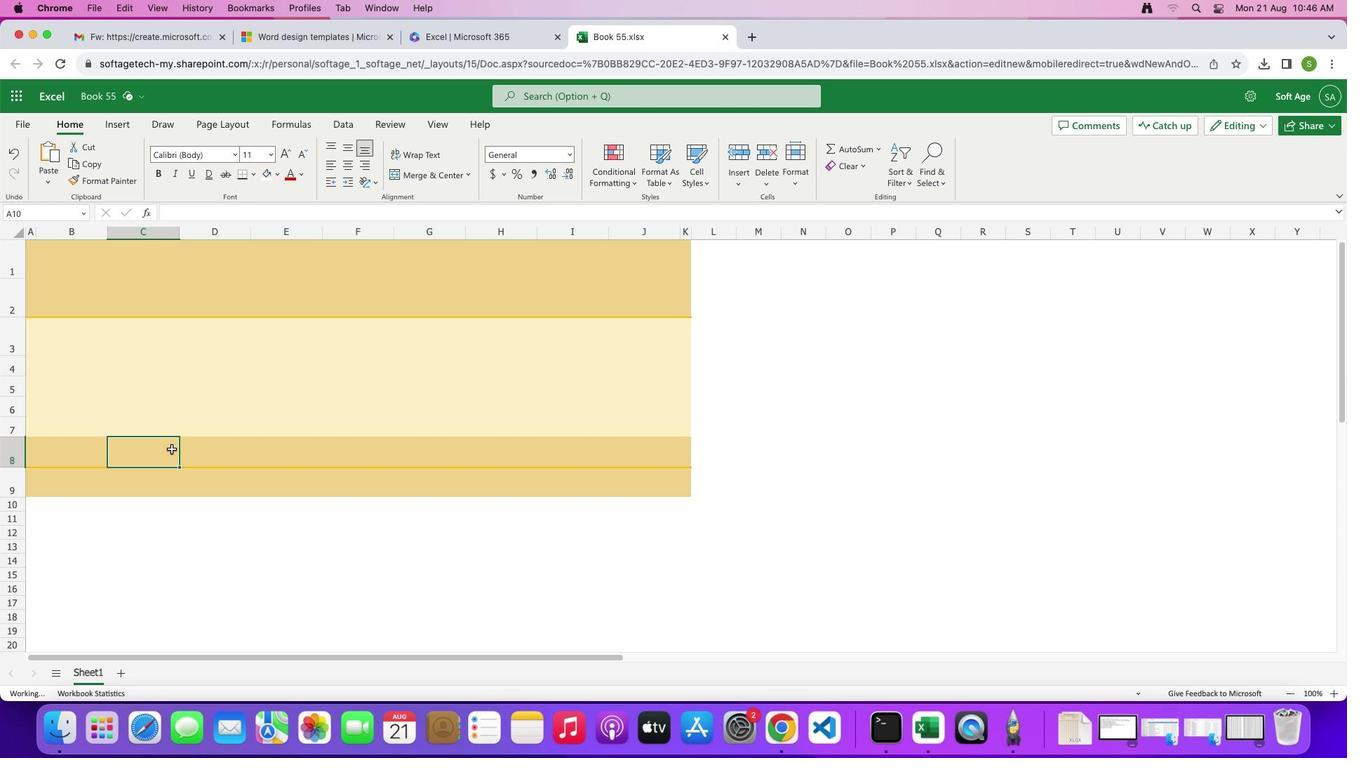
Action: Mouse moved to (252, 172)
Screenshot: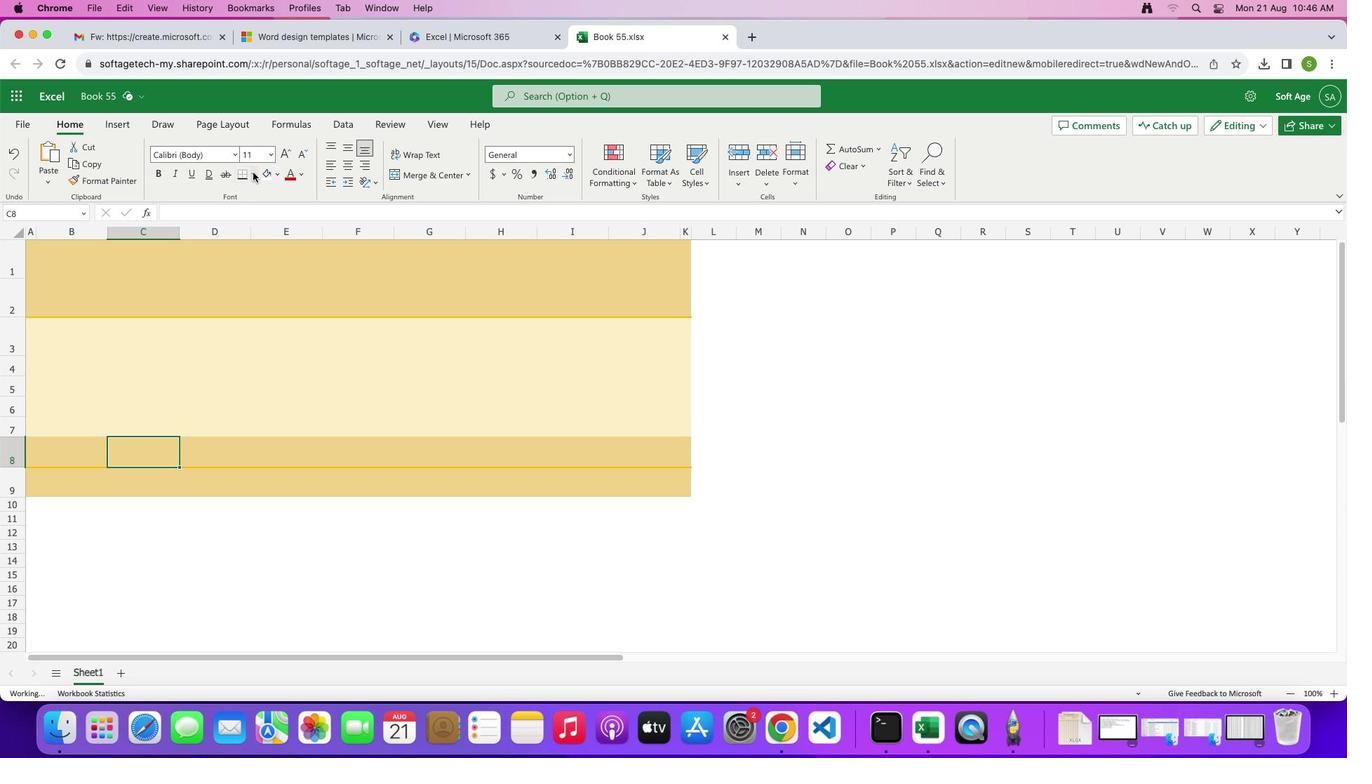 
Action: Mouse pressed left at (252, 172)
Screenshot: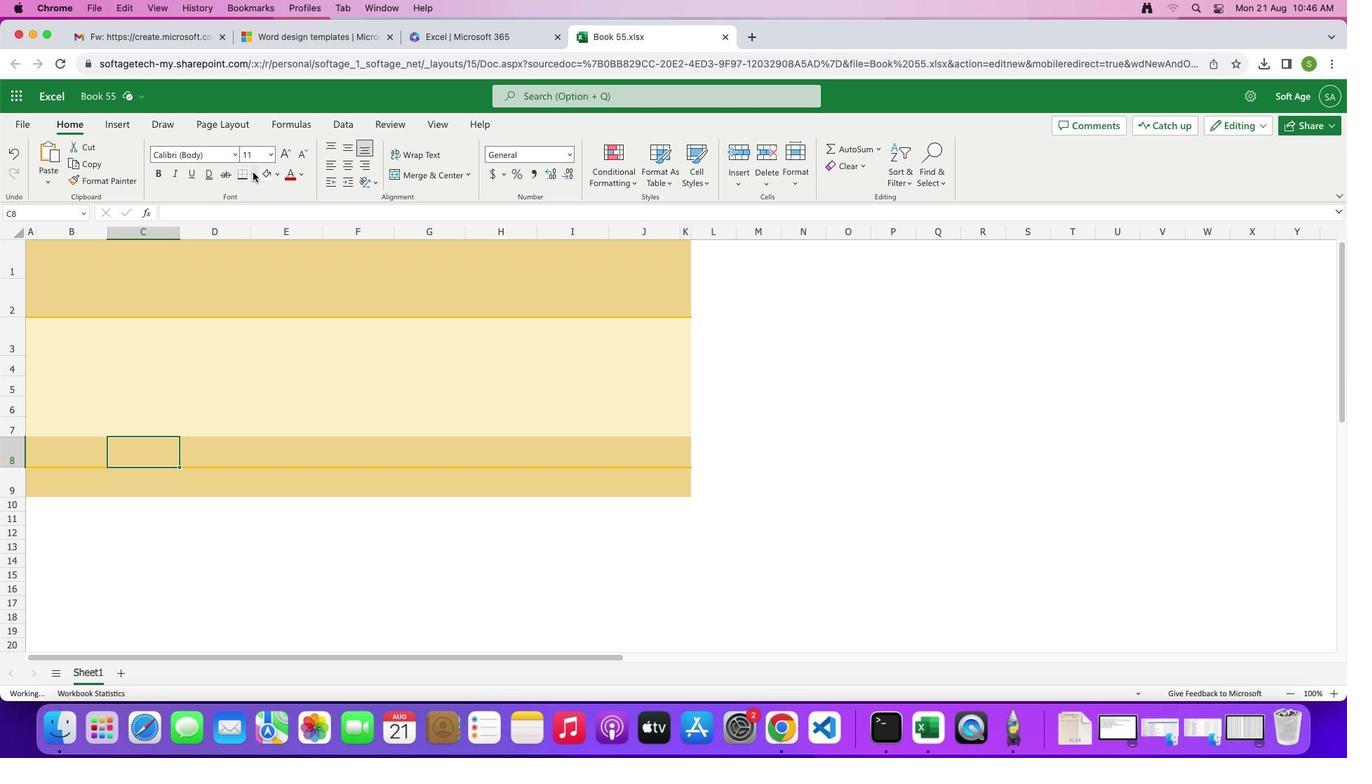 
Action: Mouse moved to (280, 261)
Screenshot: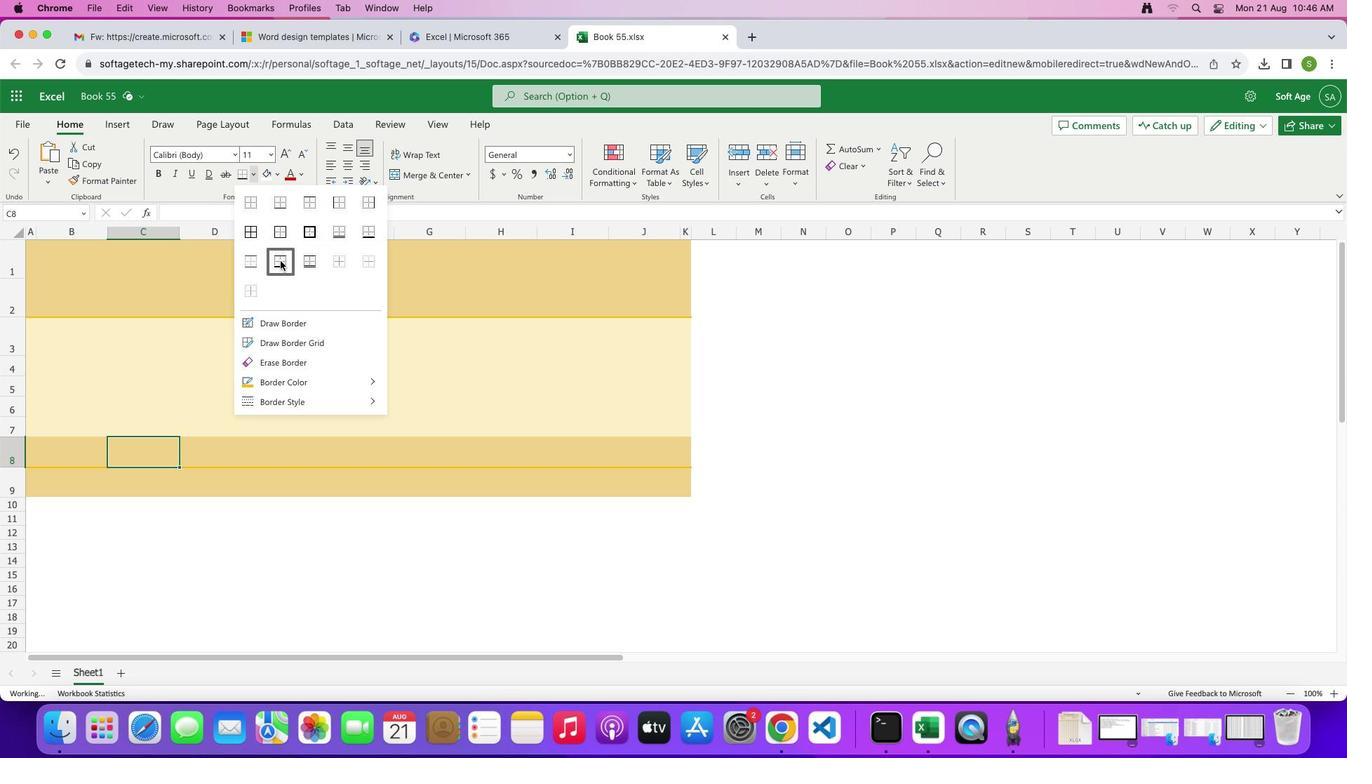 
Action: Mouse pressed left at (280, 261)
Screenshot: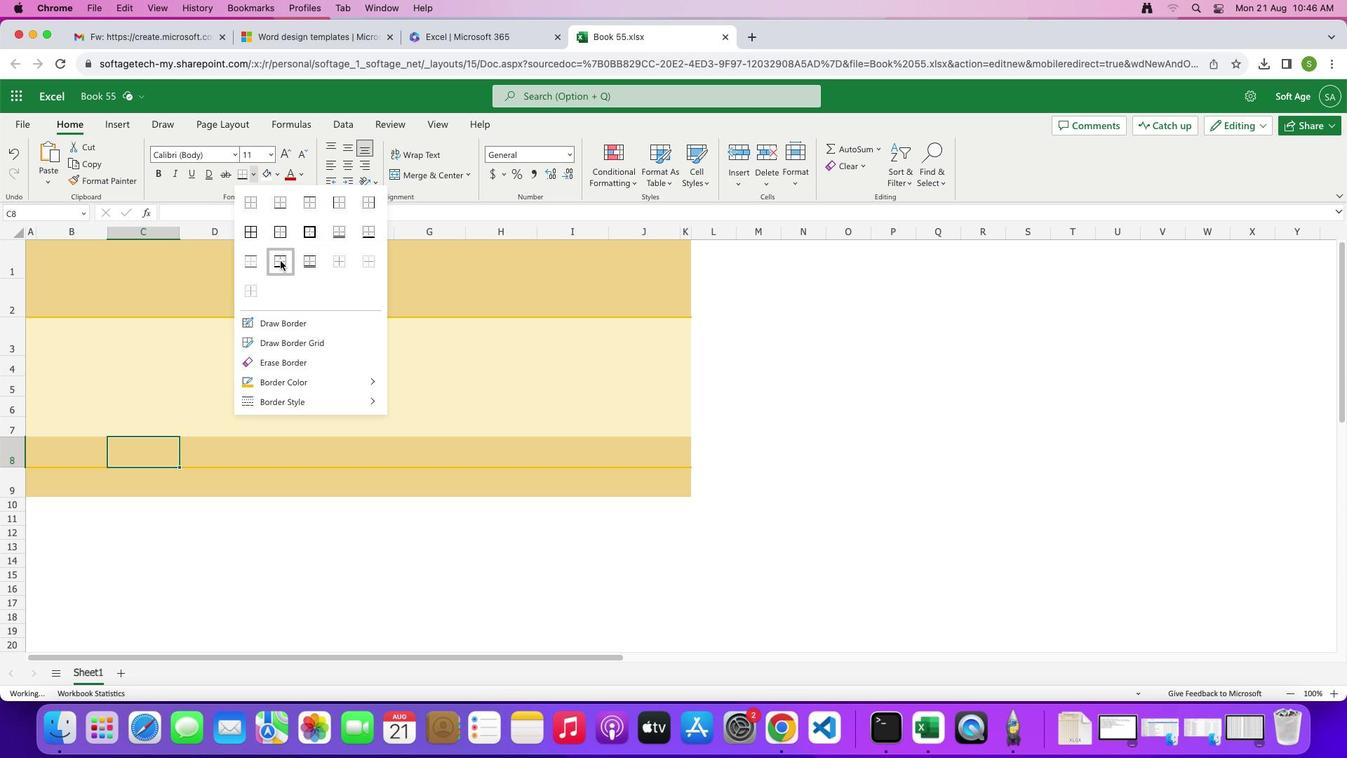 
Action: Mouse moved to (193, 495)
Screenshot: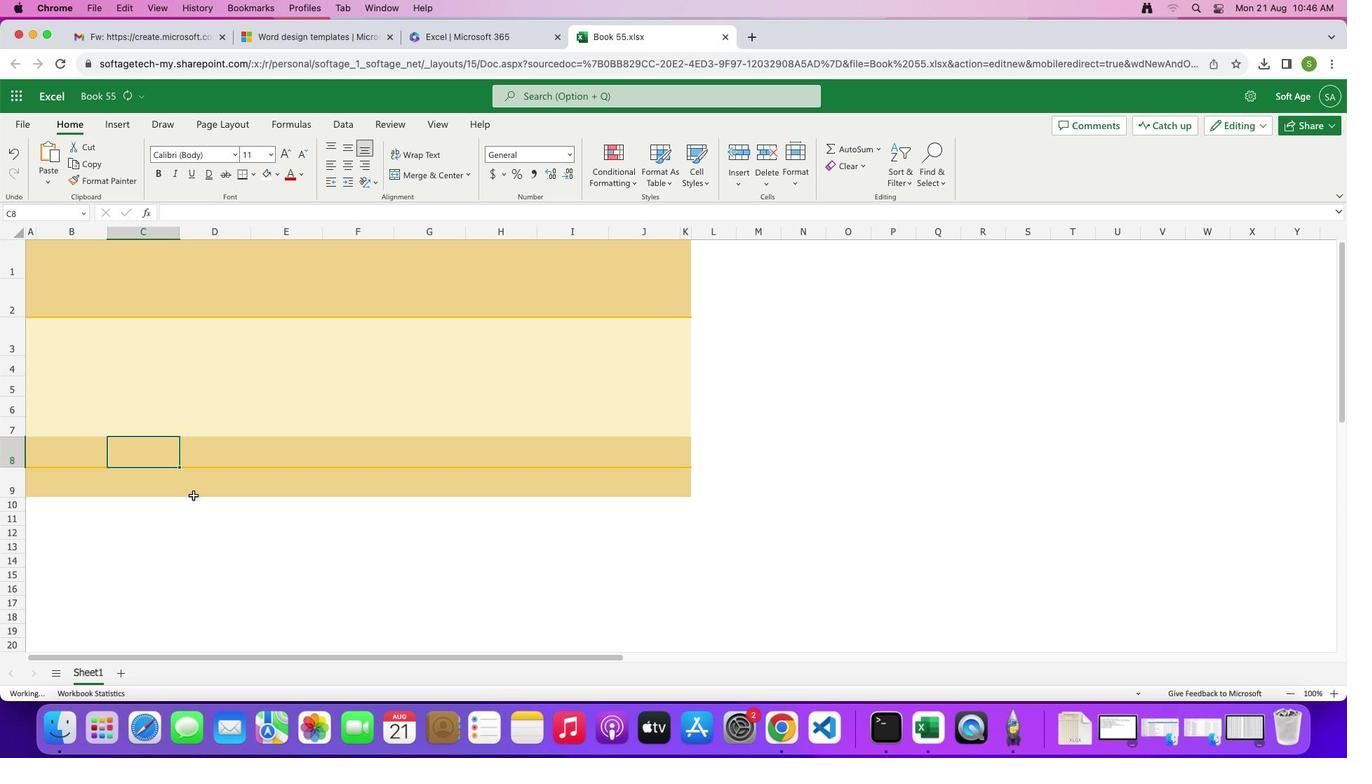 
Action: Mouse pressed left at (193, 495)
Screenshot: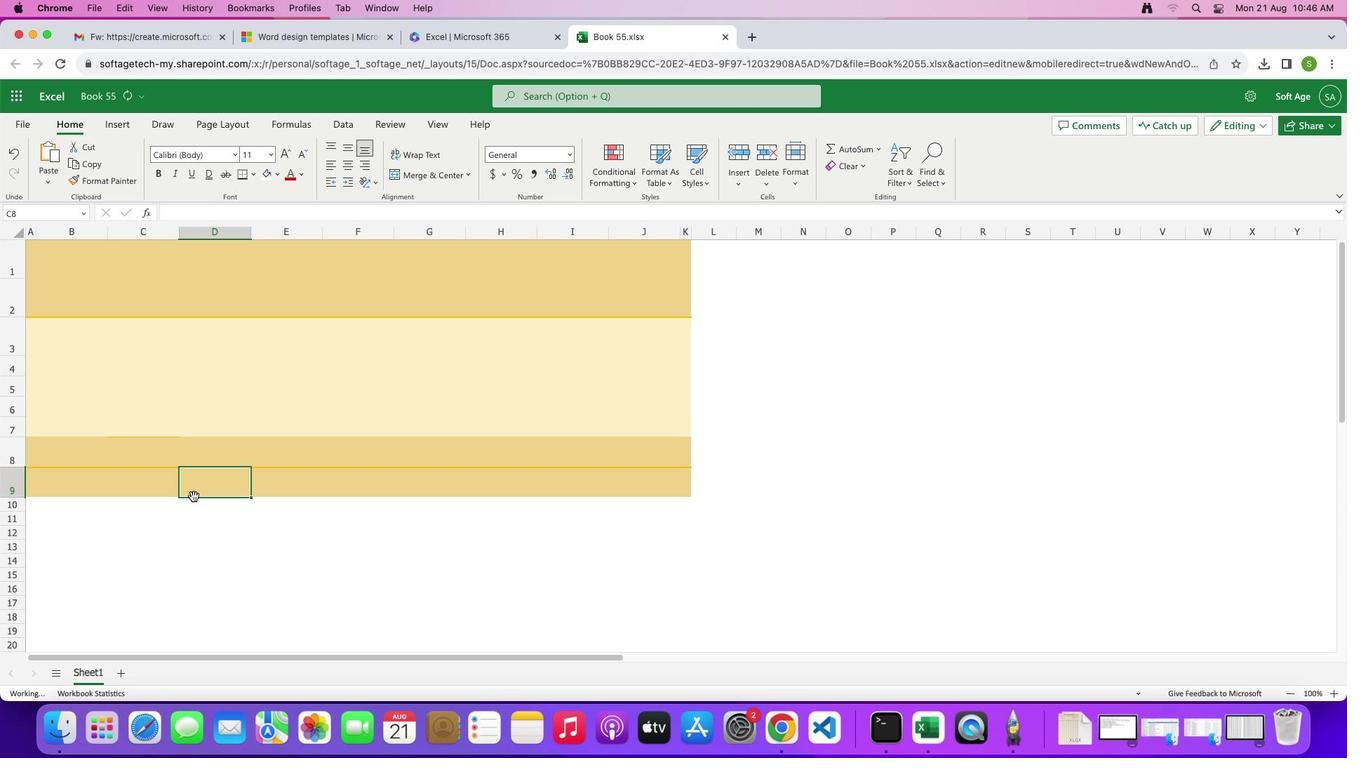 
Action: Mouse moved to (156, 450)
Screenshot: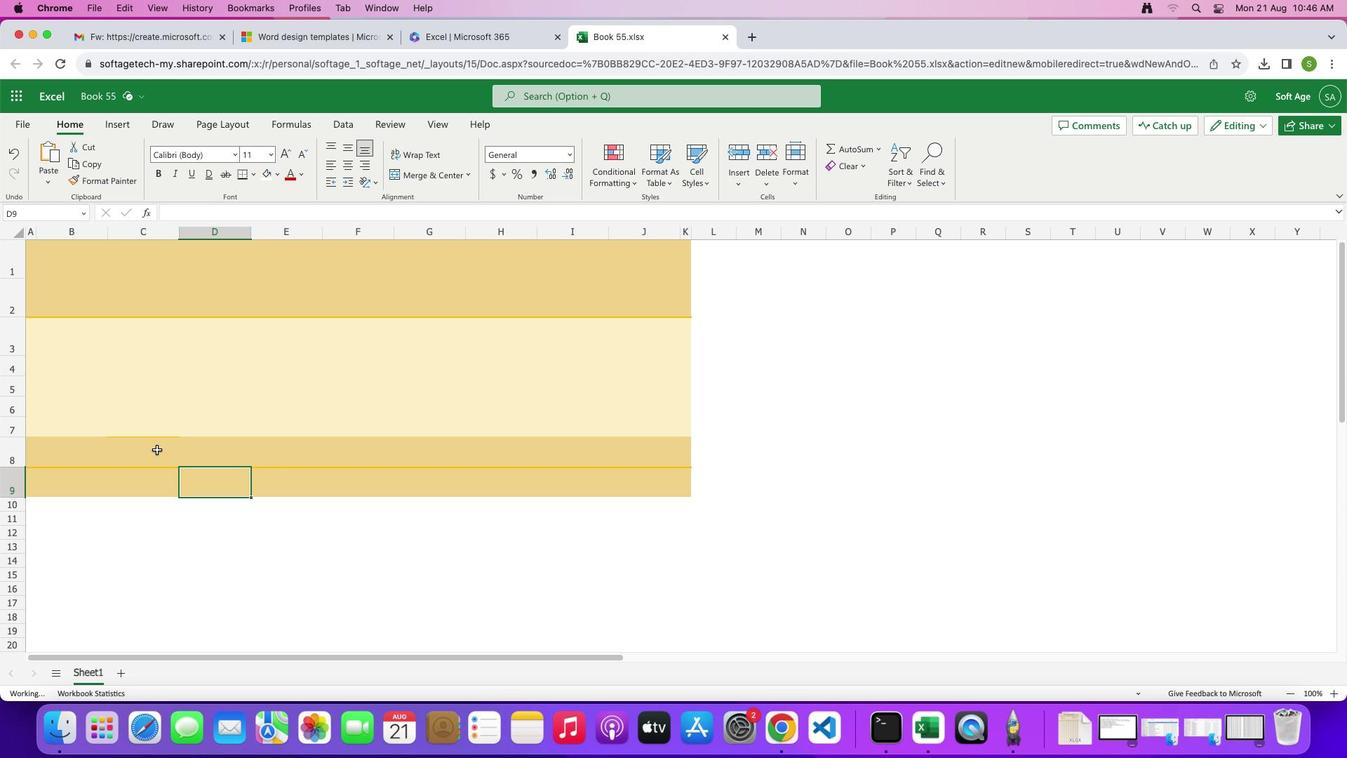 
Action: Mouse pressed left at (156, 450)
Screenshot: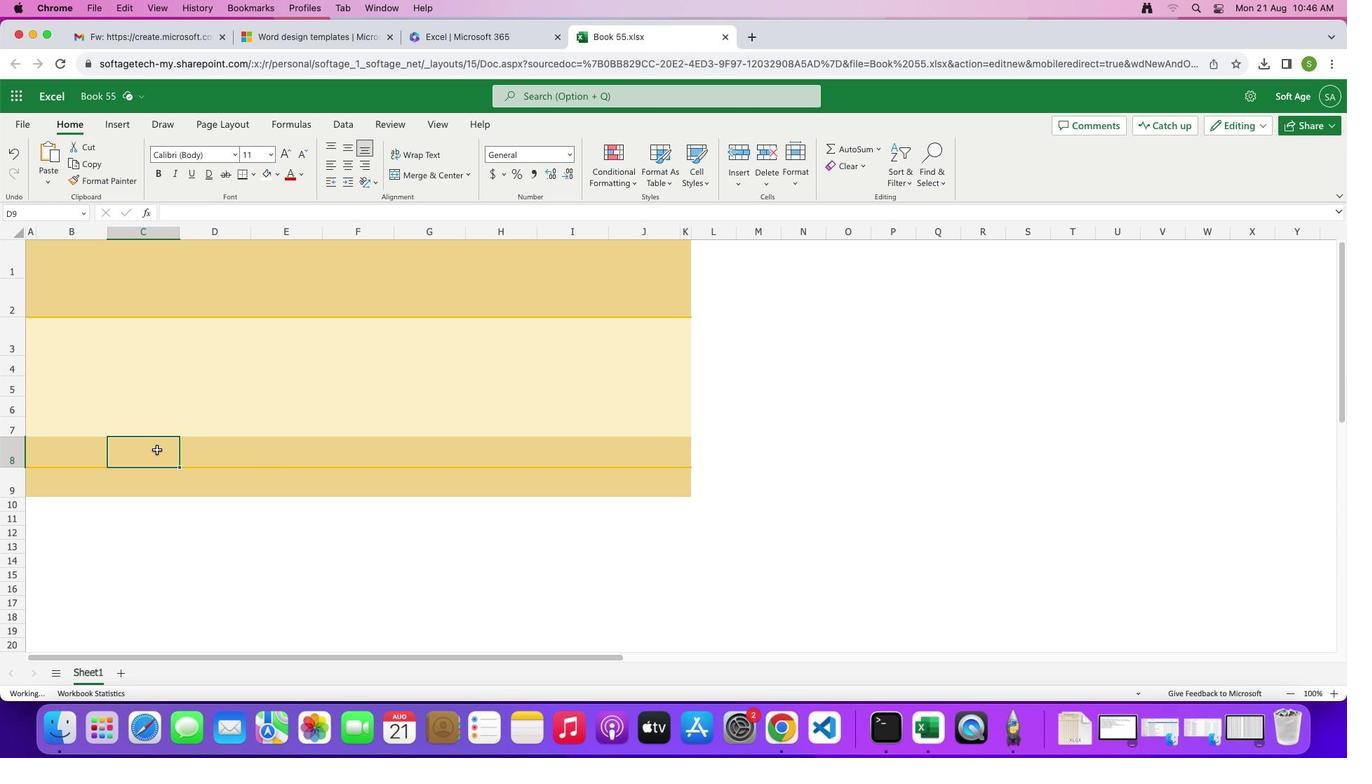 
Action: Mouse moved to (29, 450)
Screenshot: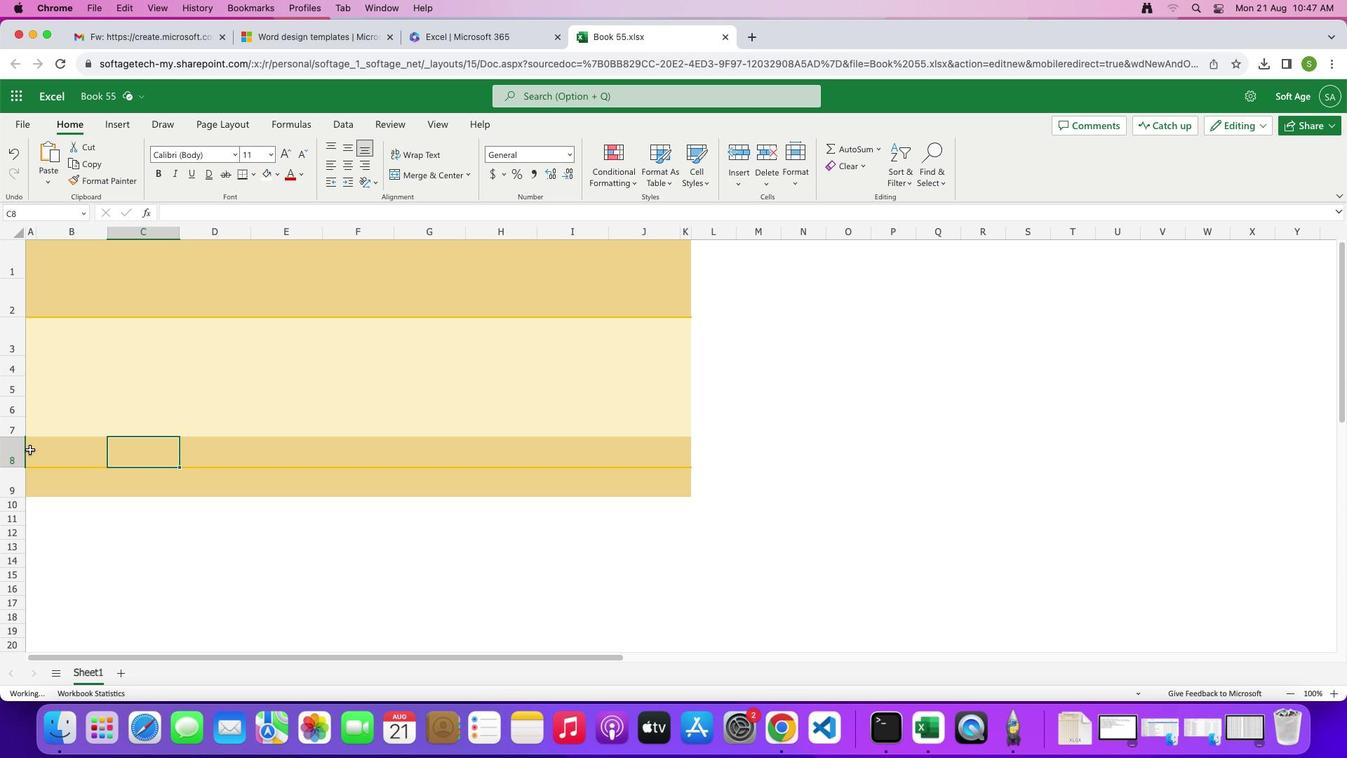 
Action: Mouse pressed left at (29, 450)
Screenshot: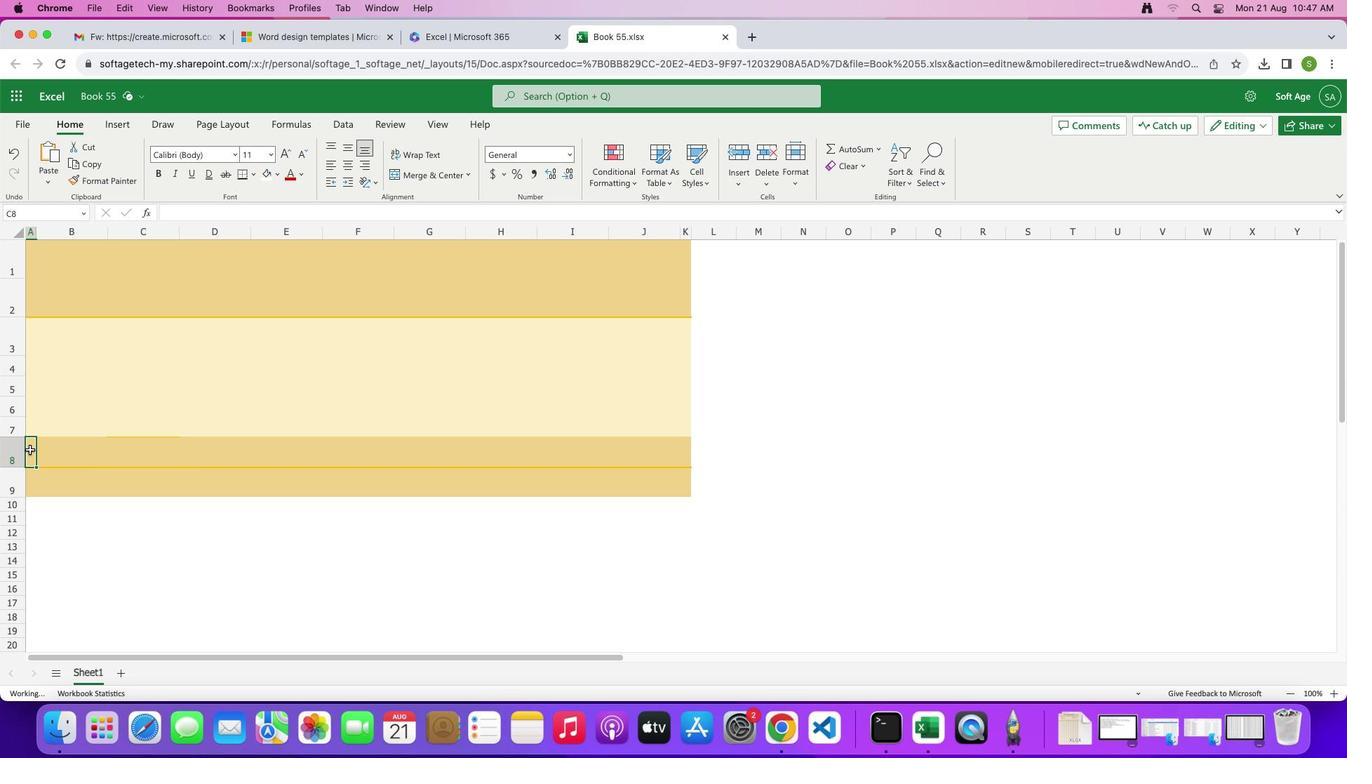
Action: Mouse moved to (256, 173)
Screenshot: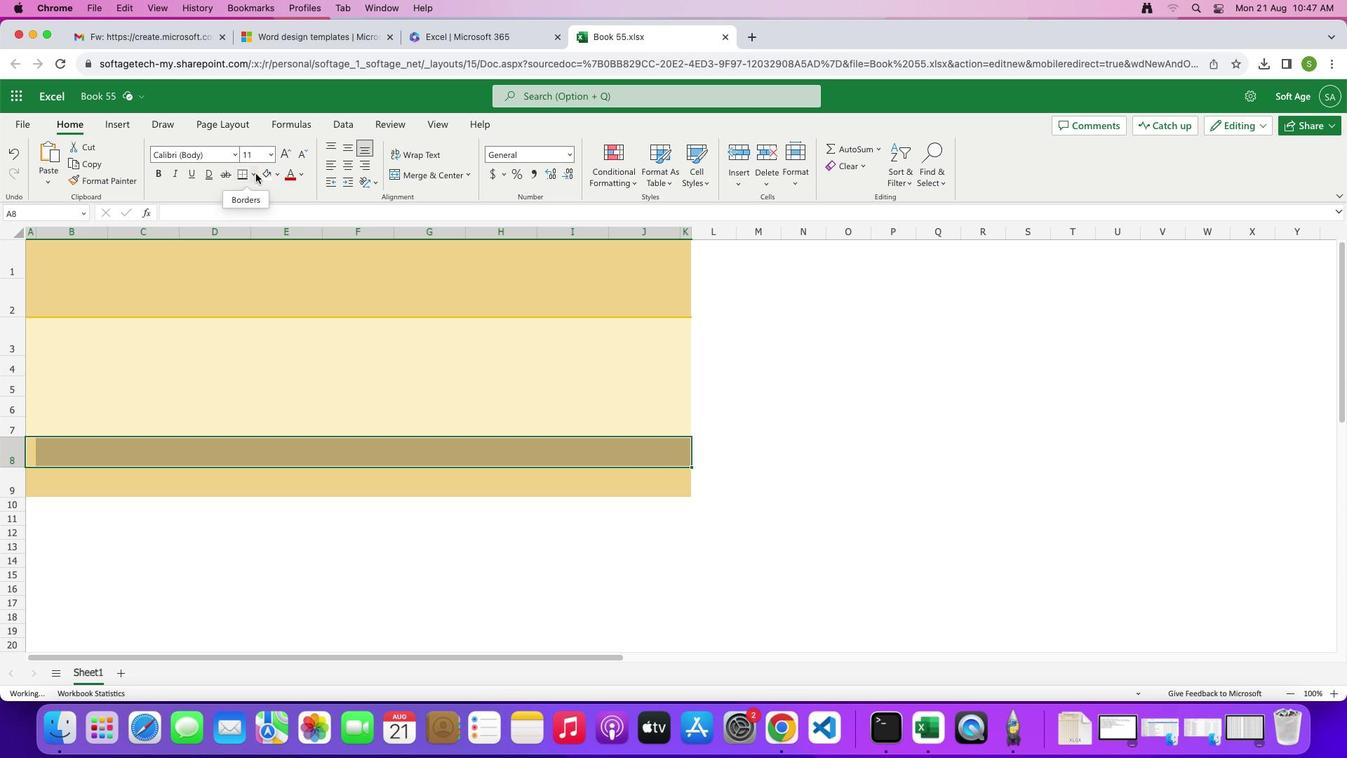 
Action: Mouse pressed left at (256, 173)
Screenshot: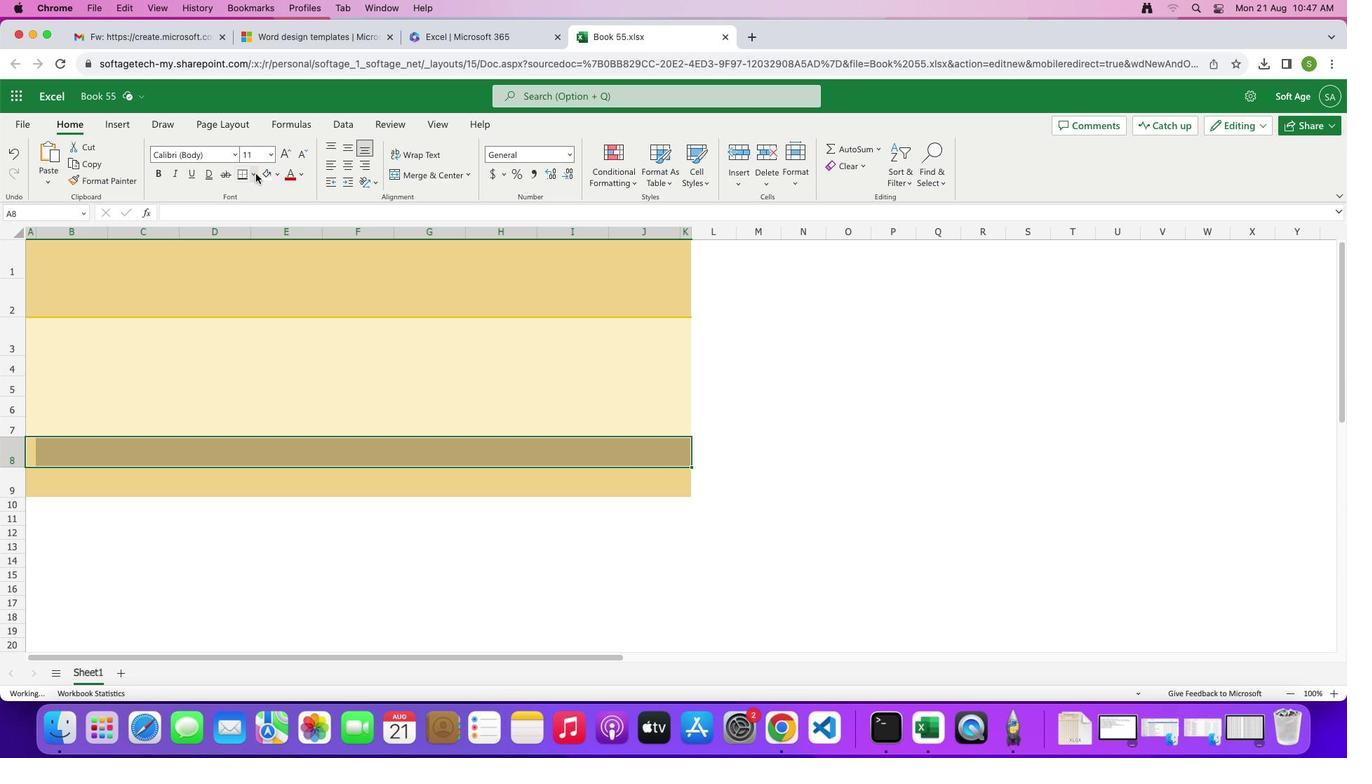 
Action: Mouse moved to (273, 380)
Screenshot: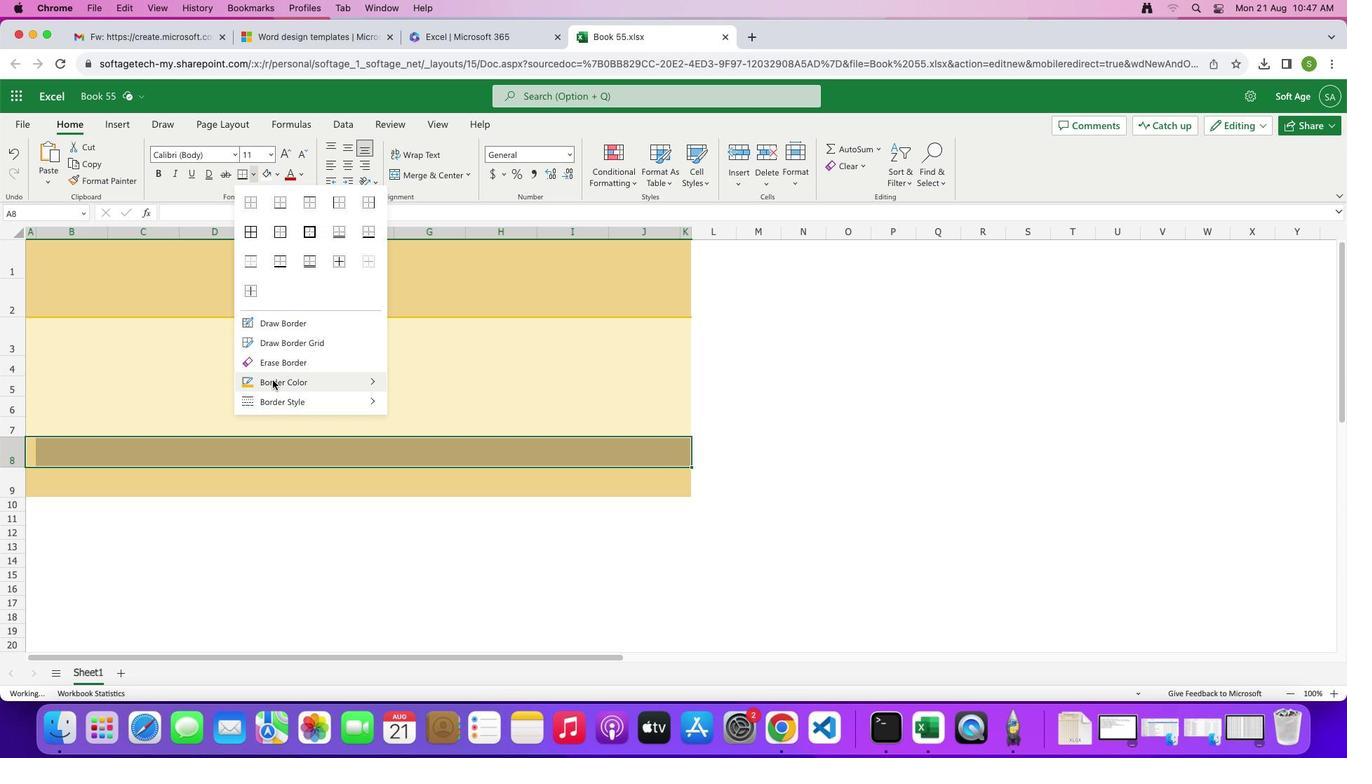
Action: Mouse pressed left at (273, 380)
Screenshot: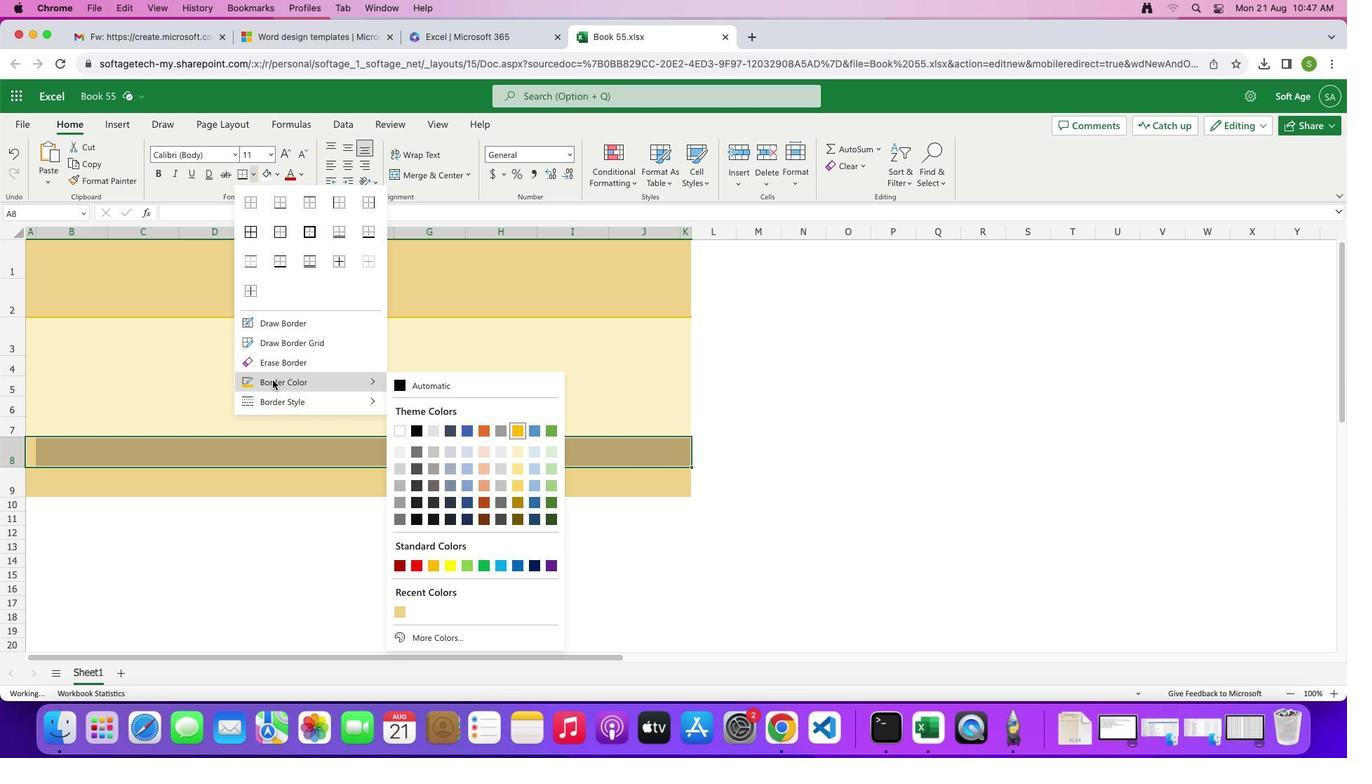 
Action: Mouse moved to (516, 499)
Screenshot: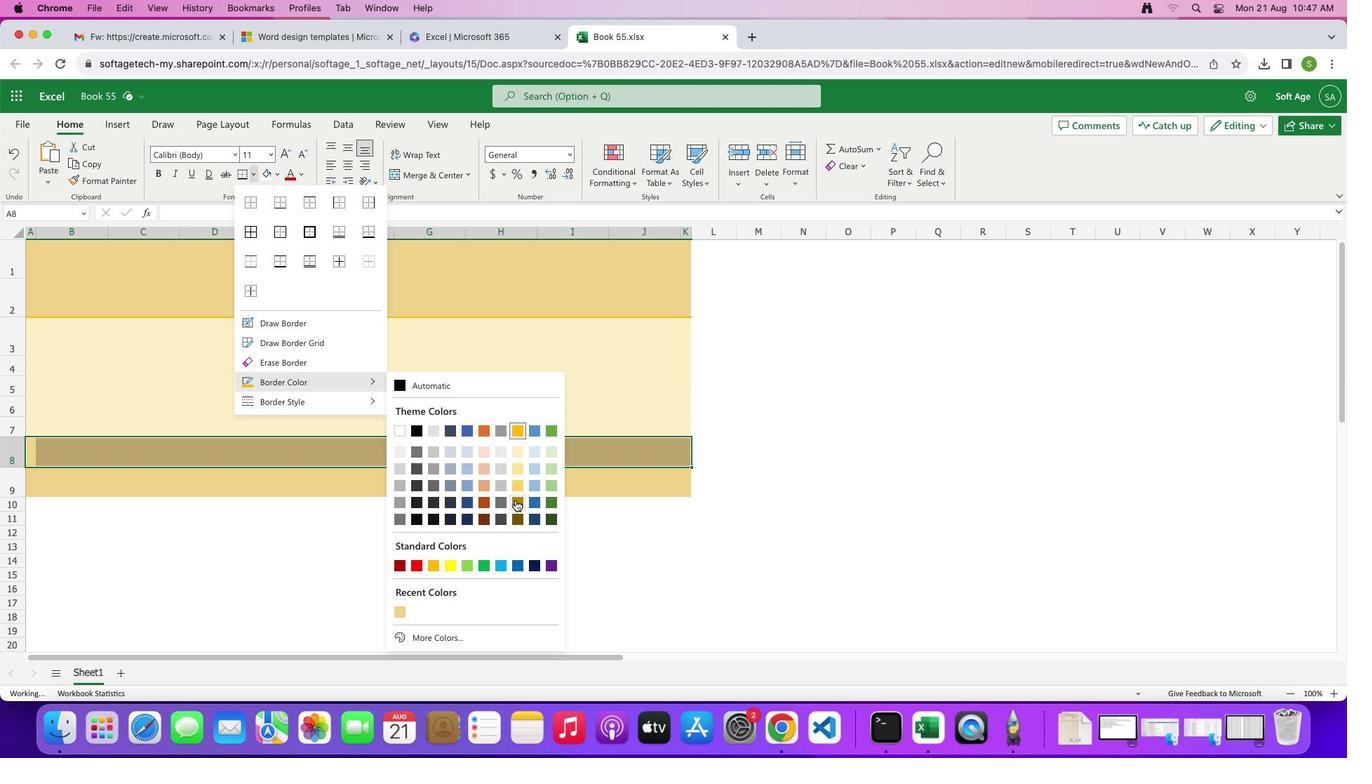 
Action: Mouse pressed left at (516, 499)
Screenshot: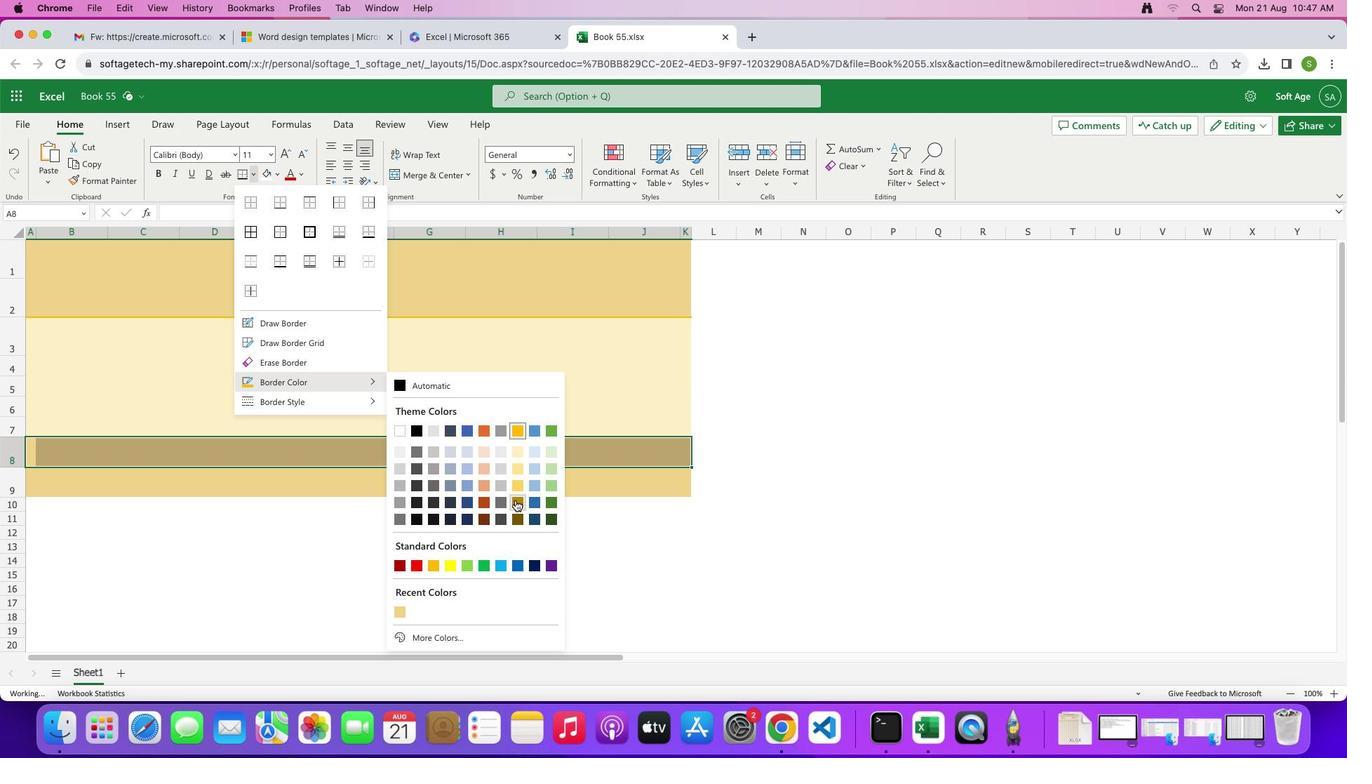 
Action: Mouse pressed left at (516, 499)
Screenshot: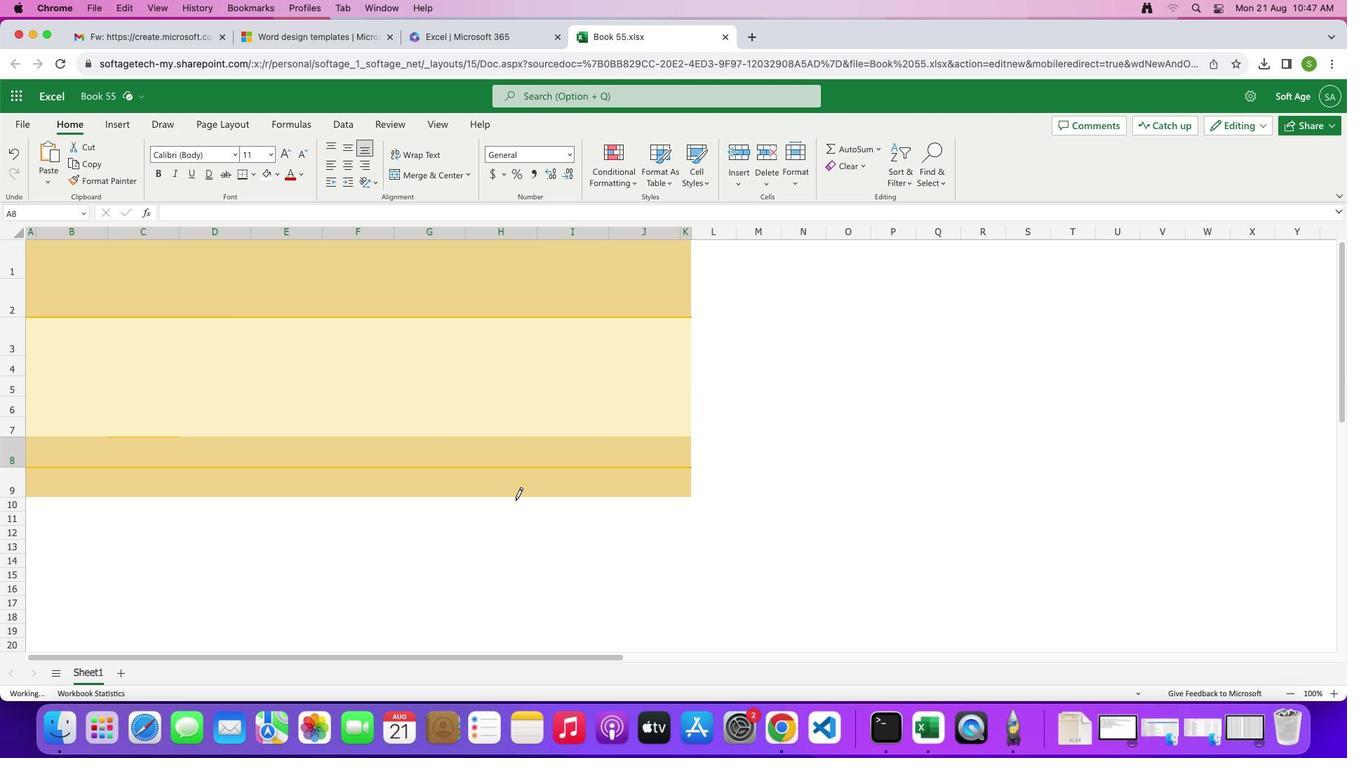 
Action: Mouse moved to (277, 485)
Screenshot: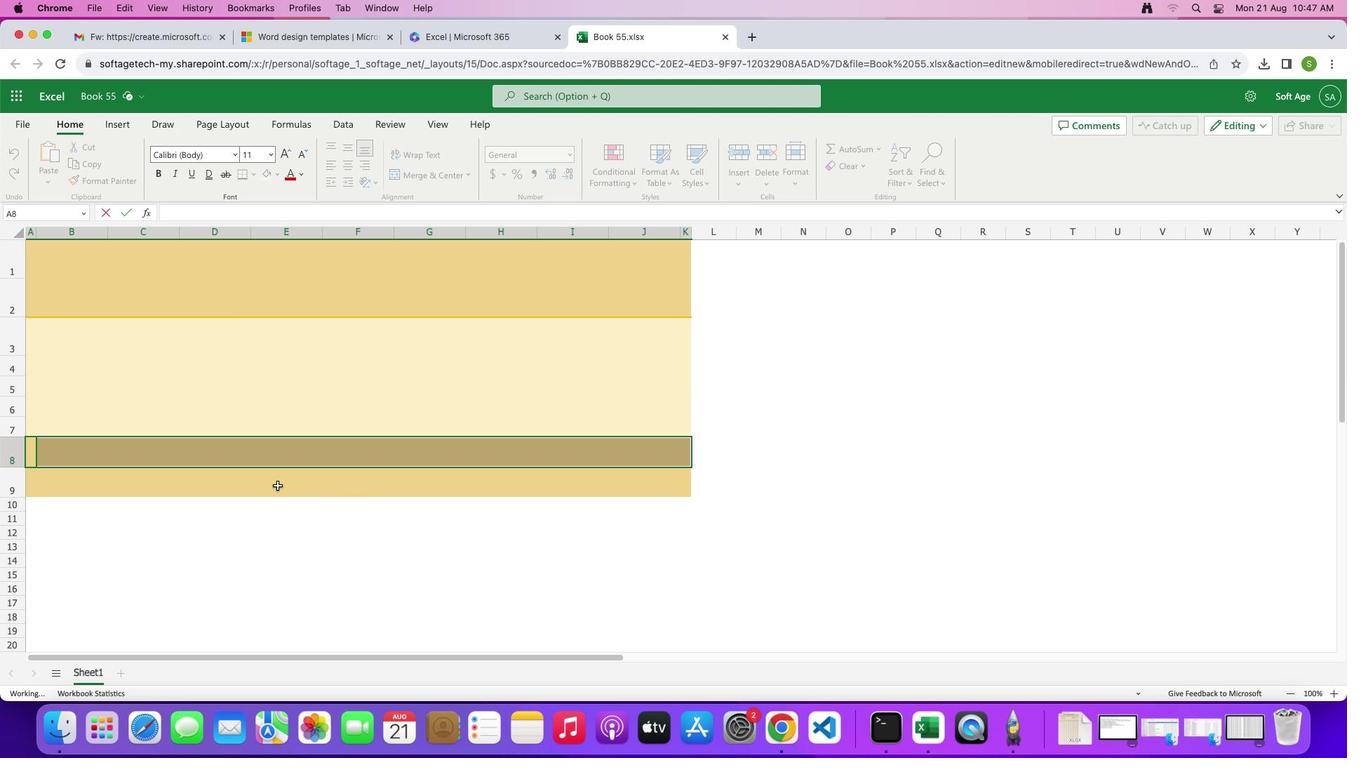 
Action: Mouse pressed left at (277, 485)
Screenshot: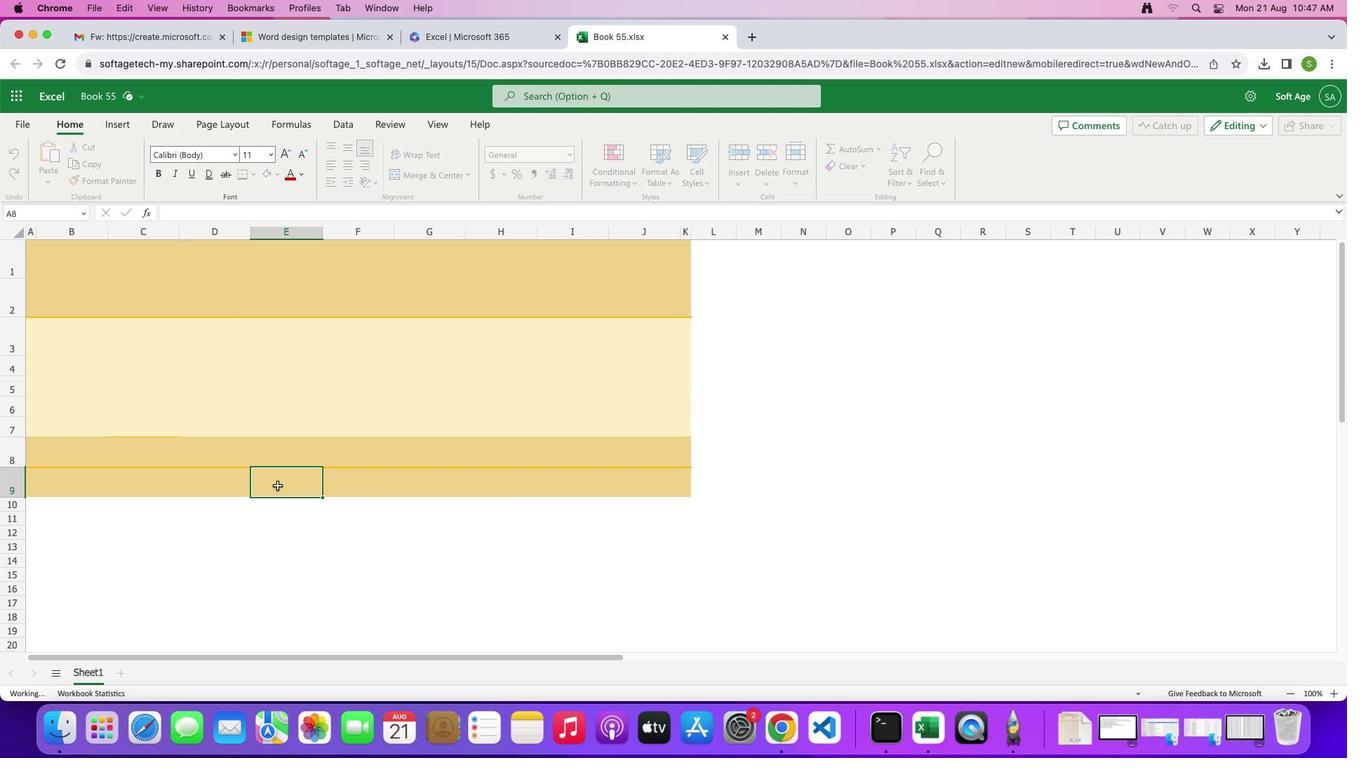 
Action: Mouse moved to (35, 450)
Screenshot: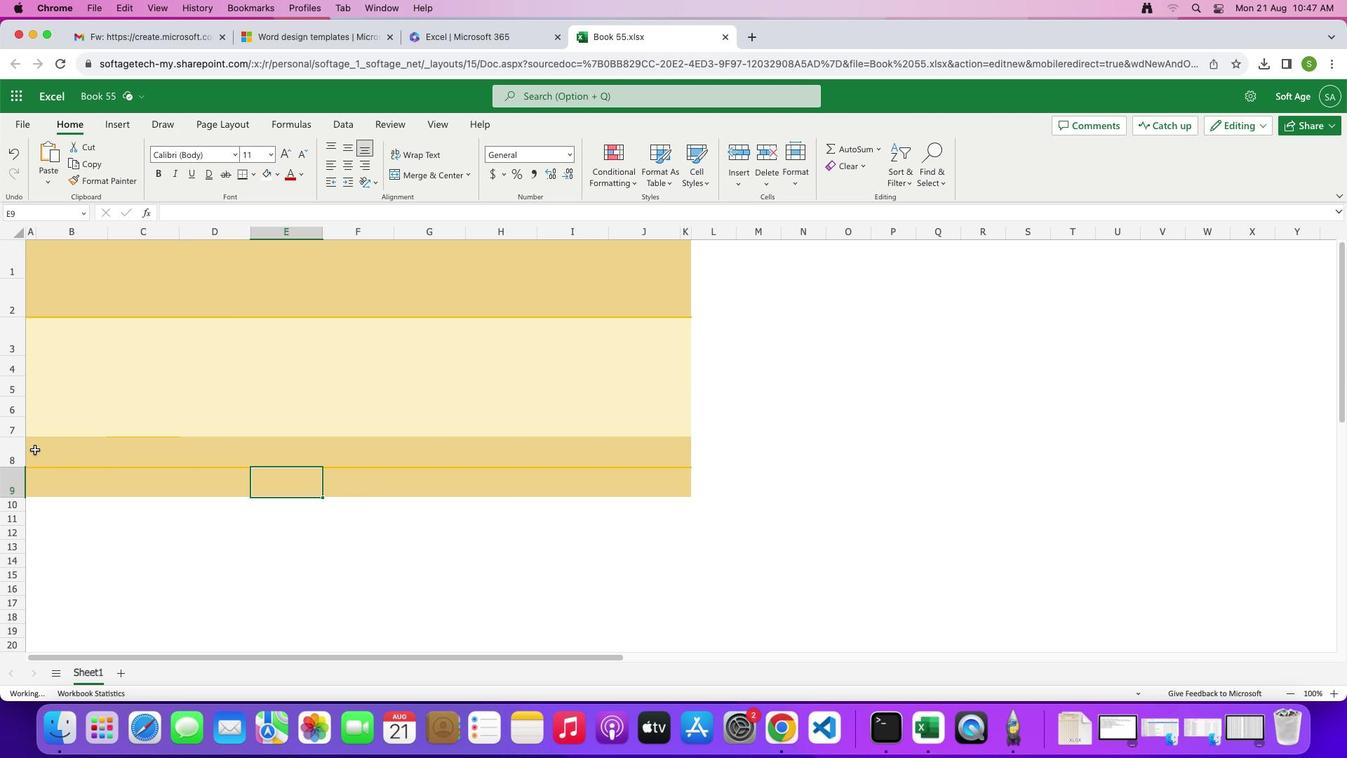 
Action: Mouse pressed left at (35, 450)
Screenshot: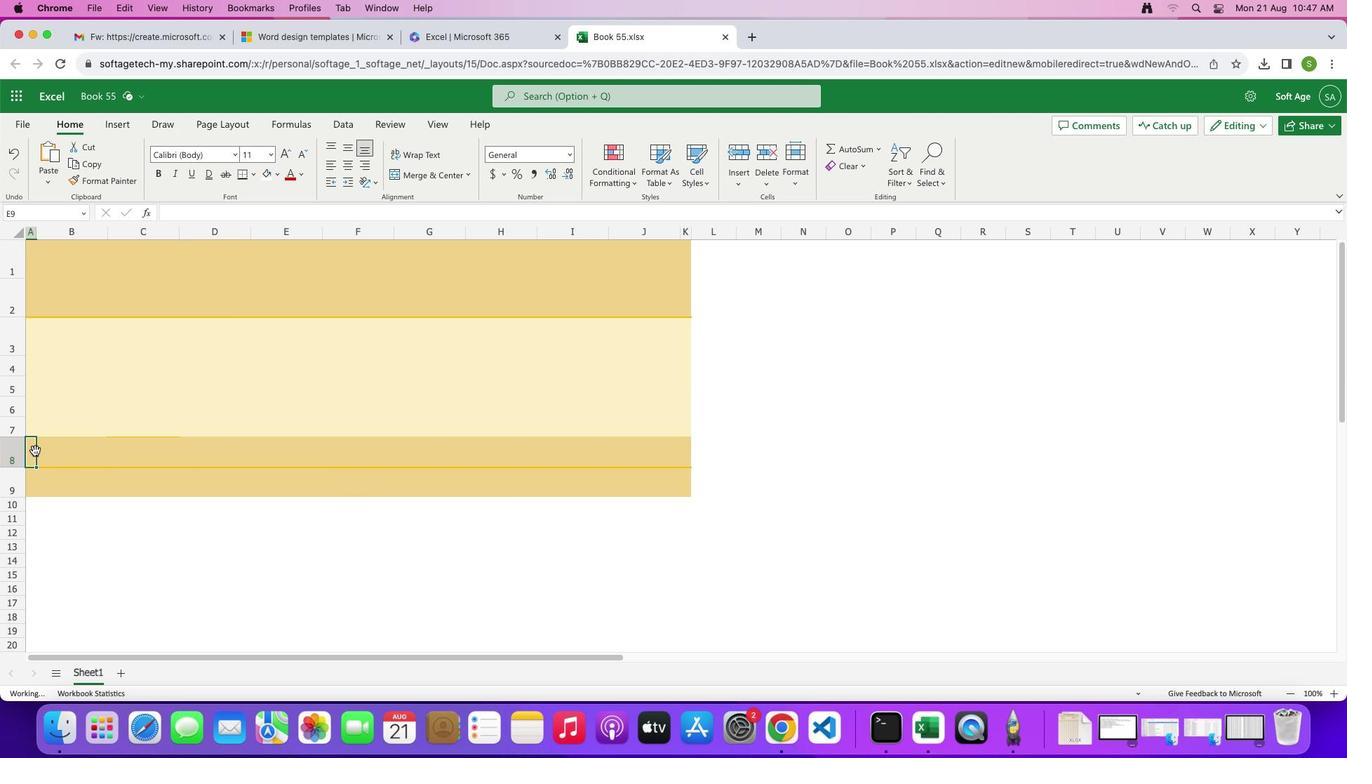 
Action: Mouse moved to (243, 174)
Screenshot: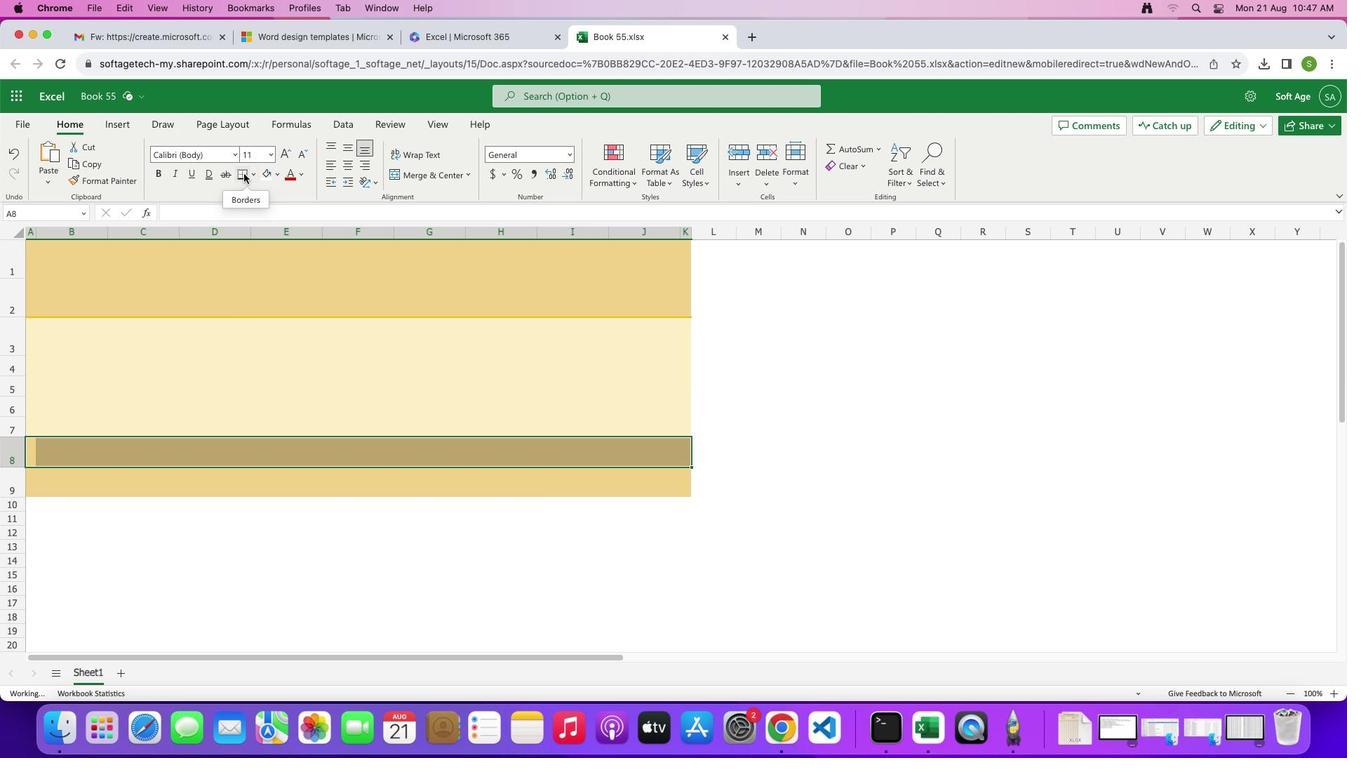 
Action: Mouse pressed left at (243, 174)
Screenshot: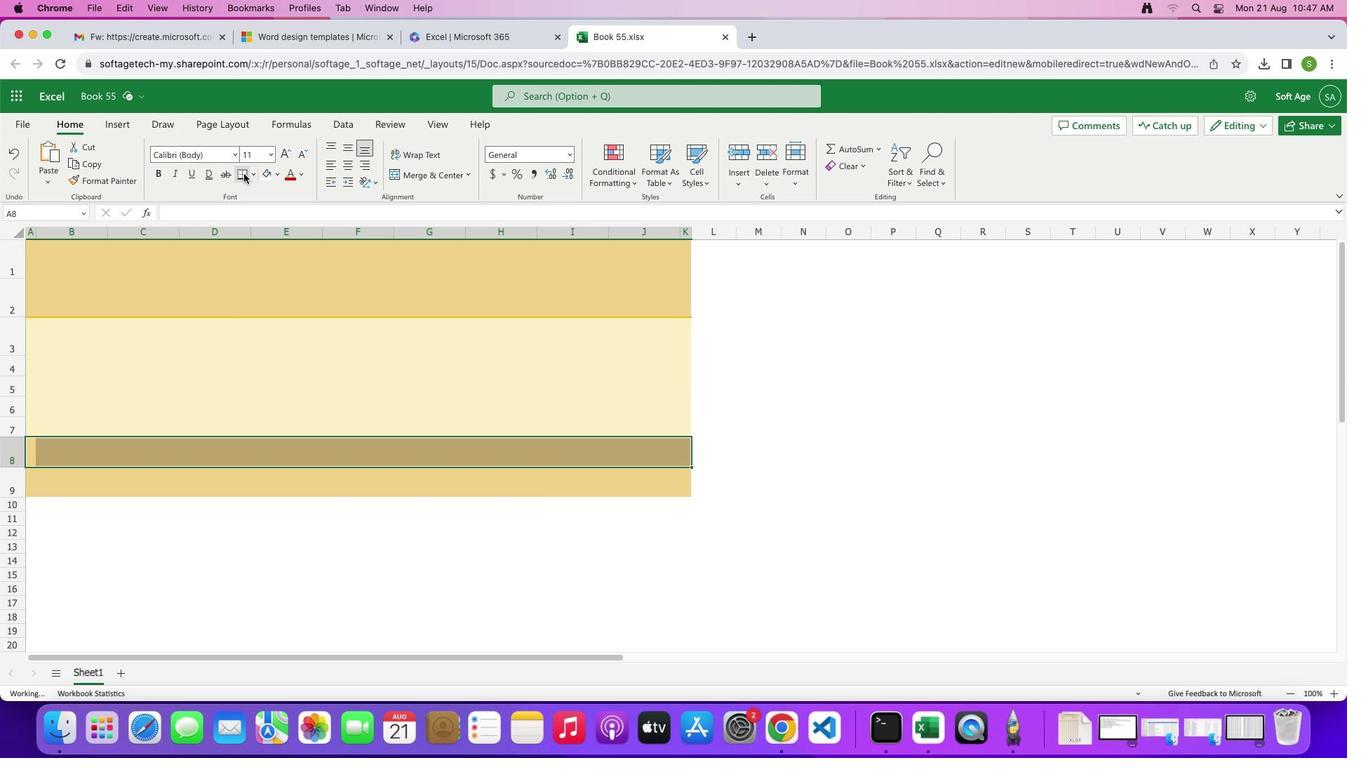 
Action: Mouse moved to (225, 389)
Screenshot: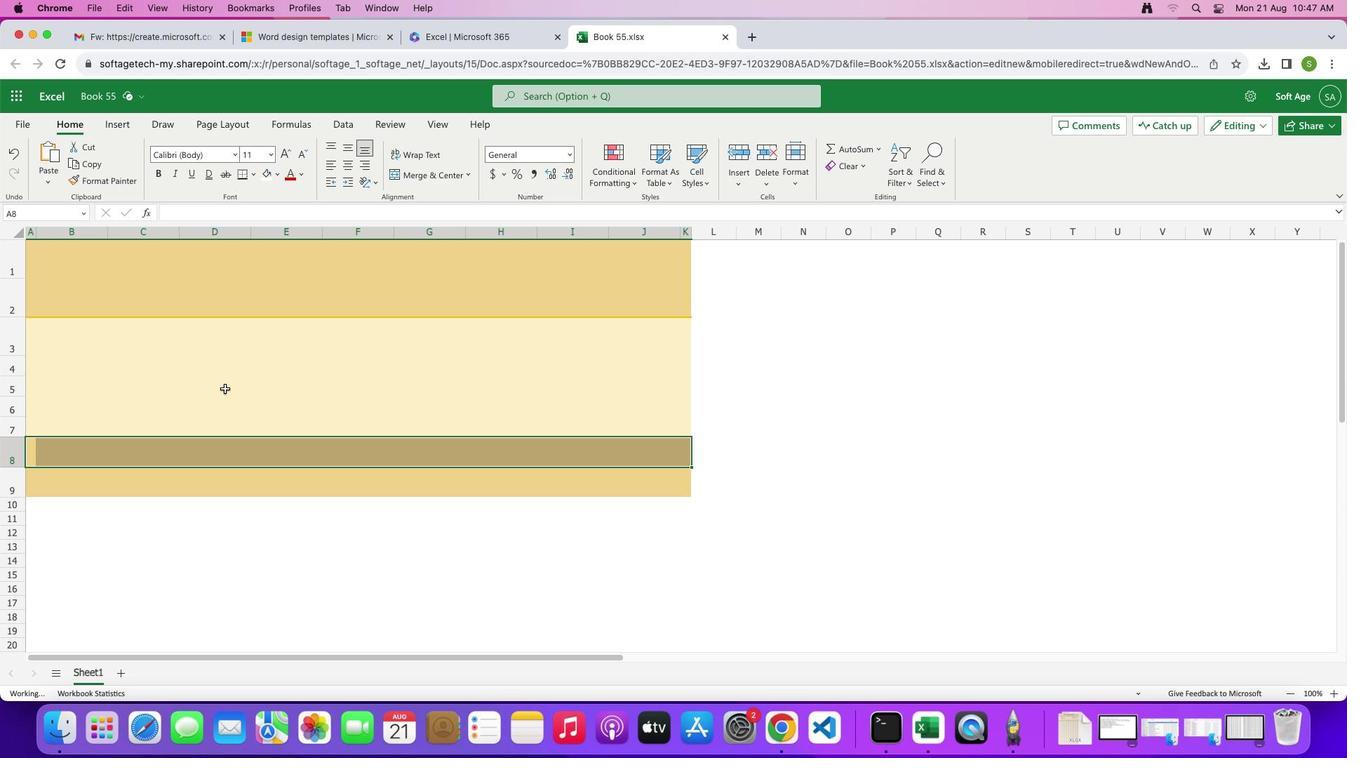 
Action: Mouse pressed left at (225, 389)
Screenshot: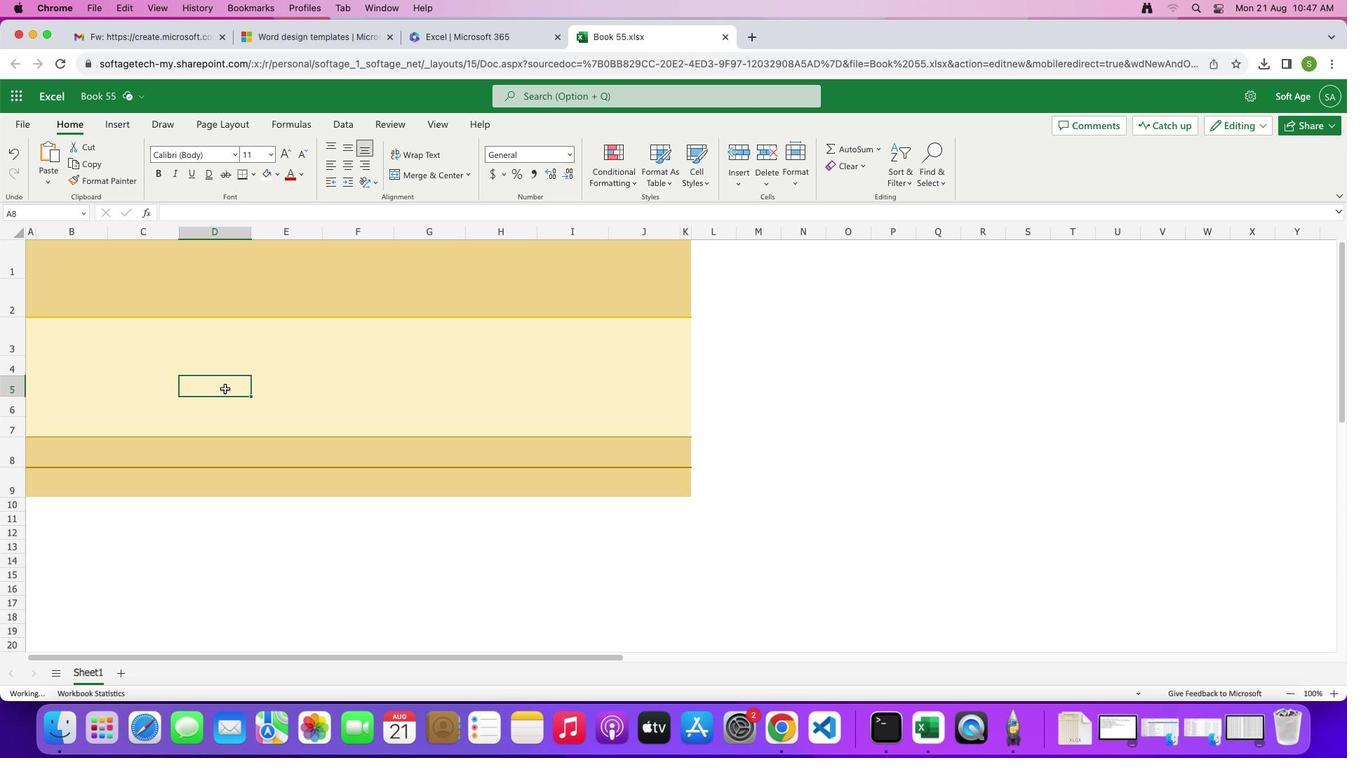 
Action: Mouse moved to (50, 451)
Screenshot: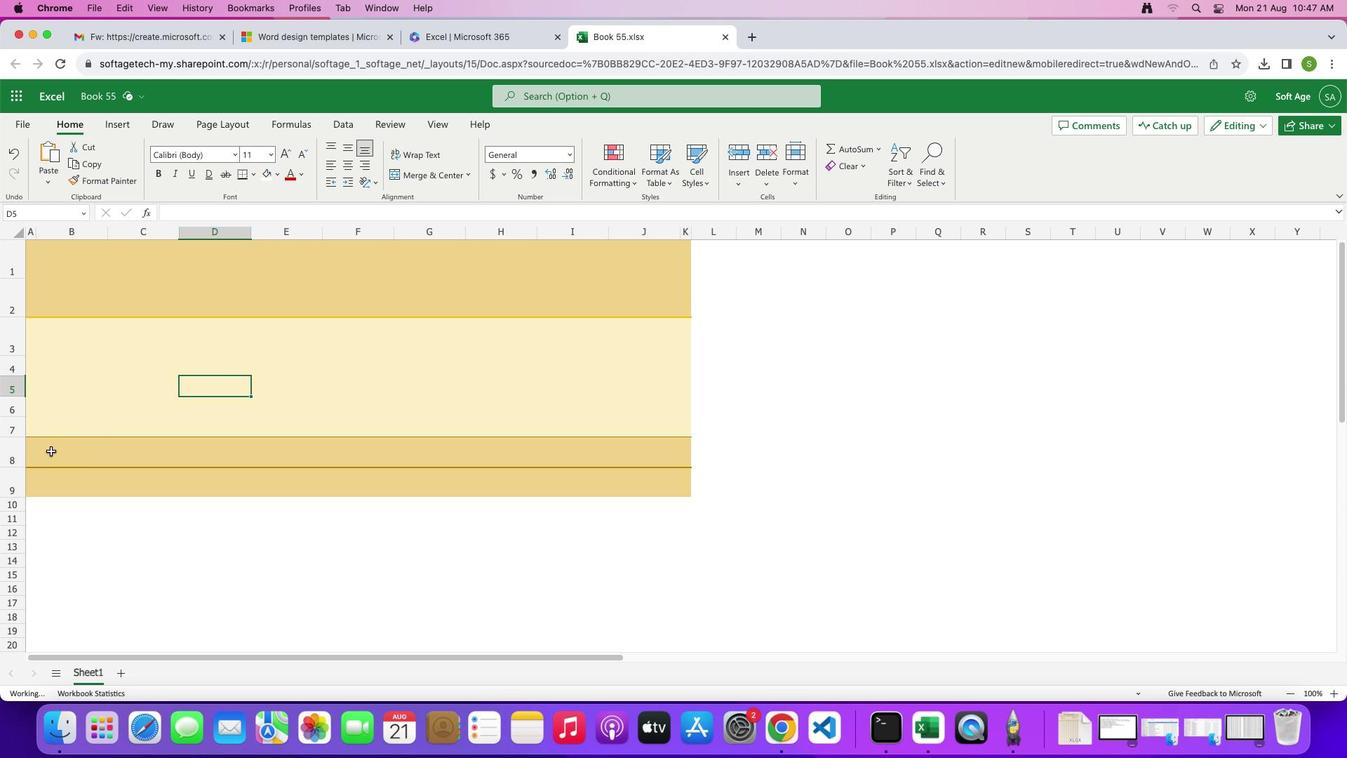
Action: Mouse pressed left at (50, 451)
Screenshot: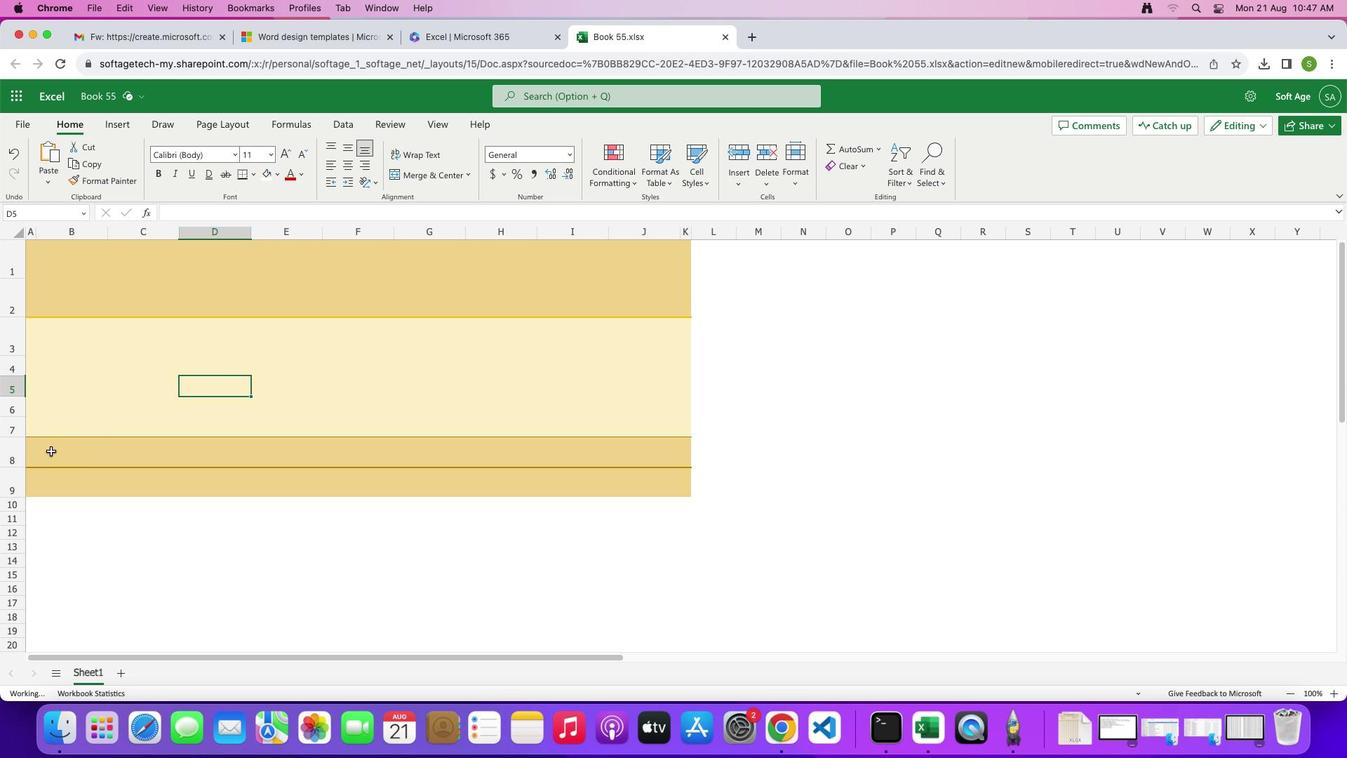 
Action: Mouse moved to (30, 448)
Screenshot: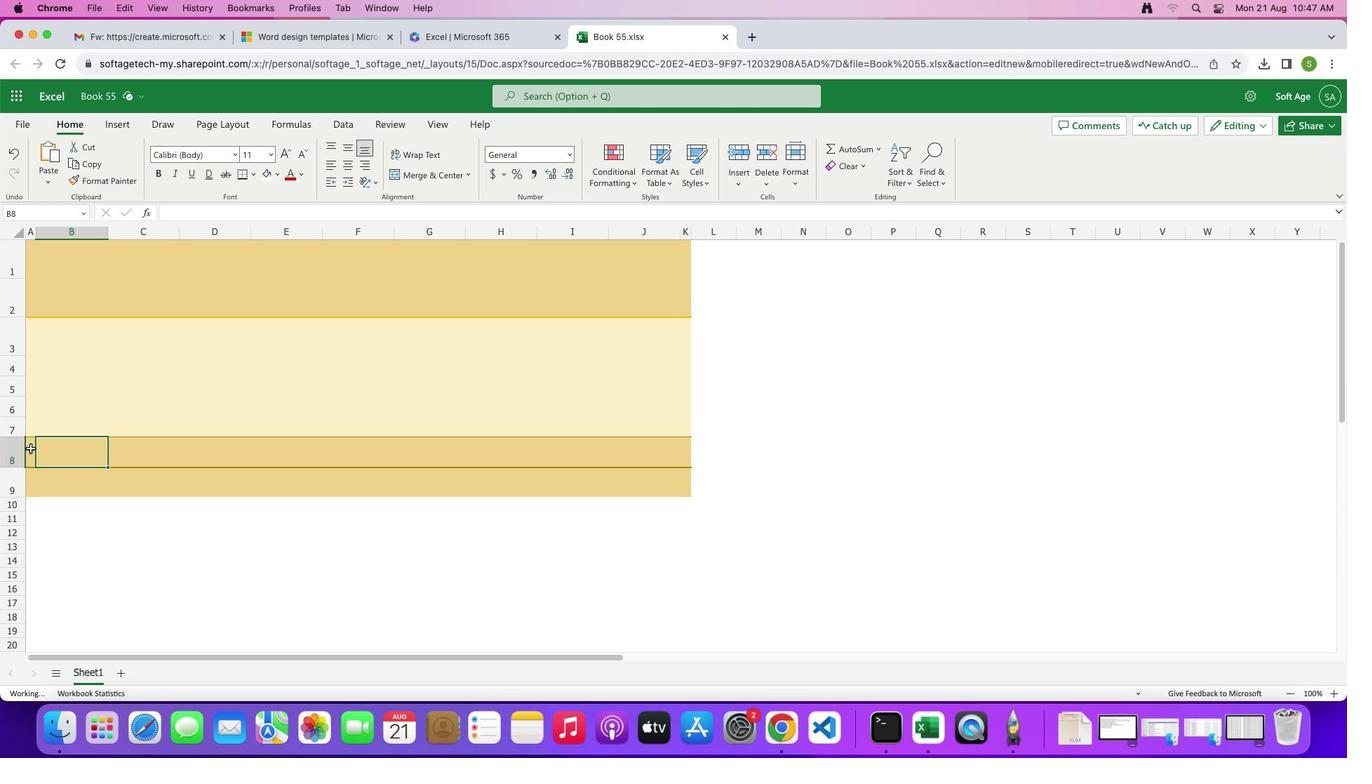 
Action: Mouse pressed left at (30, 448)
Screenshot: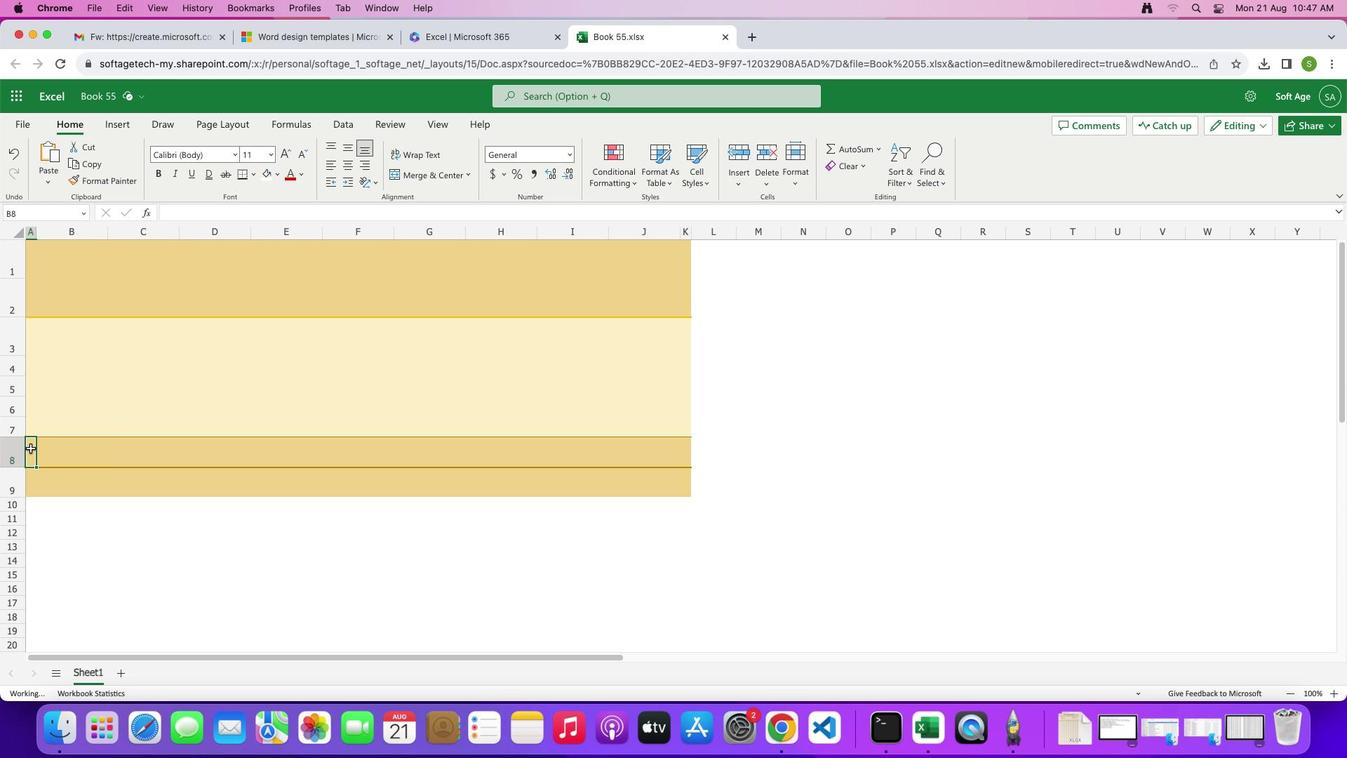
Action: Mouse moved to (254, 173)
Screenshot: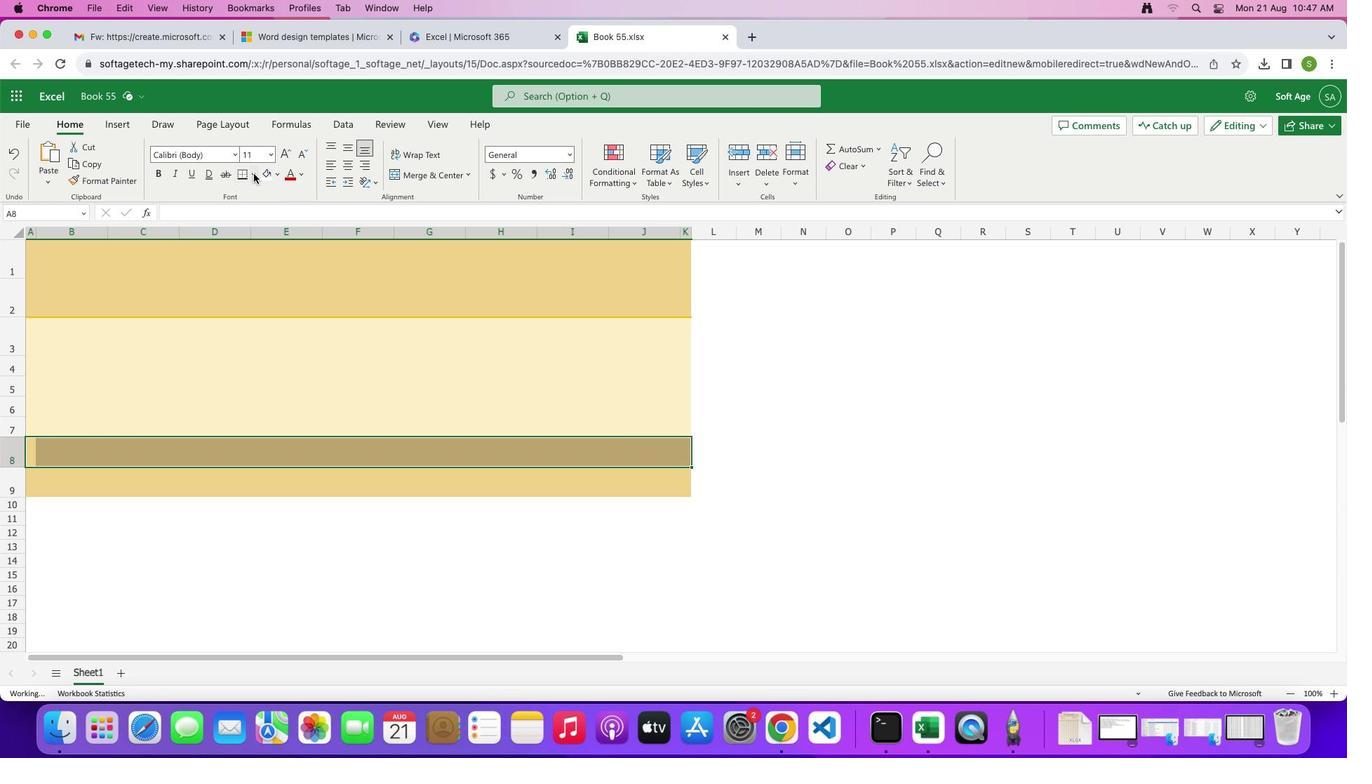 
Action: Mouse pressed left at (254, 173)
Screenshot: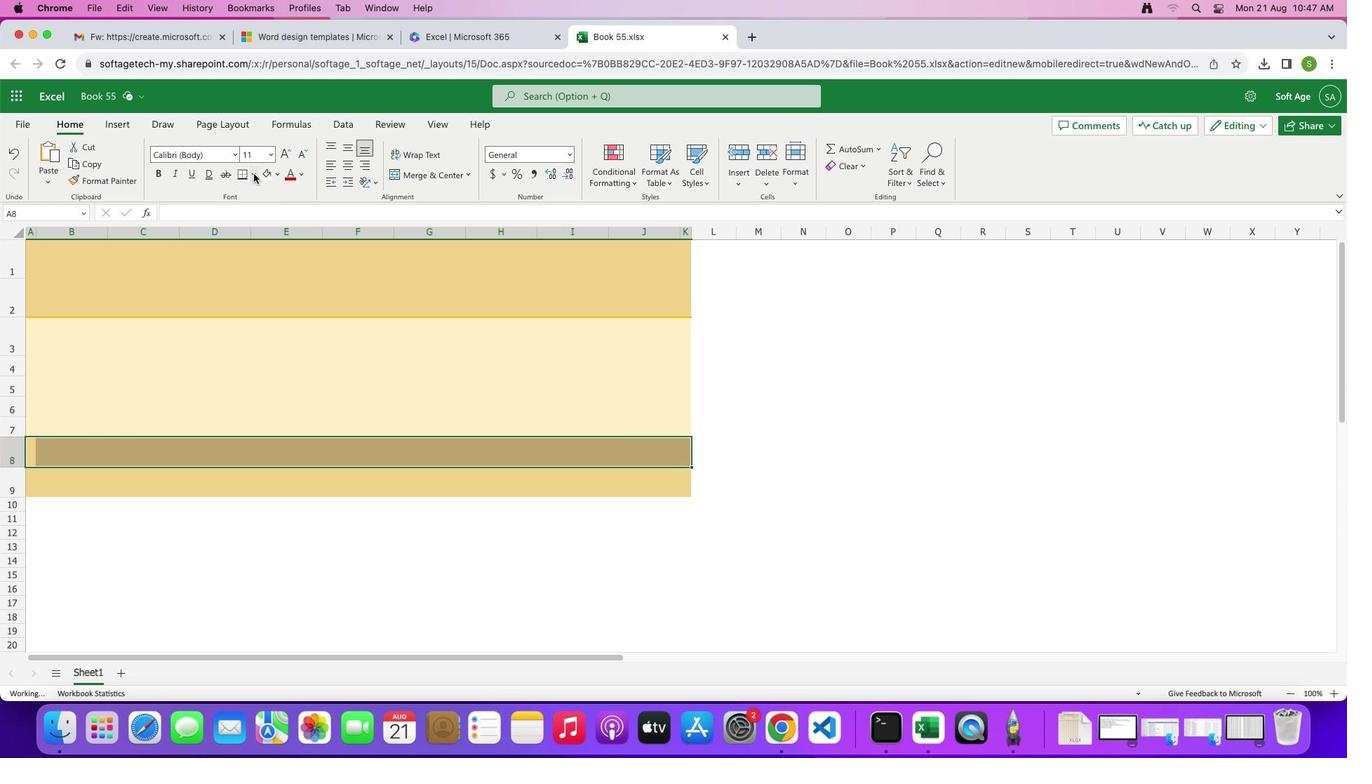 
Action: Mouse moved to (365, 231)
Screenshot: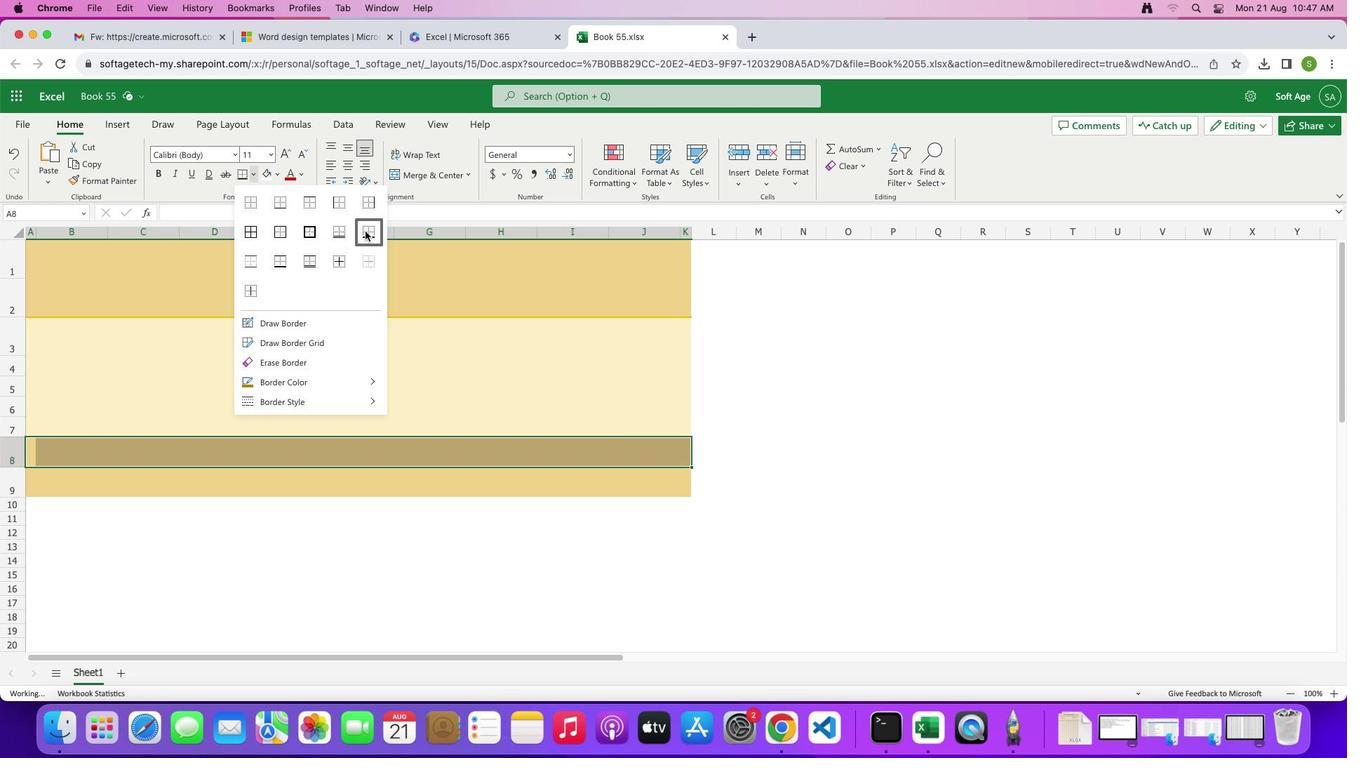 
Action: Mouse pressed left at (365, 231)
Screenshot: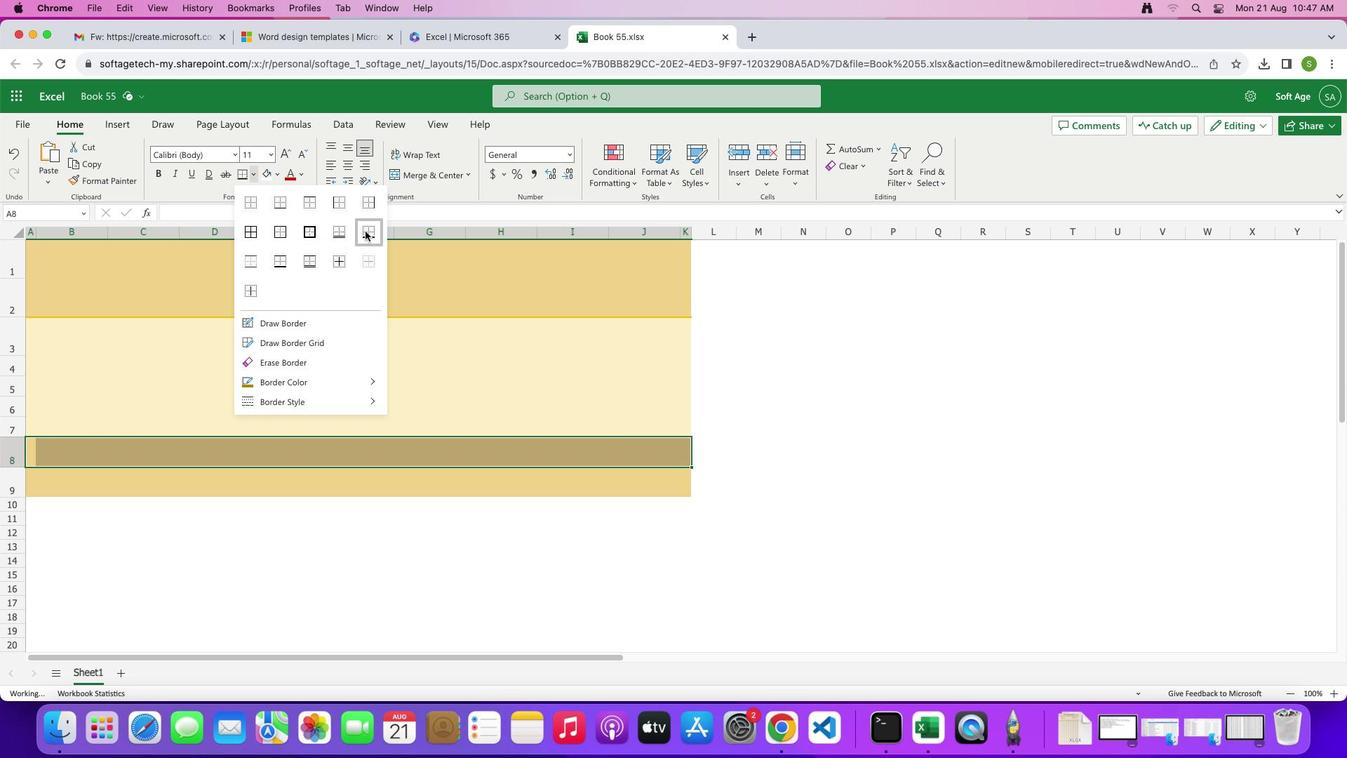 
Action: Mouse moved to (308, 345)
Screenshot: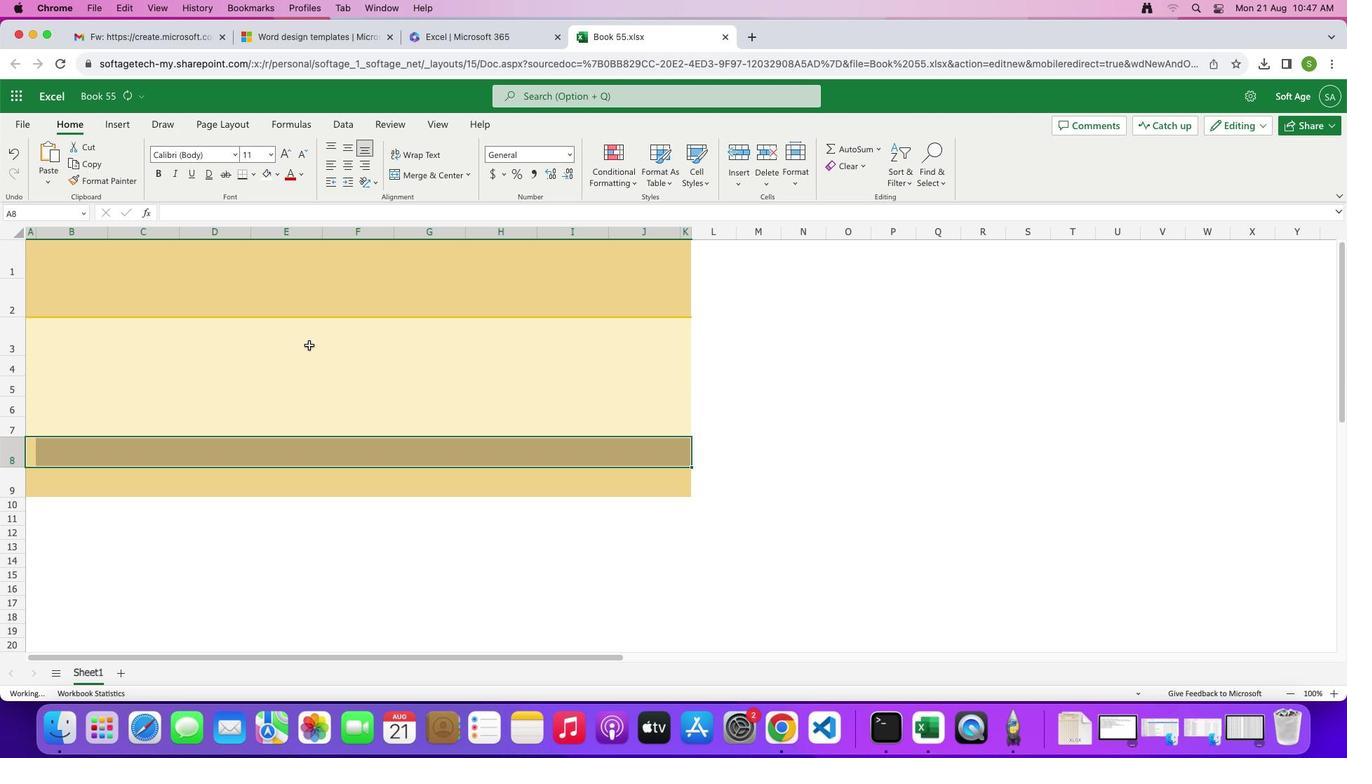 
Action: Mouse pressed left at (308, 345)
Screenshot: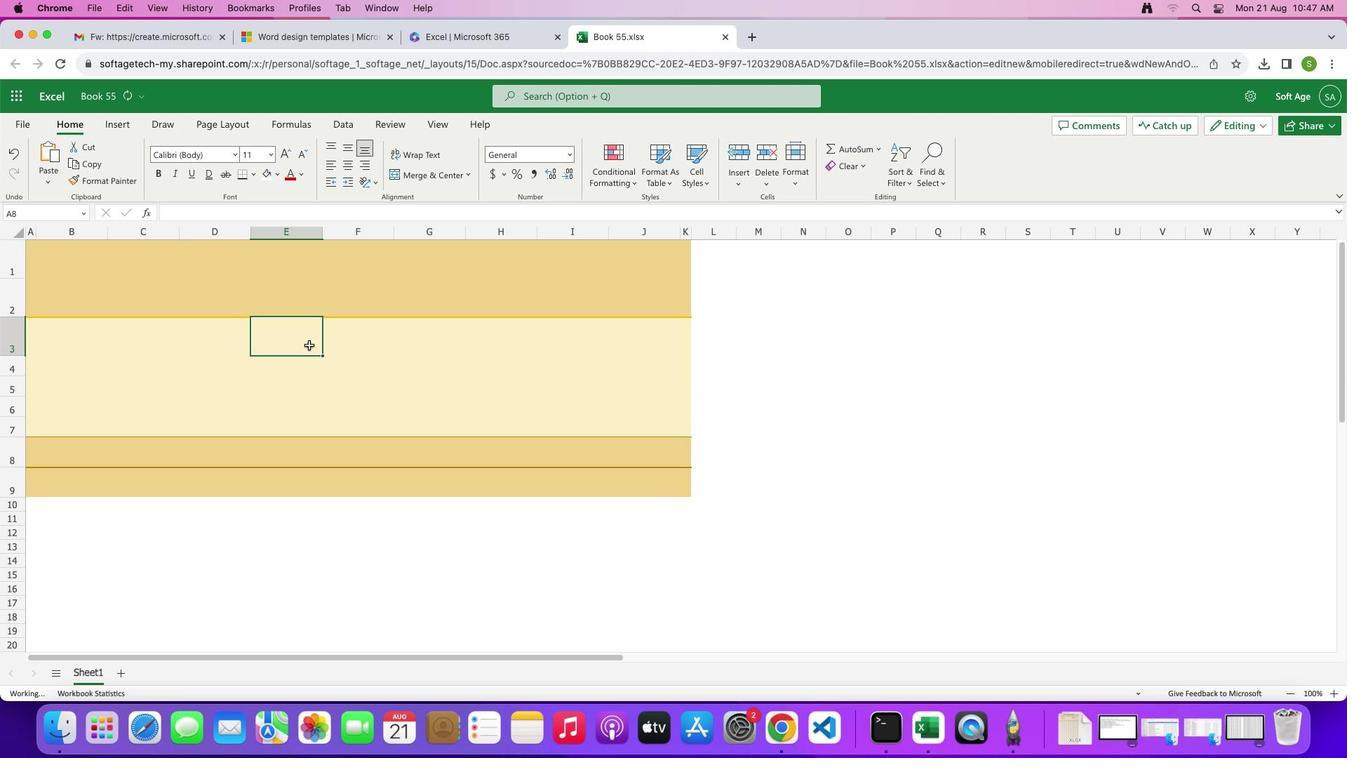 
Action: Mouse moved to (31, 308)
Screenshot: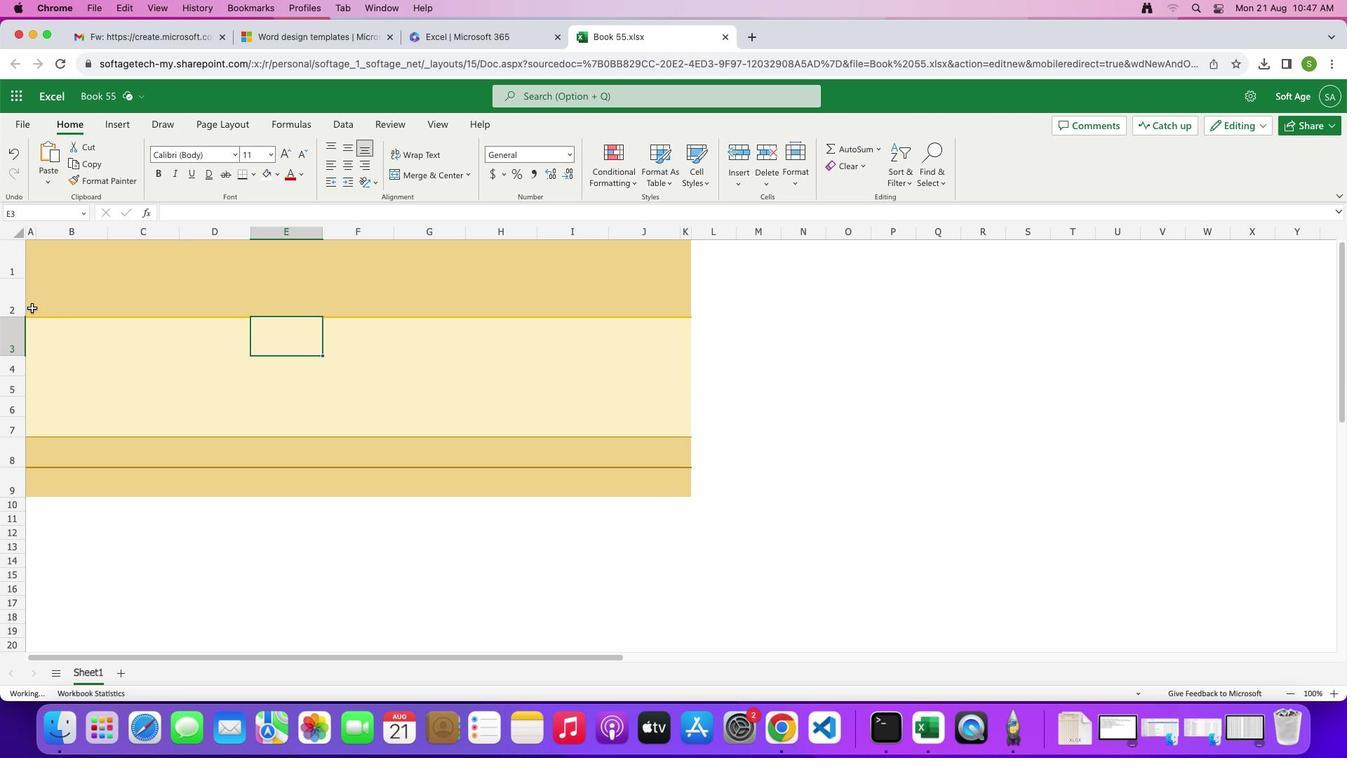 
Action: Mouse pressed left at (31, 308)
Screenshot: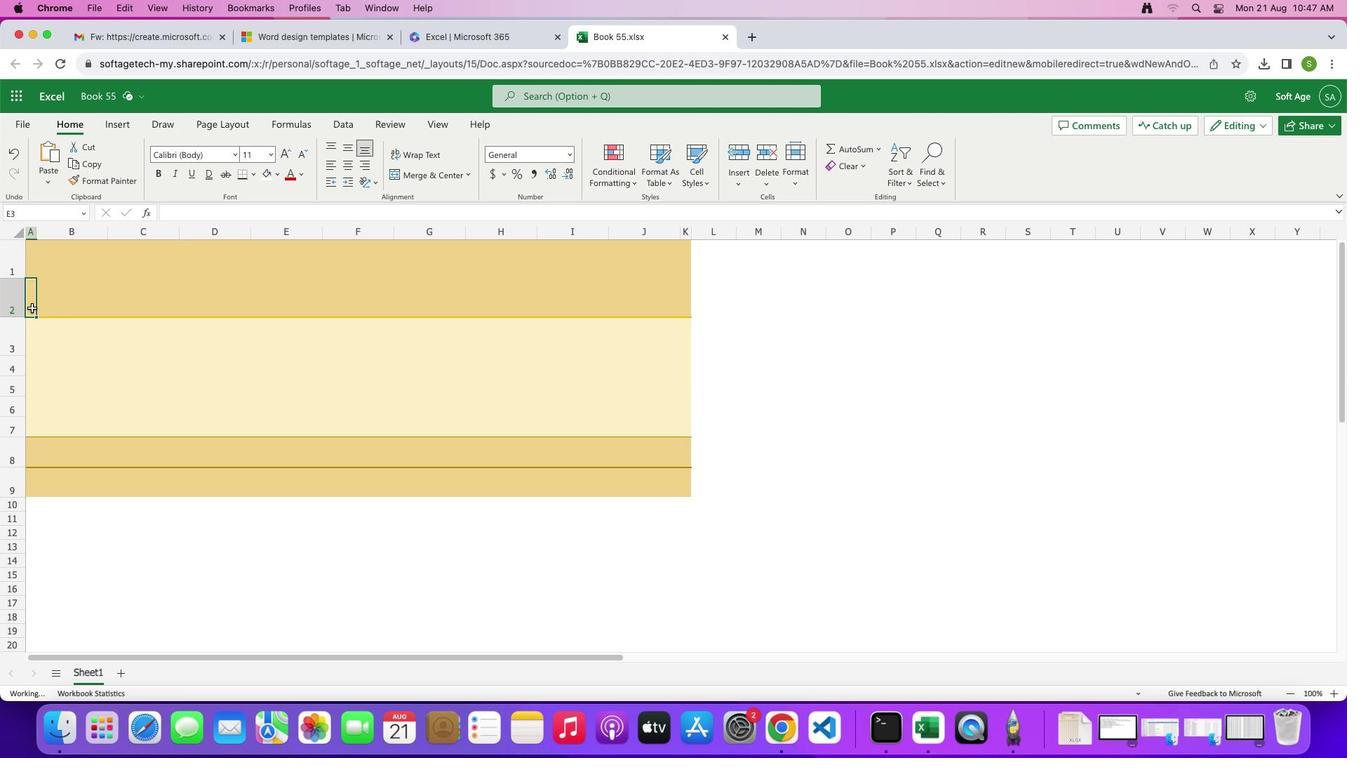 
Action: Mouse moved to (240, 170)
Screenshot: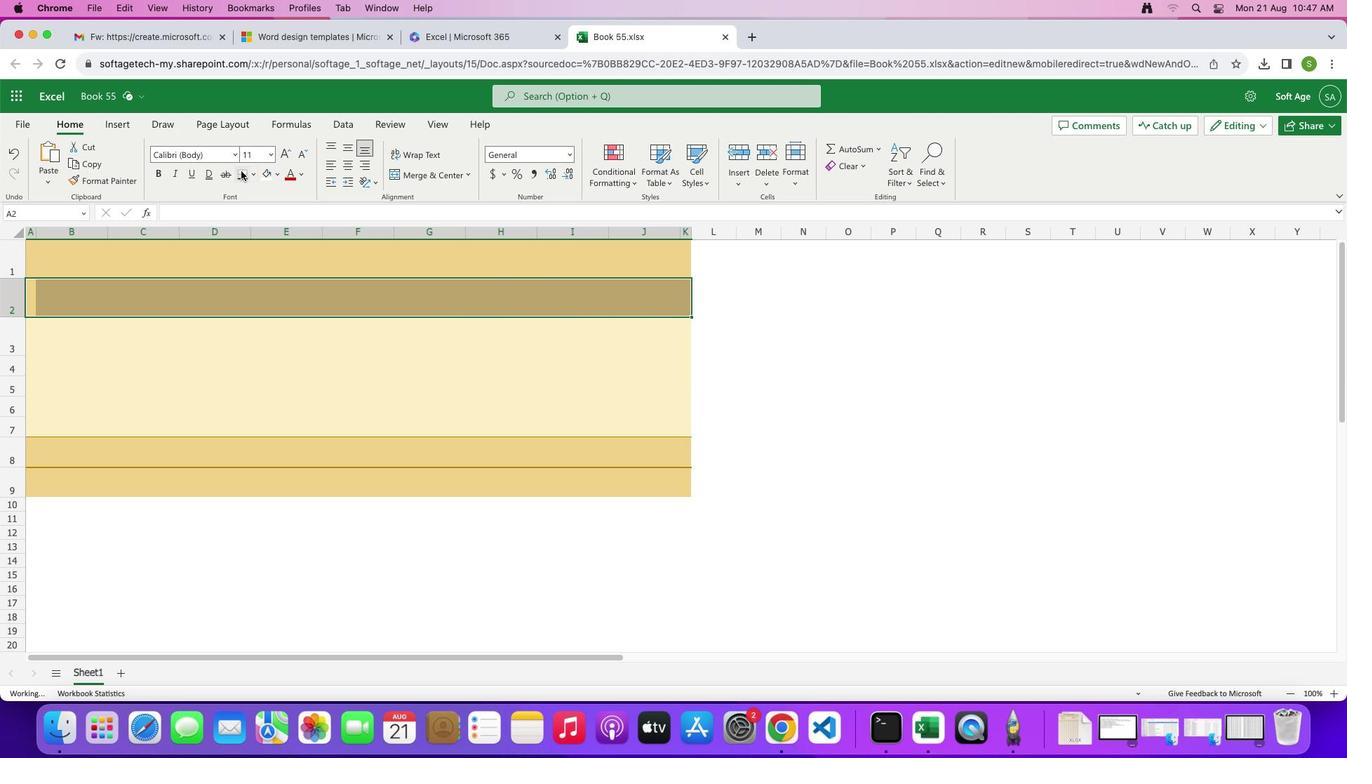 
Action: Mouse pressed left at (240, 170)
Screenshot: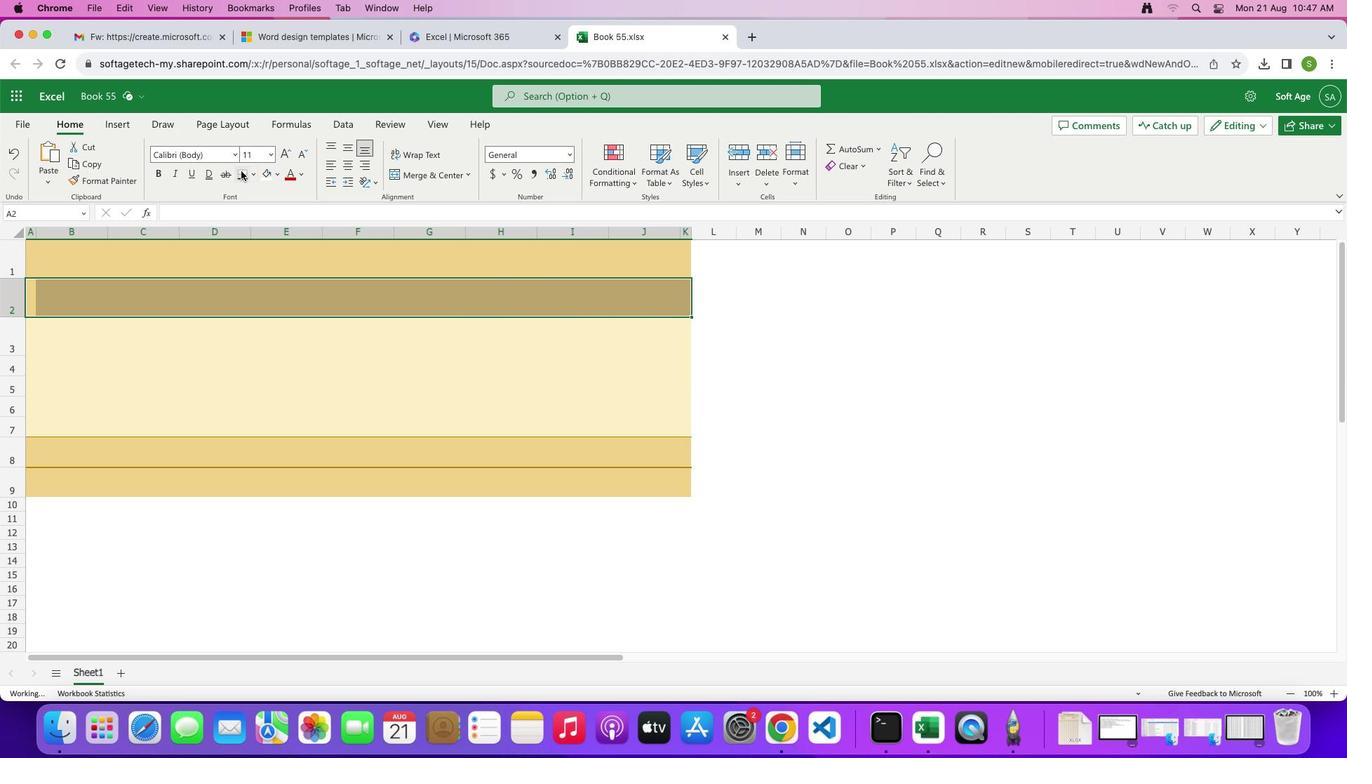 
Action: Mouse moved to (98, 404)
Screenshot: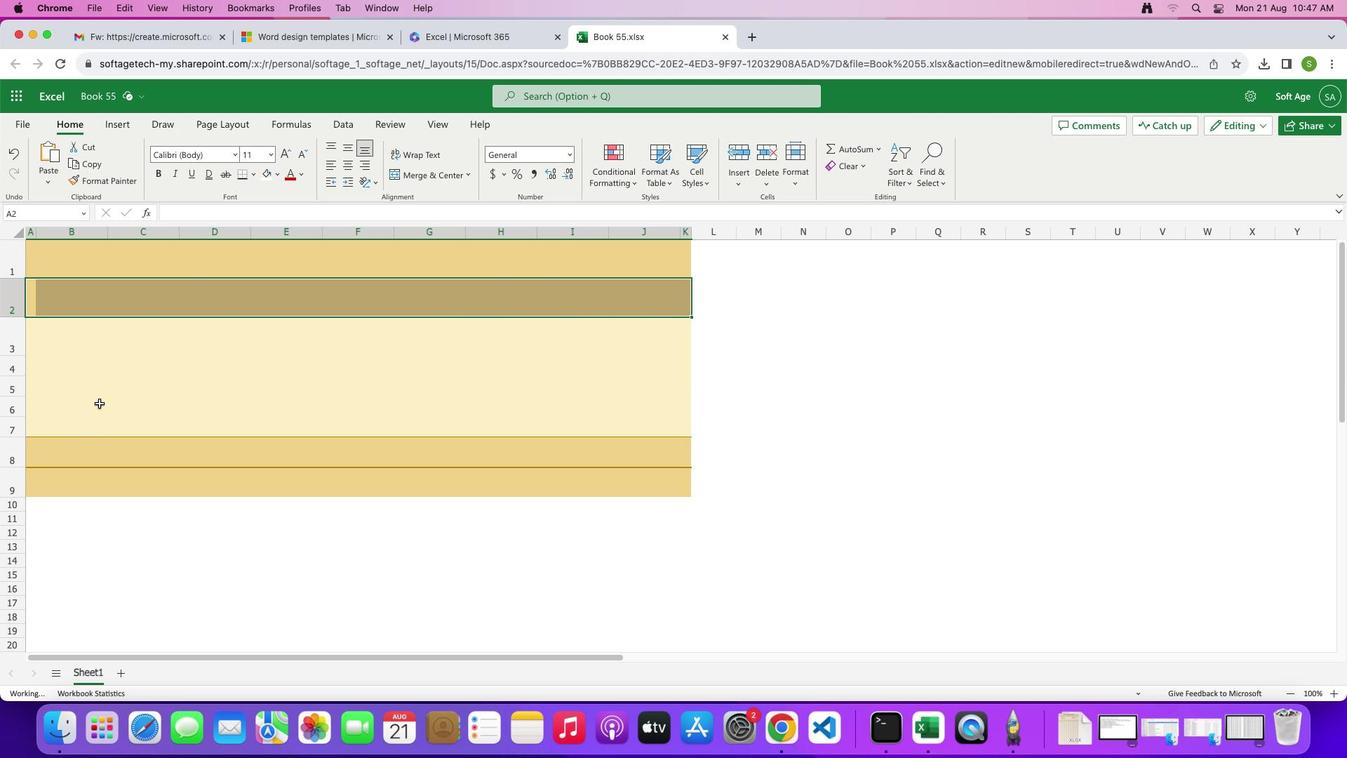 
Action: Mouse pressed left at (98, 404)
Screenshot: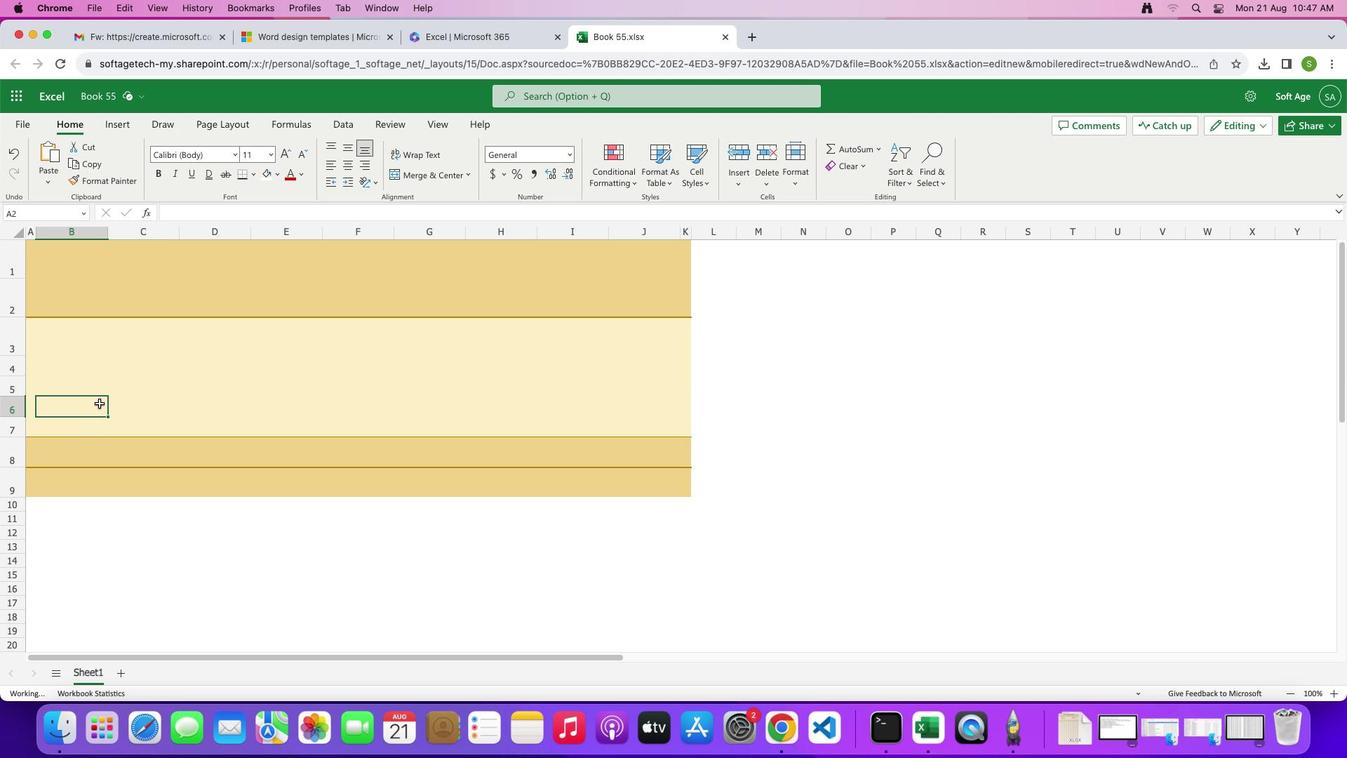 
Action: Mouse moved to (42, 457)
Screenshot: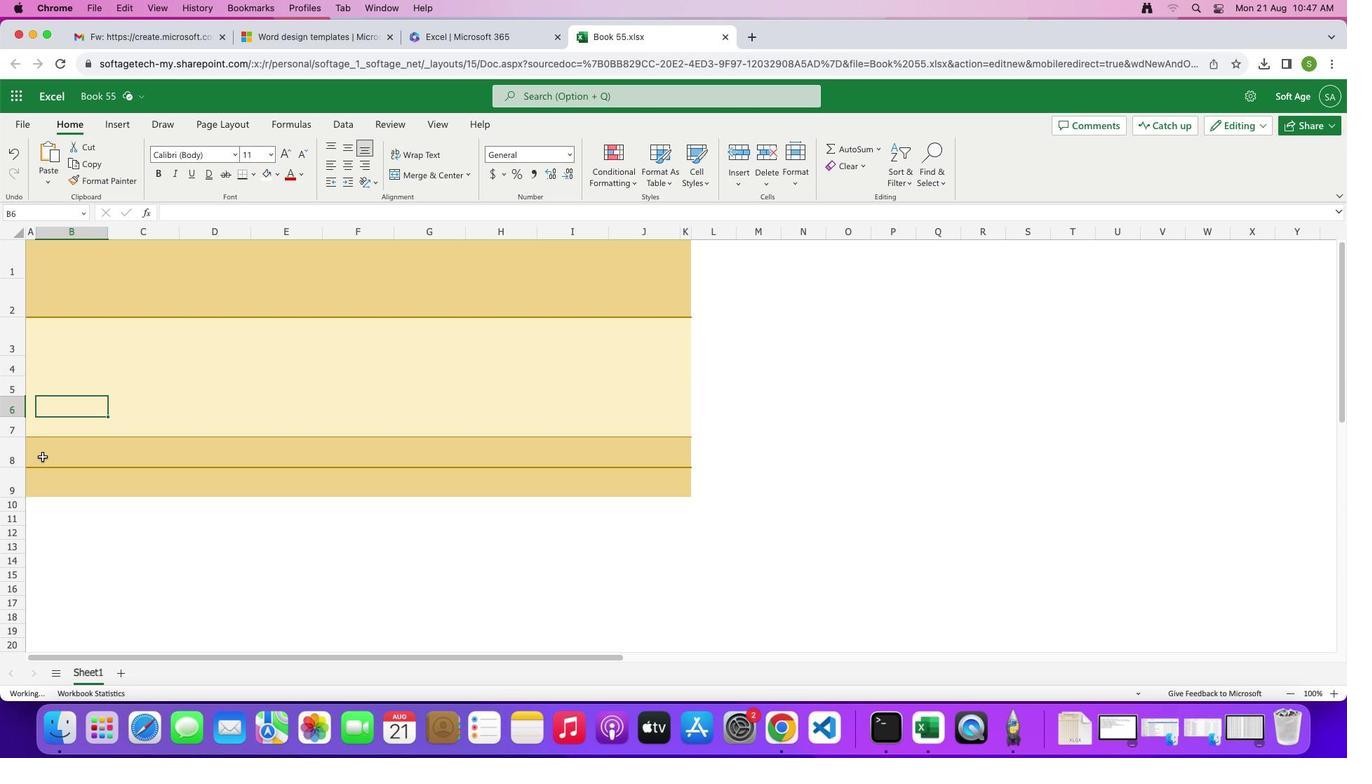 
Action: Mouse pressed left at (42, 457)
Screenshot: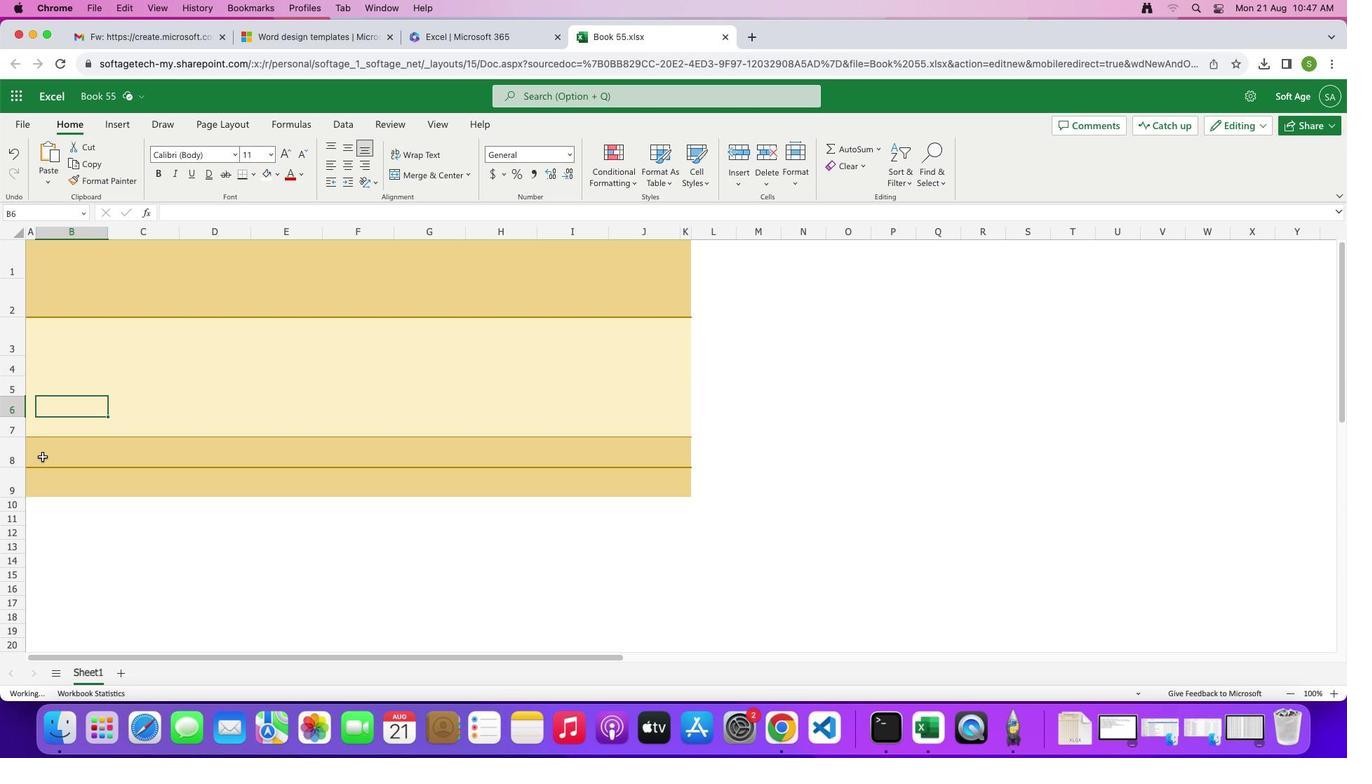 
Action: Mouse moved to (28, 452)
Screenshot: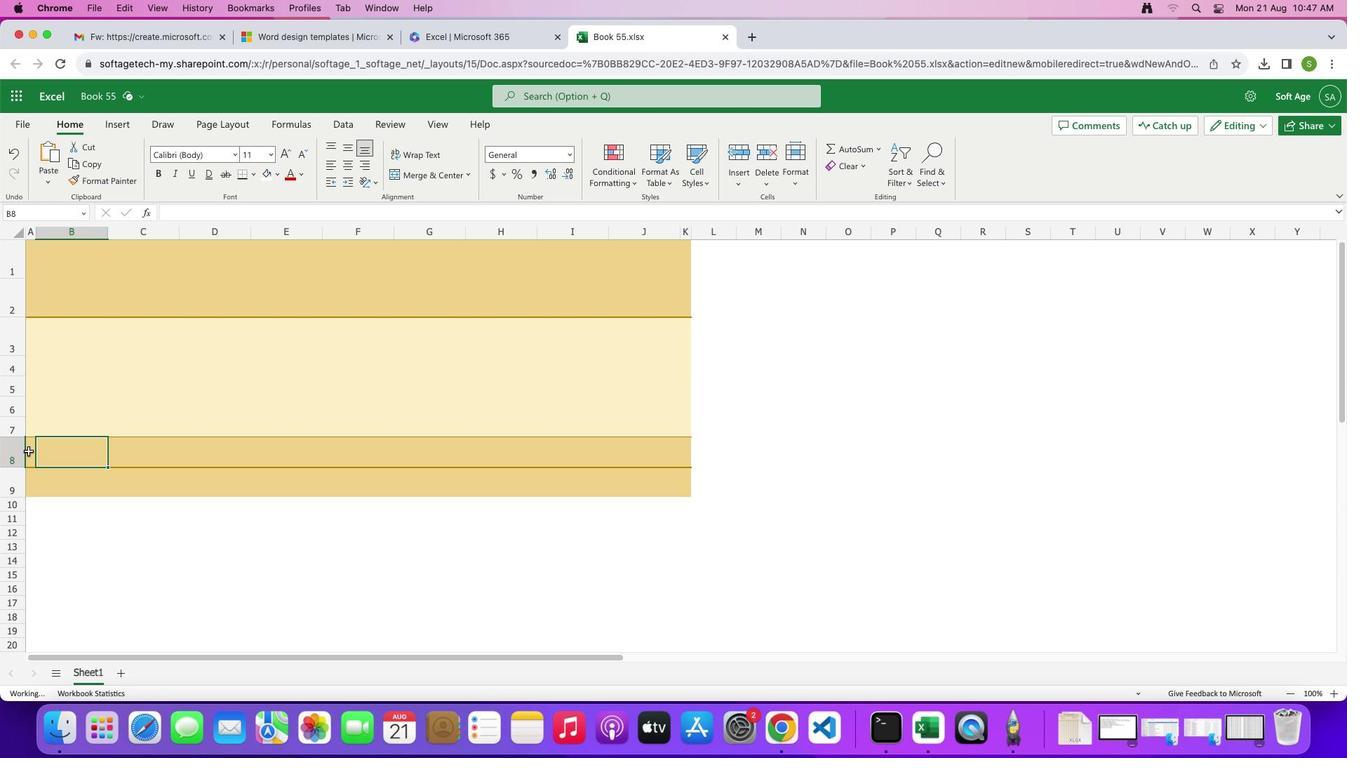 
Action: Mouse pressed left at (28, 452)
Screenshot: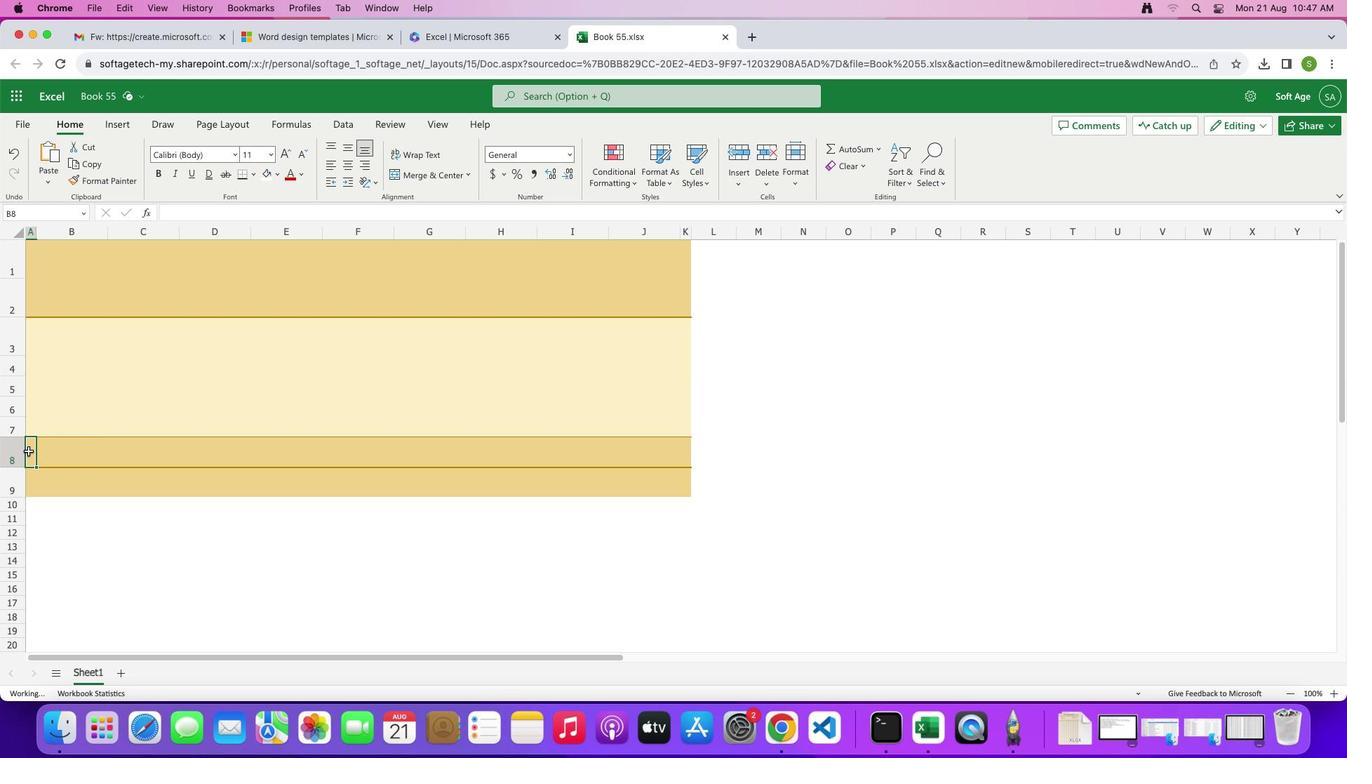 
Action: Mouse moved to (242, 175)
Screenshot: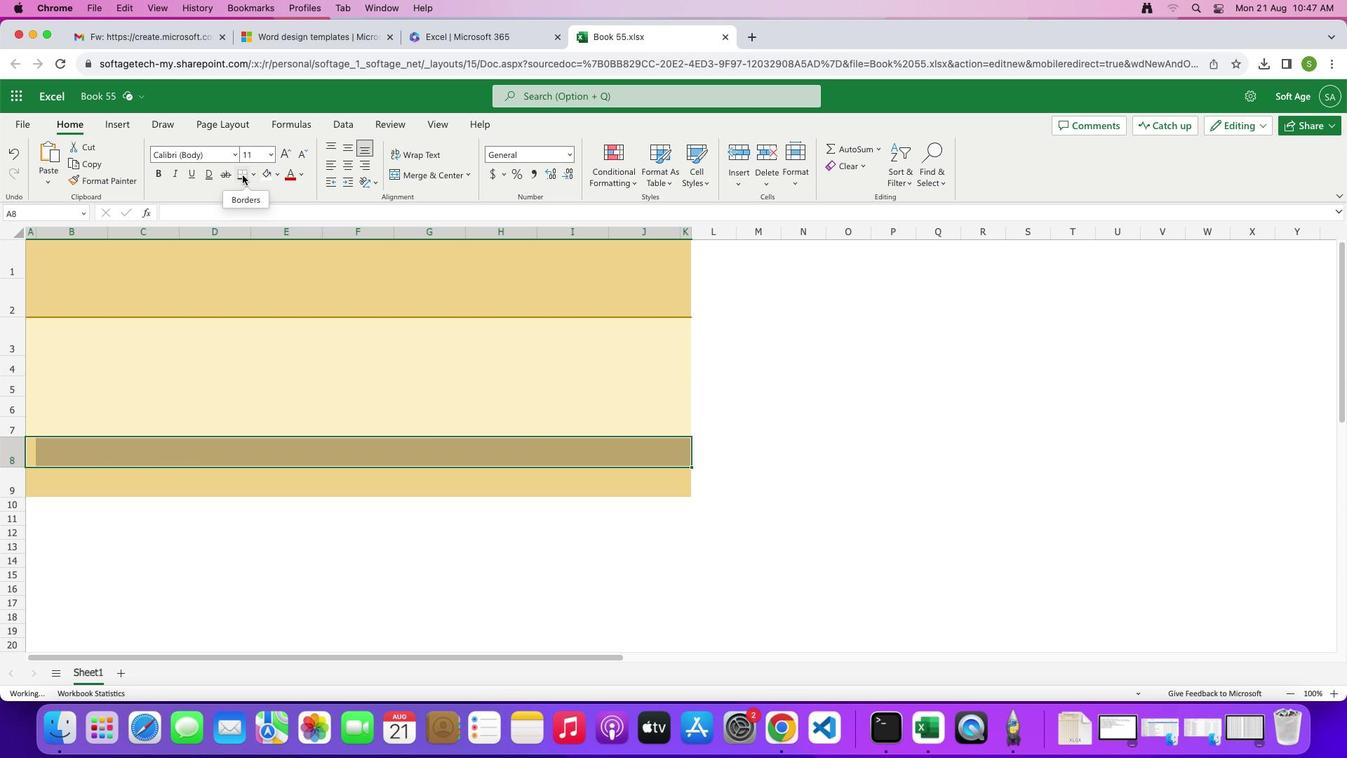 
Action: Mouse pressed left at (242, 175)
Screenshot: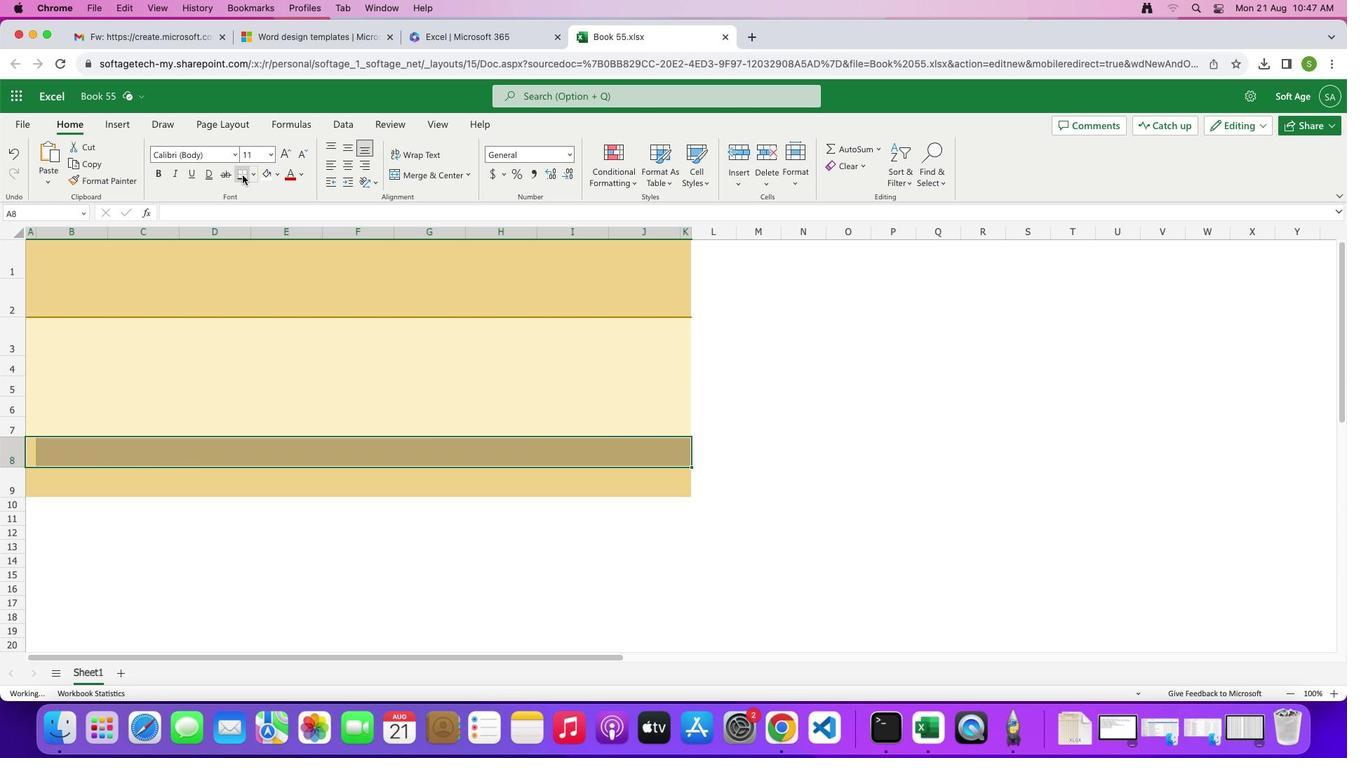 
Action: Mouse moved to (235, 377)
Screenshot: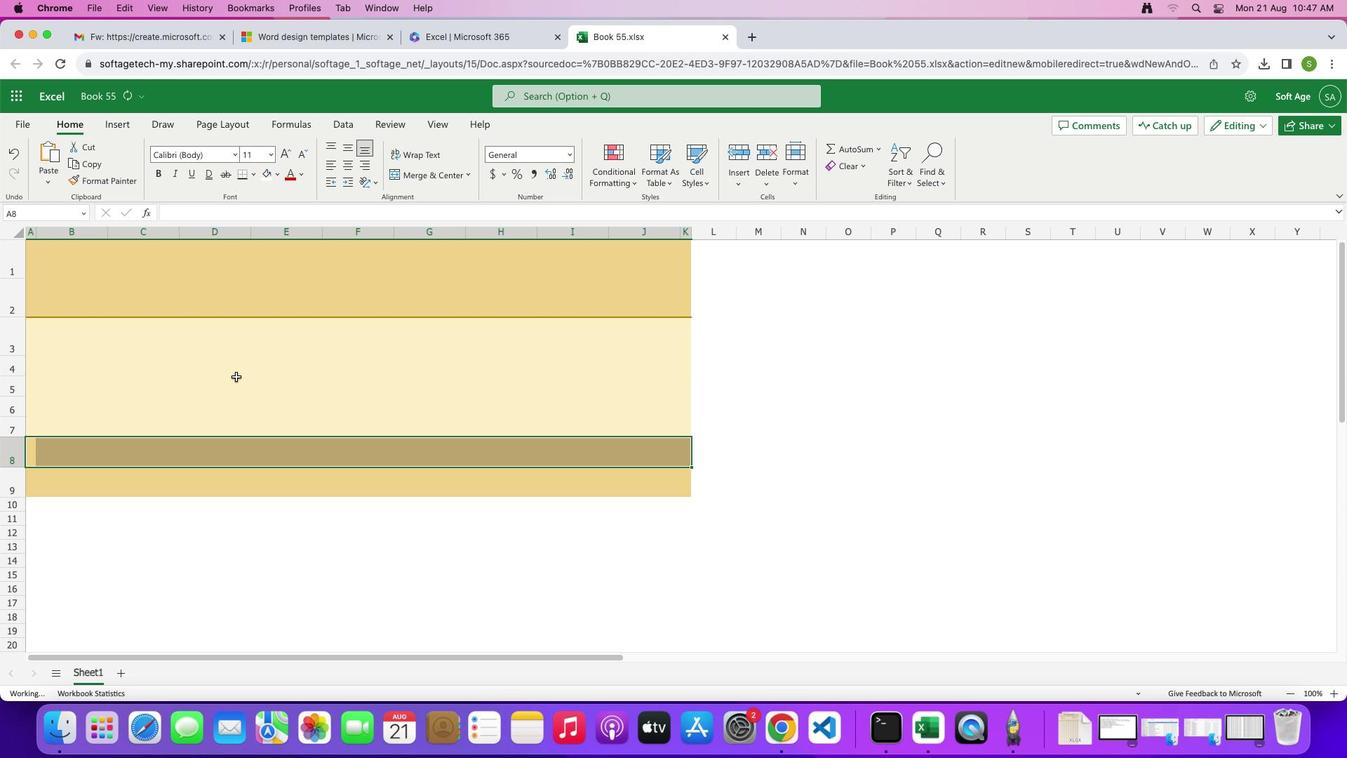 
Action: Mouse pressed left at (235, 377)
Screenshot: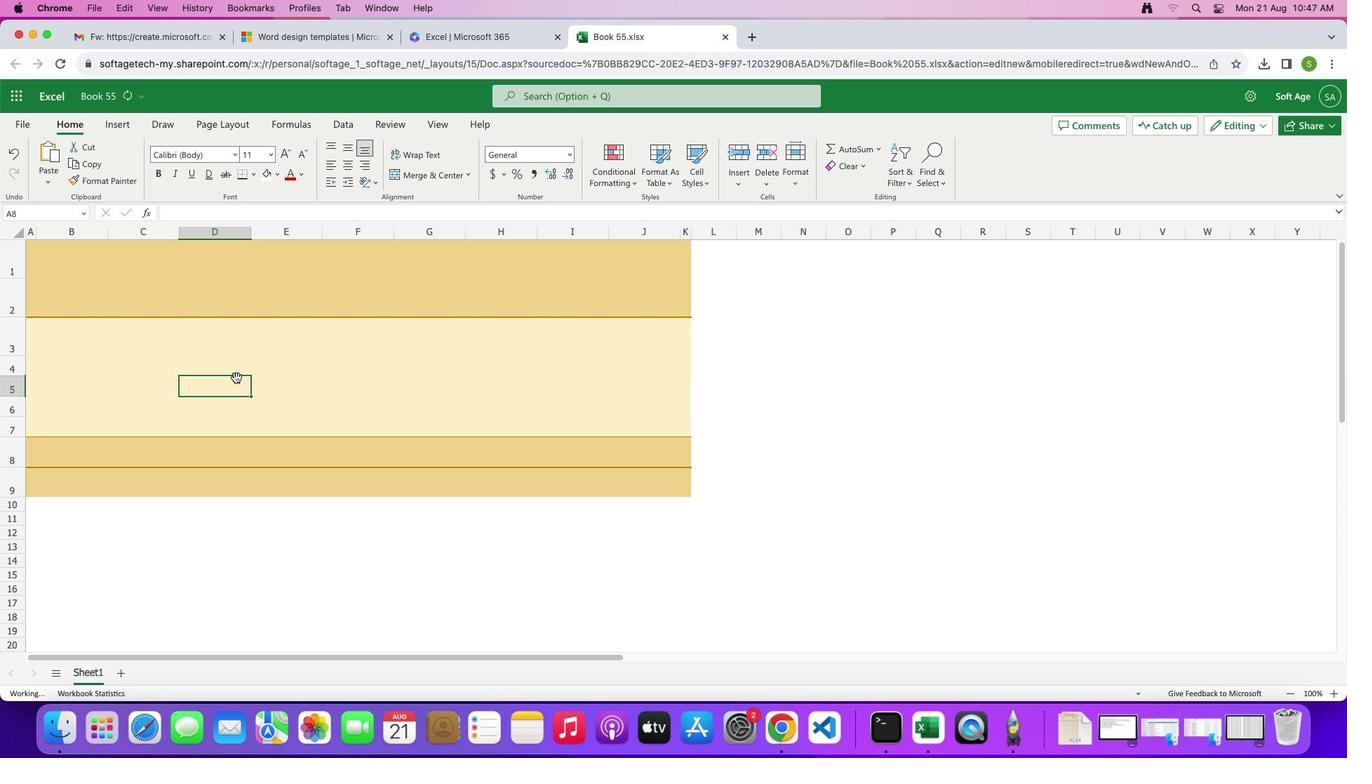 
Action: Mouse moved to (29, 419)
Screenshot: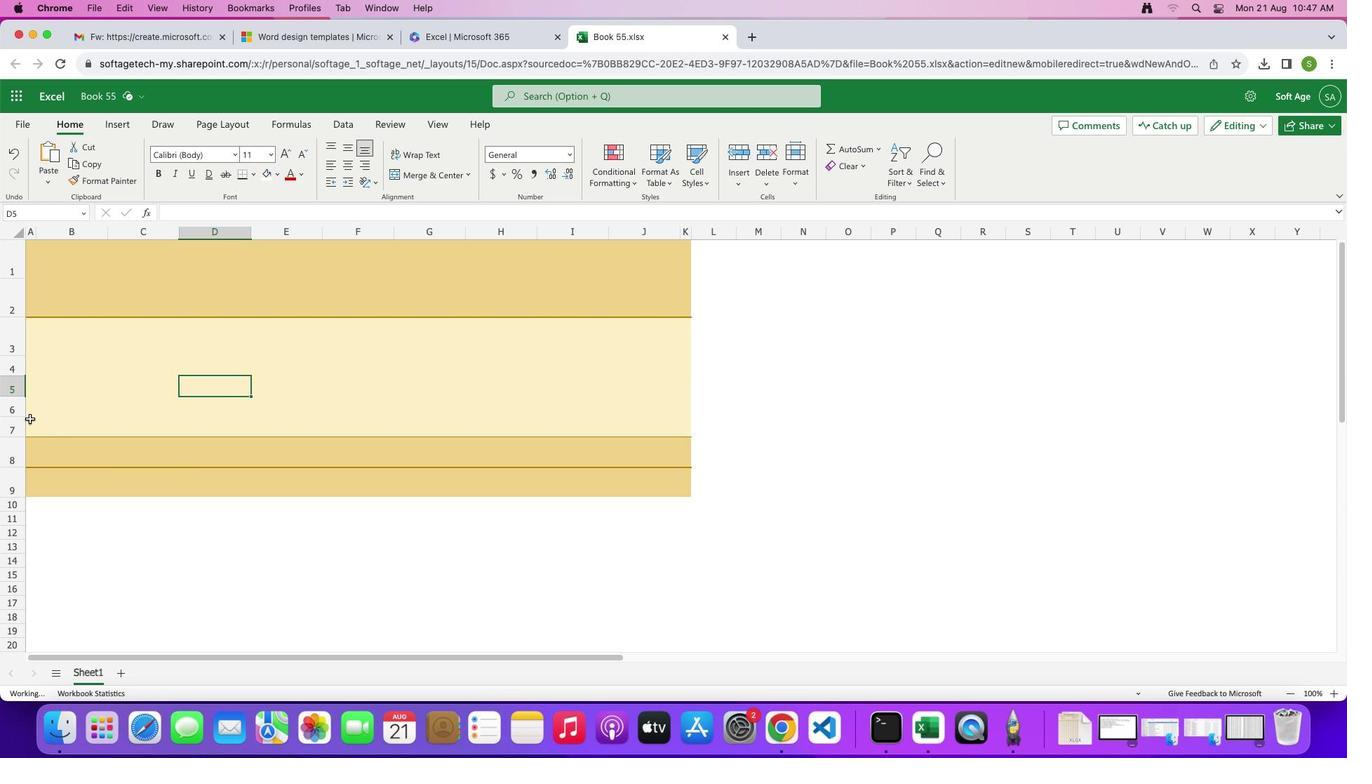 
Action: Mouse pressed left at (29, 419)
Screenshot: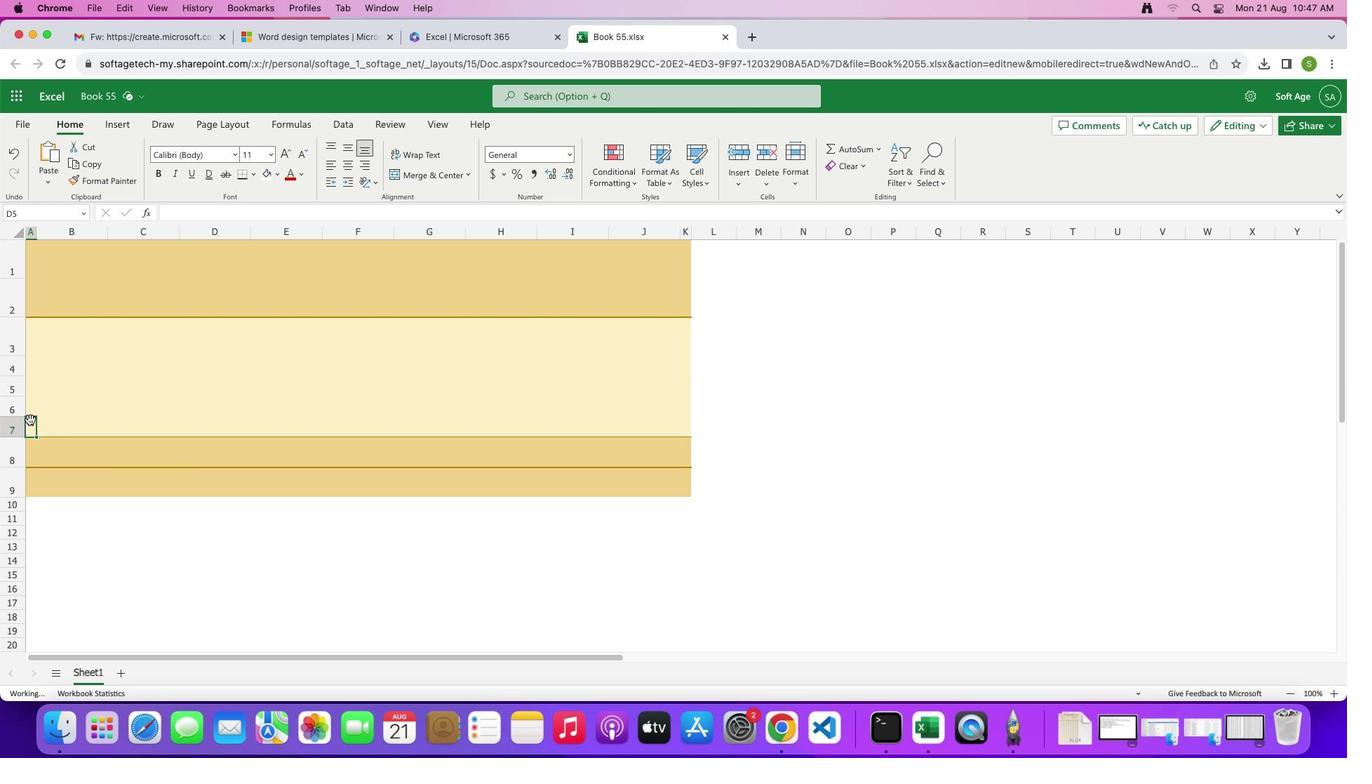 
Action: Mouse moved to (252, 171)
Screenshot: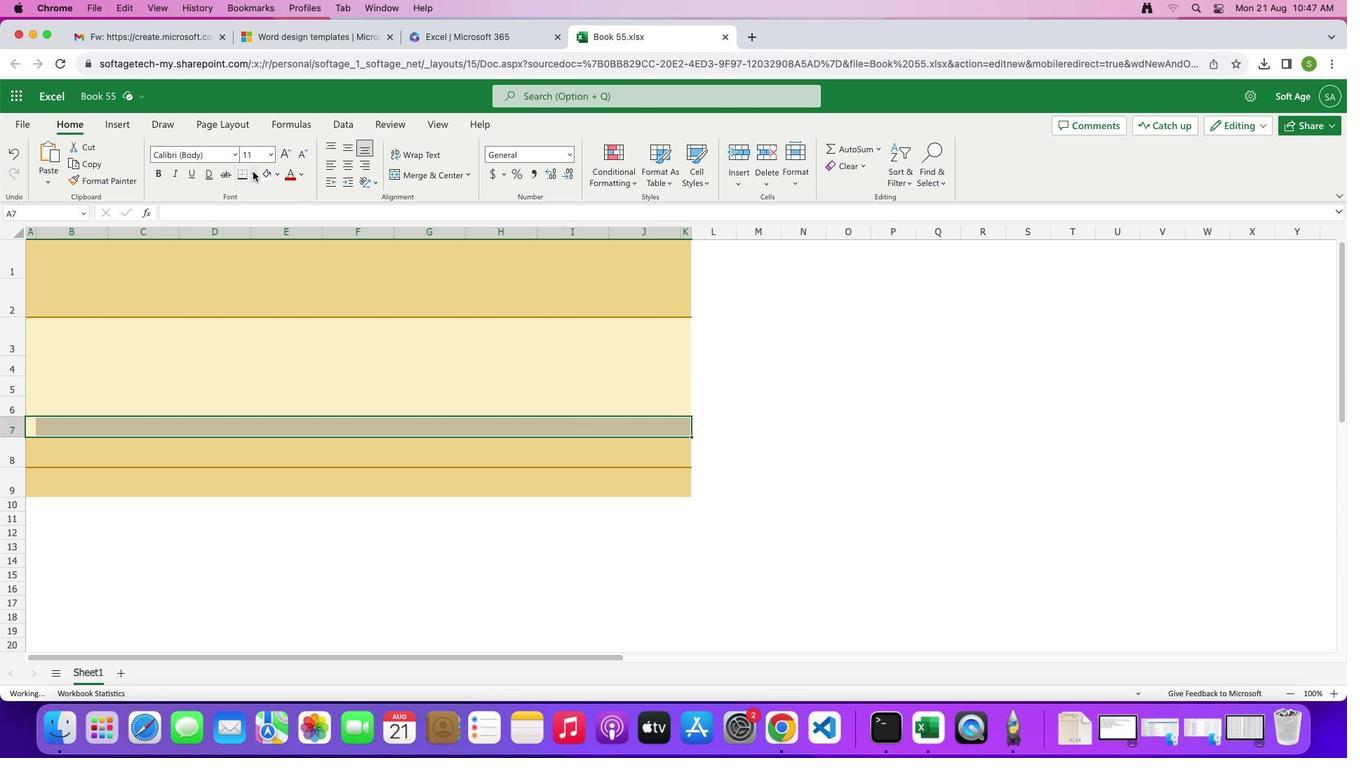 
Action: Mouse pressed left at (252, 171)
Screenshot: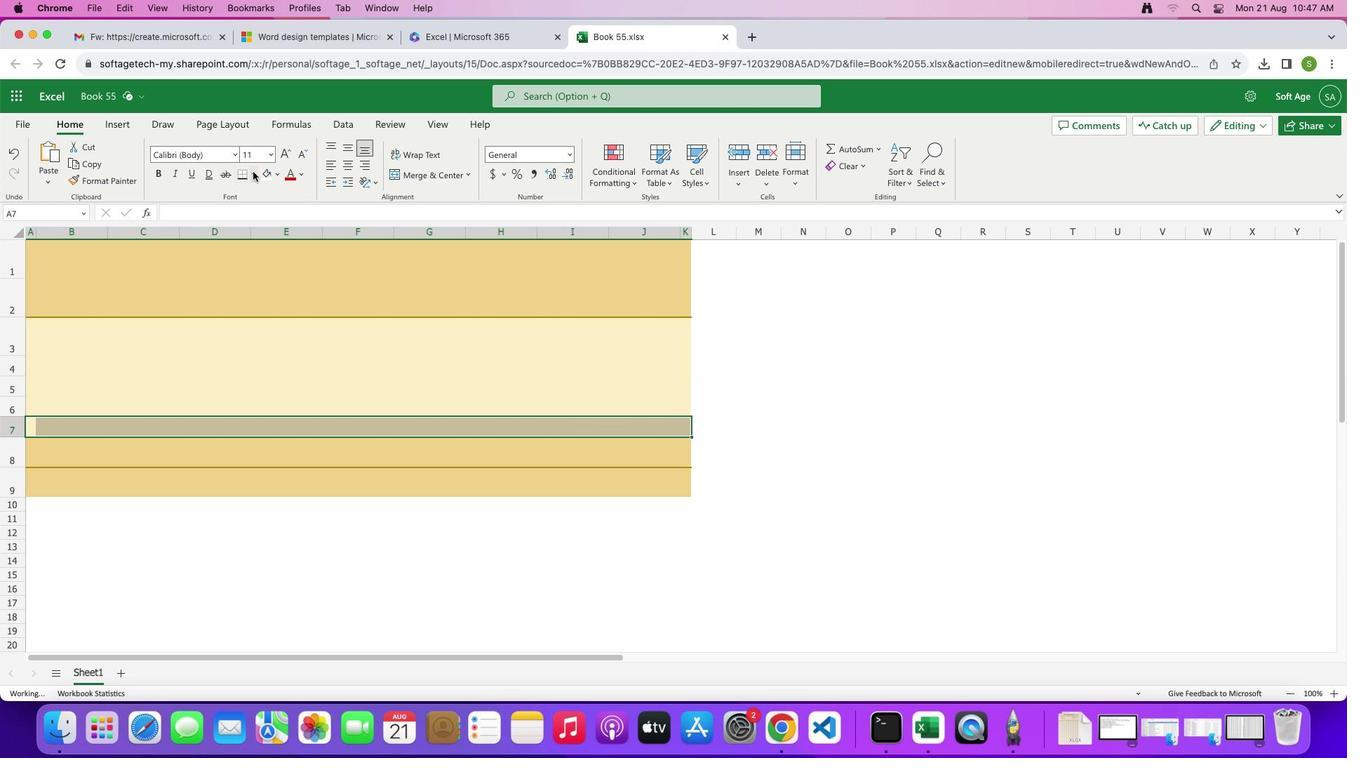 
Action: Mouse moved to (248, 205)
Screenshot: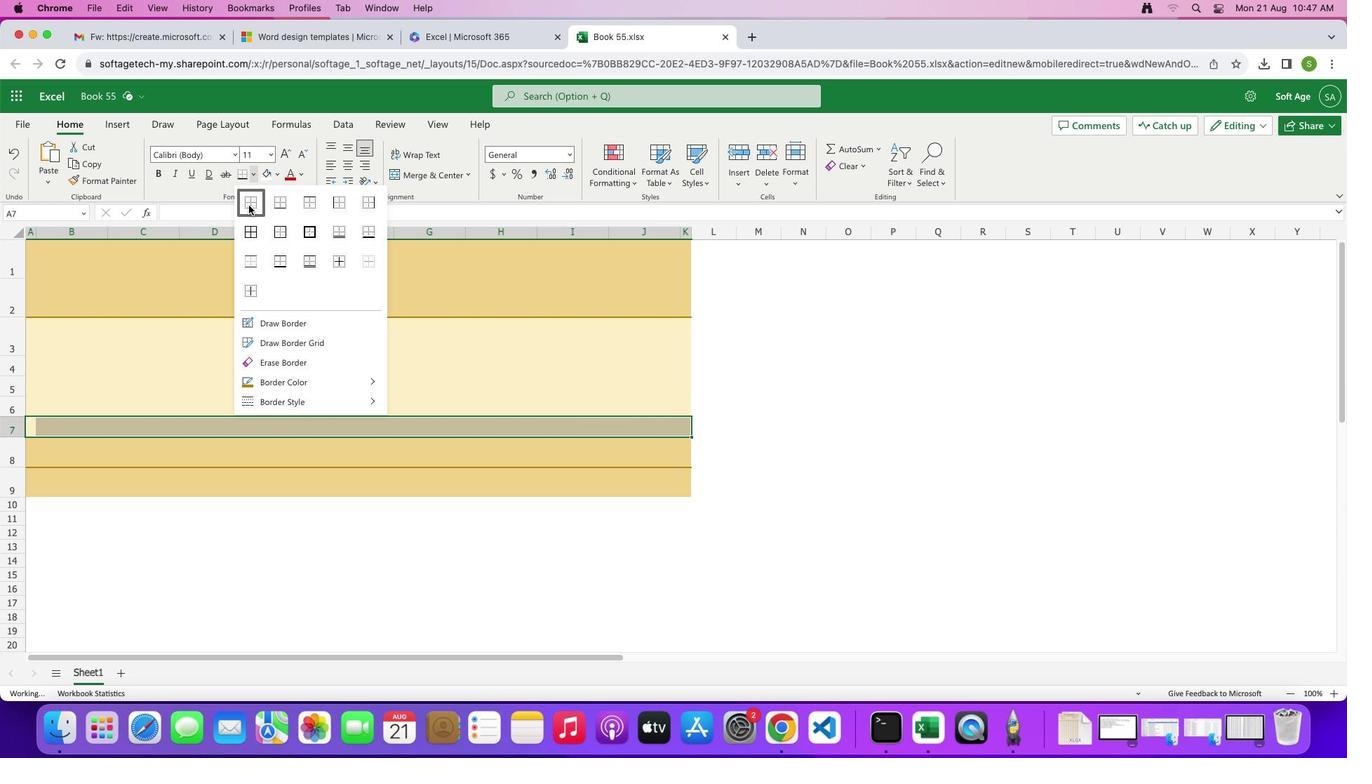 
Action: Mouse pressed left at (248, 205)
Screenshot: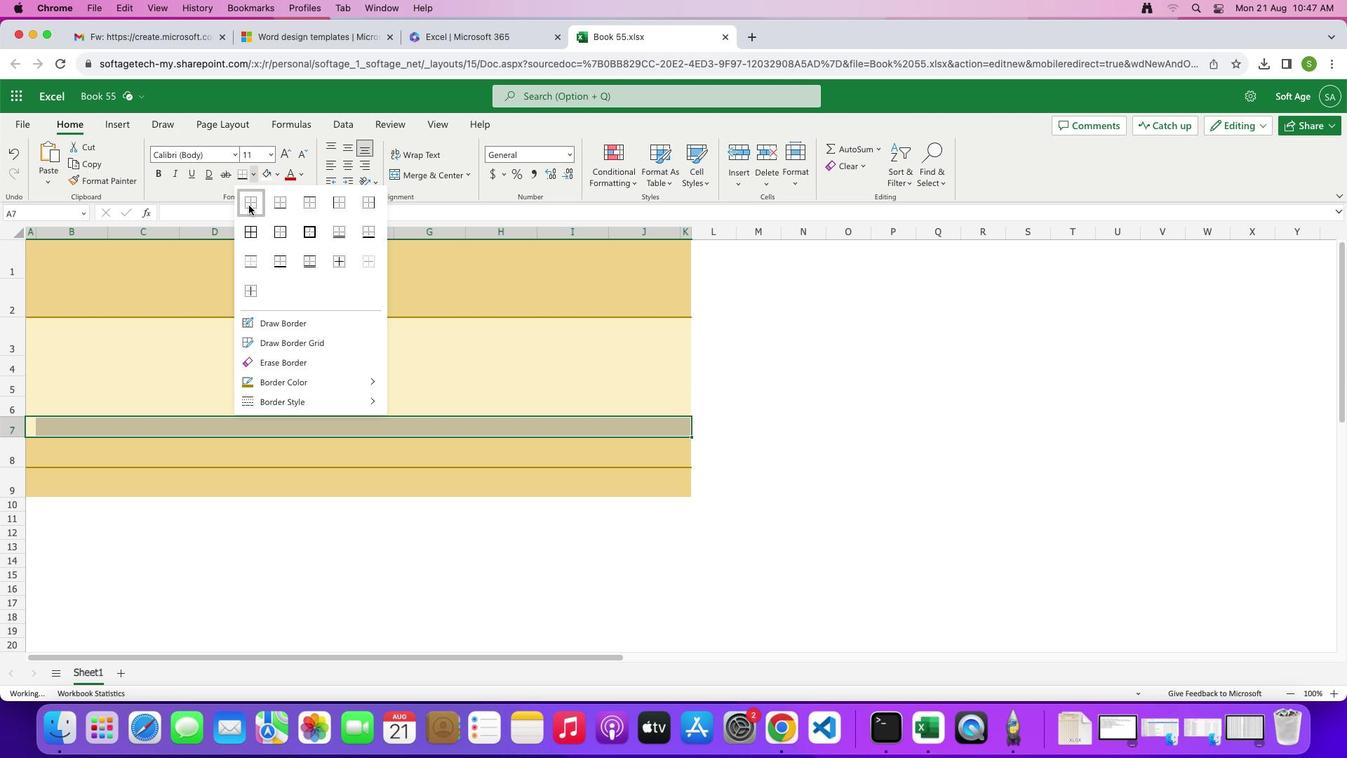 
Action: Mouse moved to (141, 381)
Screenshot: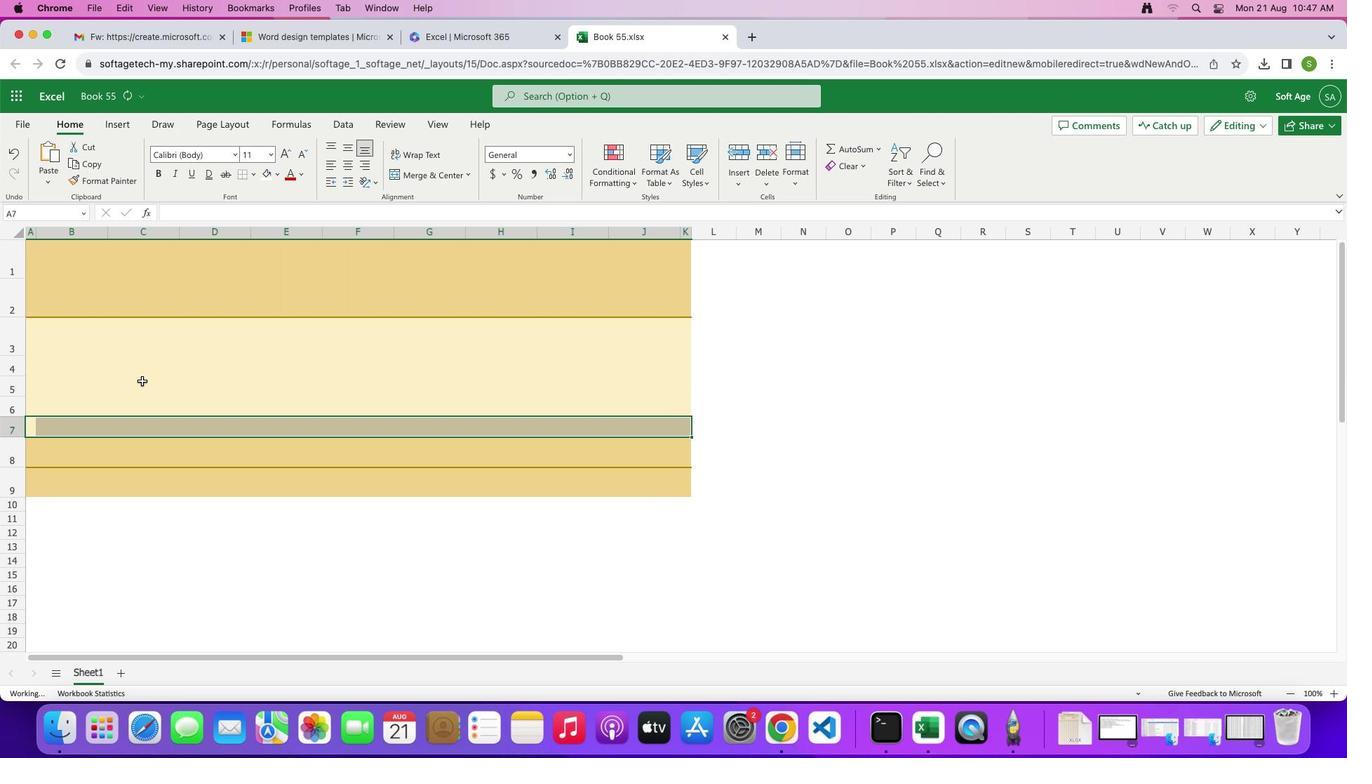 
Action: Mouse pressed left at (141, 381)
Screenshot: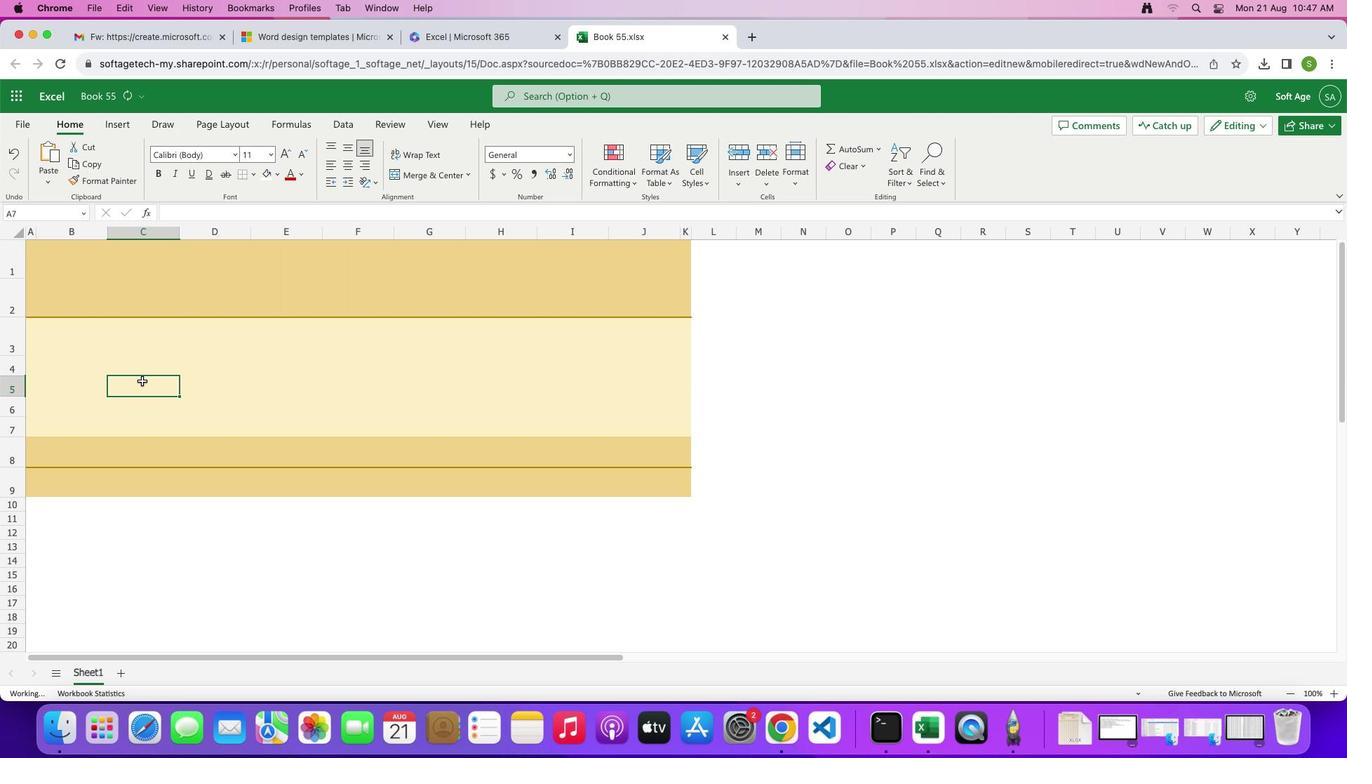 
Action: Mouse moved to (120, 341)
Screenshot: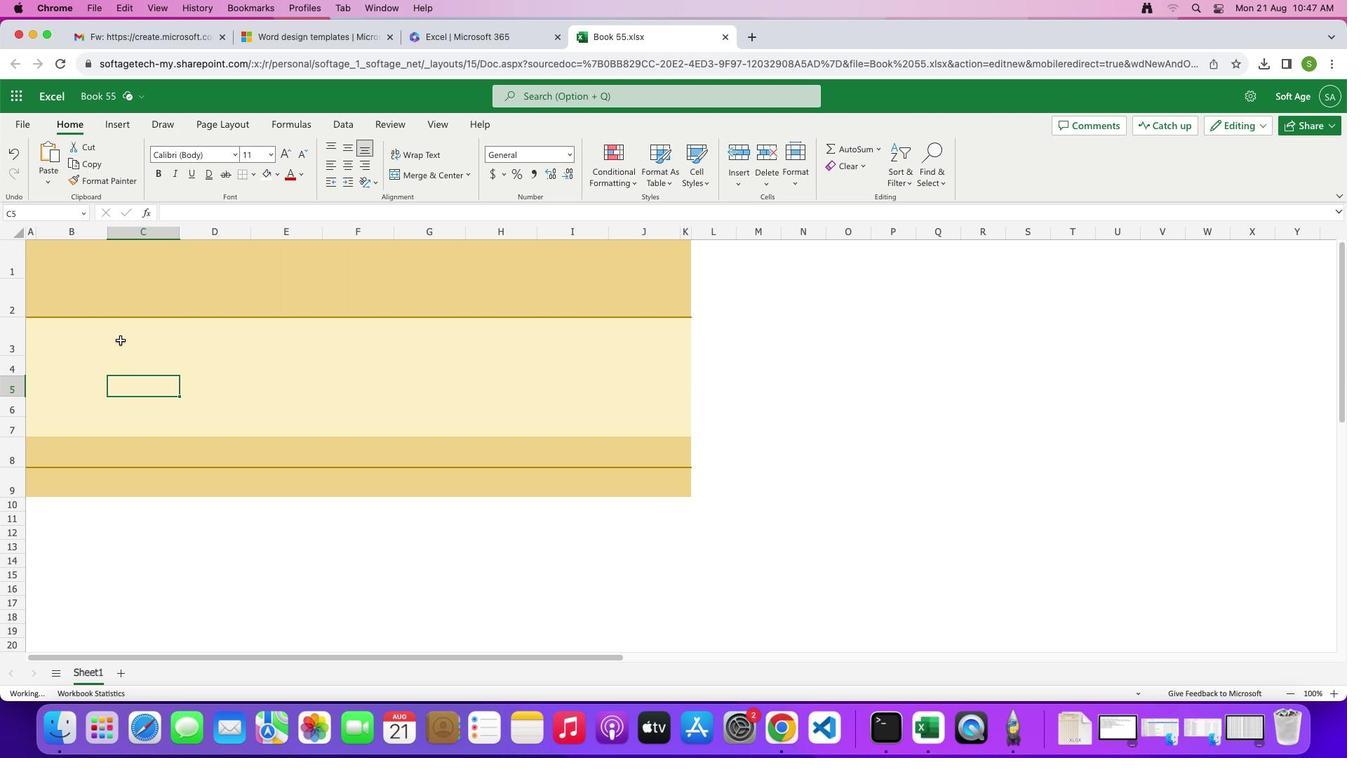 
Action: Mouse pressed left at (120, 341)
Screenshot: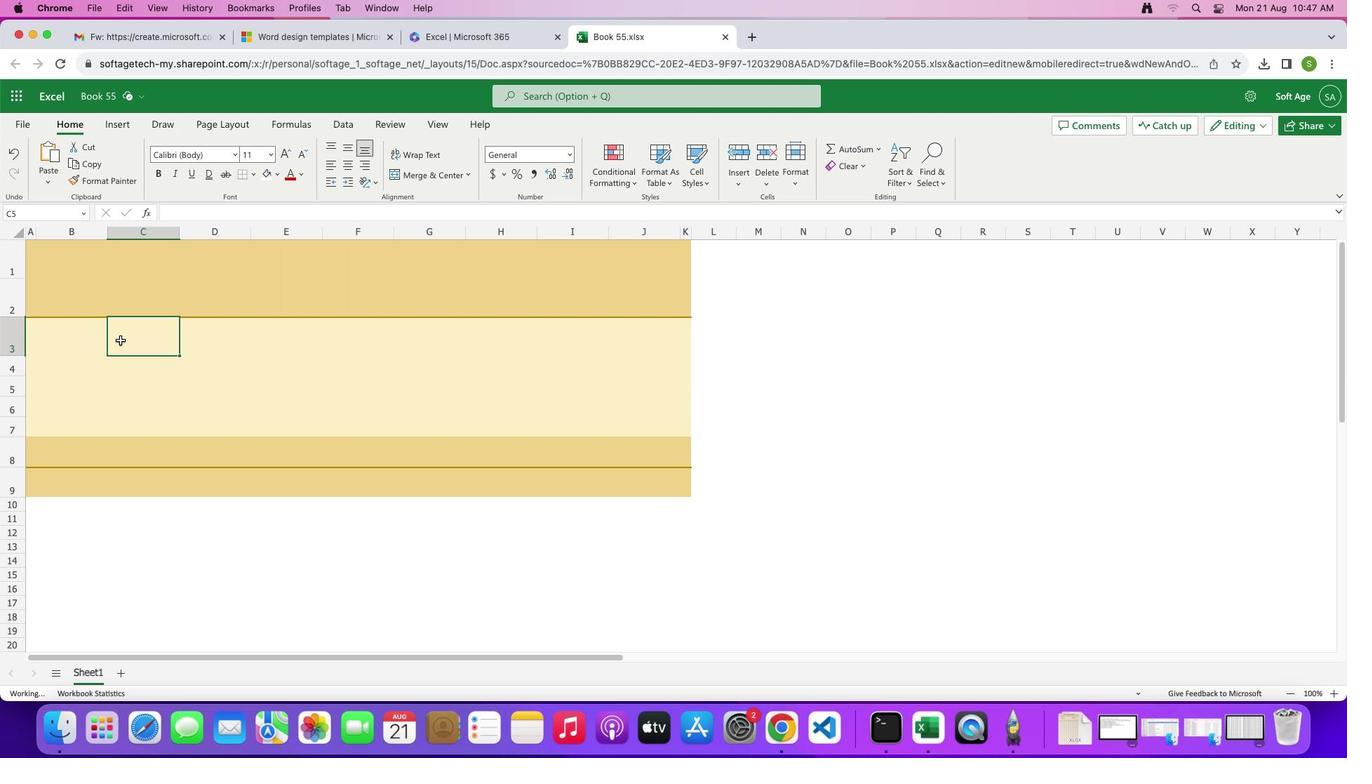 
Action: Mouse moved to (253, 173)
Screenshot: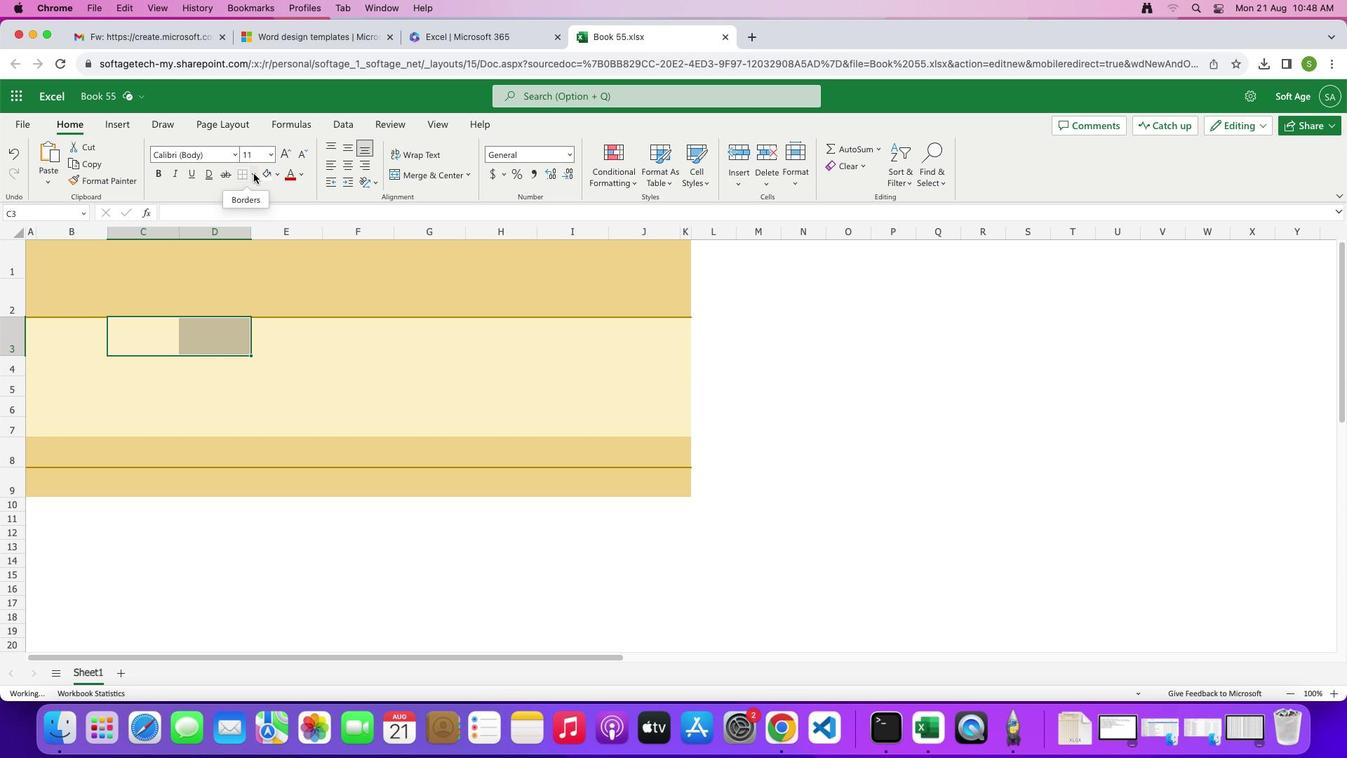 
Action: Mouse pressed left at (253, 173)
Screenshot: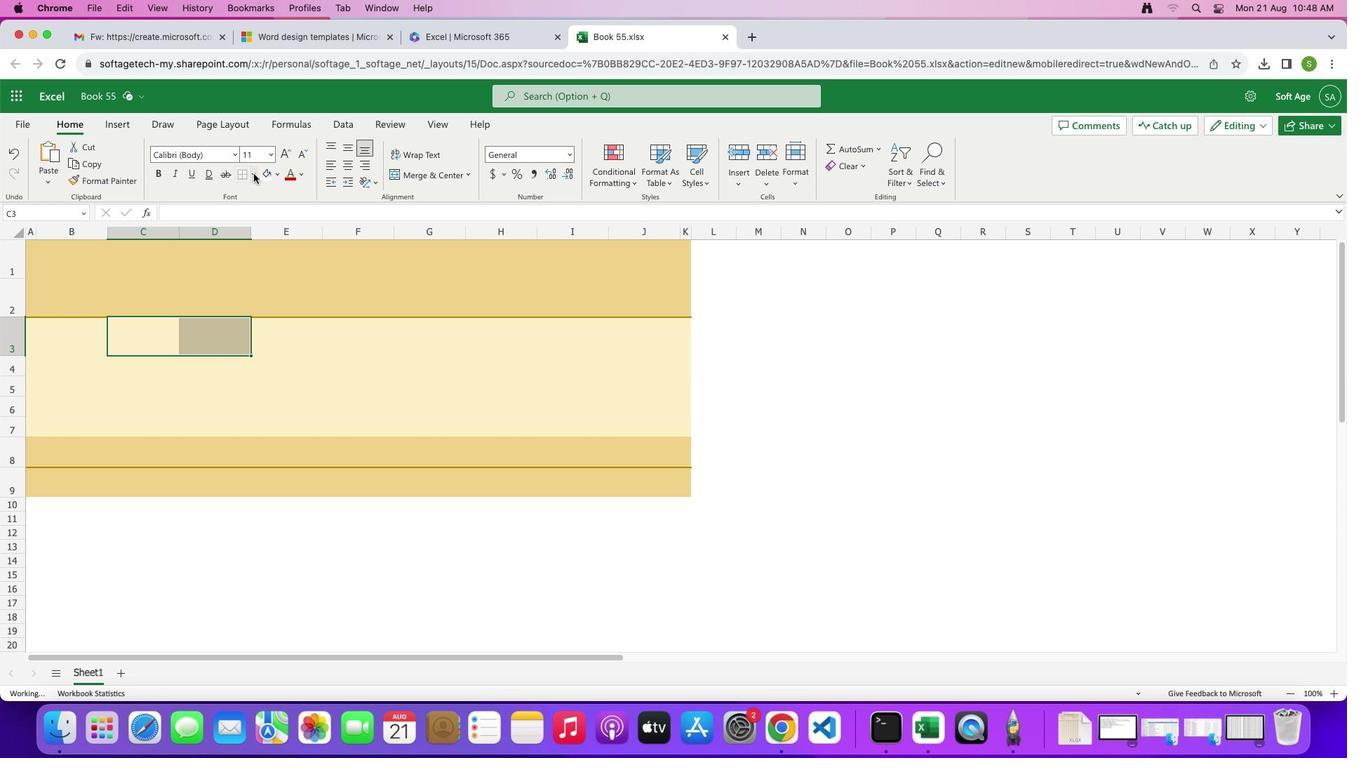 
Action: Mouse moved to (273, 404)
Screenshot: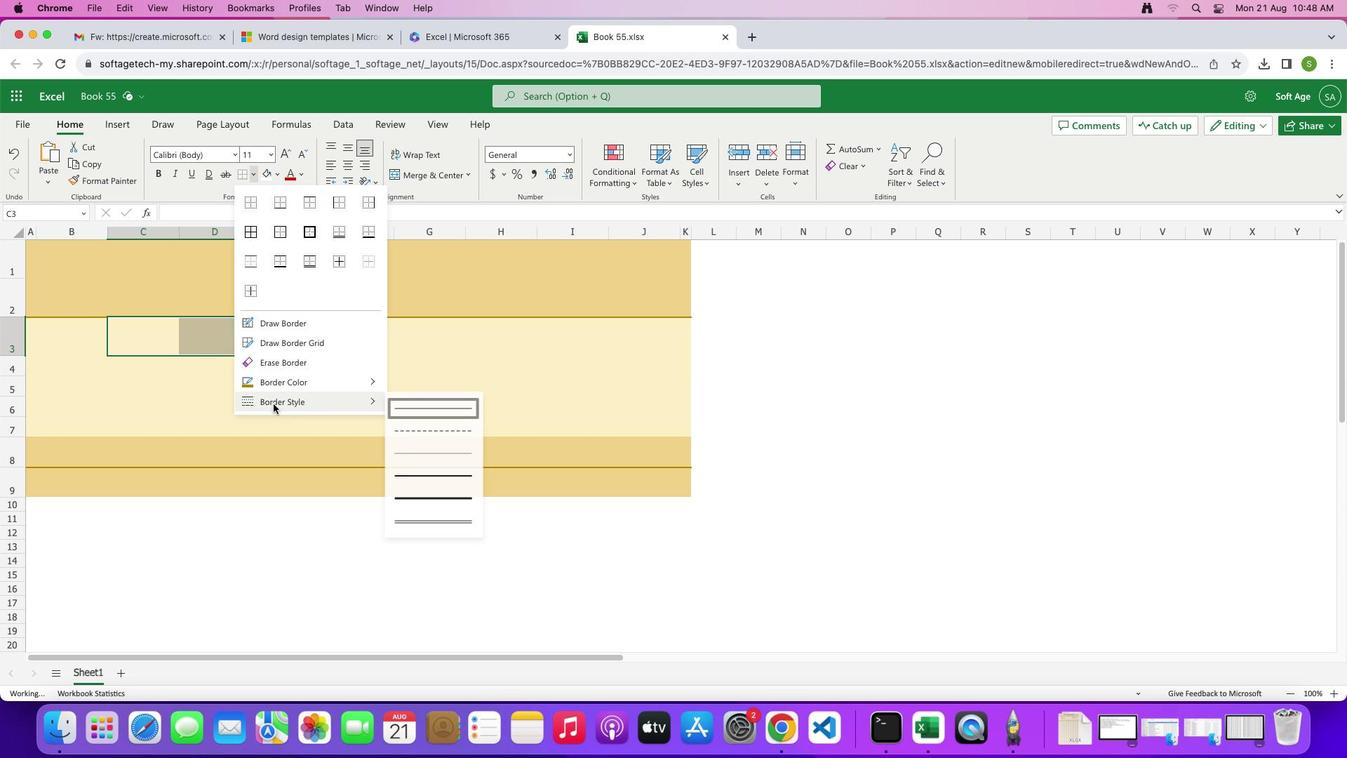 
Action: Mouse pressed left at (273, 404)
Screenshot: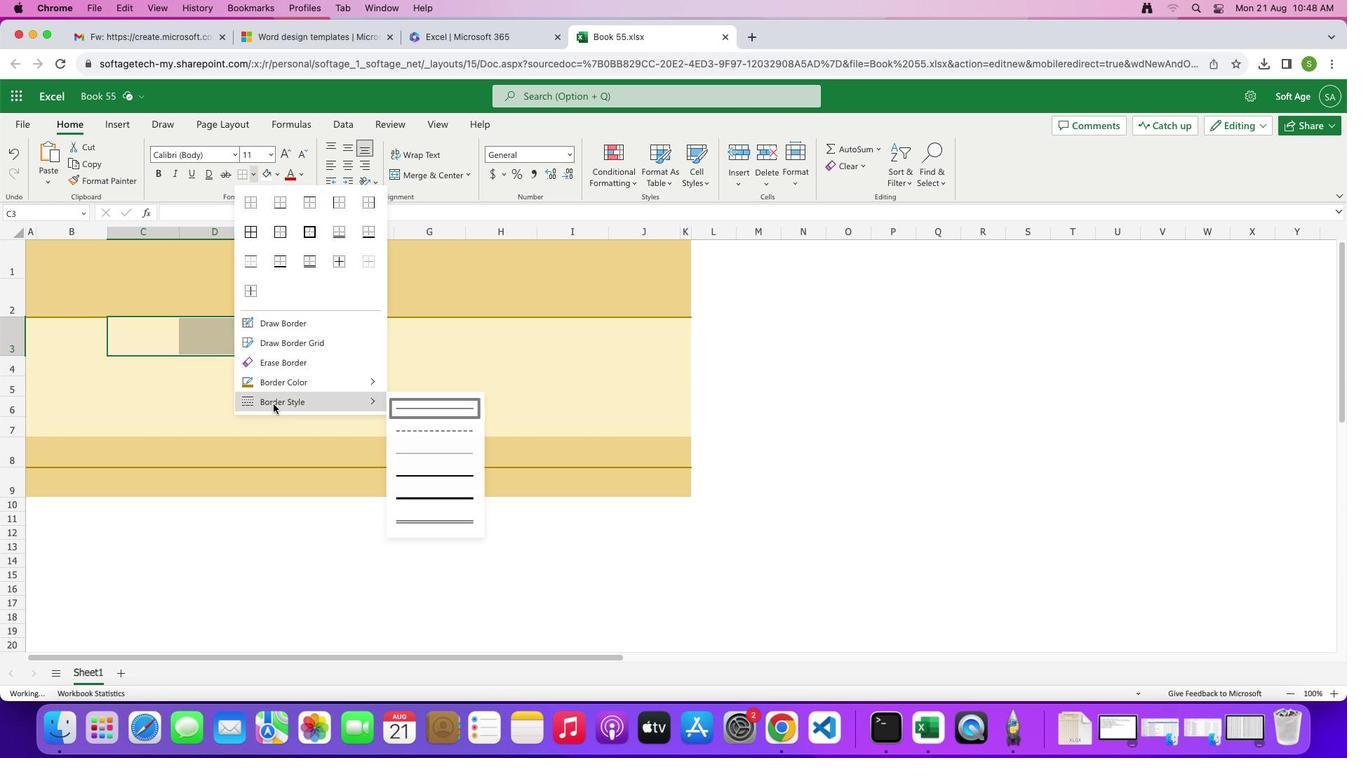 
Action: Mouse moved to (429, 402)
Screenshot: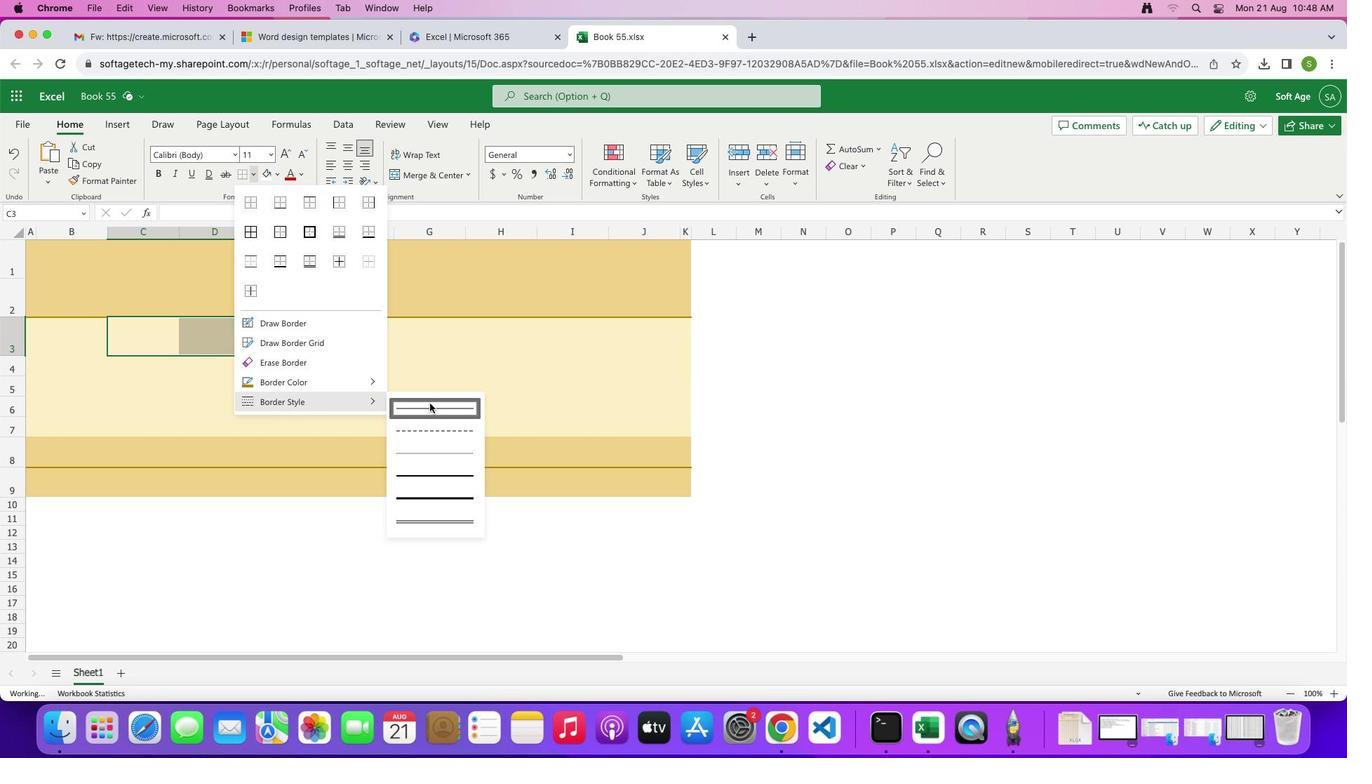 
Action: Mouse pressed left at (429, 402)
Screenshot: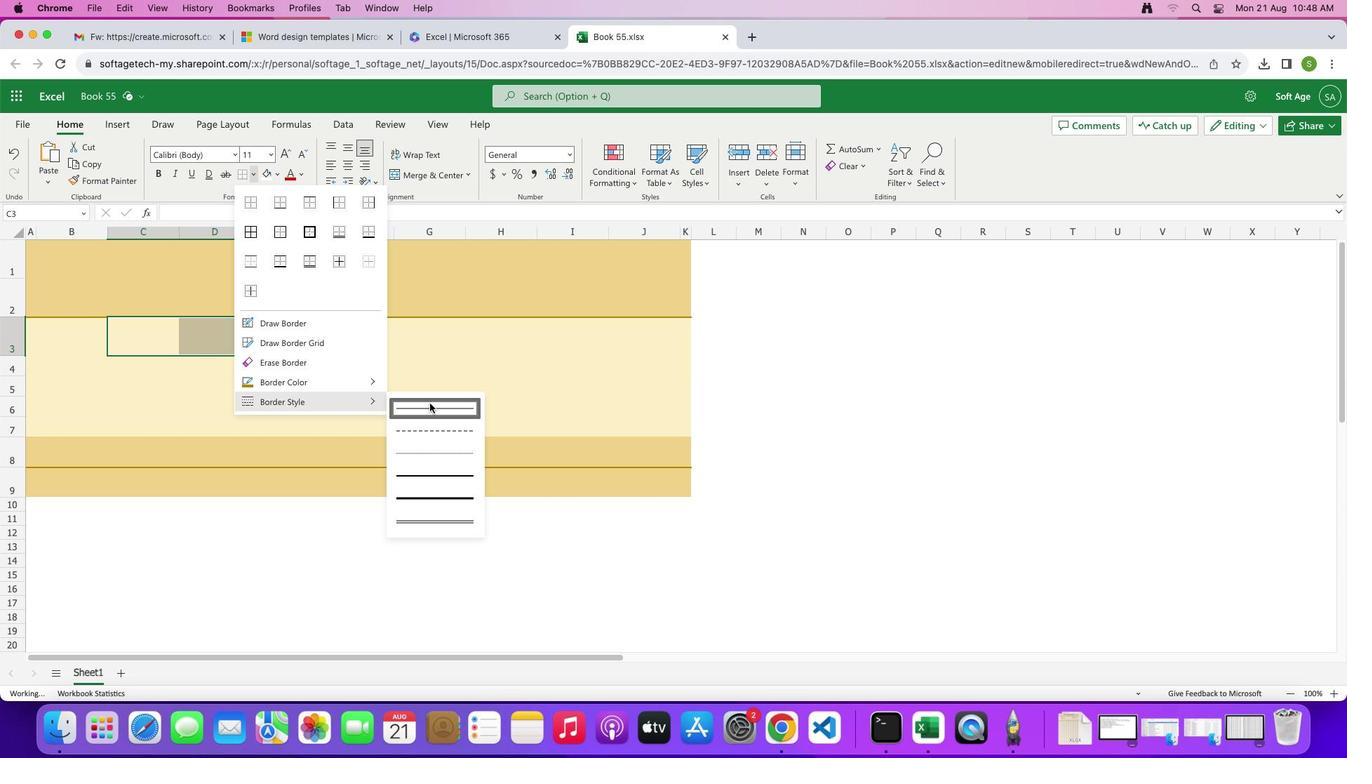 
Action: Mouse pressed left at (429, 402)
Screenshot: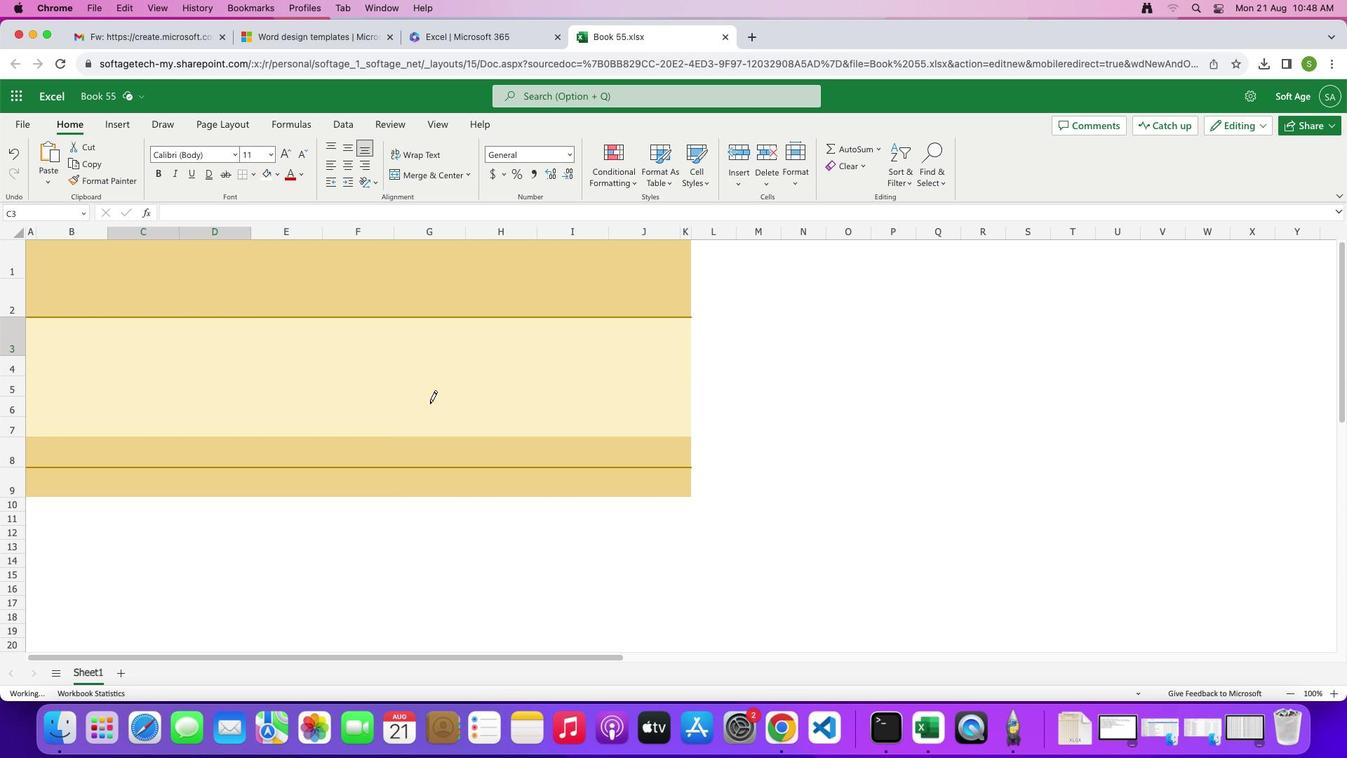 
Action: Mouse moved to (116, 344)
Screenshot: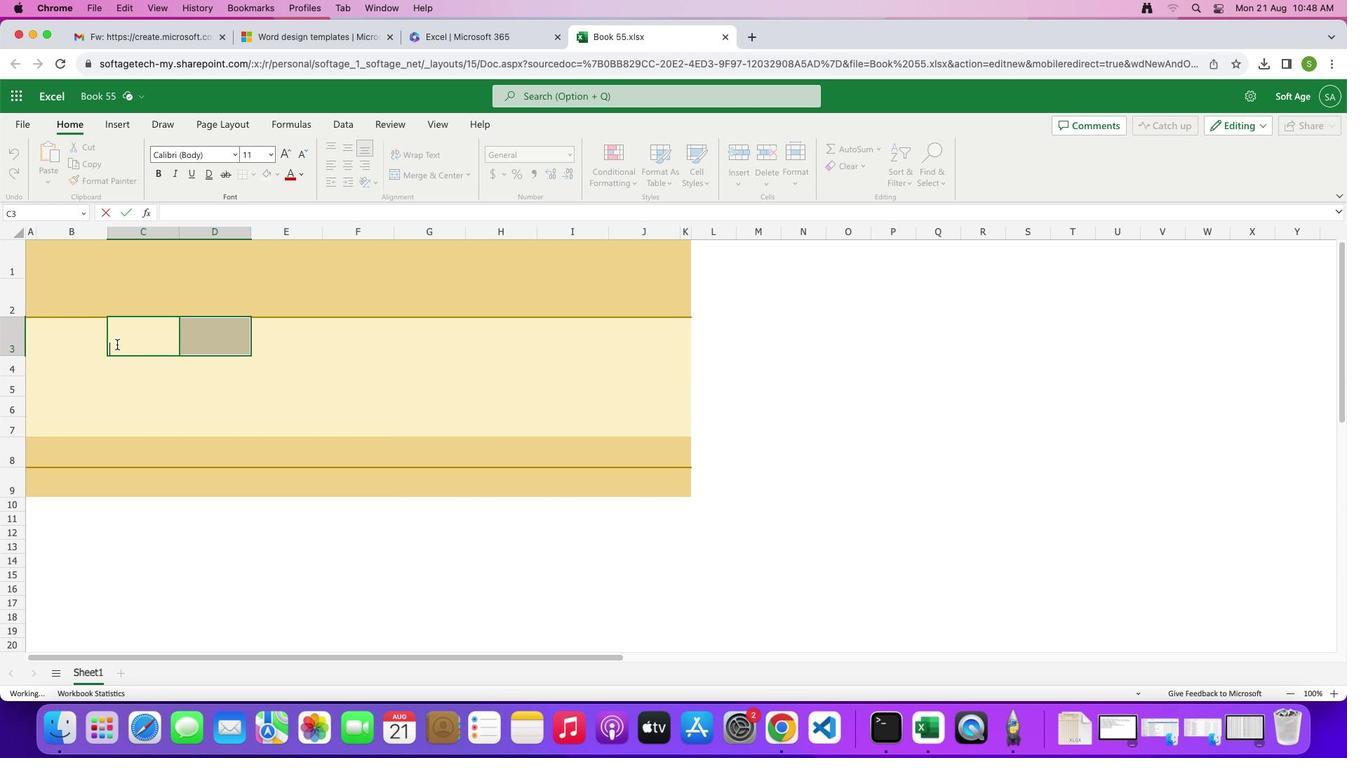 
Action: Mouse pressed left at (116, 344)
Screenshot: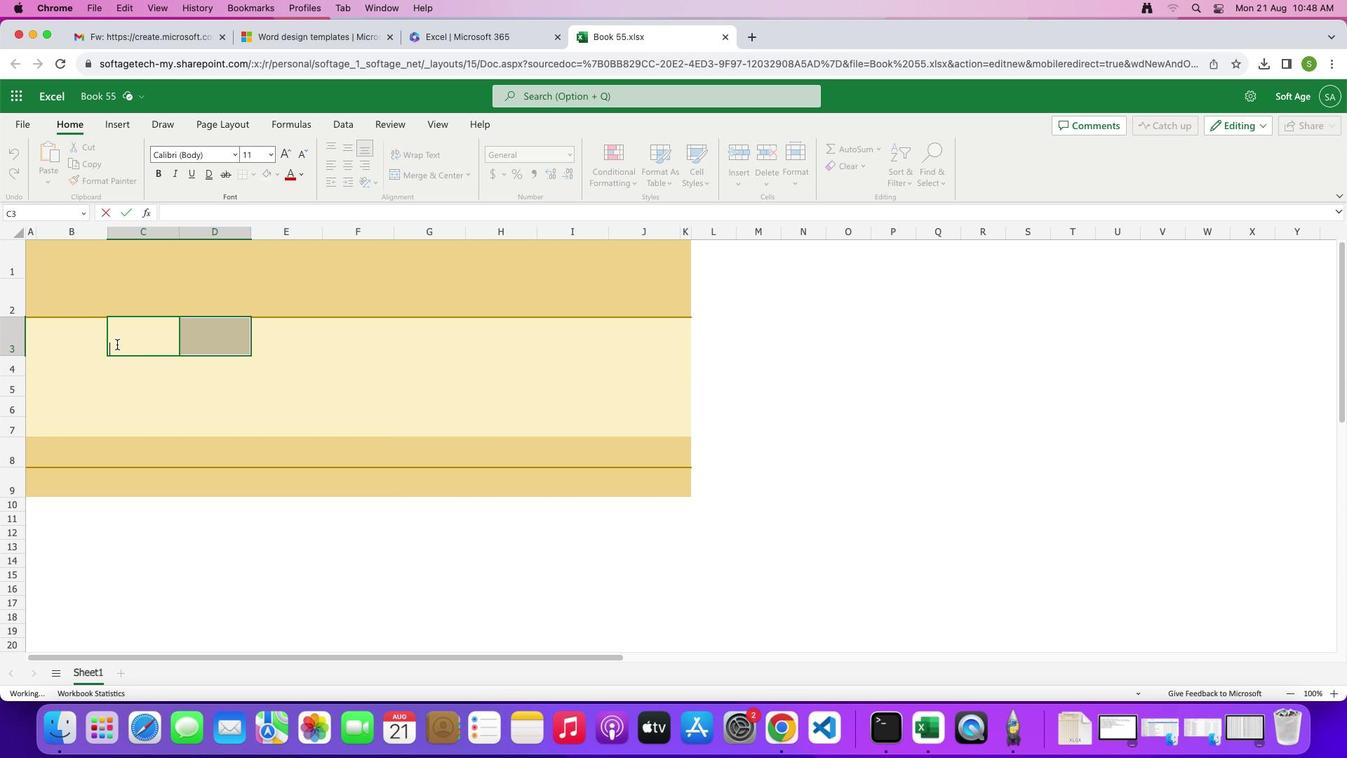 
Action: Mouse moved to (148, 385)
Screenshot: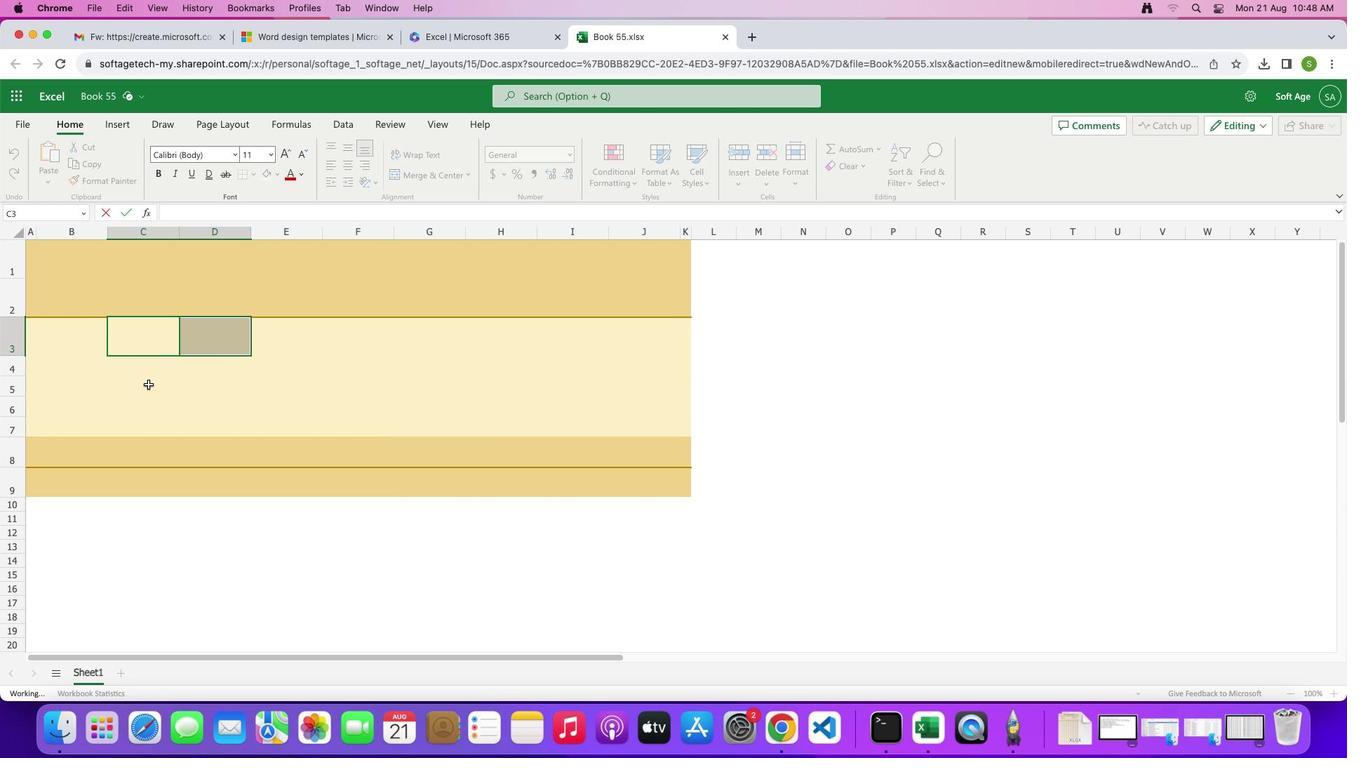 
Action: Mouse pressed left at (148, 385)
Screenshot: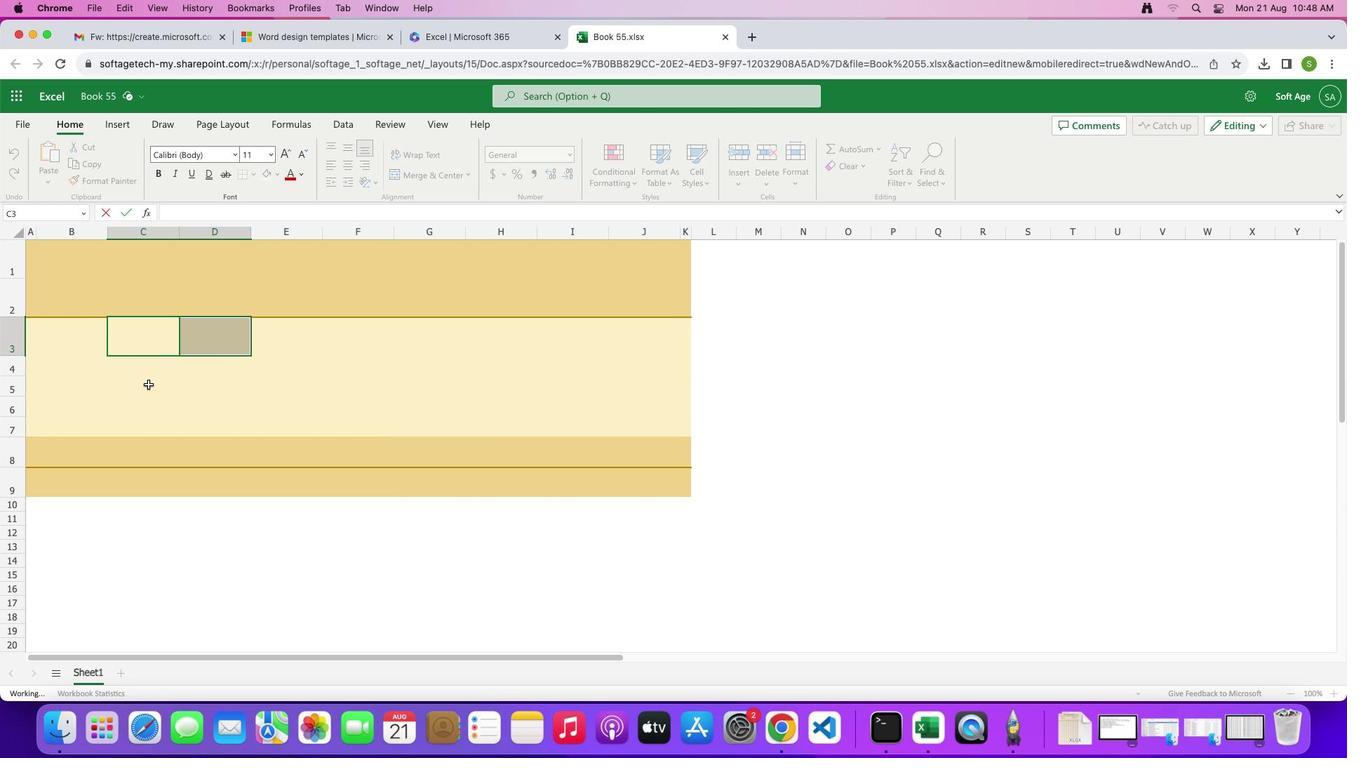 
Action: Mouse moved to (102, 339)
Screenshot: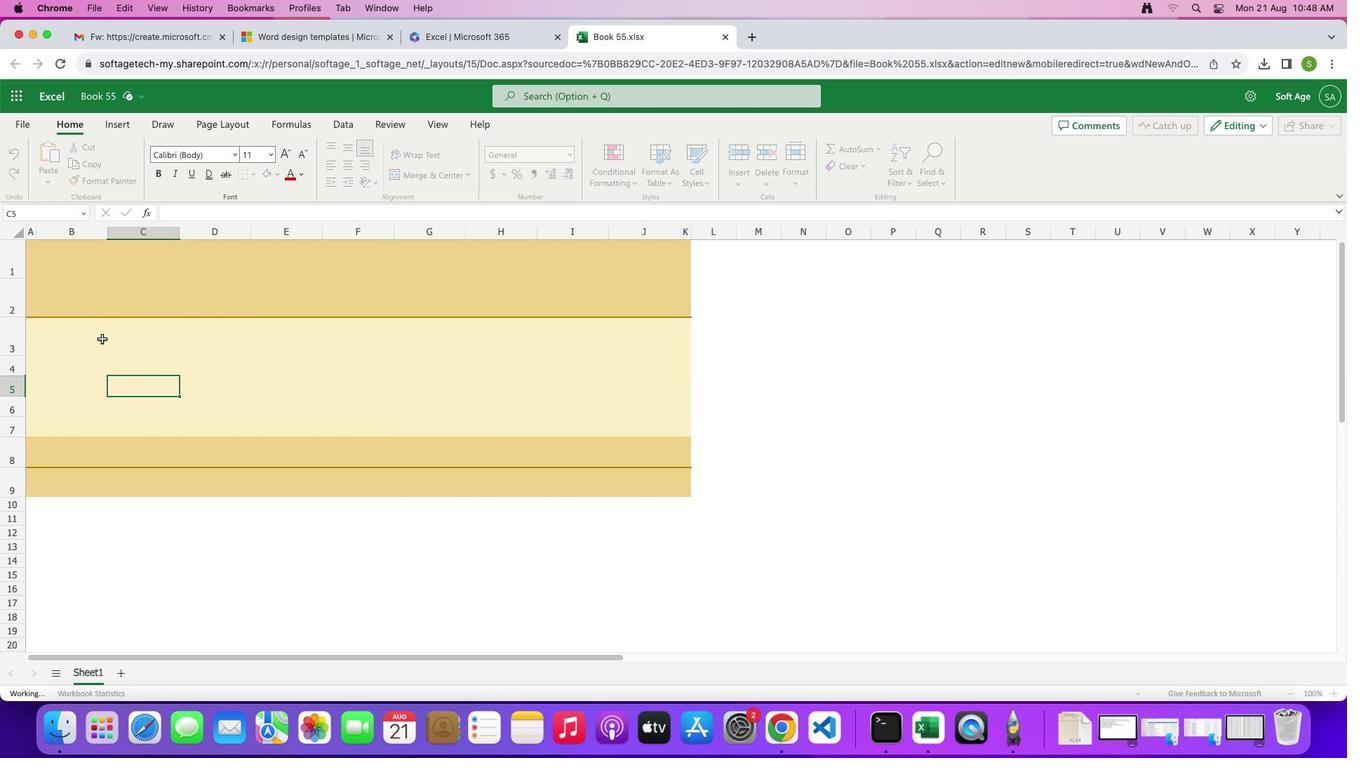 
Action: Mouse pressed left at (102, 339)
Screenshot: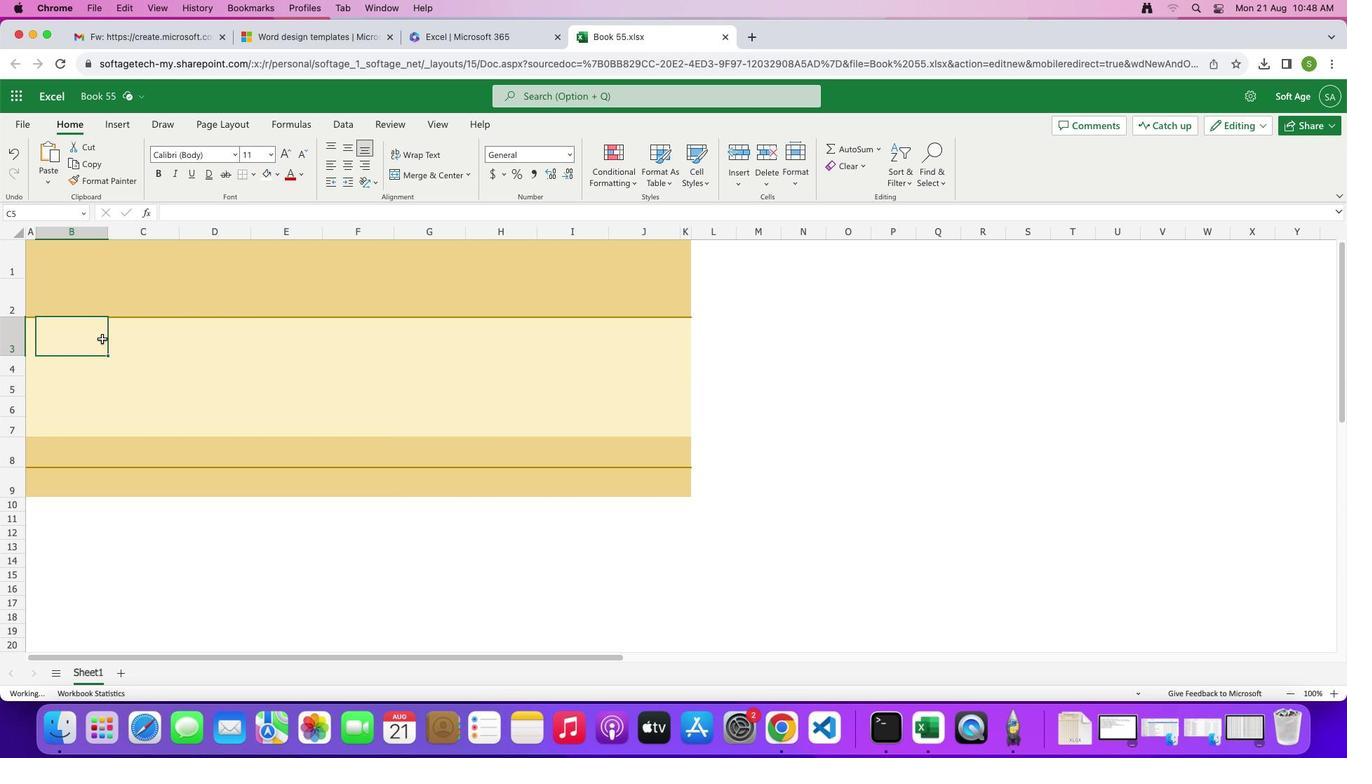 
Action: Mouse moved to (132, 386)
Screenshot: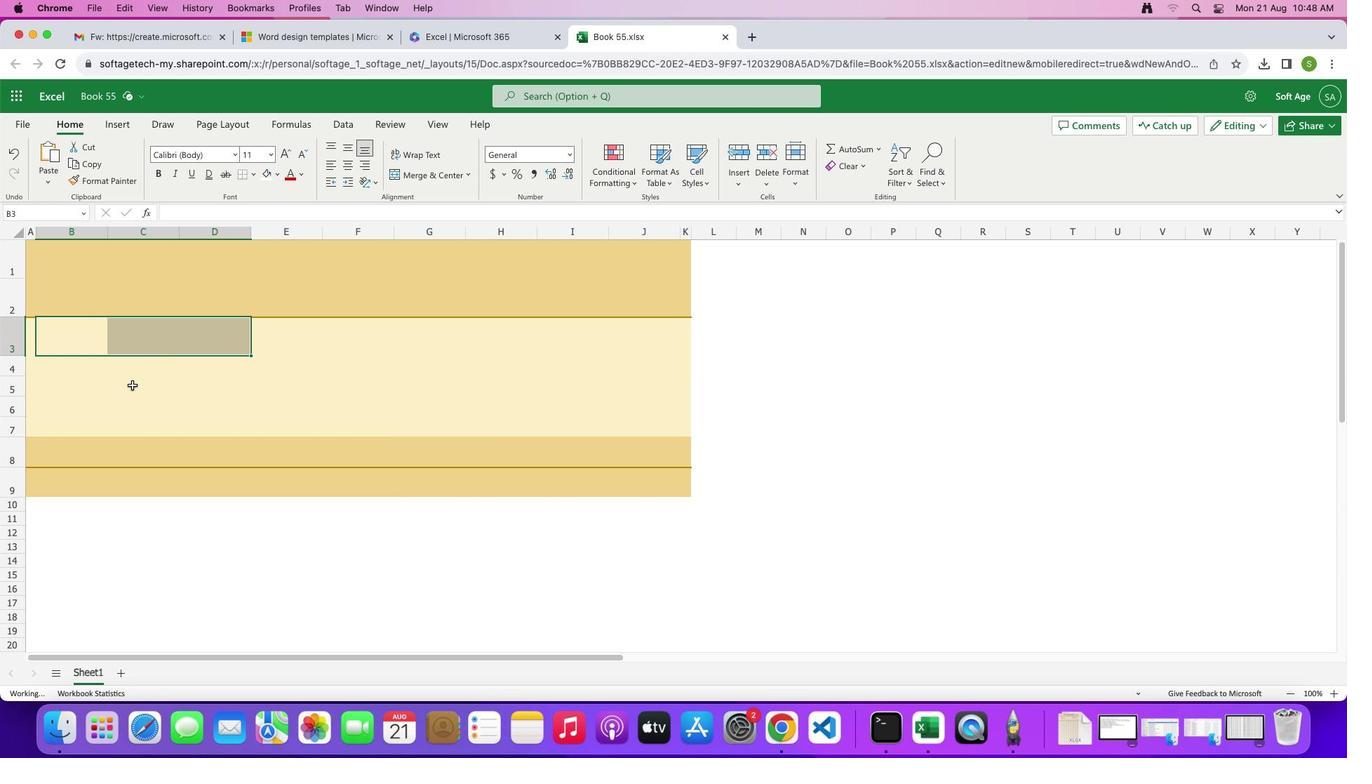 
Action: Mouse pressed left at (132, 386)
Screenshot: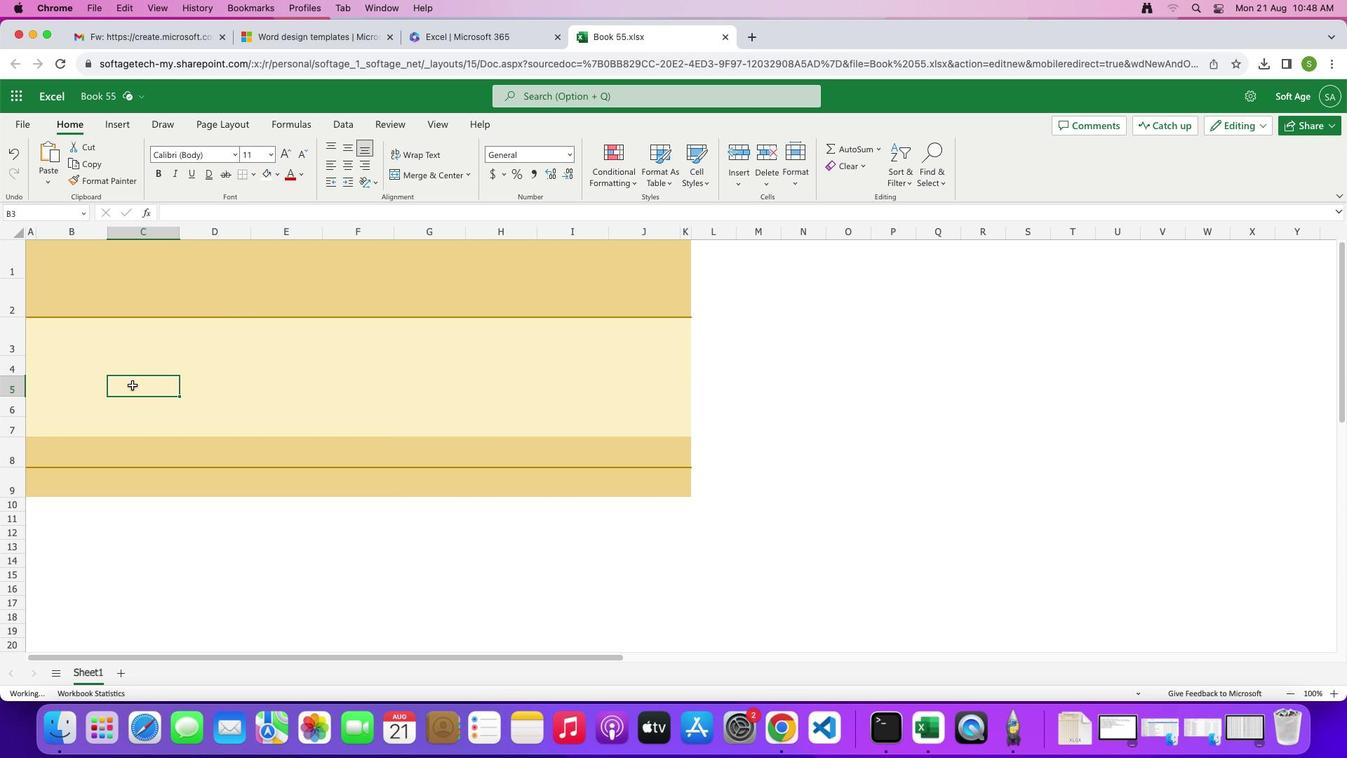 
Action: Mouse moved to (124, 338)
Screenshot: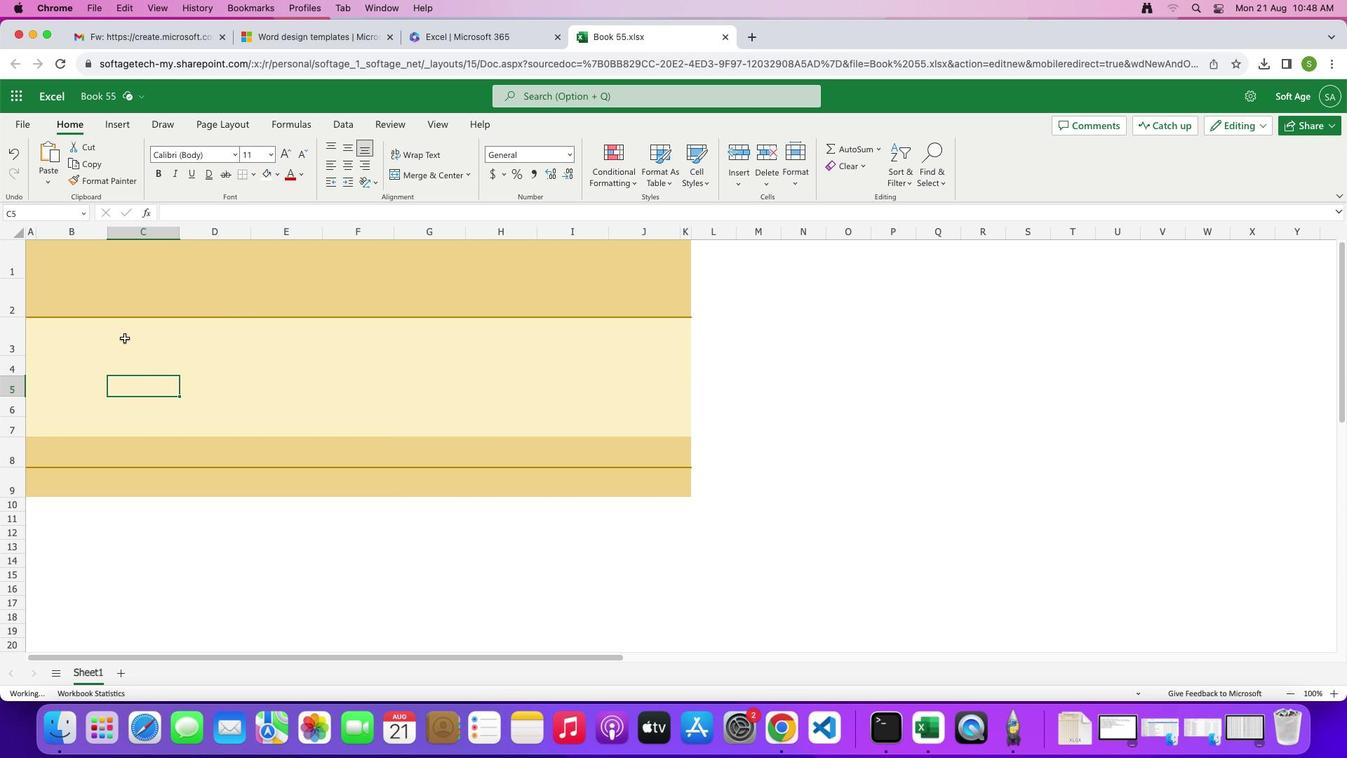 
Action: Mouse pressed left at (124, 338)
Screenshot: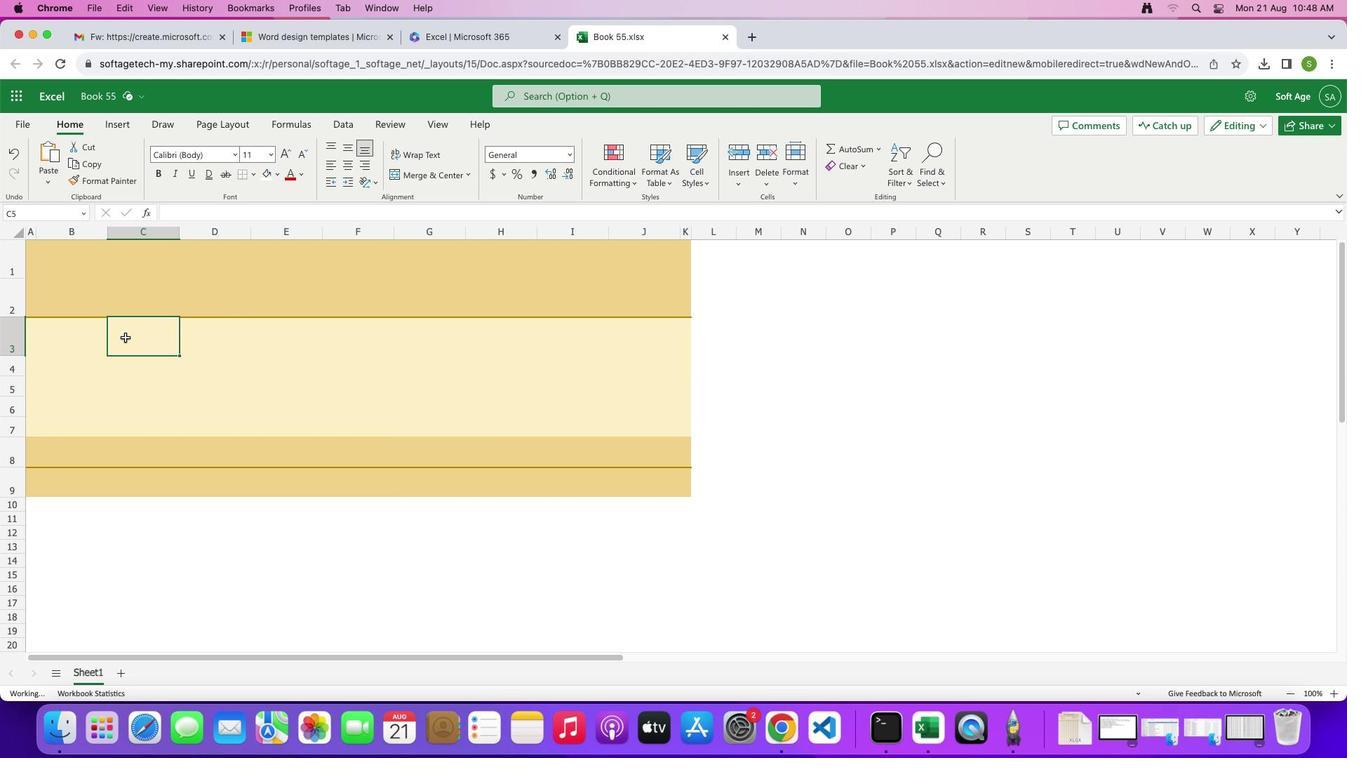 
Action: Mouse moved to (254, 174)
Screenshot: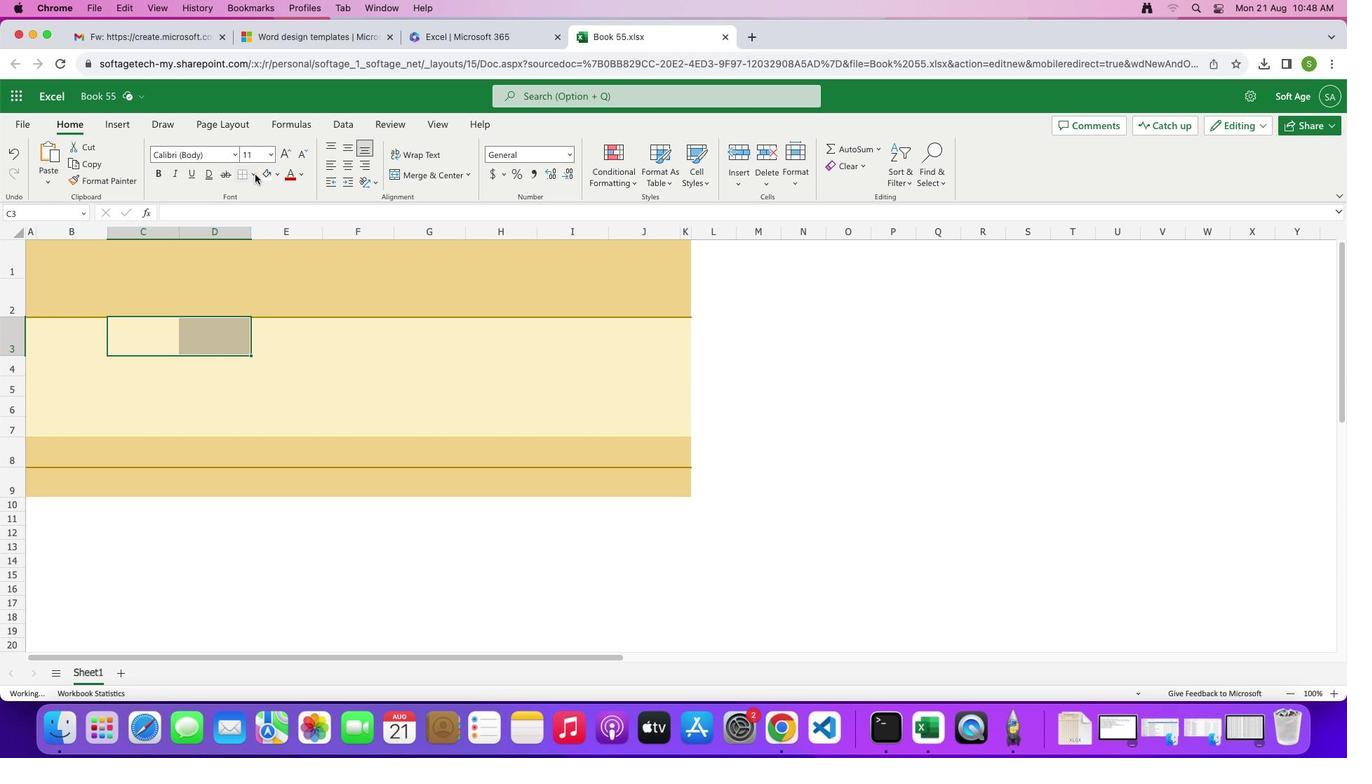 
Action: Mouse pressed left at (254, 174)
Screenshot: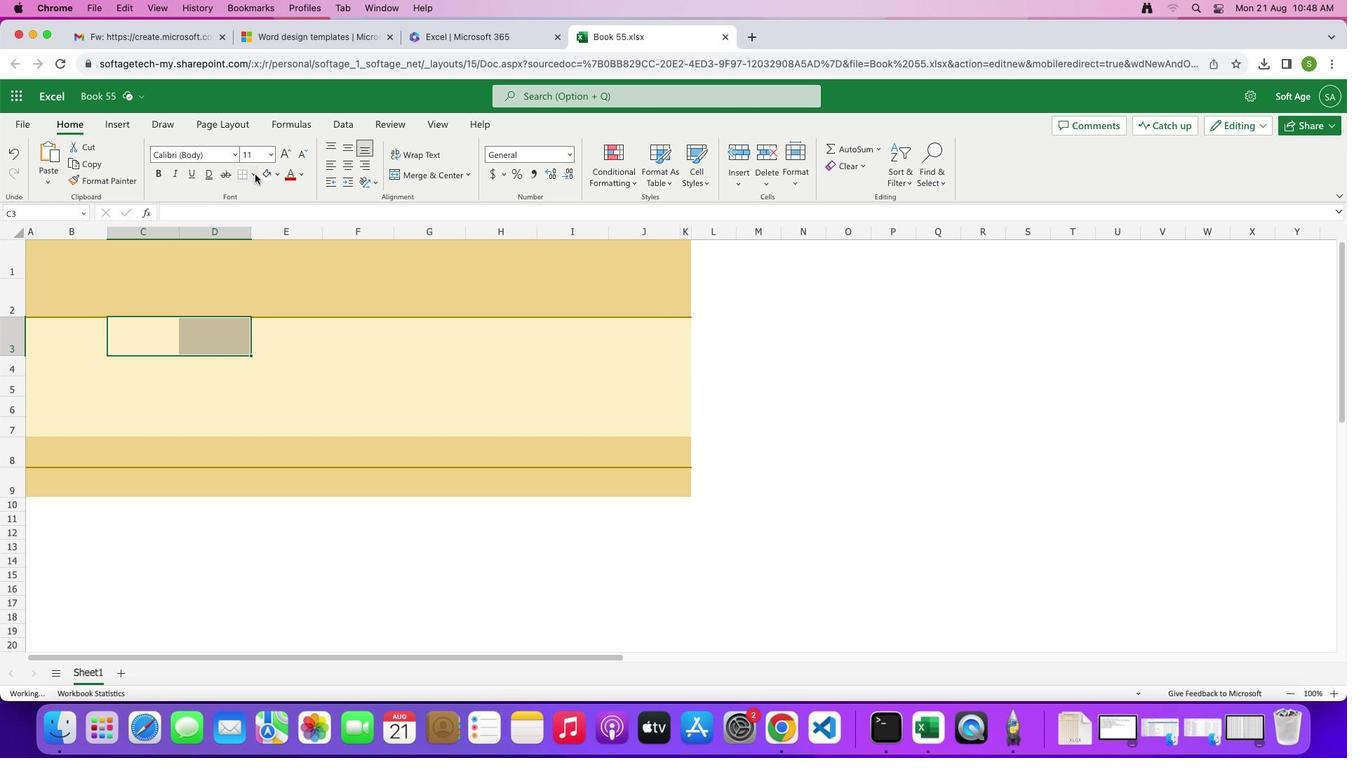 
Action: Mouse moved to (287, 202)
Screenshot: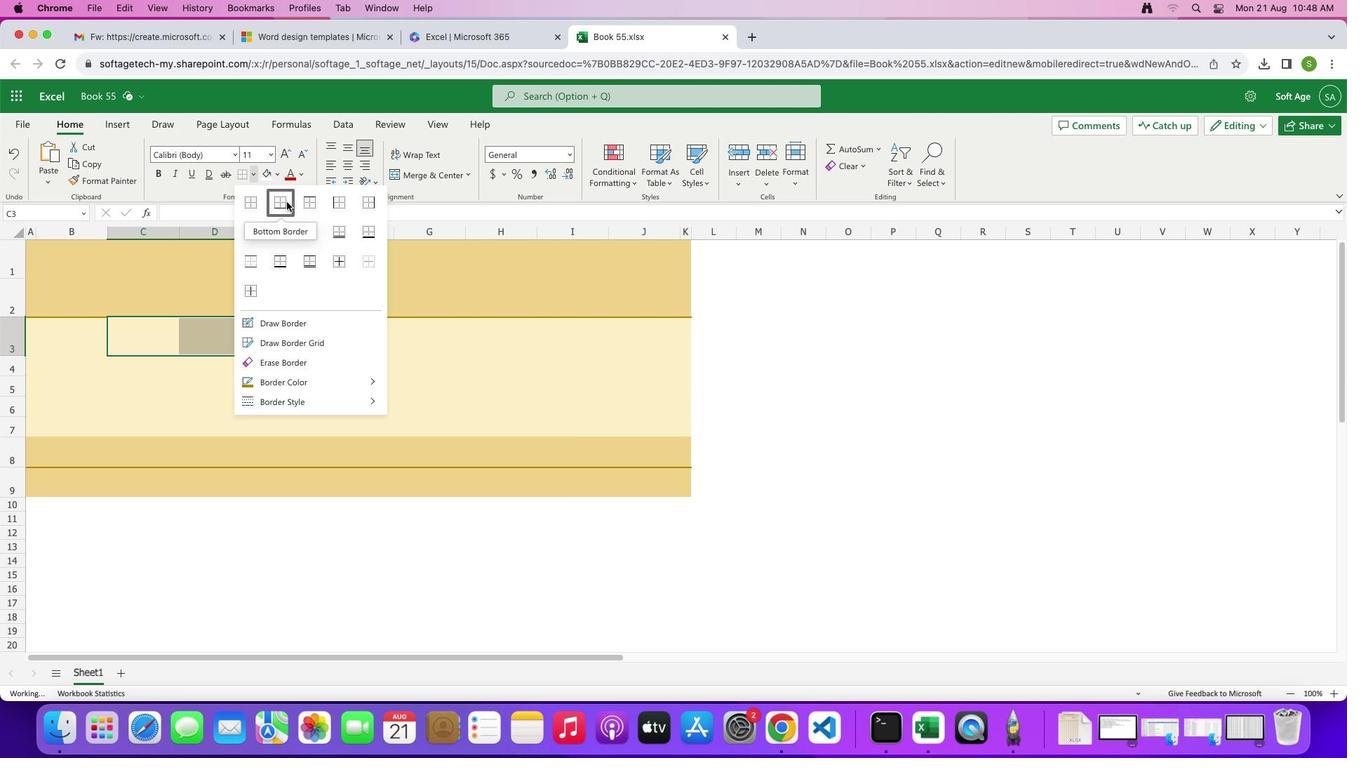 
Action: Mouse pressed left at (287, 202)
Screenshot: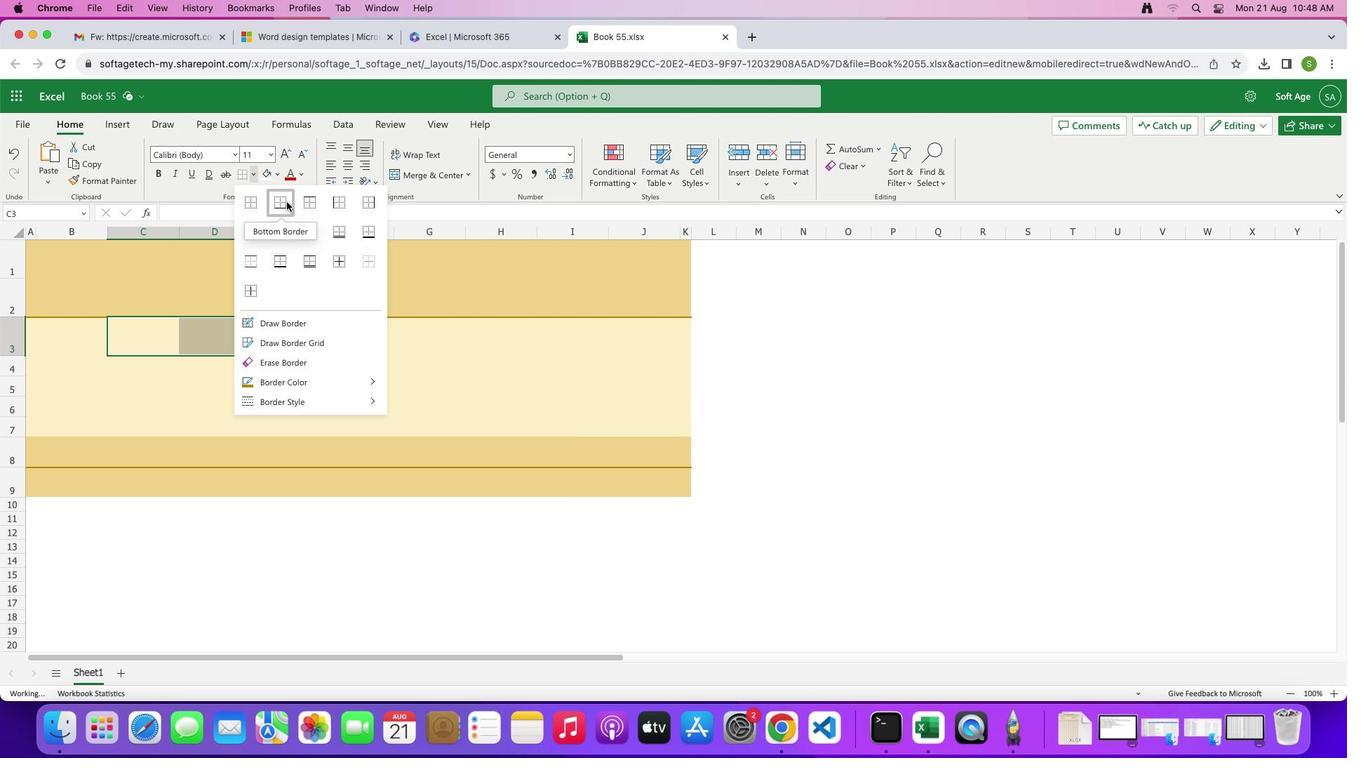 
Action: Mouse moved to (270, 405)
Screenshot: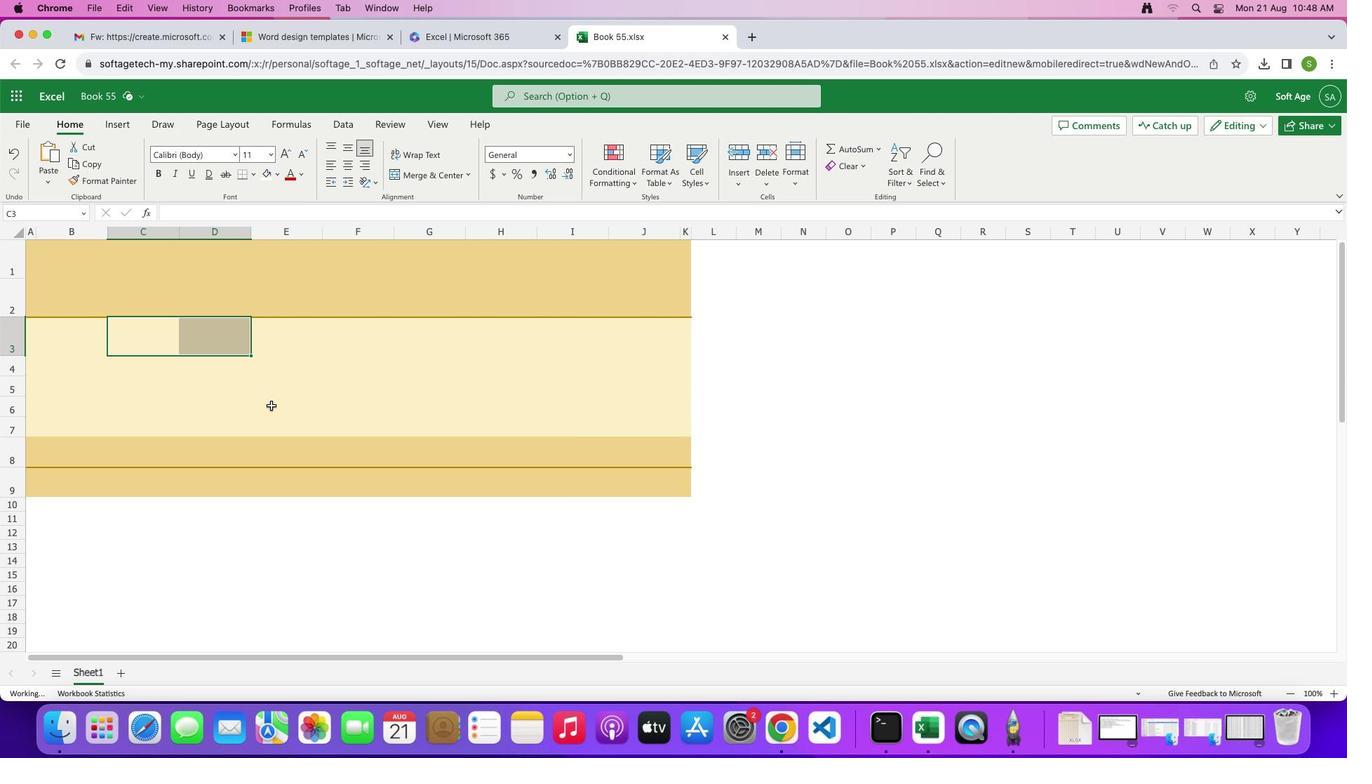 
Action: Mouse pressed left at (270, 405)
Screenshot: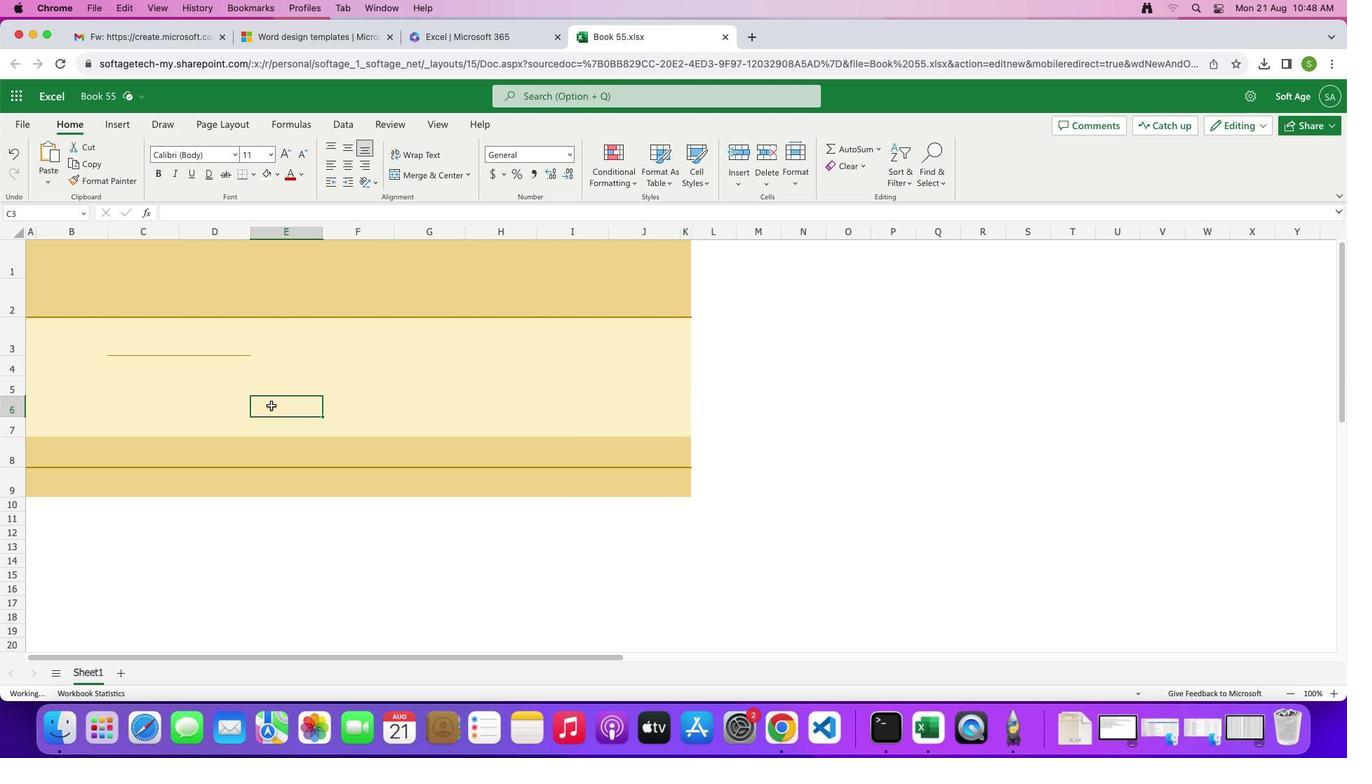 
Action: Mouse moved to (110, 365)
Screenshot: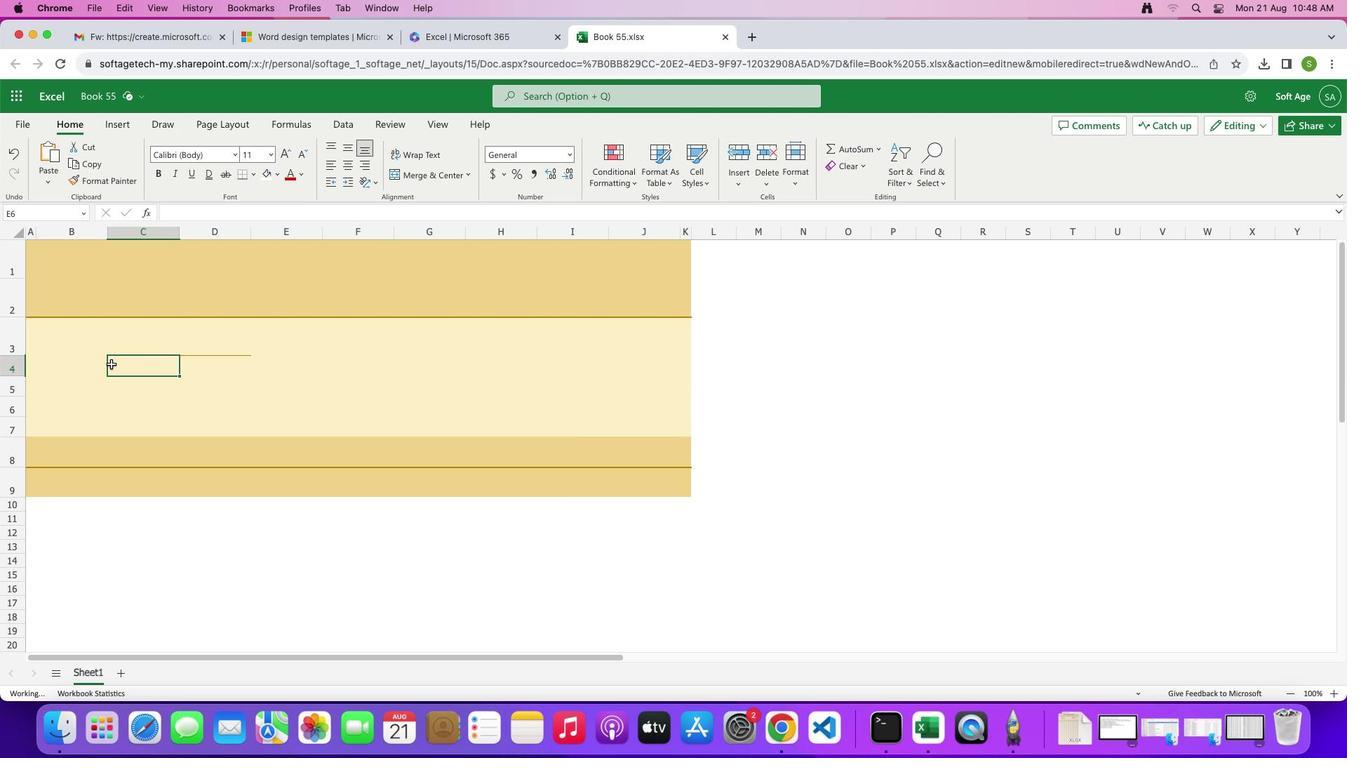 
Action: Mouse pressed left at (110, 365)
Screenshot: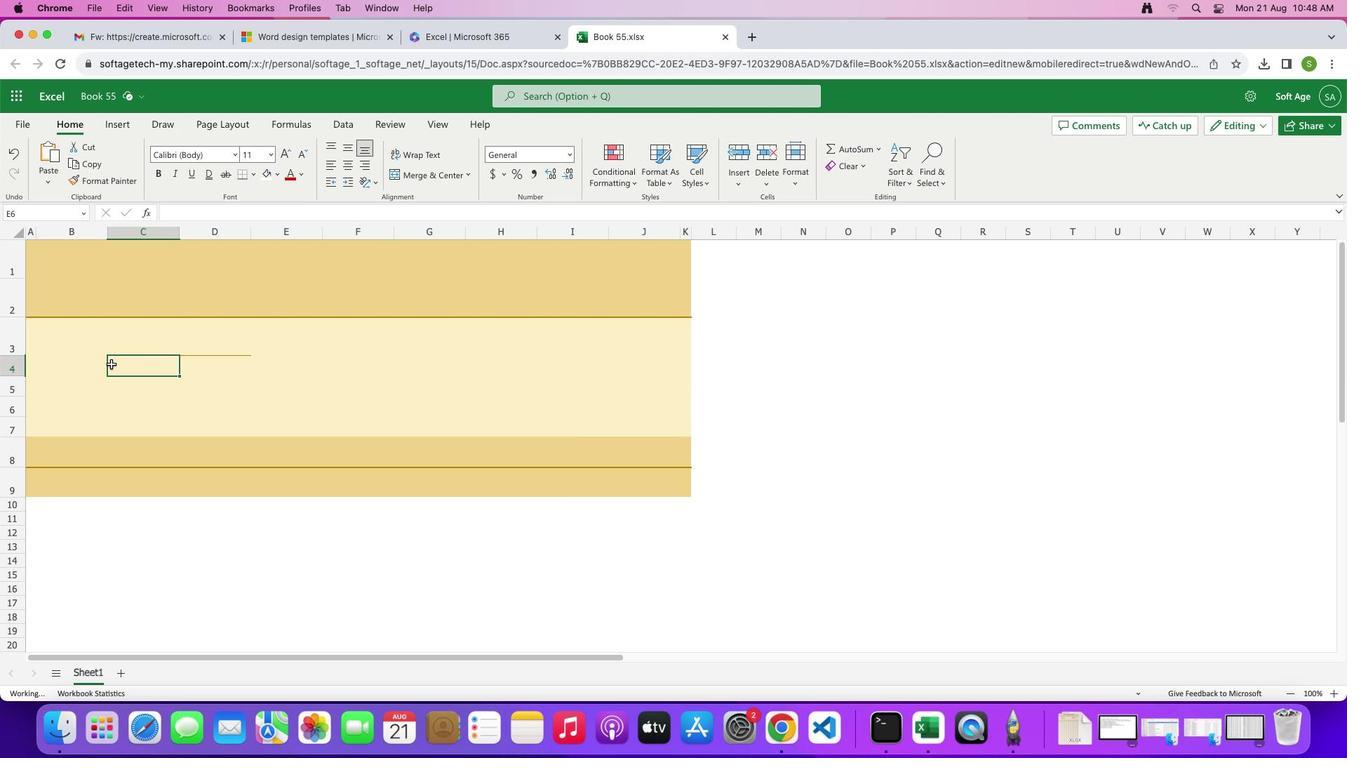 
Action: Mouse moved to (238, 171)
Screenshot: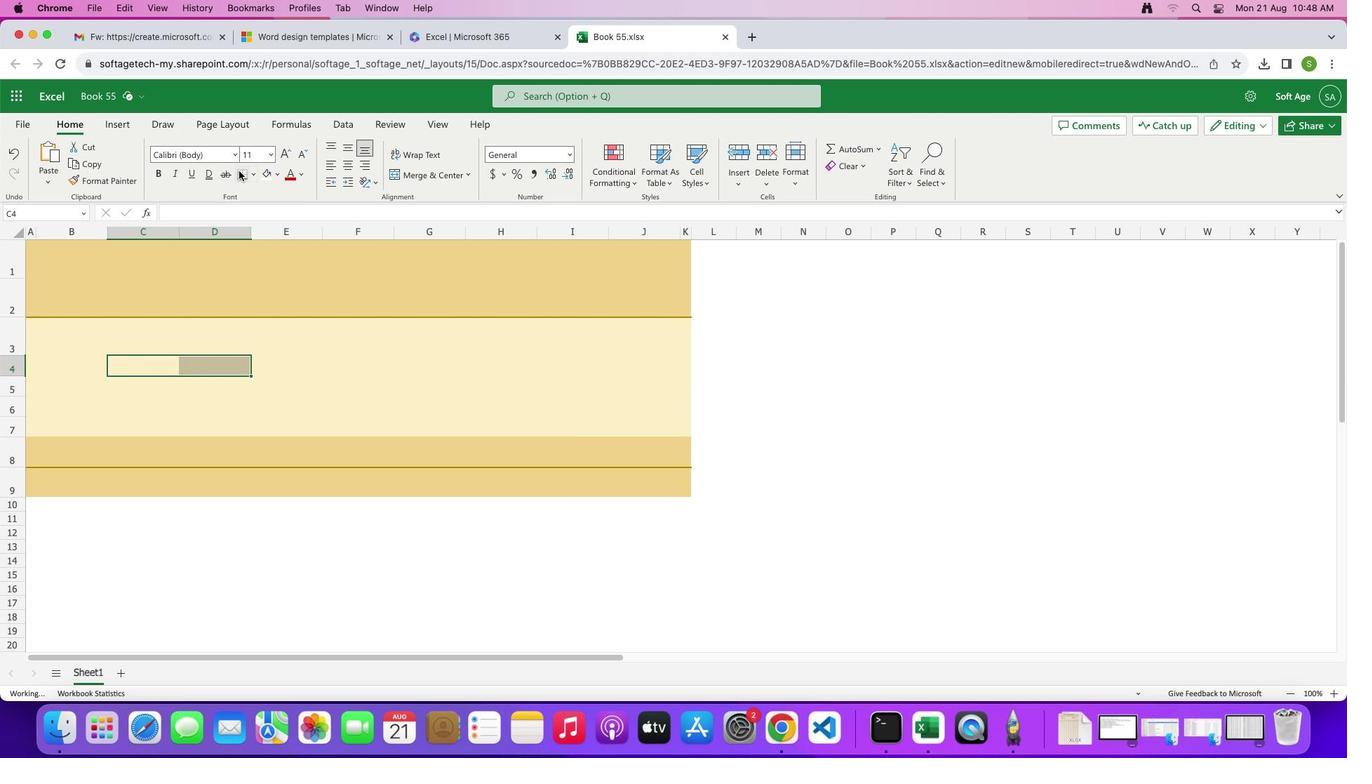 
Action: Mouse pressed left at (238, 171)
Screenshot: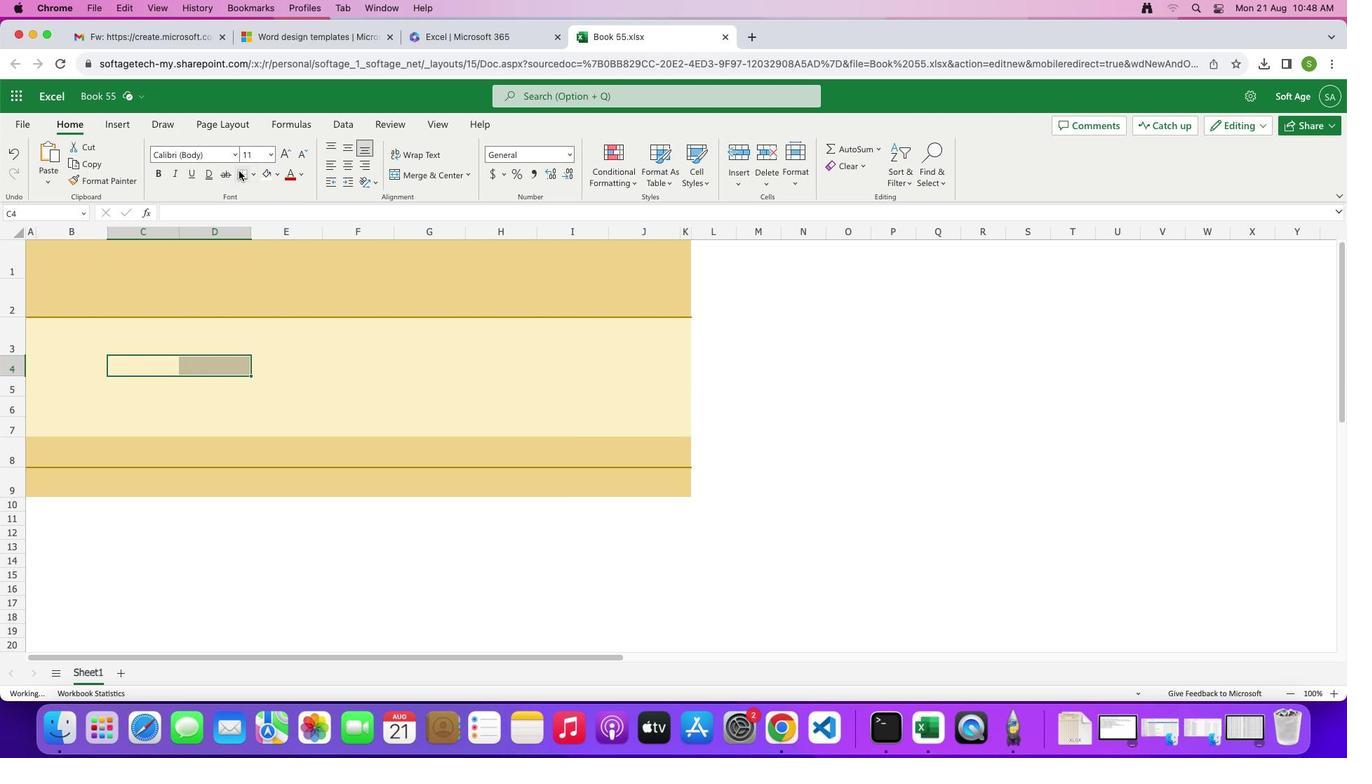 
Action: Mouse moved to (120, 386)
Screenshot: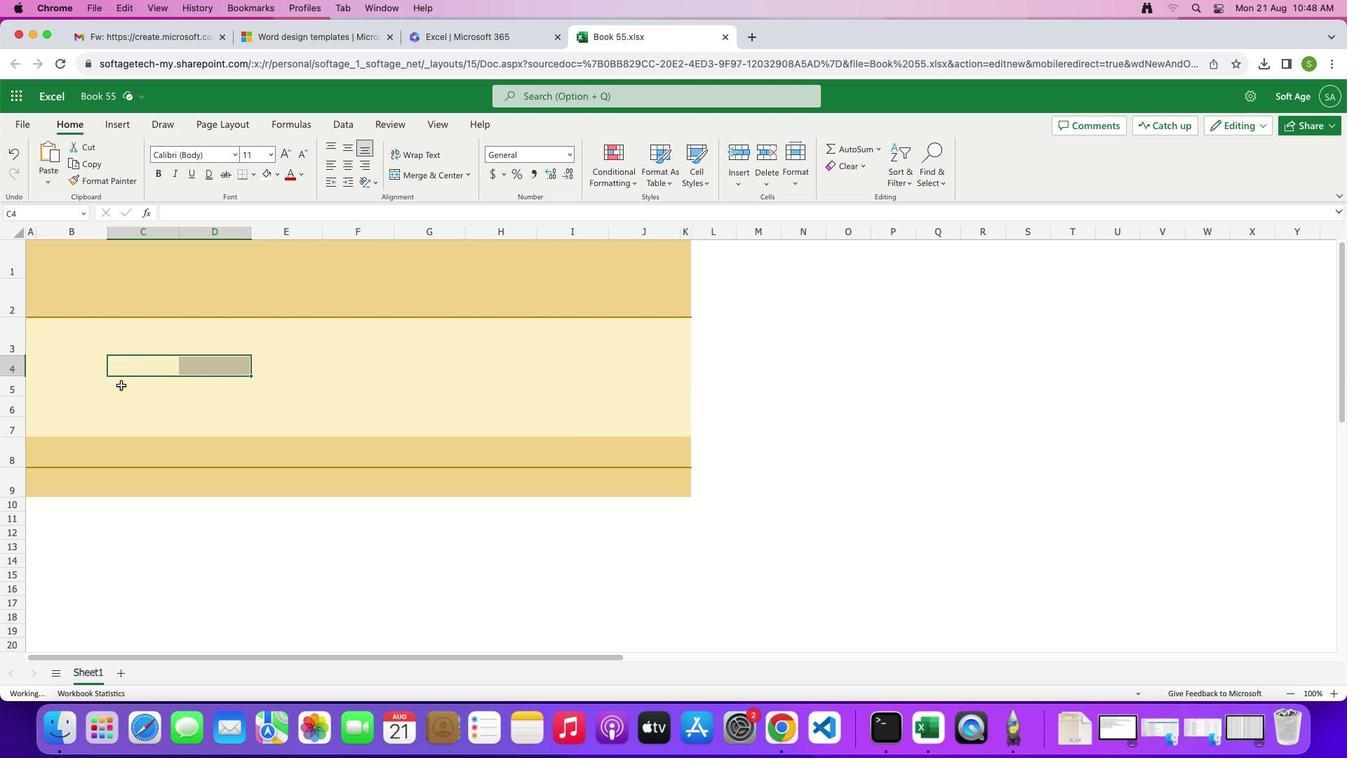
Action: Mouse pressed left at (120, 386)
Screenshot: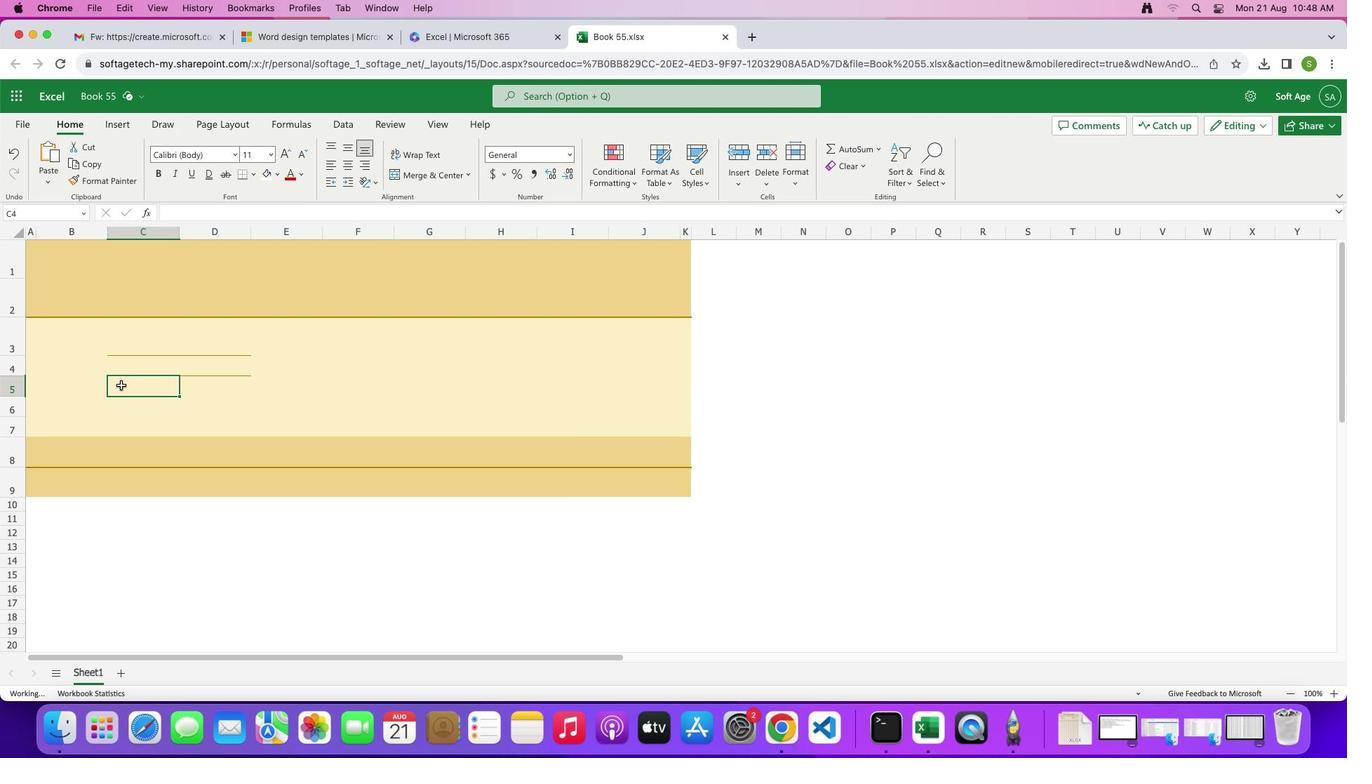 
Action: Mouse moved to (239, 174)
Screenshot: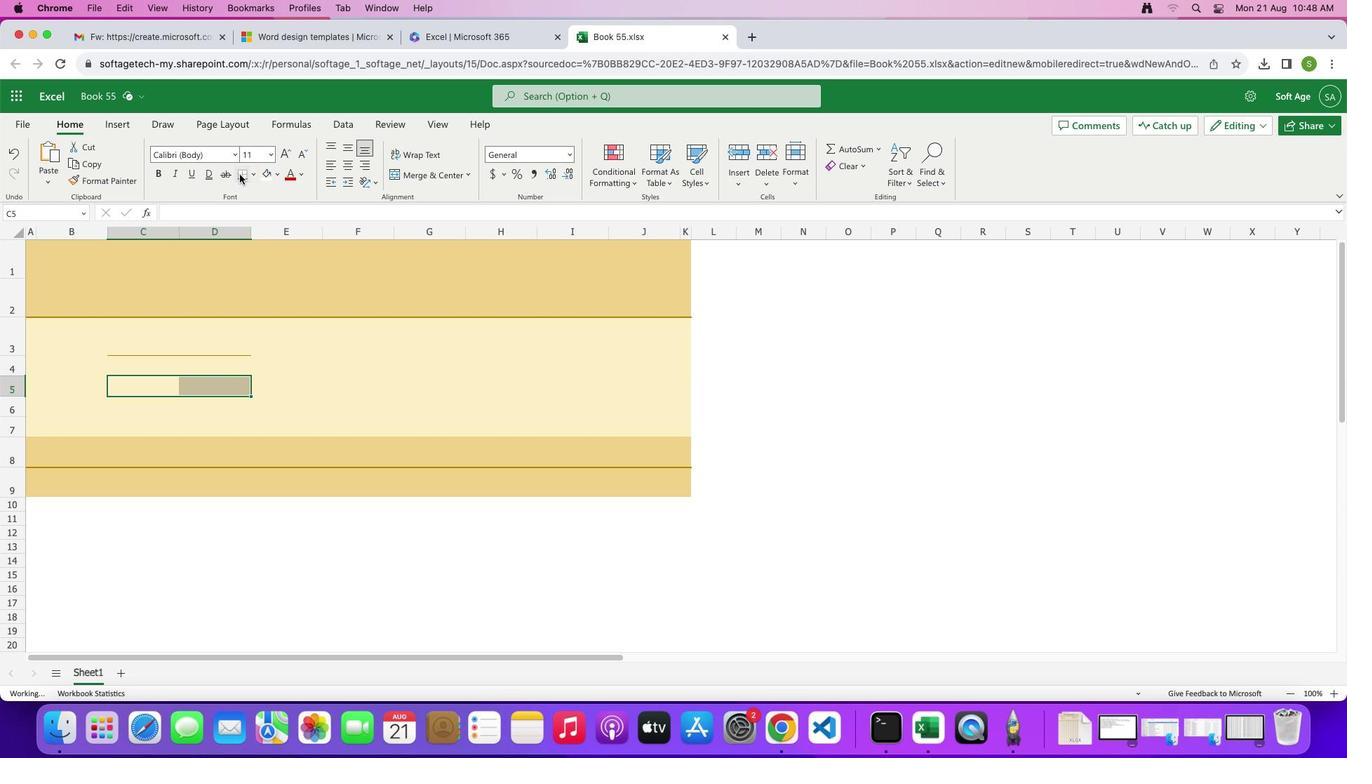 
Action: Mouse pressed left at (239, 174)
Screenshot: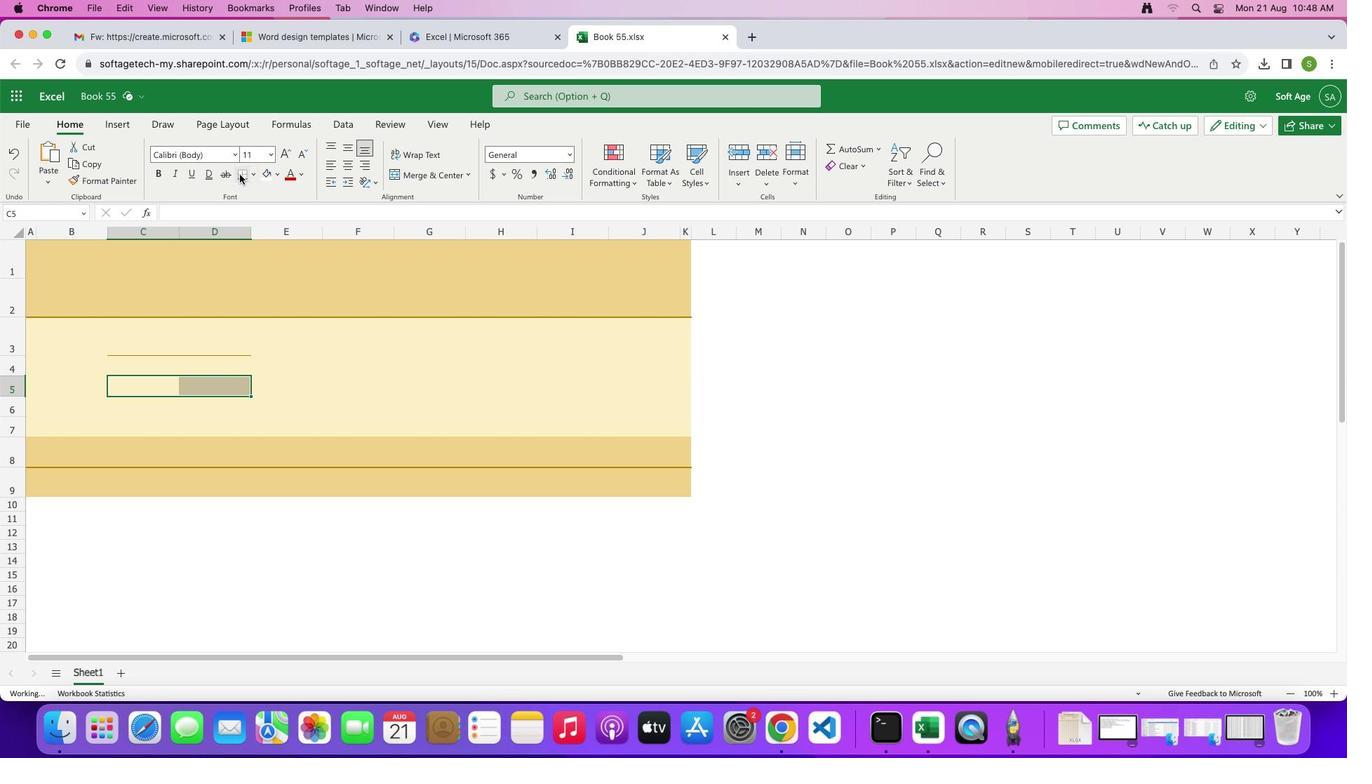 
Action: Mouse moved to (104, 405)
Screenshot: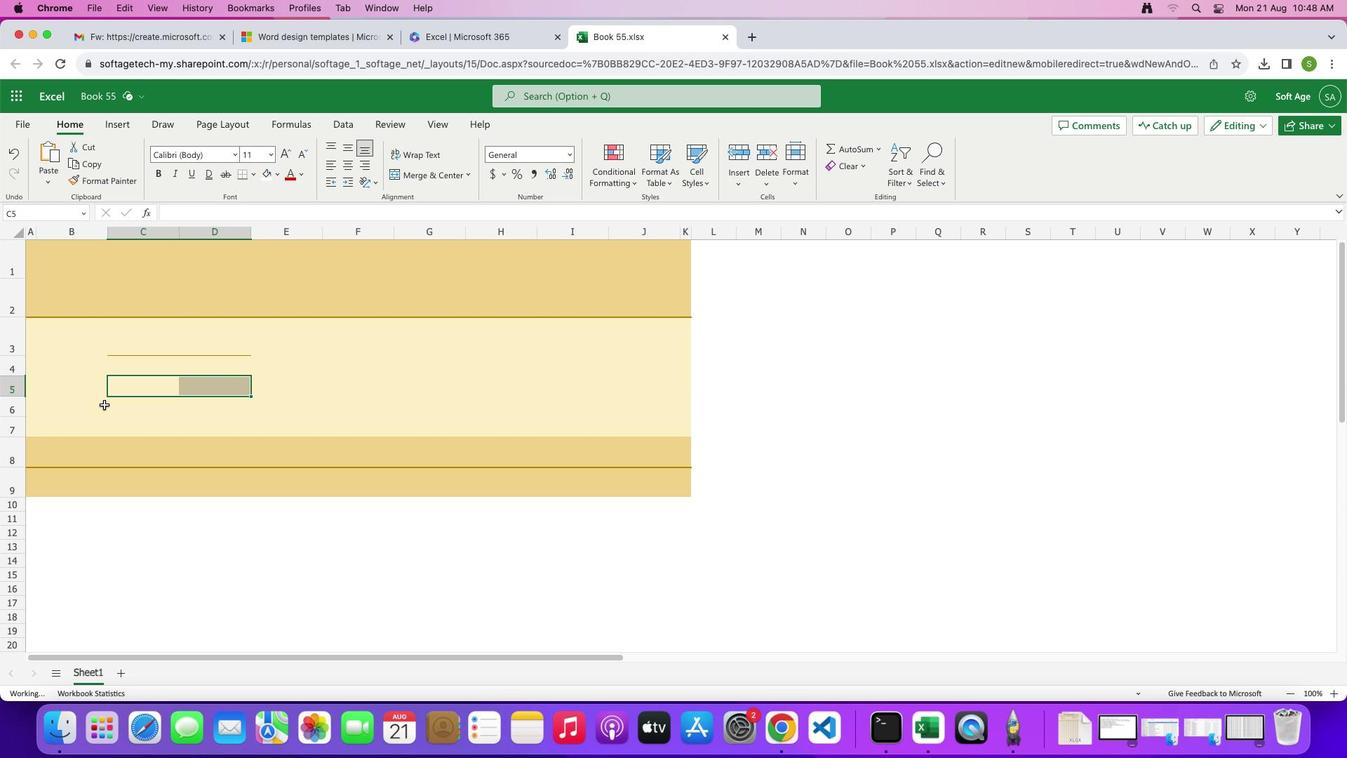 
Action: Mouse pressed left at (104, 405)
Screenshot: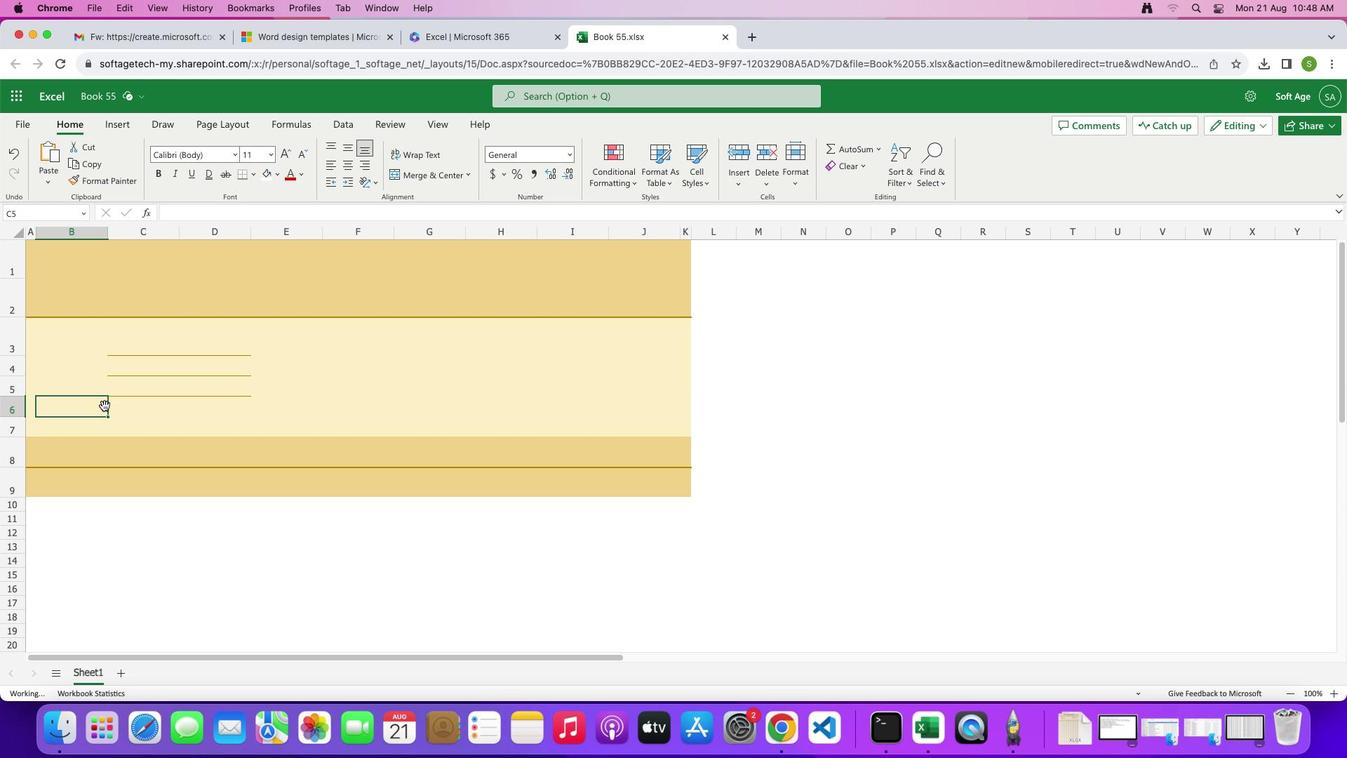 
Action: Mouse moved to (154, 438)
Screenshot: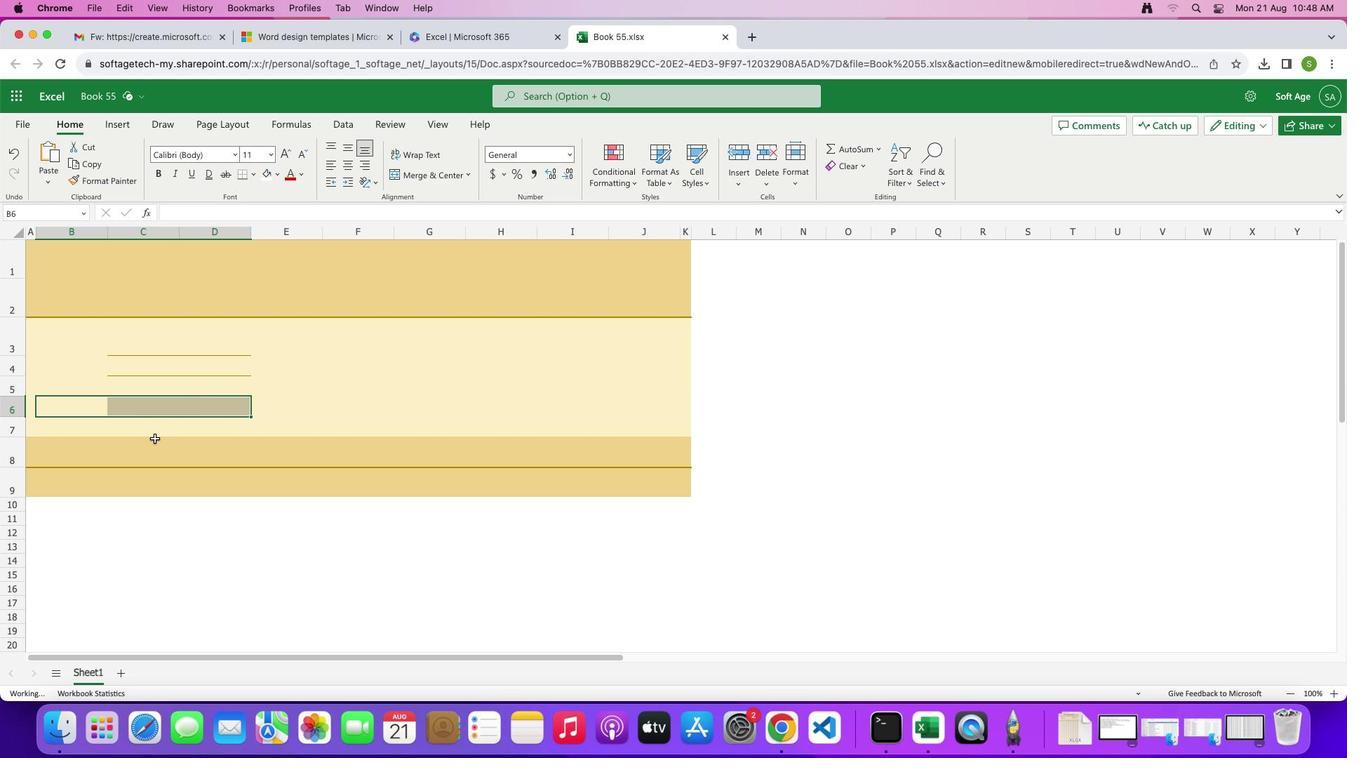 
Action: Mouse pressed left at (154, 438)
Screenshot: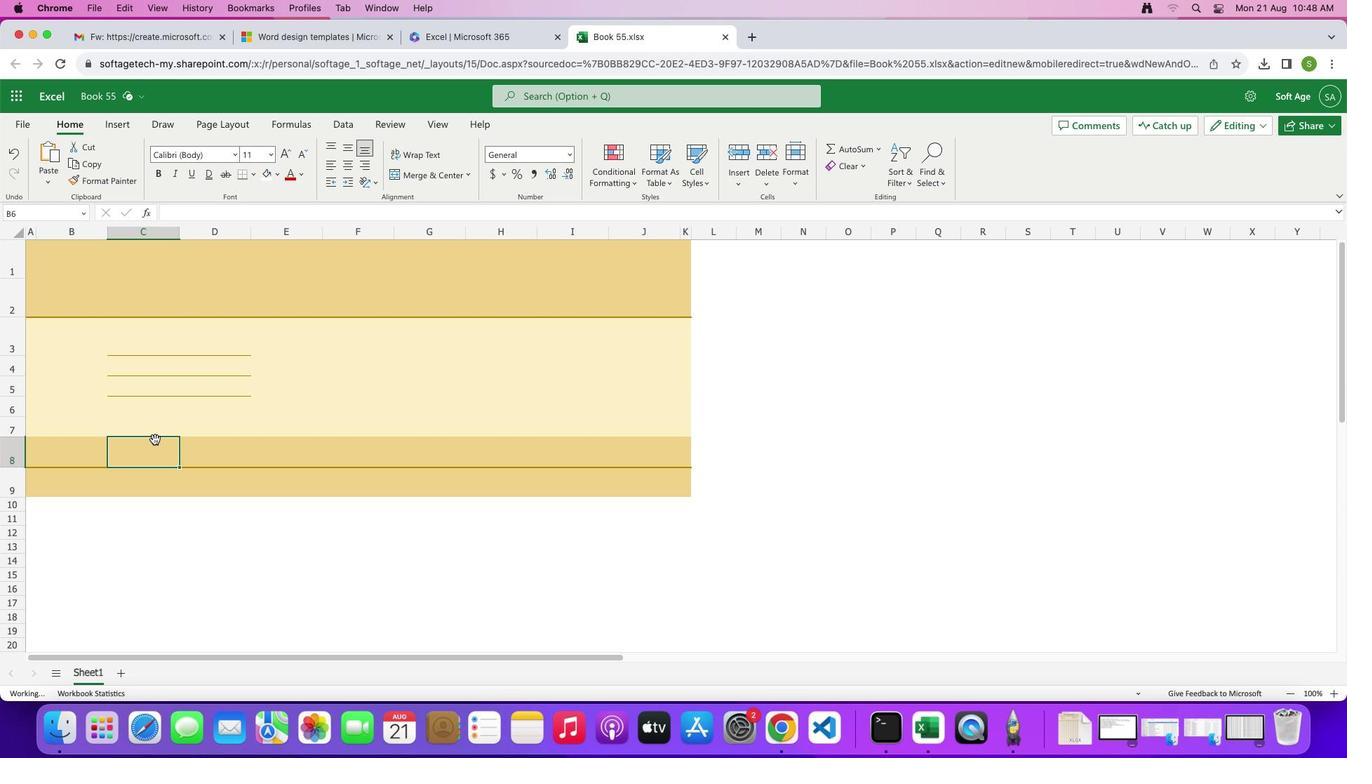 
Action: Mouse moved to (119, 404)
Screenshot: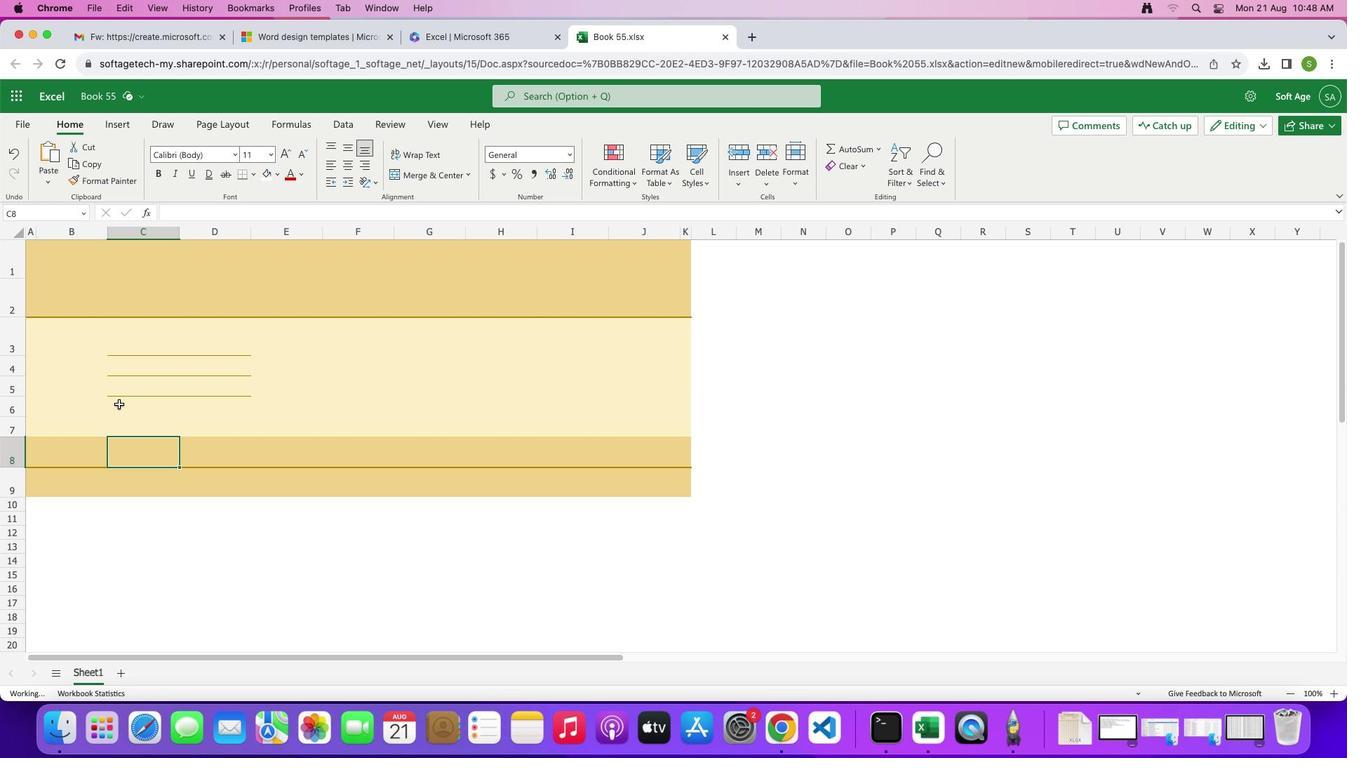
Action: Mouse pressed left at (119, 404)
Screenshot: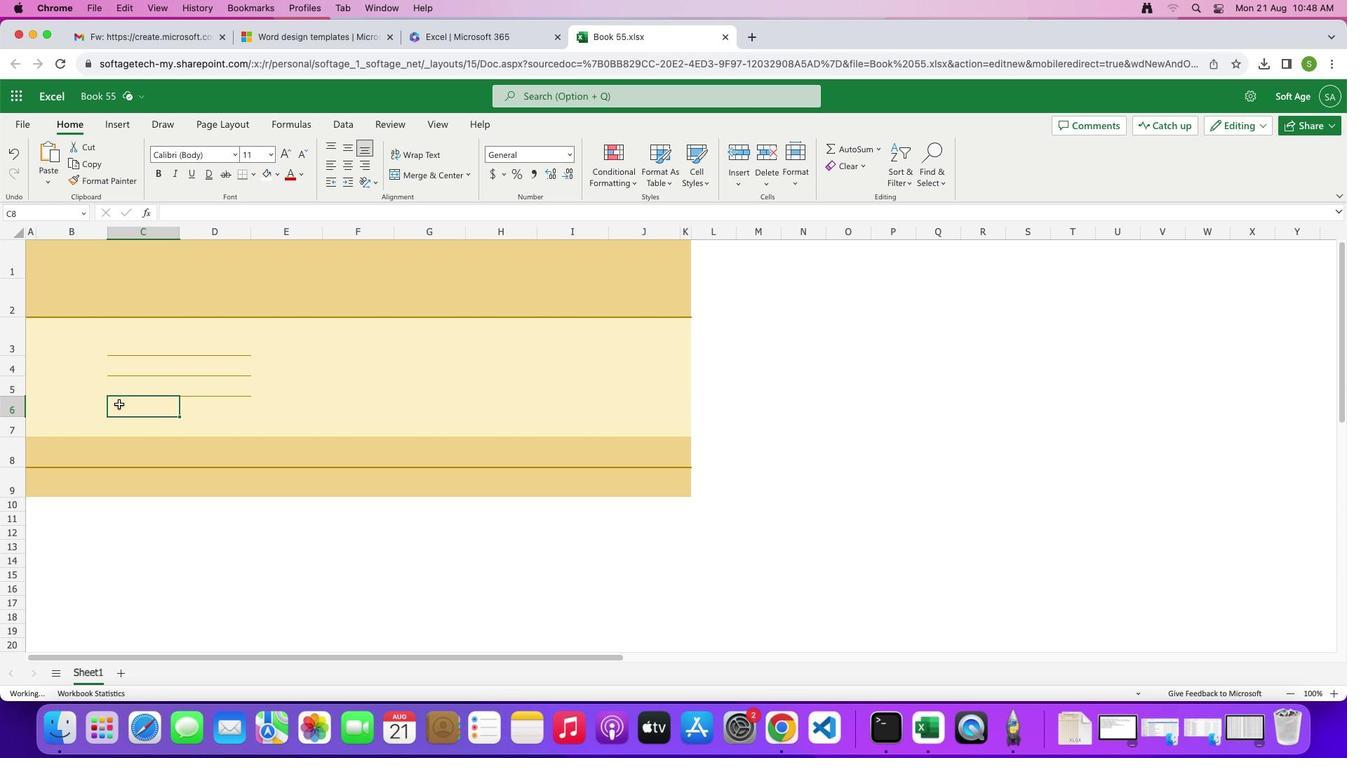 
Action: Mouse moved to (244, 172)
Screenshot: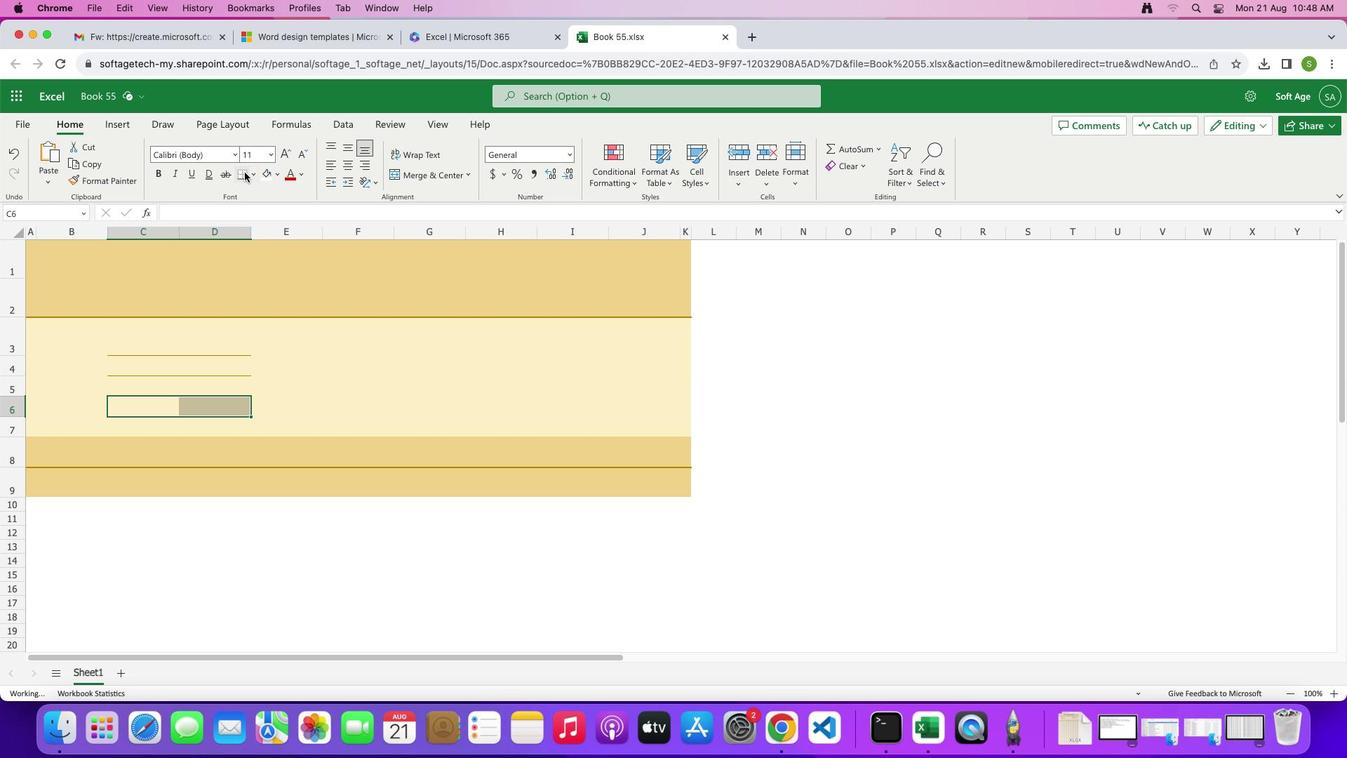 
Action: Mouse pressed left at (244, 172)
Screenshot: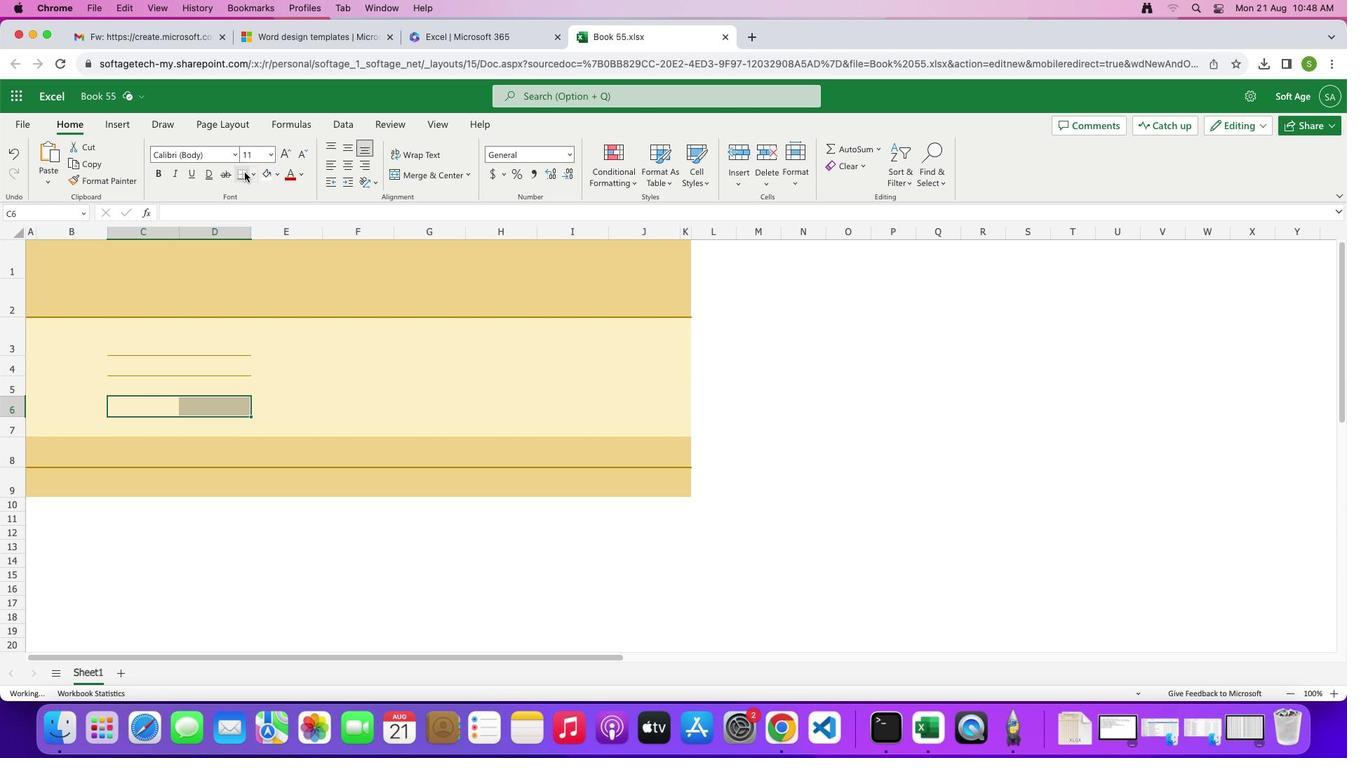 
Action: Mouse moved to (323, 383)
Screenshot: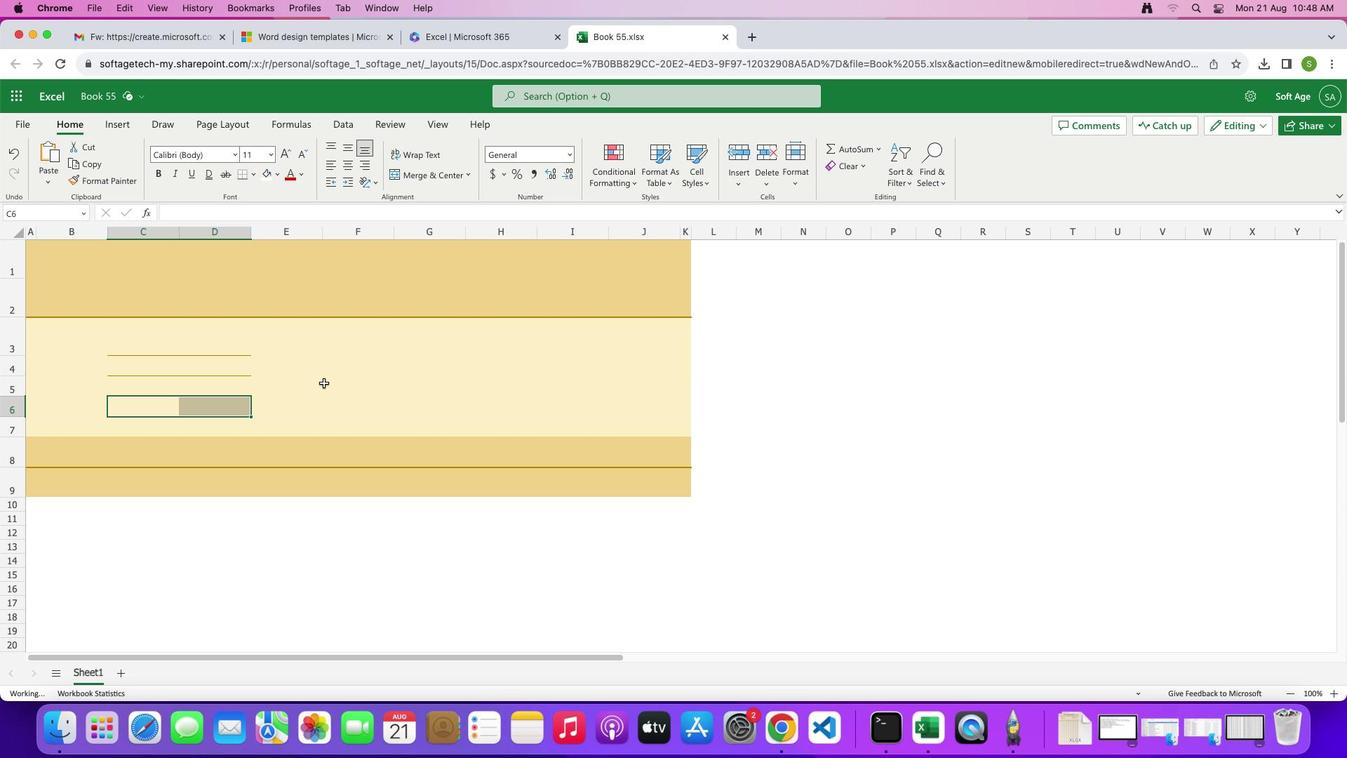 
Action: Mouse pressed left at (323, 383)
Screenshot: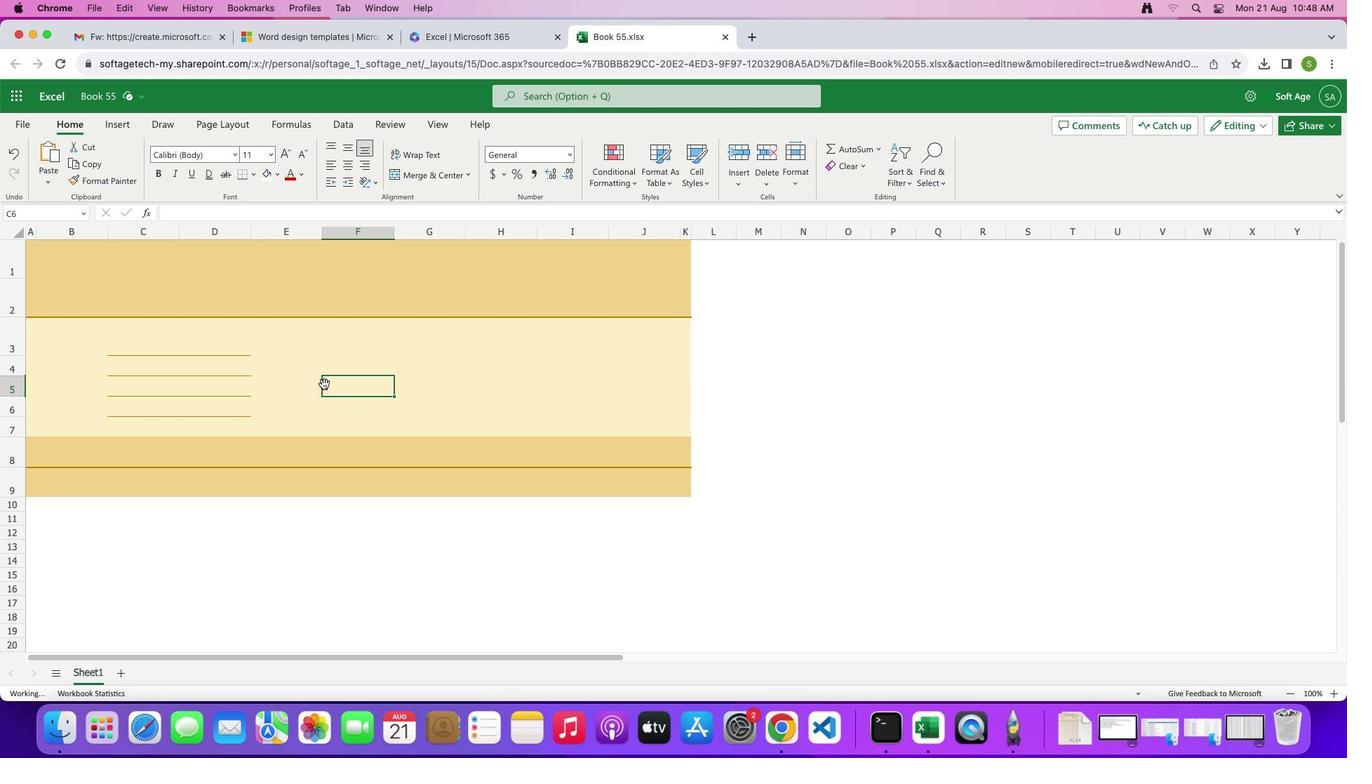 
Action: Mouse moved to (492, 332)
Screenshot: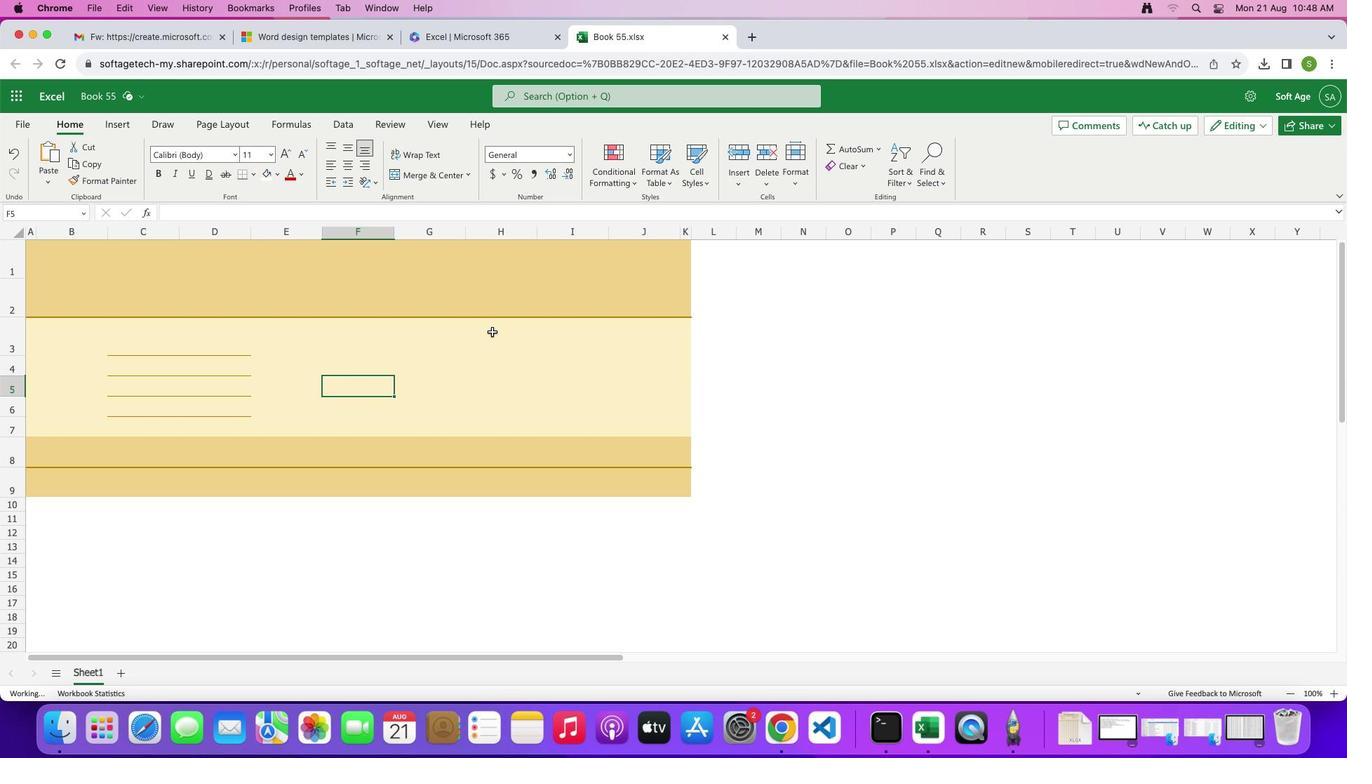 
Action: Mouse pressed left at (492, 332)
Screenshot: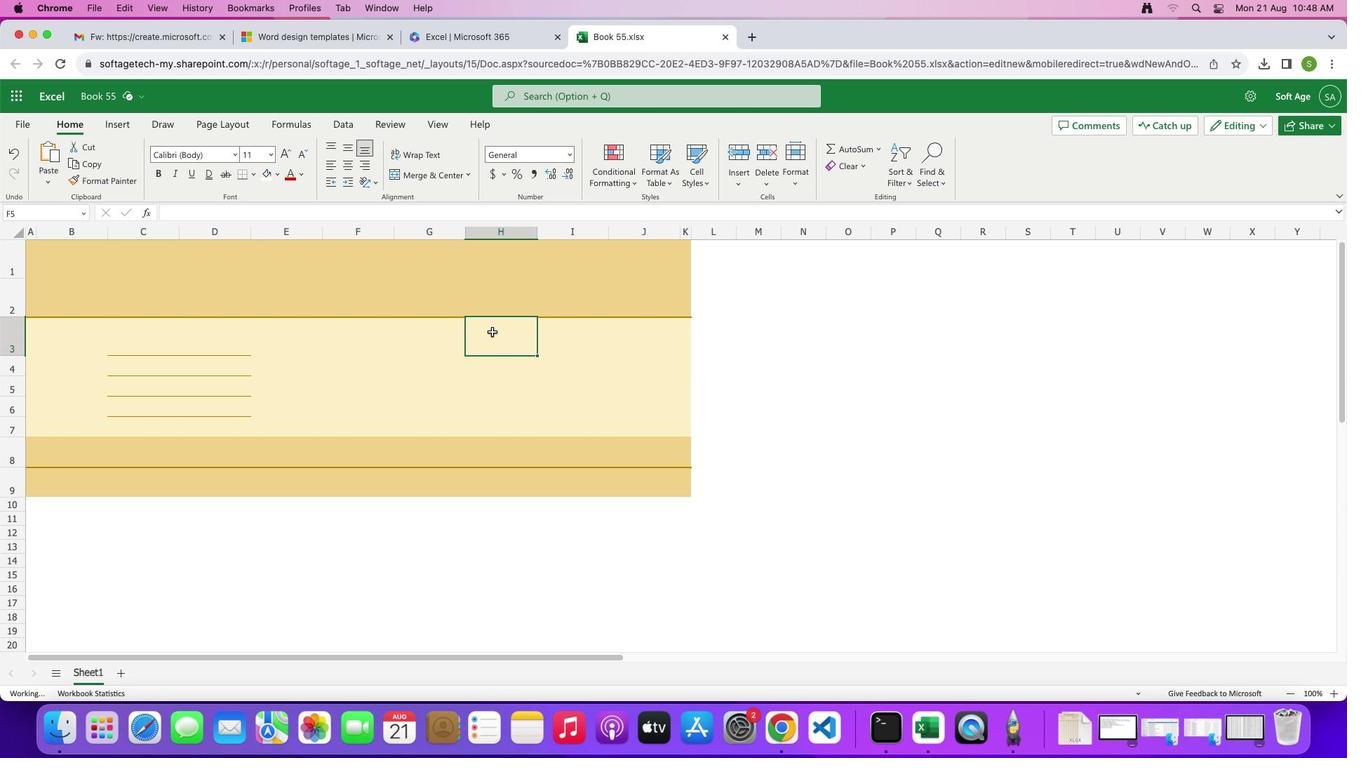 
Action: Mouse moved to (240, 174)
Screenshot: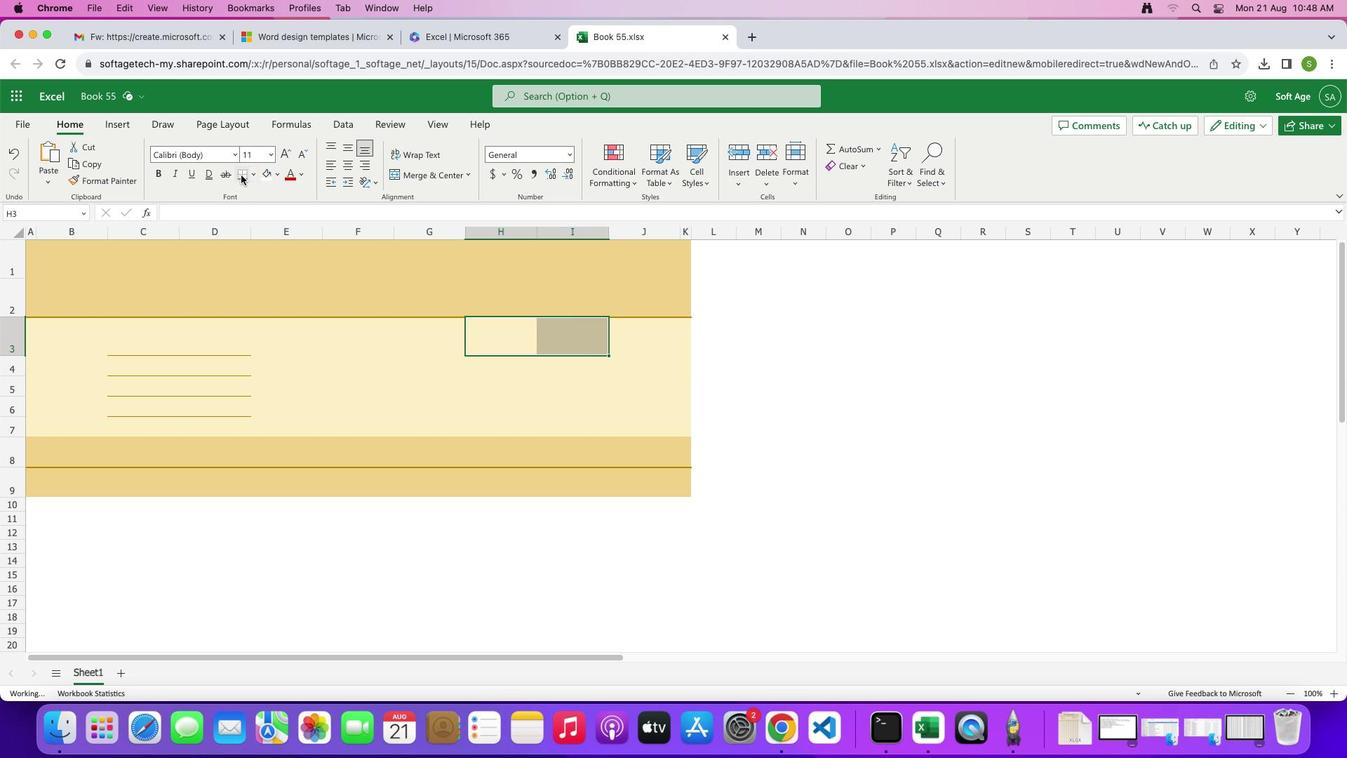 
Action: Mouse pressed left at (240, 174)
Screenshot: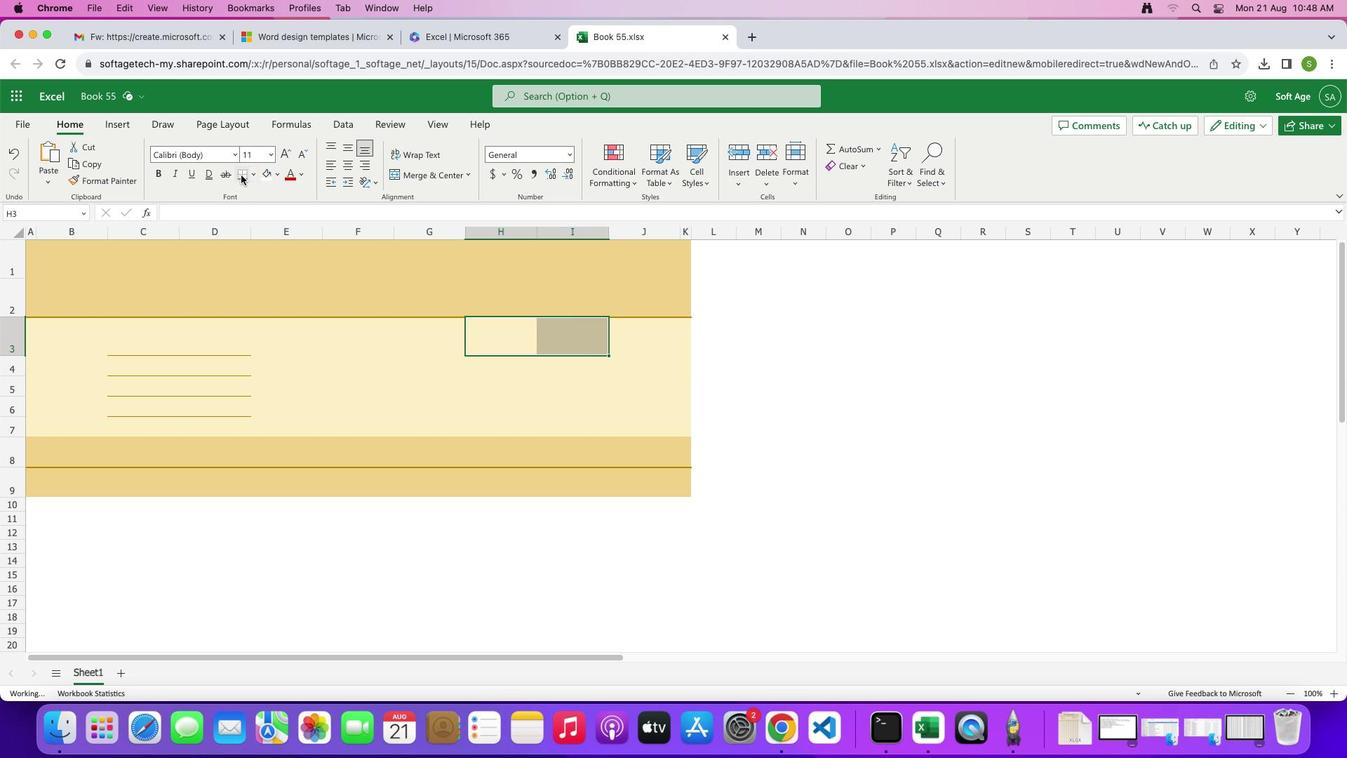 
Action: Mouse moved to (483, 360)
Screenshot: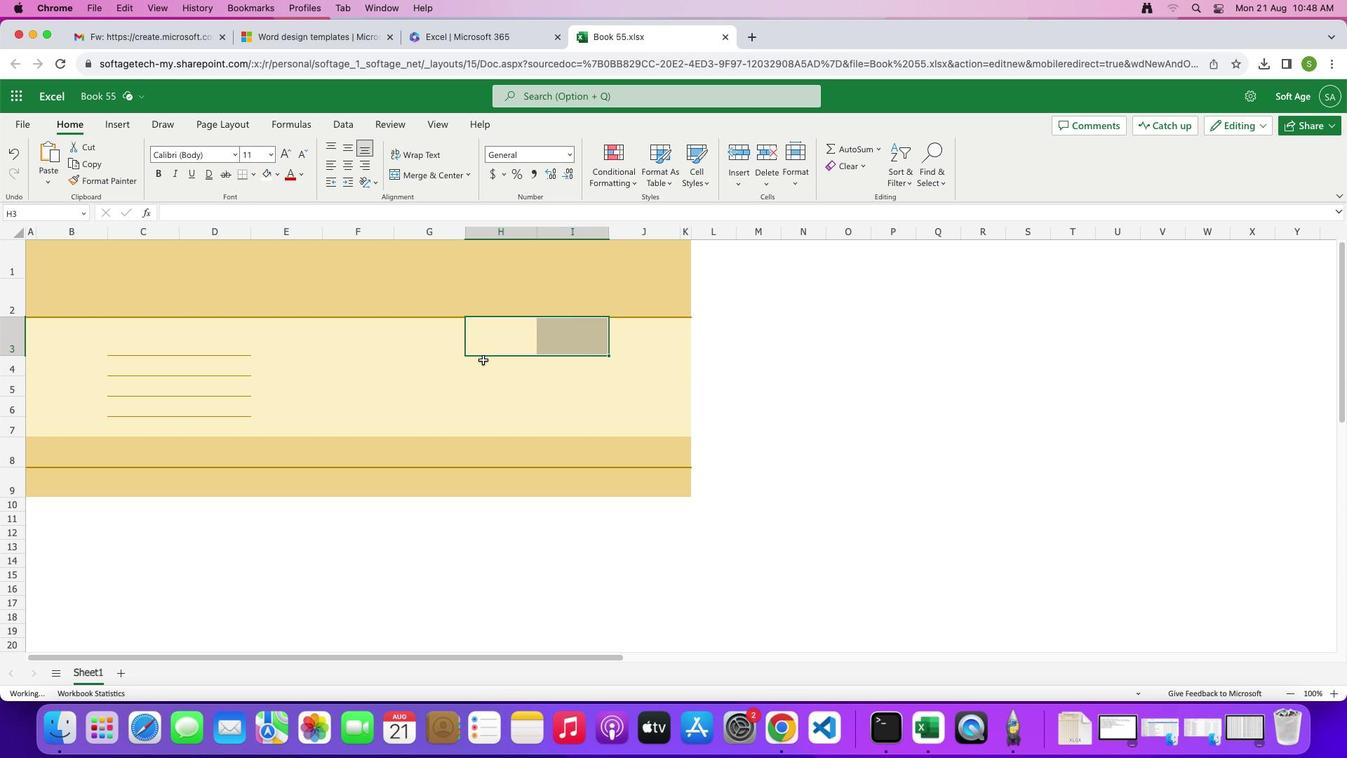 
Action: Mouse pressed left at (483, 360)
Screenshot: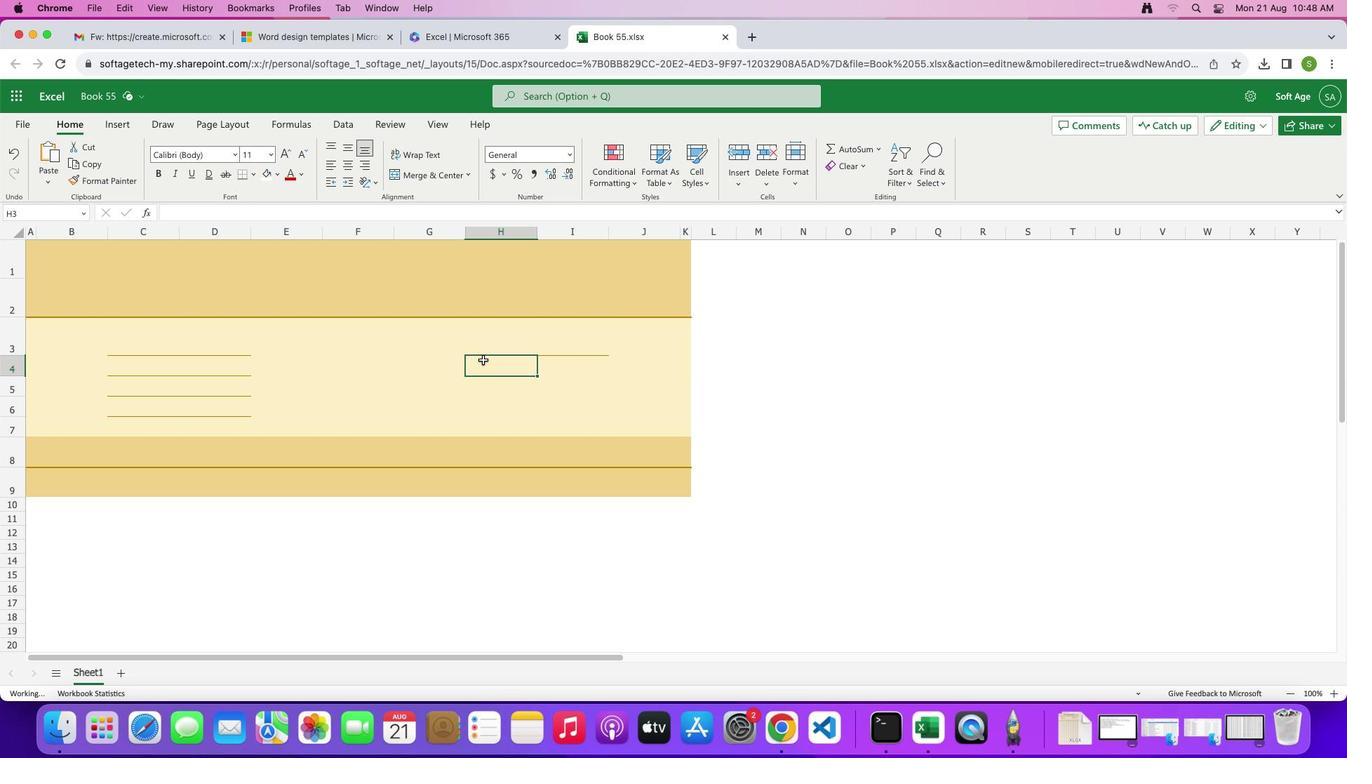 
Action: Mouse moved to (241, 172)
